 Task: Compose an email with the signature Kelvin Lee with the subject Feedback on a website and the message Could you please clarify the timeline for the project deliverables? from softage.9@softage.net to softage.7@softage.netSelect the entire message and Indent more 2 times, then indent less once Send the email. Finally, move the email from Sent Items to the label Chemicals
Action: Mouse moved to (1170, 73)
Screenshot: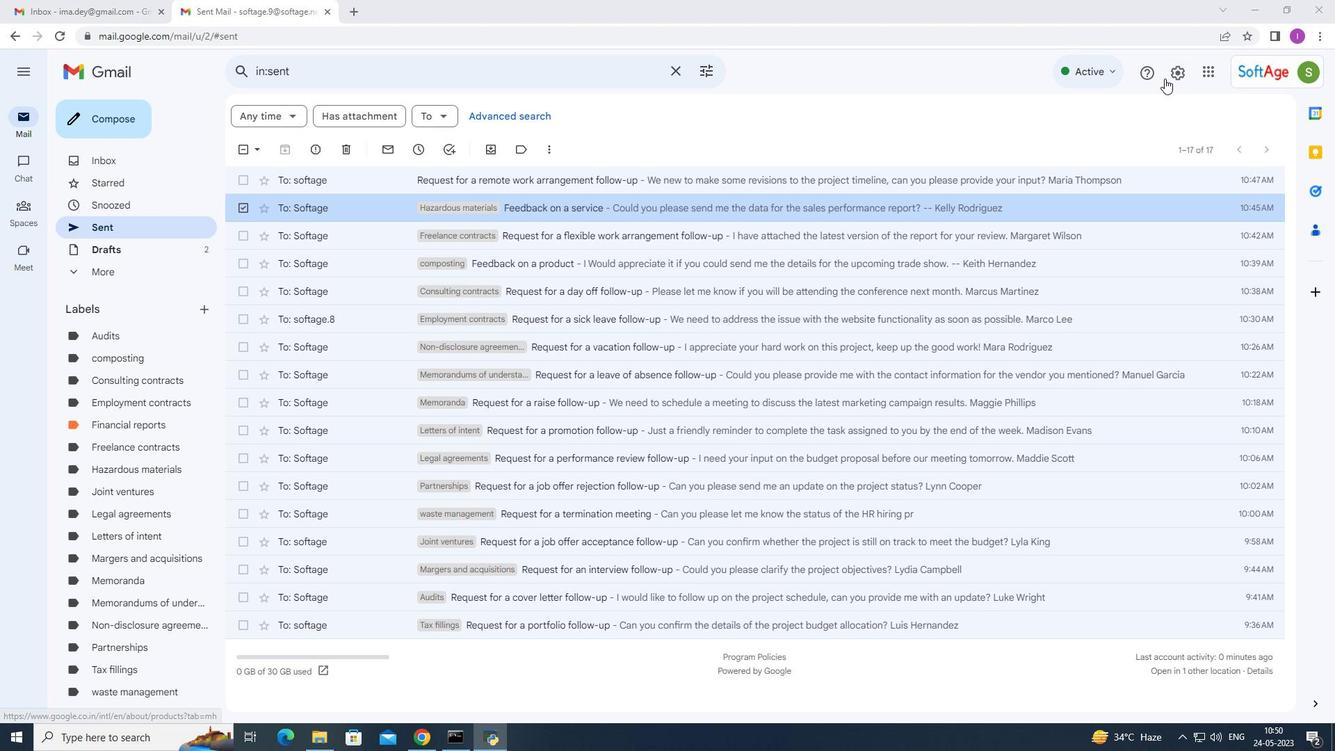 
Action: Mouse pressed left at (1170, 73)
Screenshot: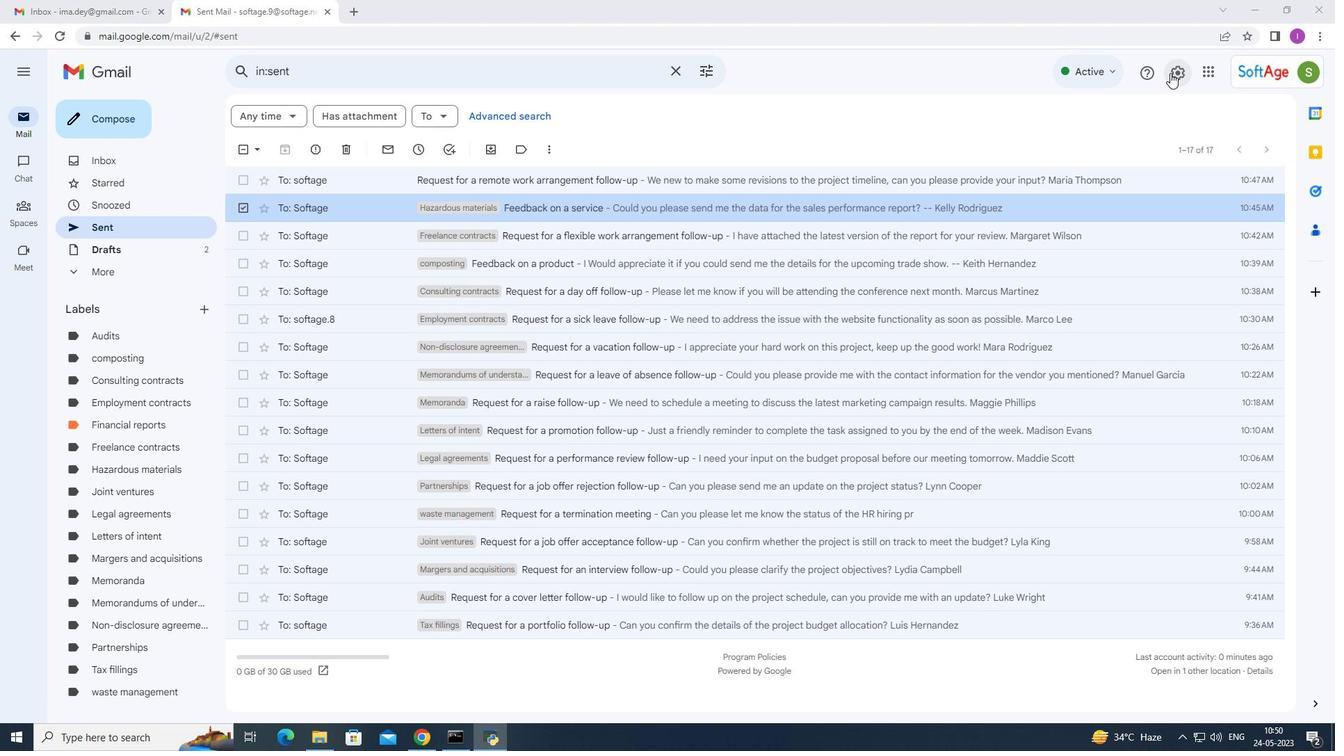 
Action: Mouse moved to (1202, 150)
Screenshot: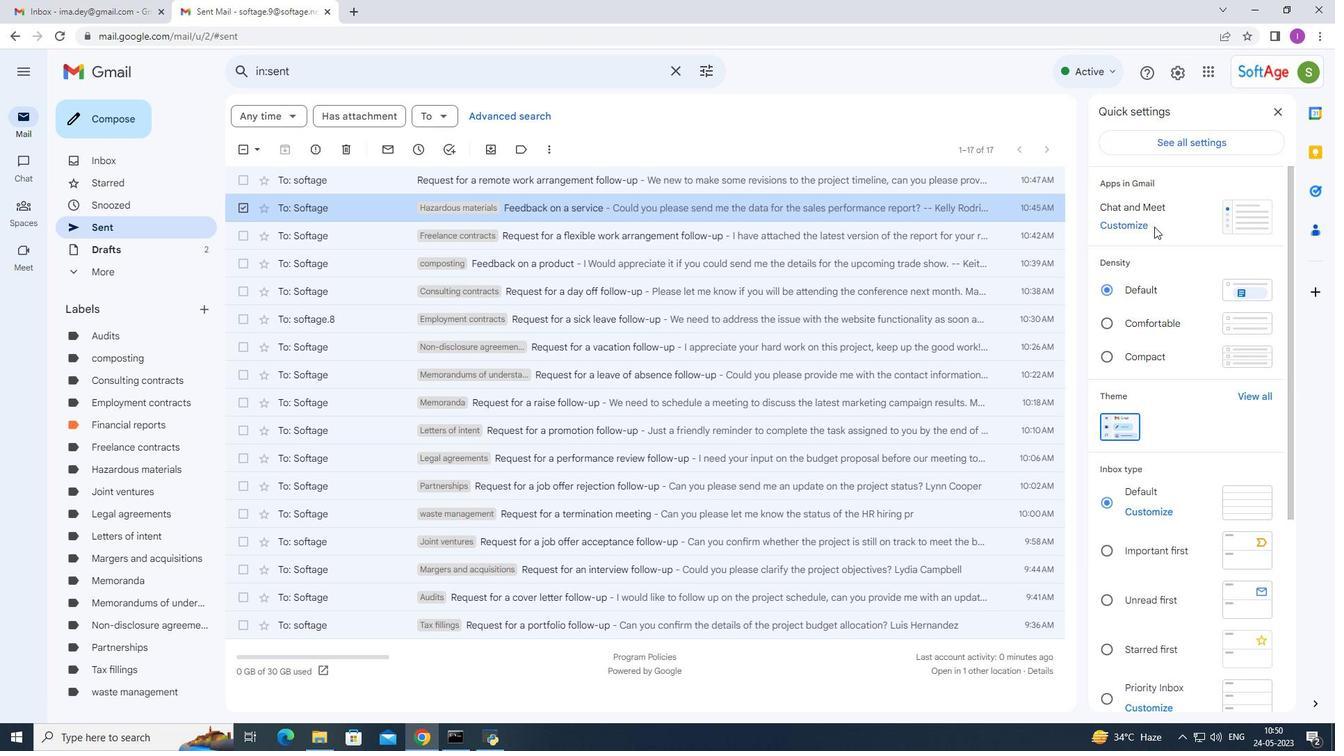 
Action: Mouse pressed left at (1202, 150)
Screenshot: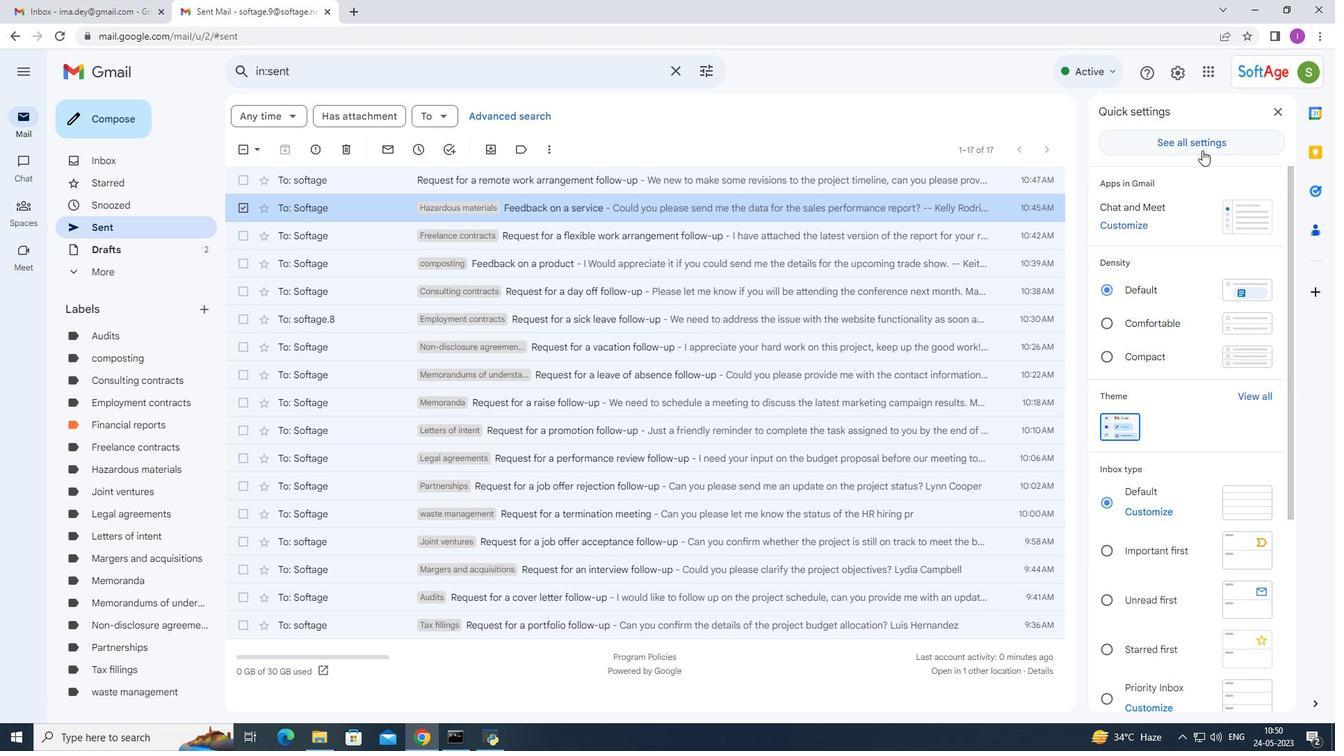 
Action: Mouse moved to (606, 429)
Screenshot: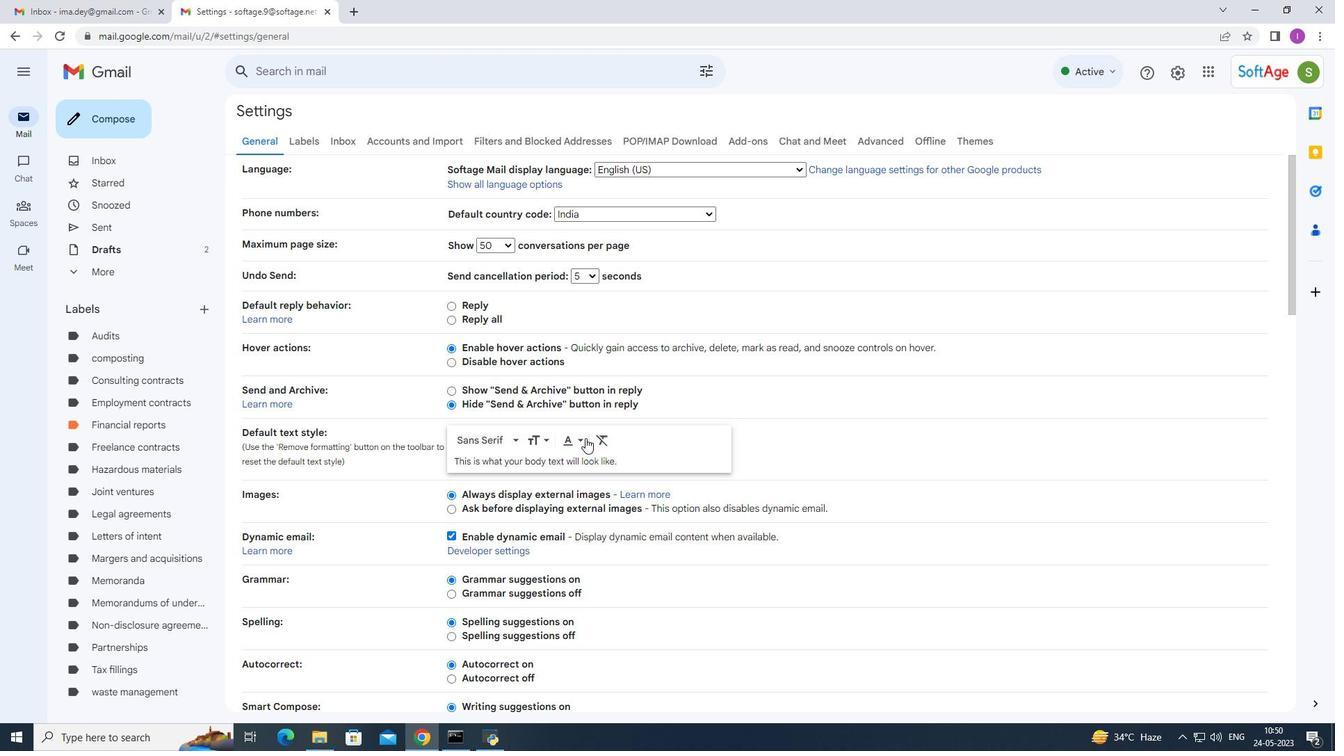
Action: Mouse scrolled (606, 429) with delta (0, 0)
Screenshot: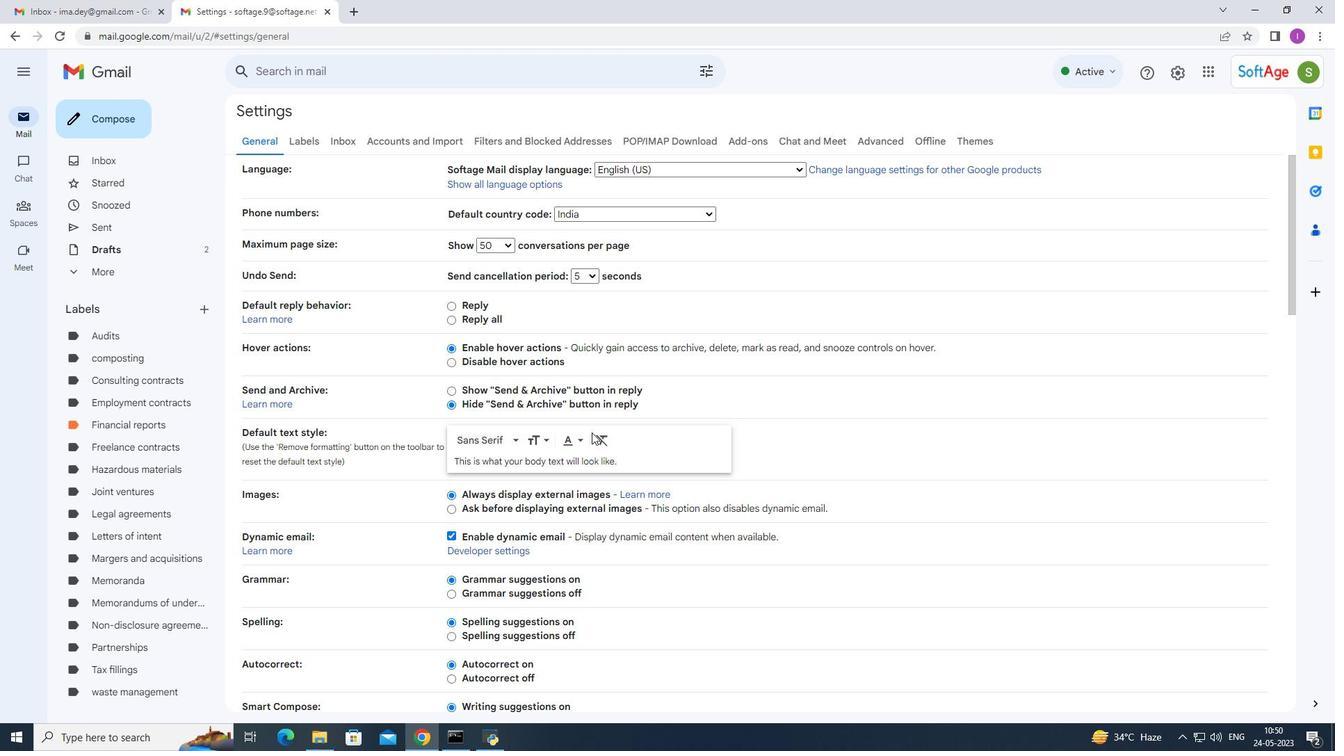 
Action: Mouse scrolled (606, 429) with delta (0, 0)
Screenshot: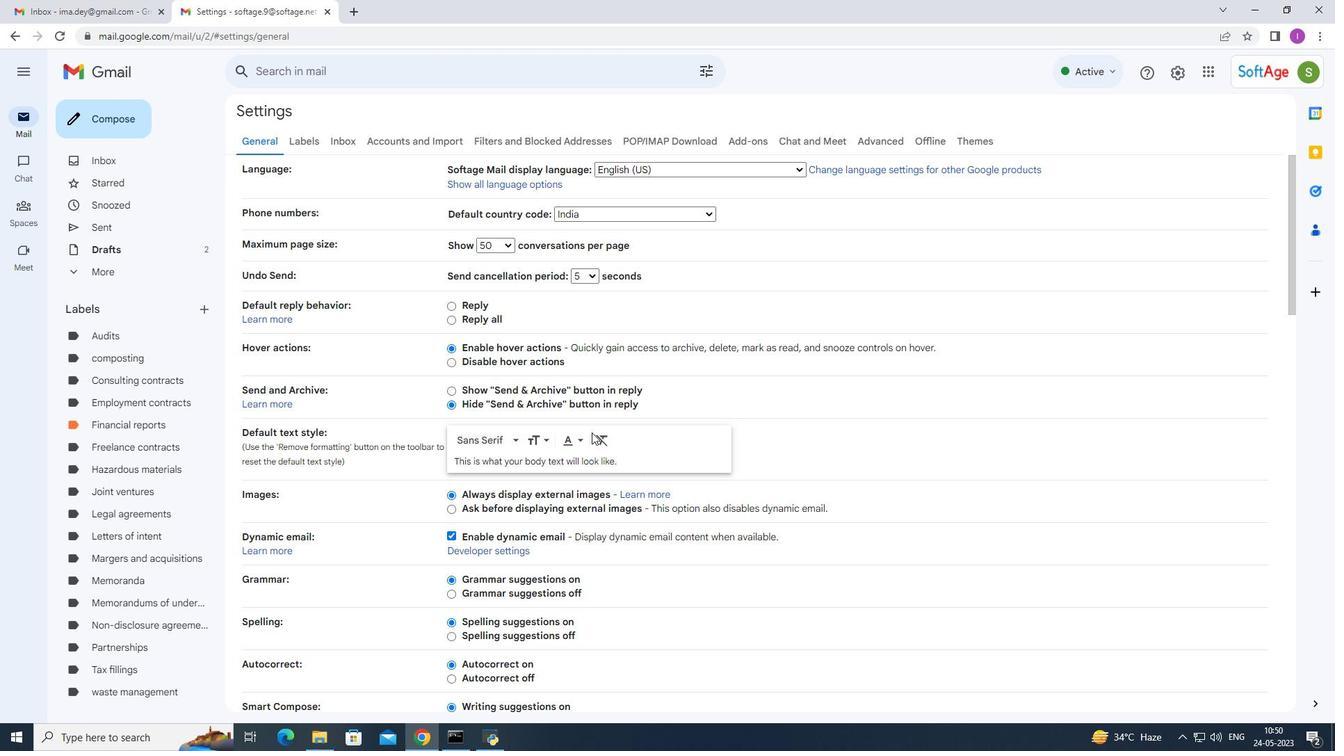 
Action: Mouse moved to (609, 428)
Screenshot: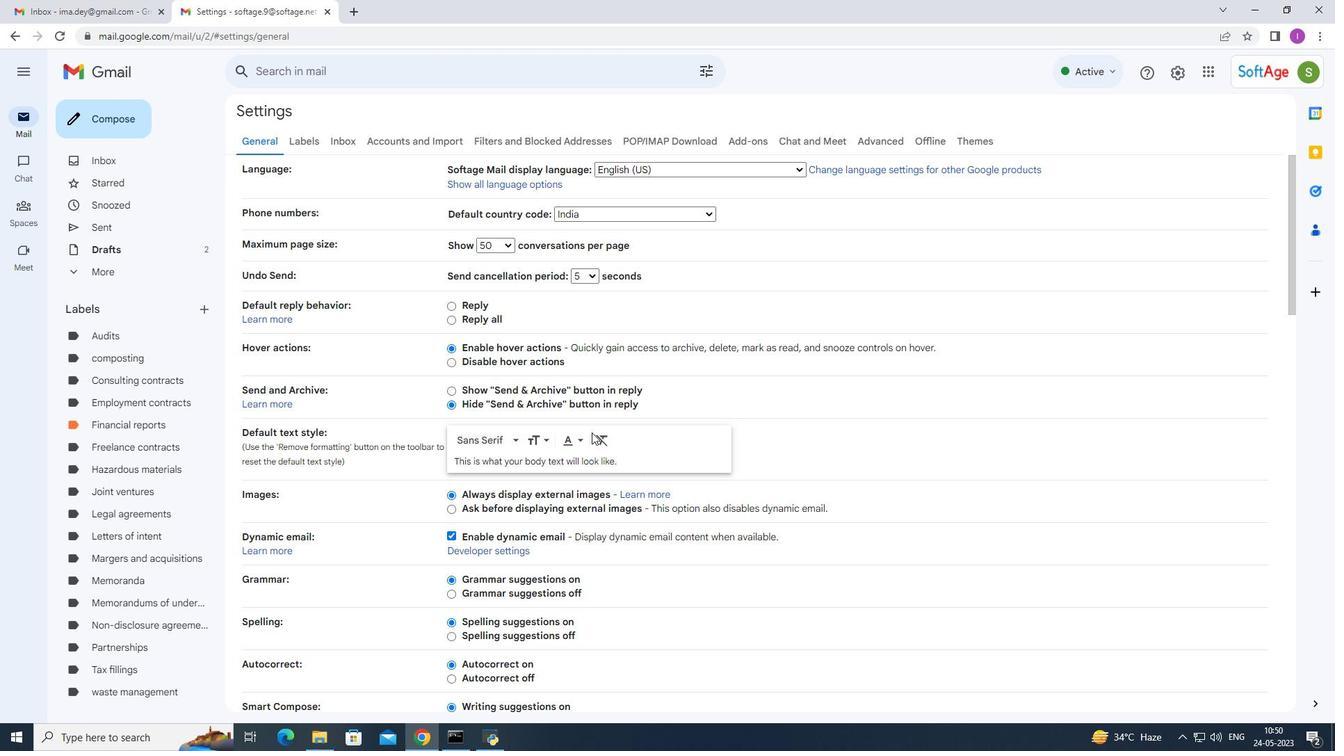
Action: Mouse scrolled (607, 428) with delta (0, 0)
Screenshot: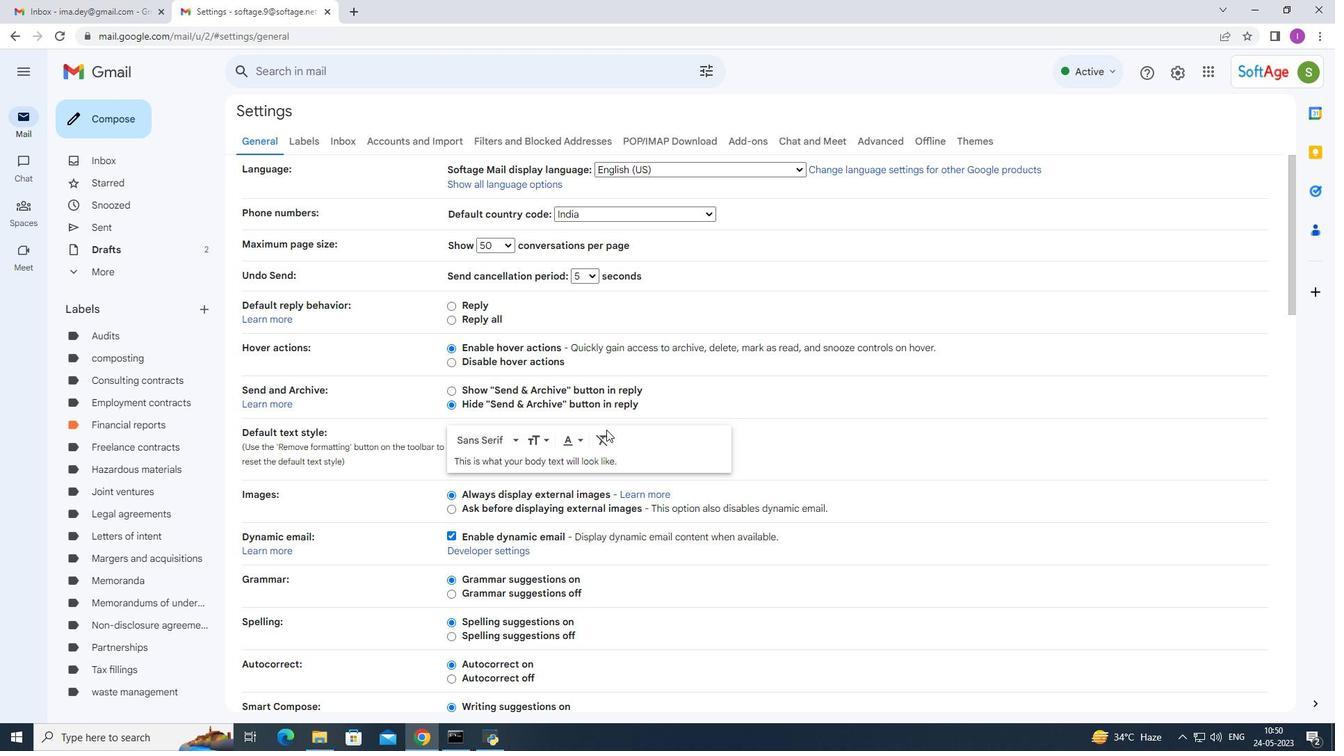 
Action: Mouse moved to (612, 427)
Screenshot: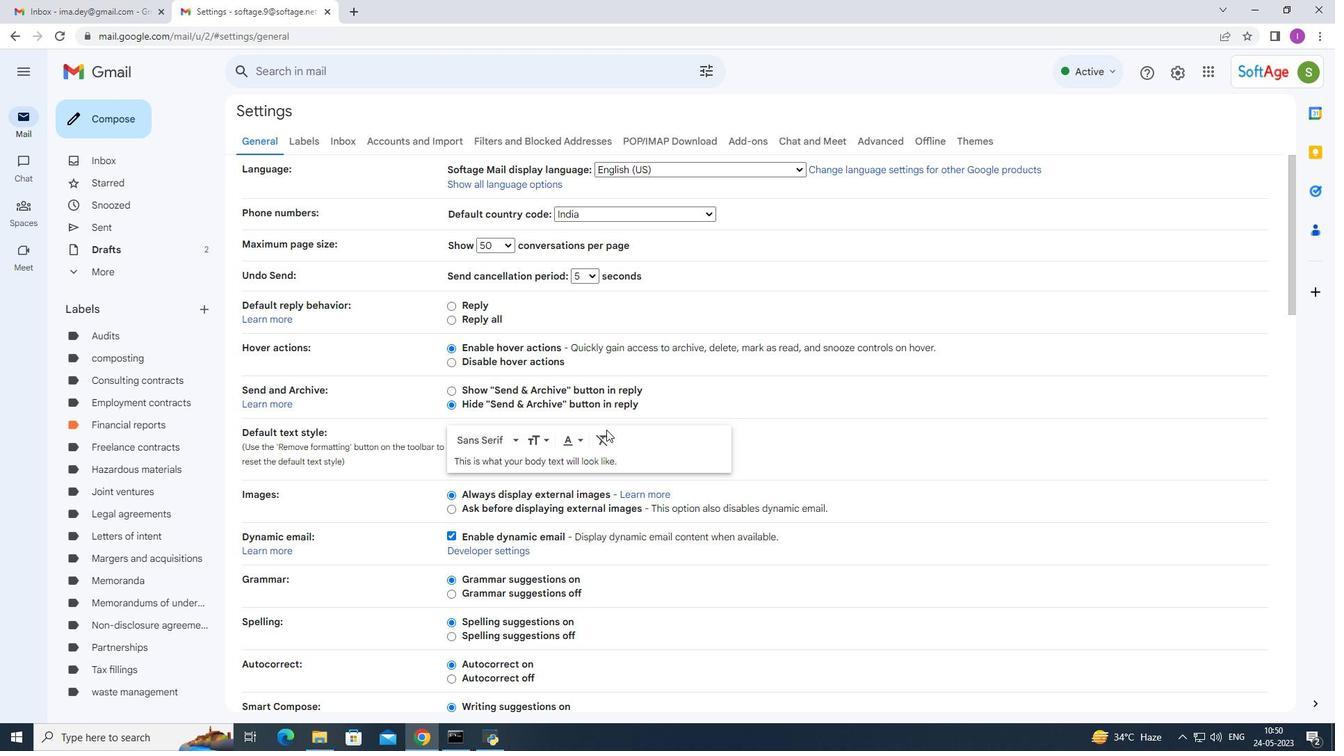 
Action: Mouse scrolled (609, 427) with delta (0, 0)
Screenshot: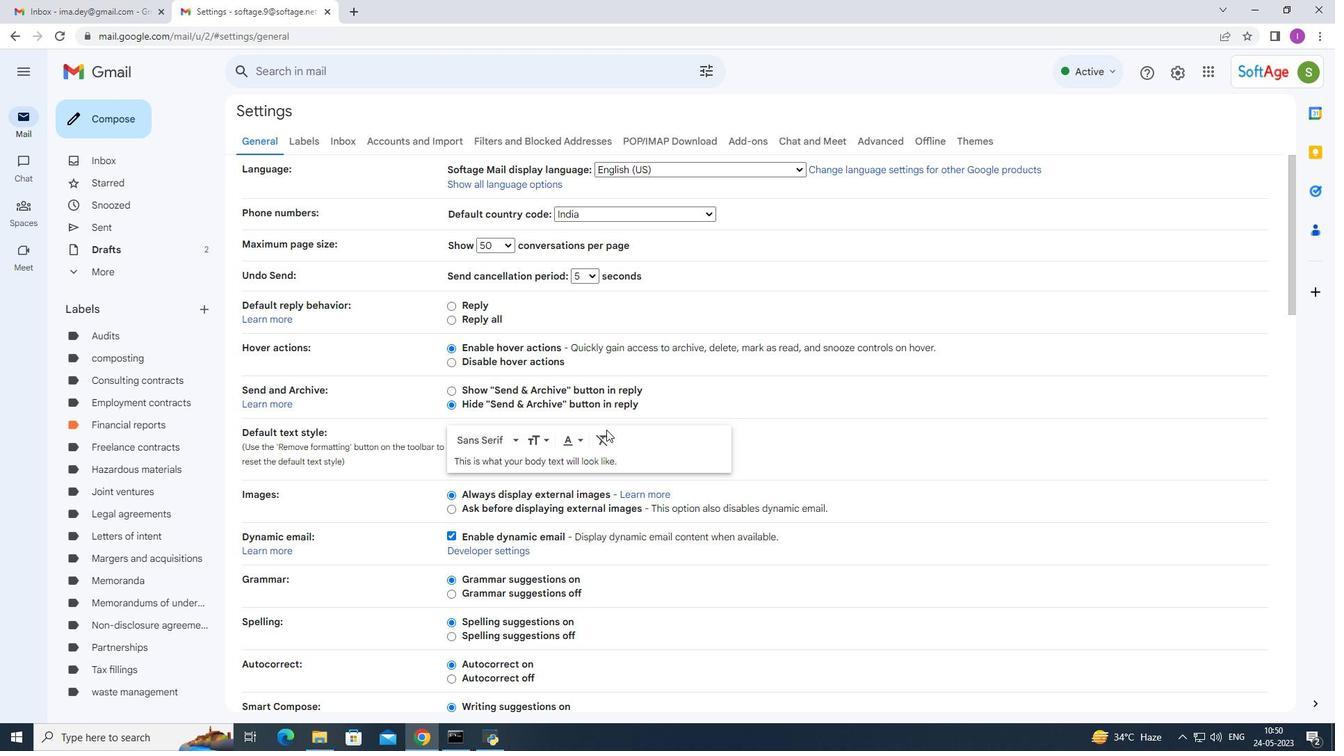 
Action: Mouse moved to (645, 418)
Screenshot: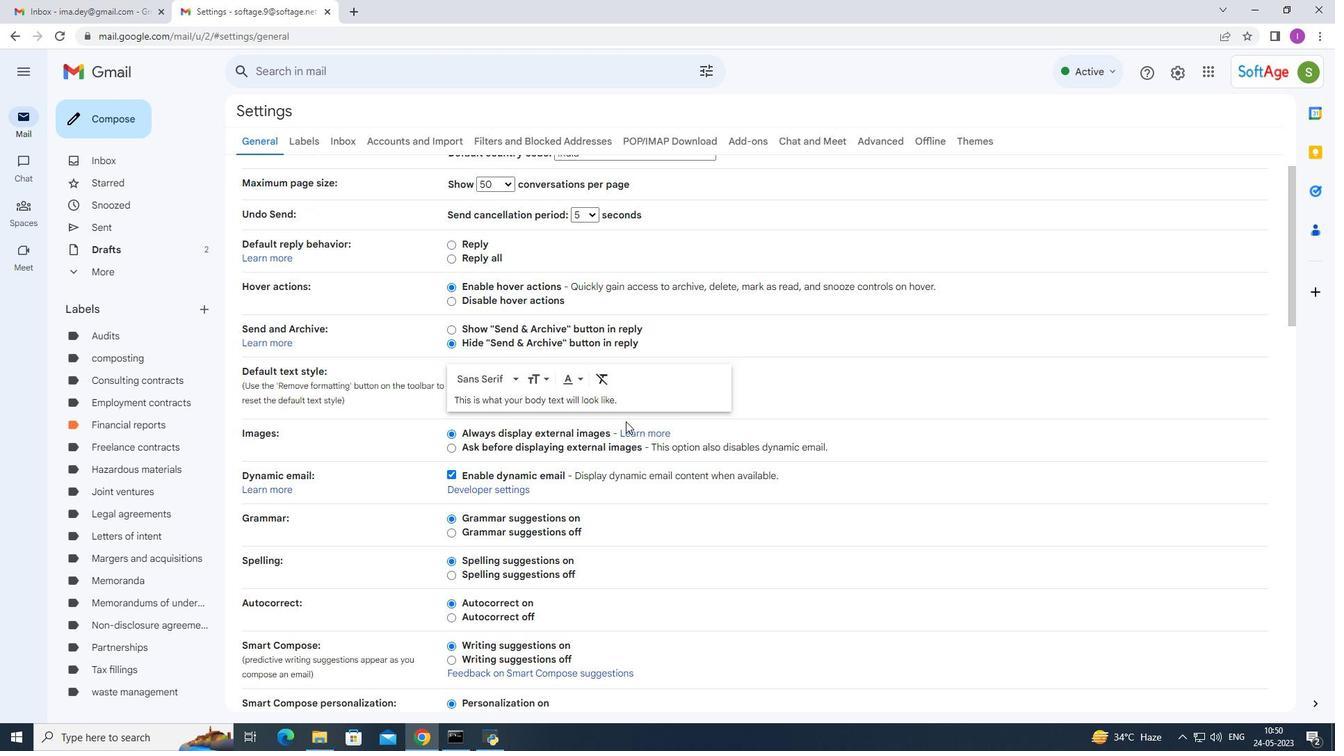 
Action: Mouse scrolled (645, 418) with delta (0, 0)
Screenshot: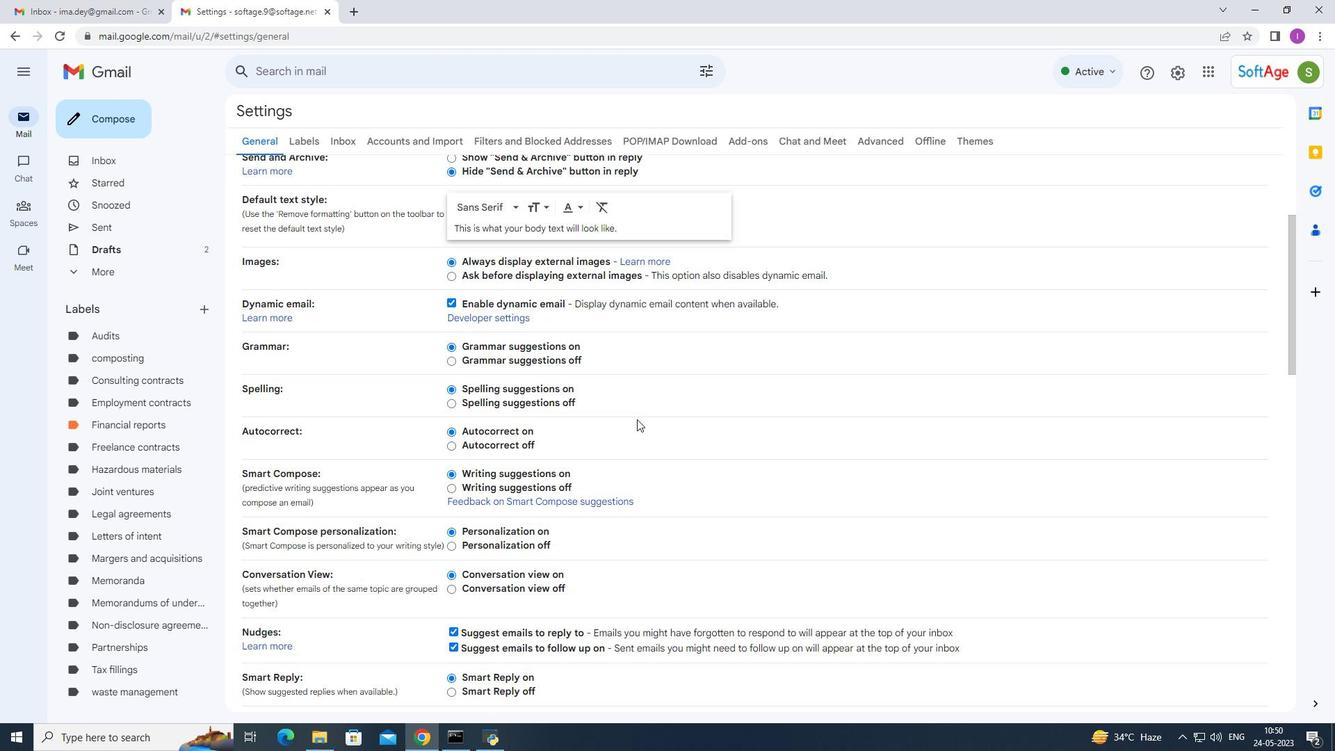 
Action: Mouse scrolled (645, 418) with delta (0, 0)
Screenshot: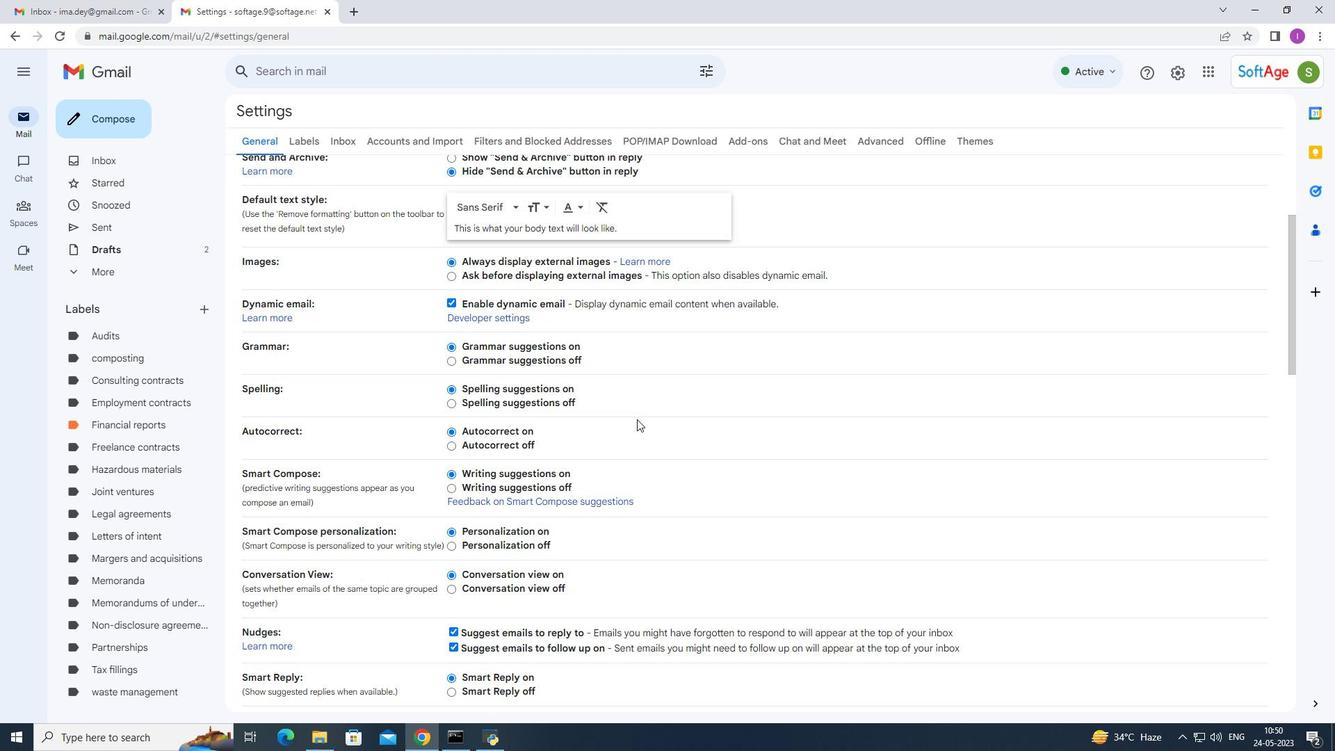 
Action: Mouse scrolled (645, 418) with delta (0, 0)
Screenshot: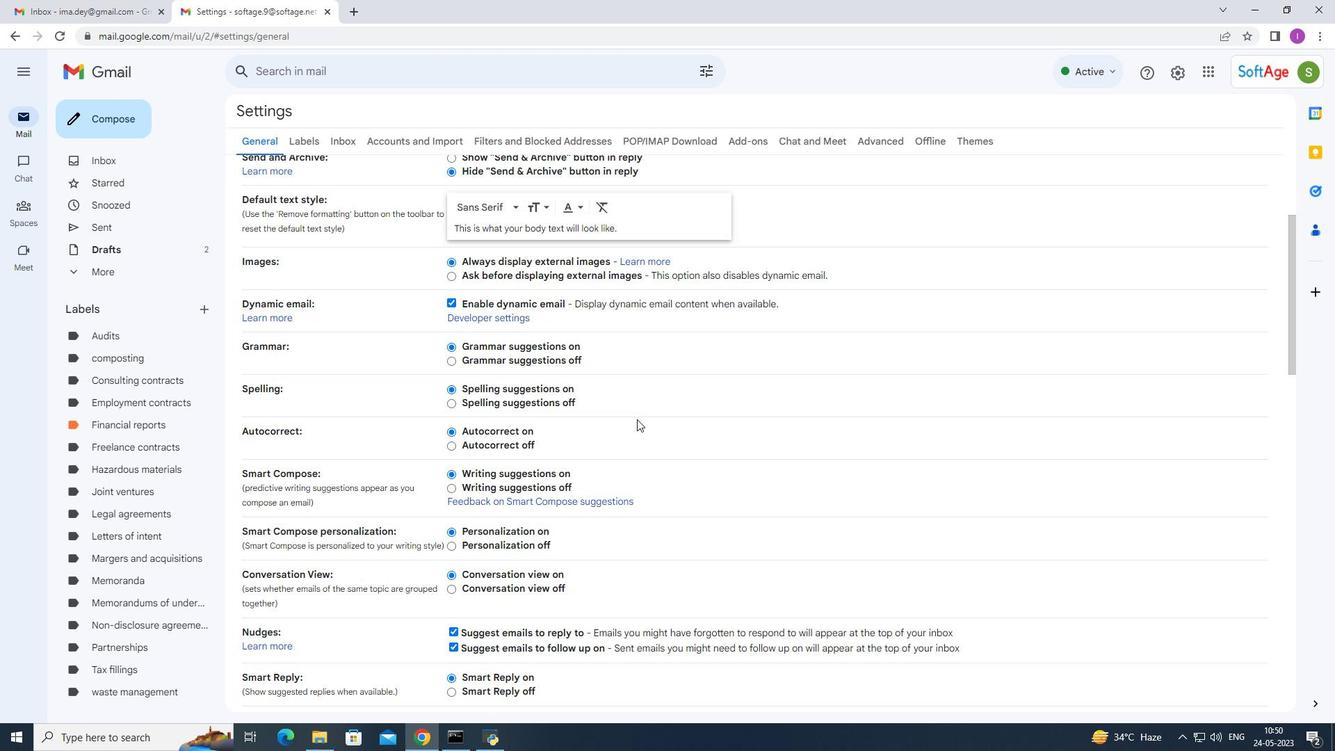 
Action: Mouse scrolled (645, 418) with delta (0, 0)
Screenshot: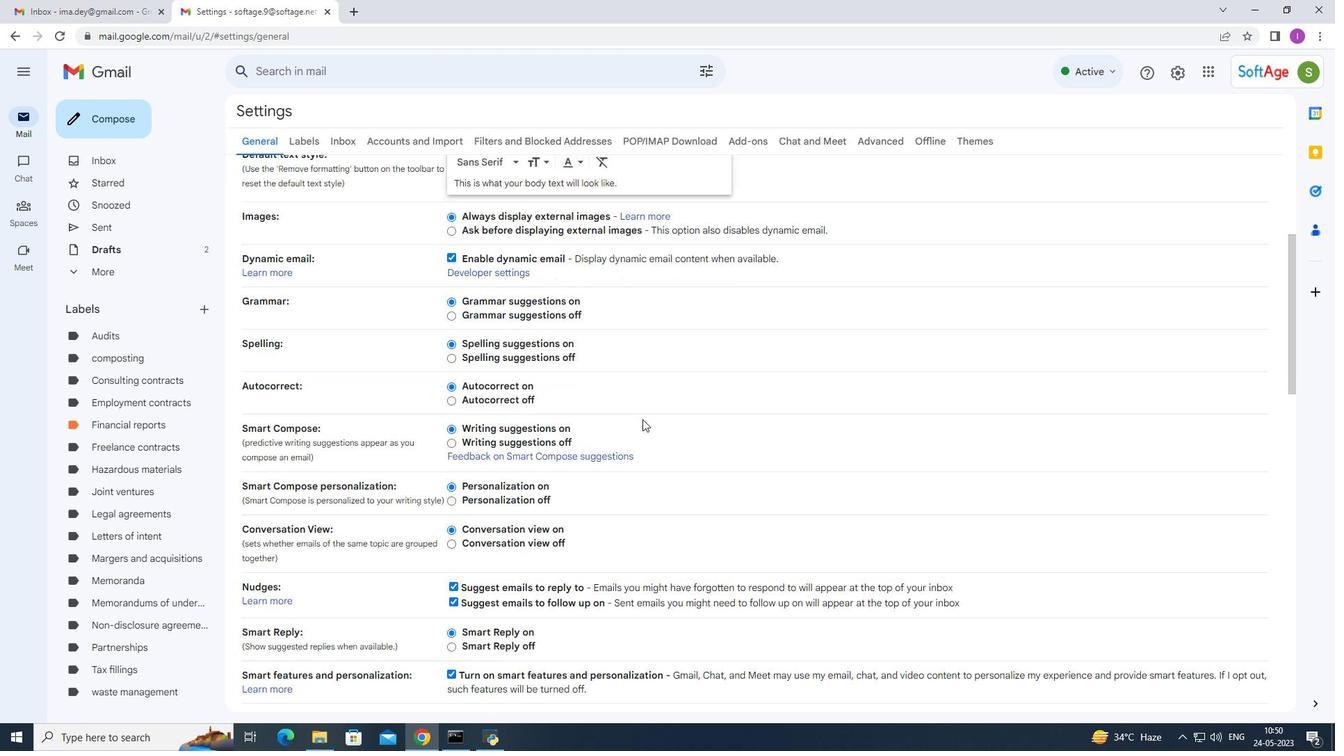 
Action: Mouse scrolled (645, 418) with delta (0, 0)
Screenshot: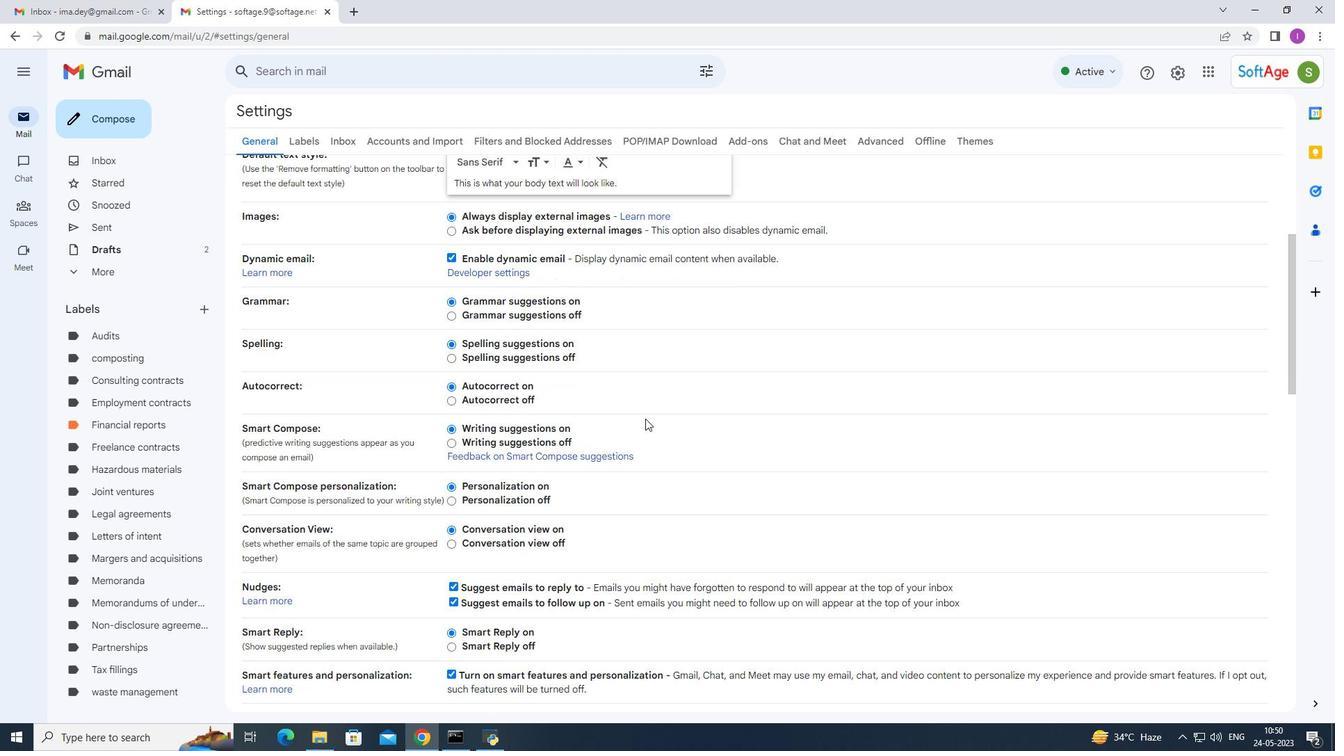 
Action: Mouse moved to (646, 418)
Screenshot: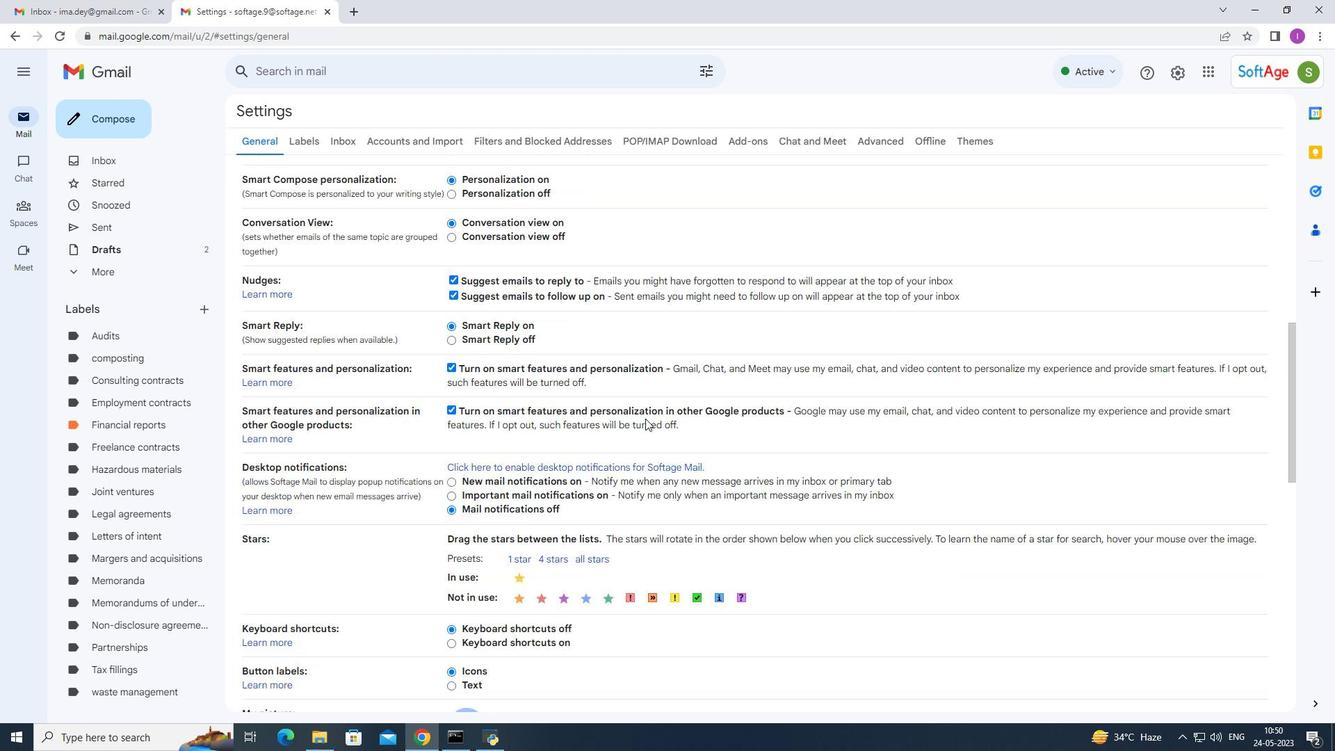 
Action: Mouse scrolled (646, 417) with delta (0, 0)
Screenshot: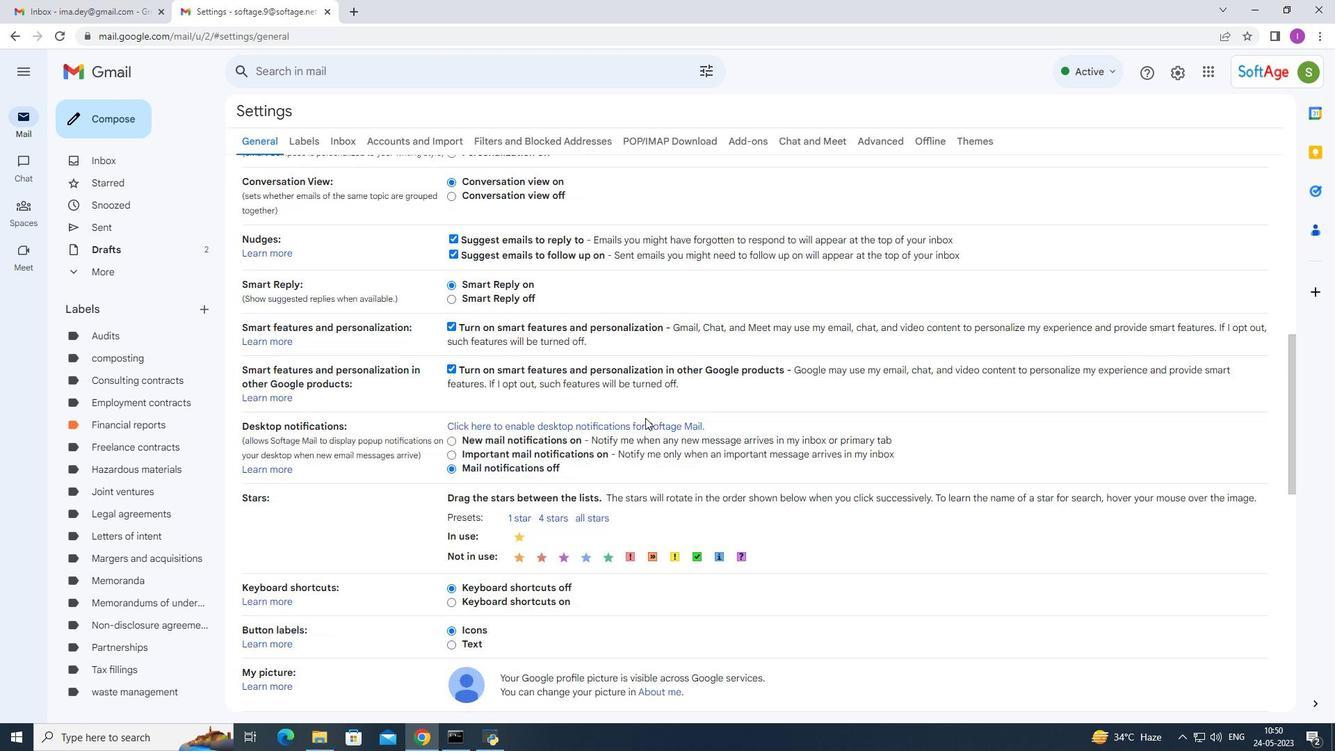 
Action: Mouse scrolled (646, 417) with delta (0, 0)
Screenshot: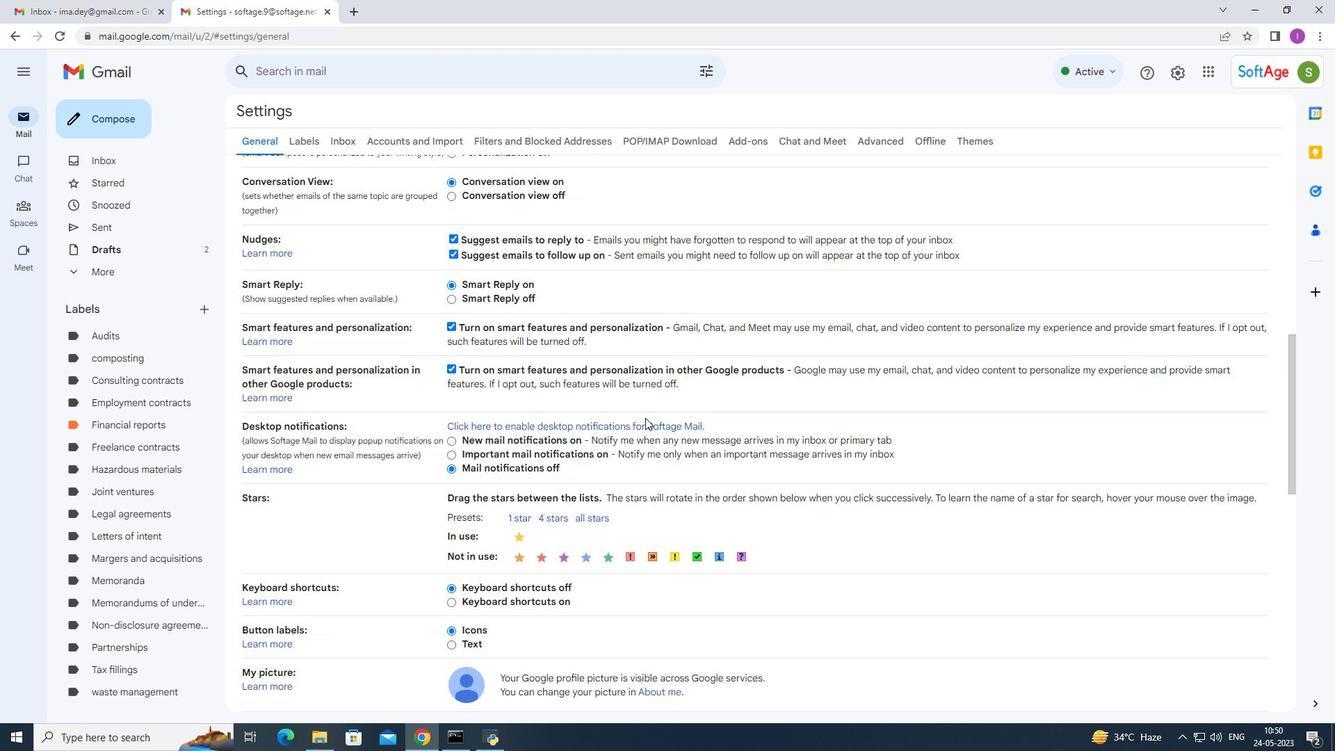 
Action: Mouse scrolled (646, 417) with delta (0, 0)
Screenshot: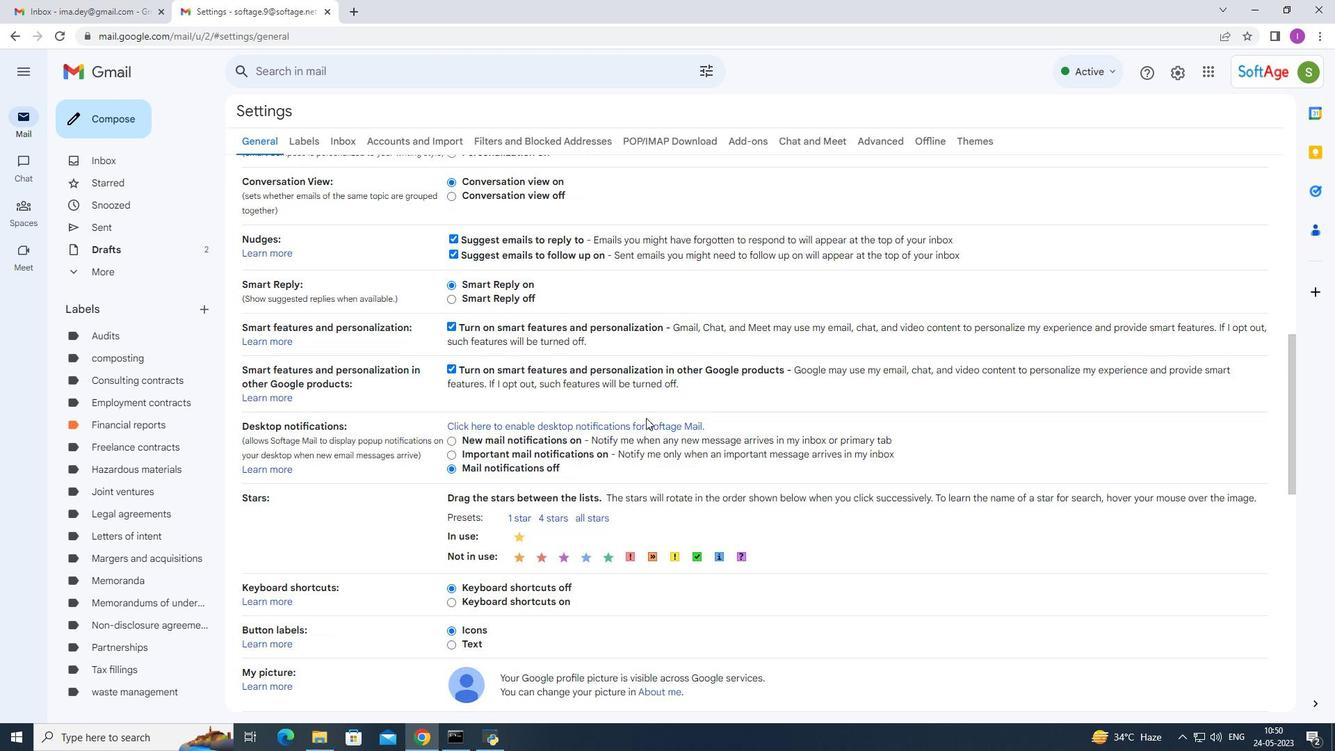 
Action: Mouse scrolled (646, 417) with delta (0, 0)
Screenshot: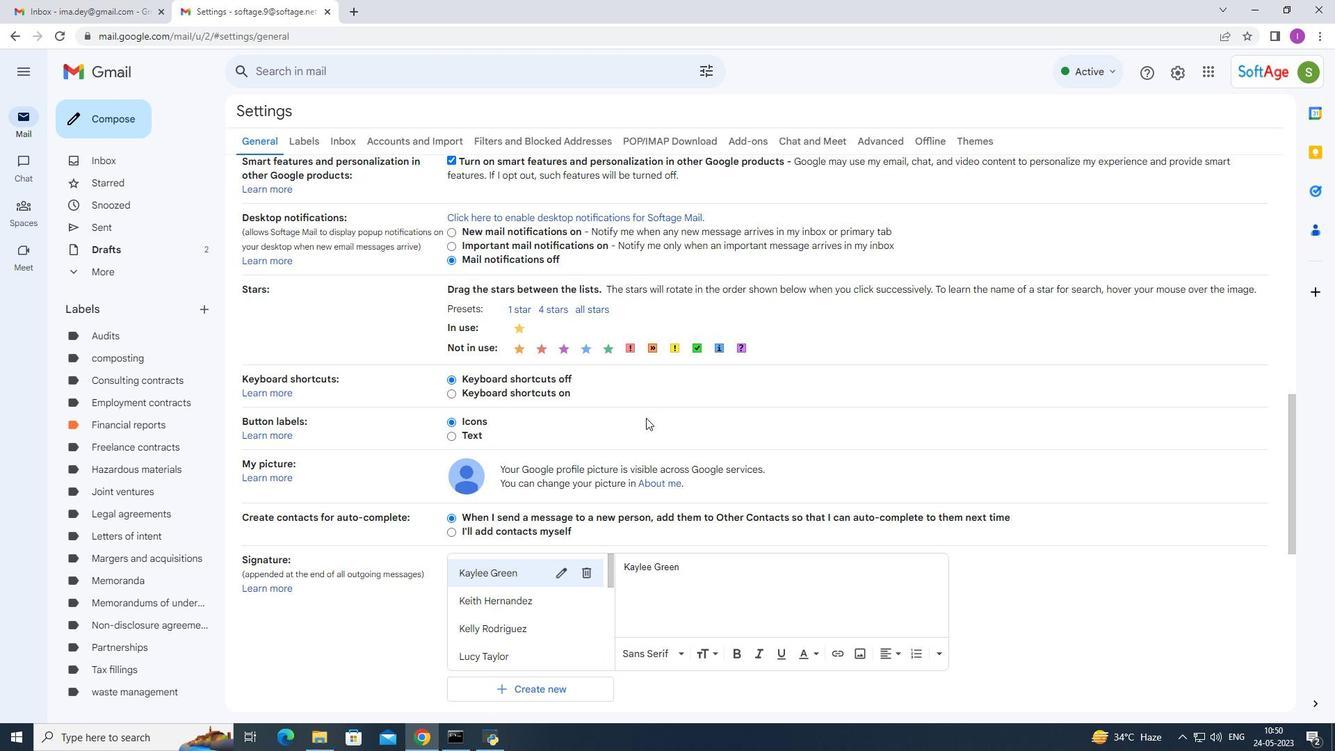 
Action: Mouse scrolled (646, 417) with delta (0, 0)
Screenshot: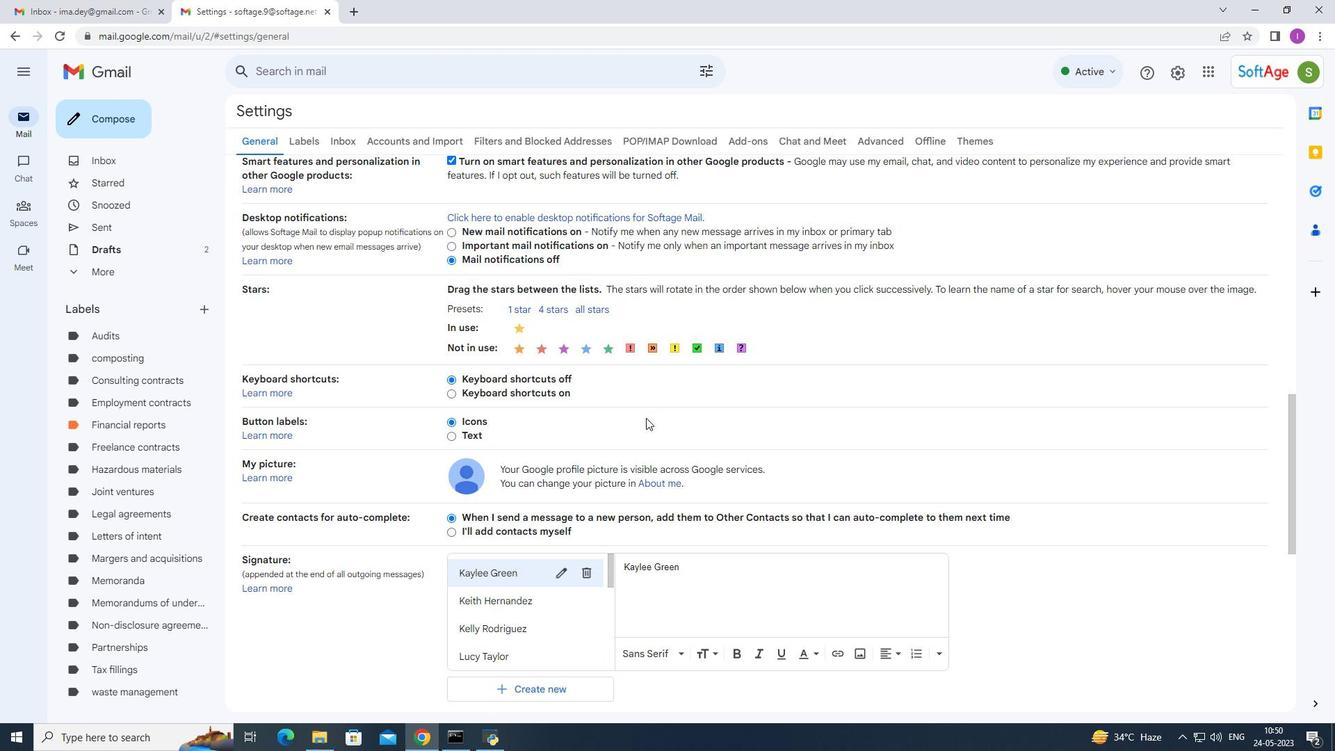 
Action: Mouse moved to (520, 550)
Screenshot: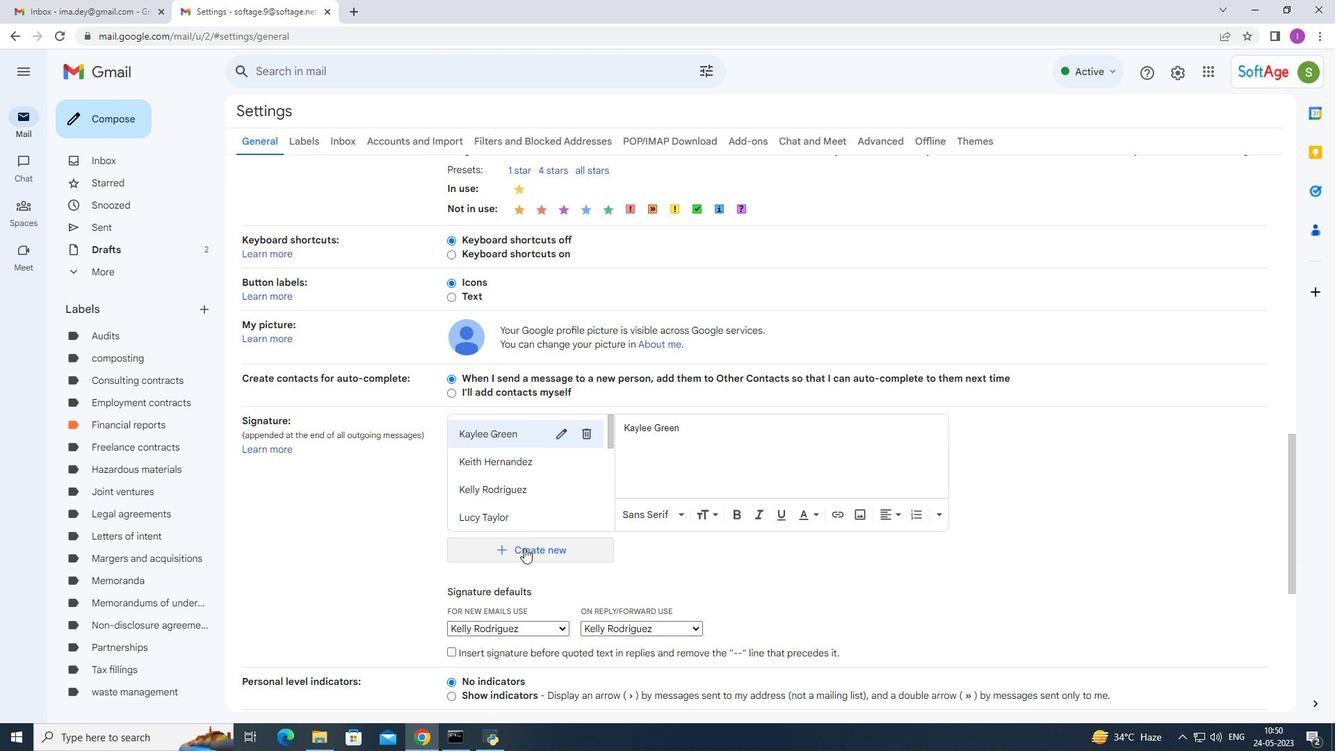 
Action: Mouse pressed left at (520, 550)
Screenshot: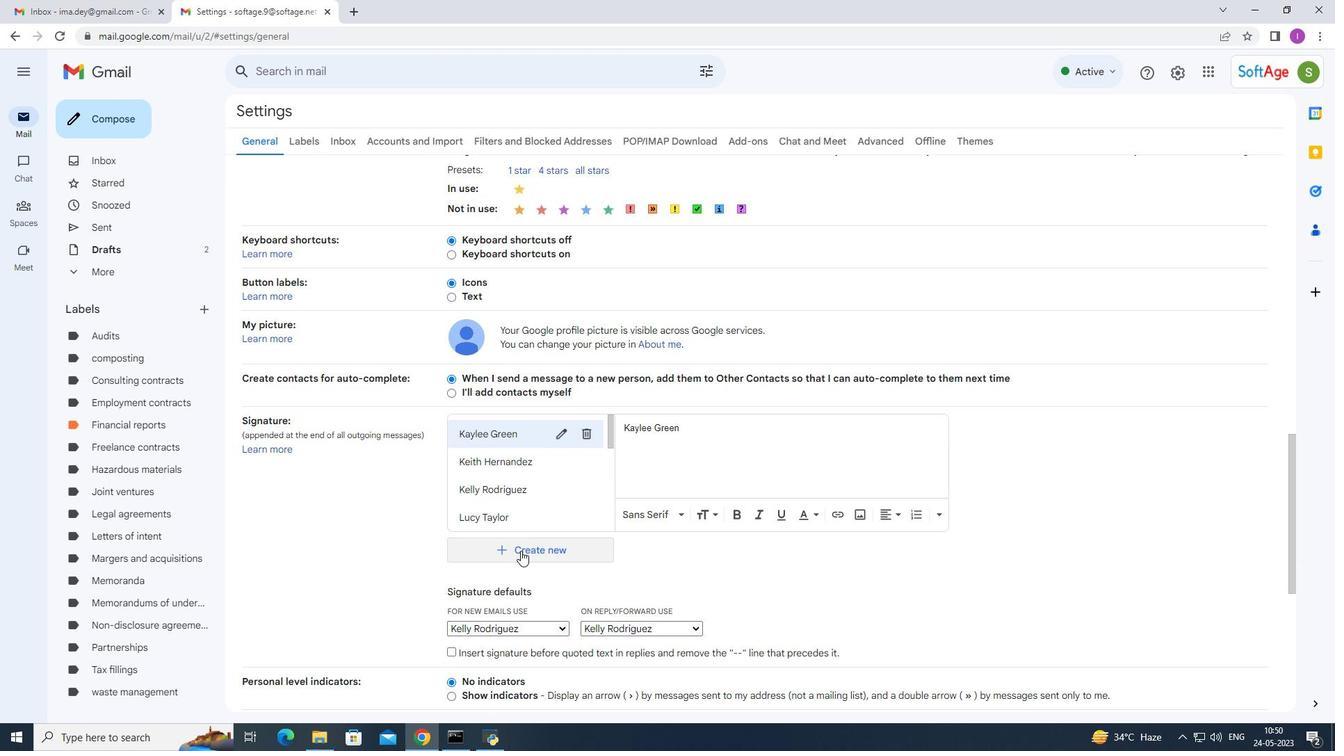 
Action: Mouse moved to (1155, 269)
Screenshot: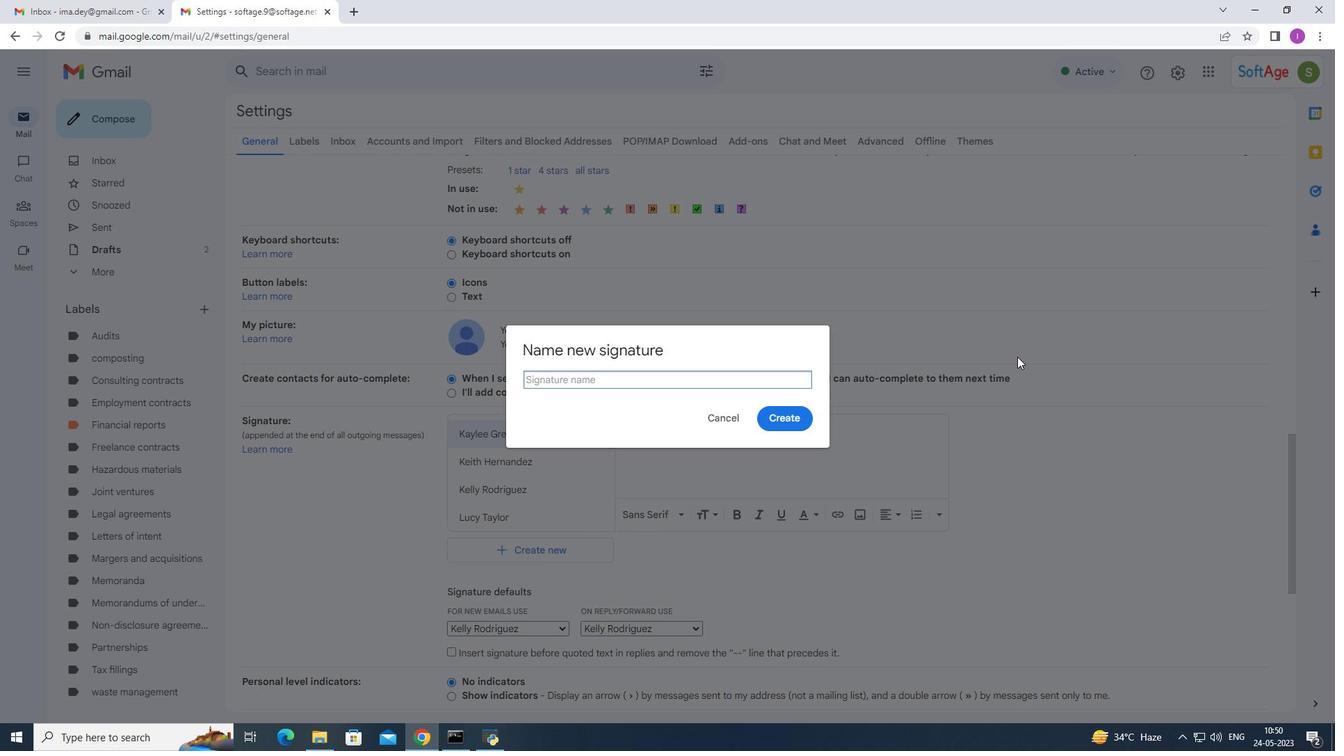 
Action: Key pressed <Key.shift>Kelvin<Key.space><Key.shift>Lee
Screenshot: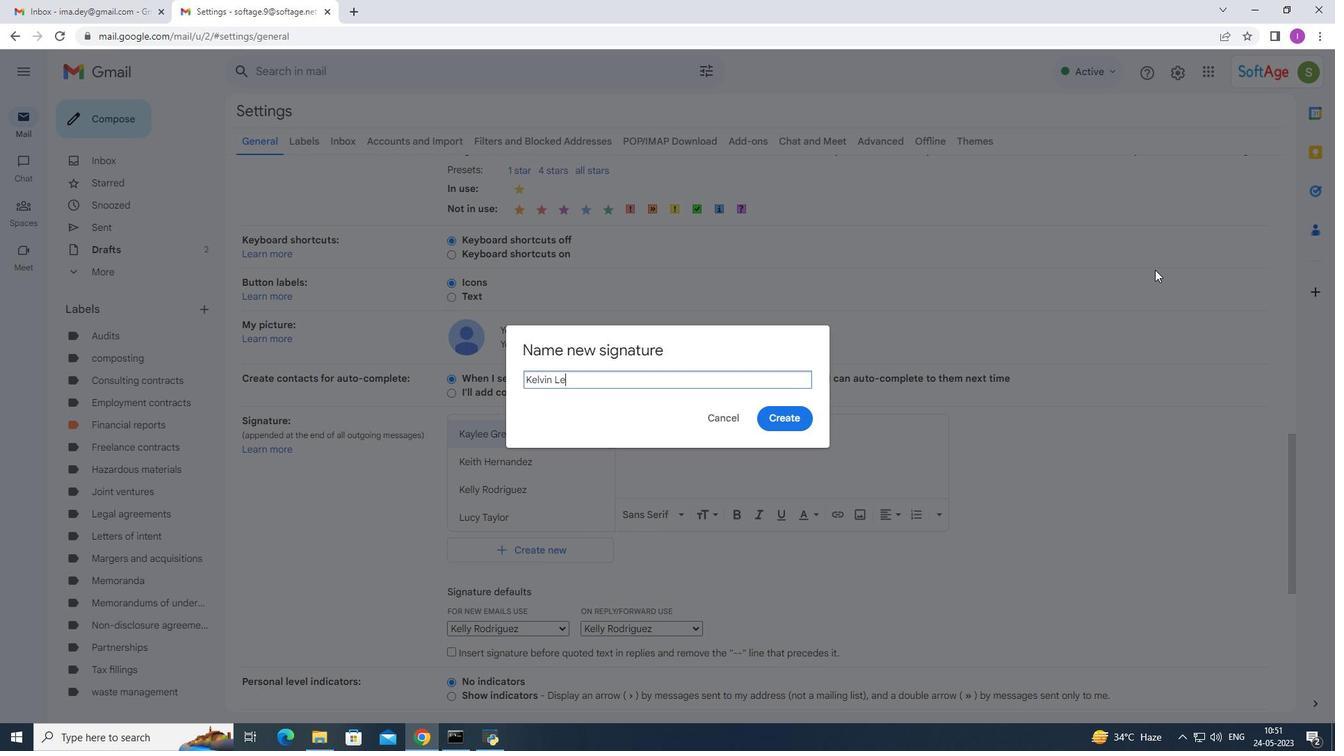 
Action: Mouse moved to (787, 417)
Screenshot: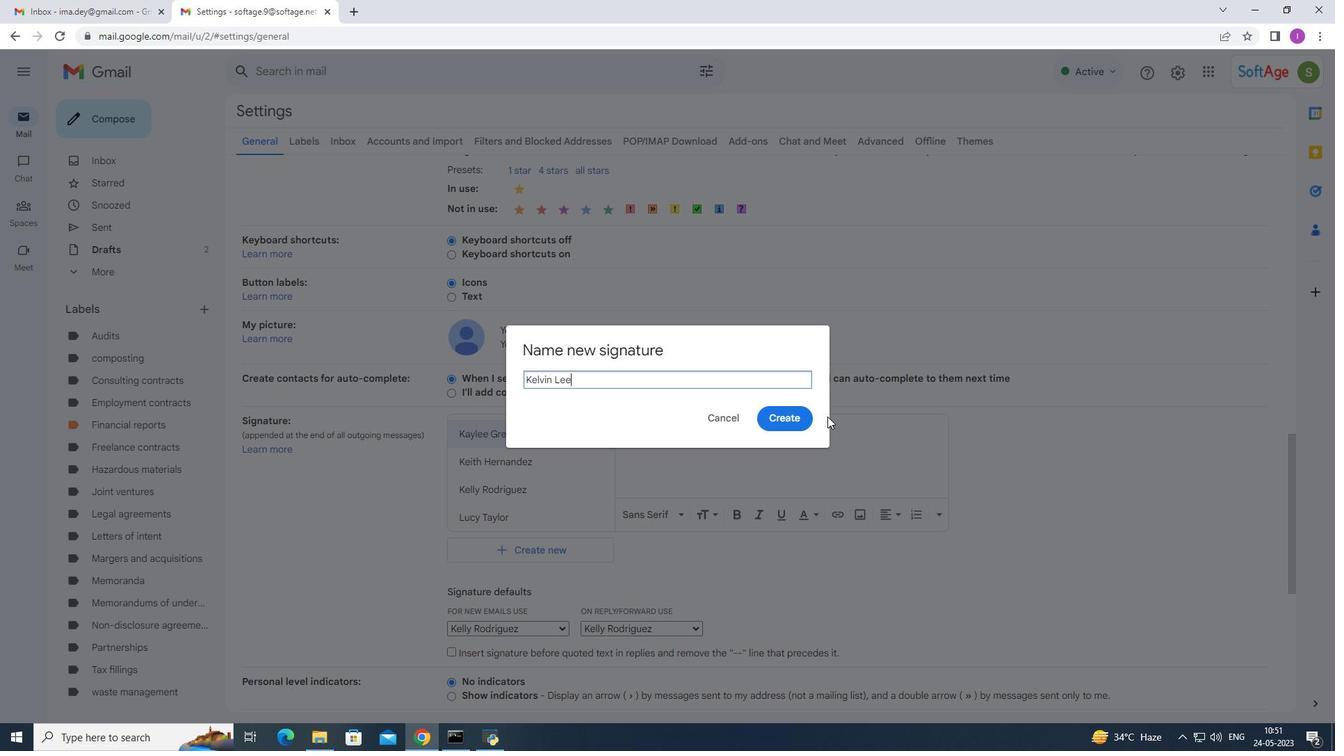 
Action: Mouse pressed left at (787, 417)
Screenshot: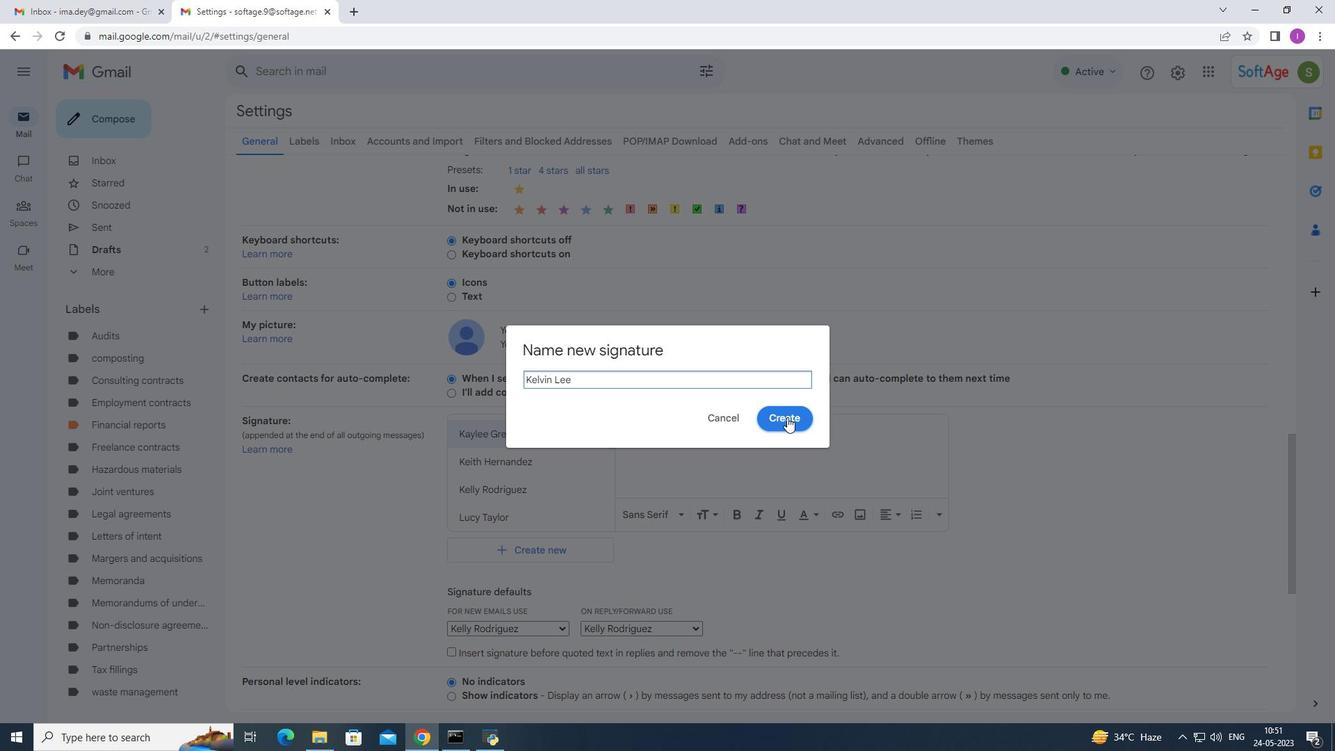 
Action: Mouse moved to (567, 545)
Screenshot: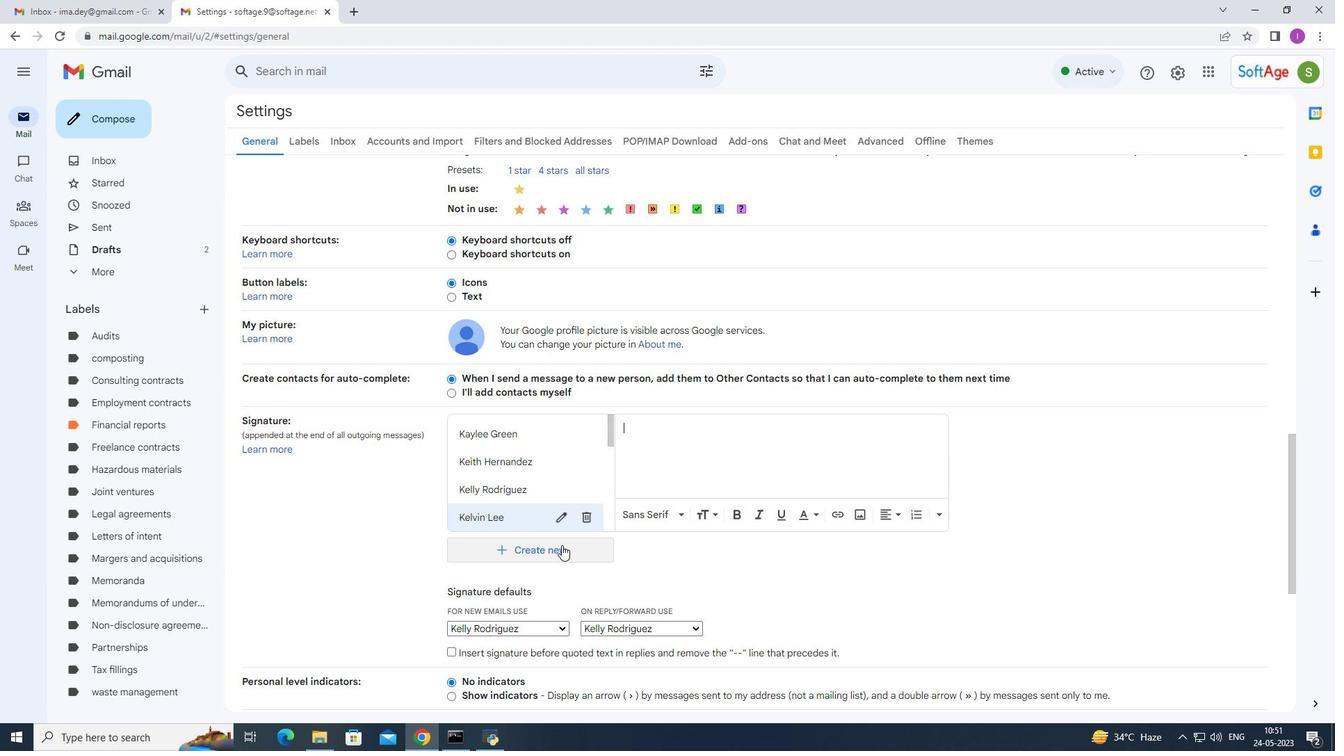 
Action: Mouse scrolled (567, 544) with delta (0, 0)
Screenshot: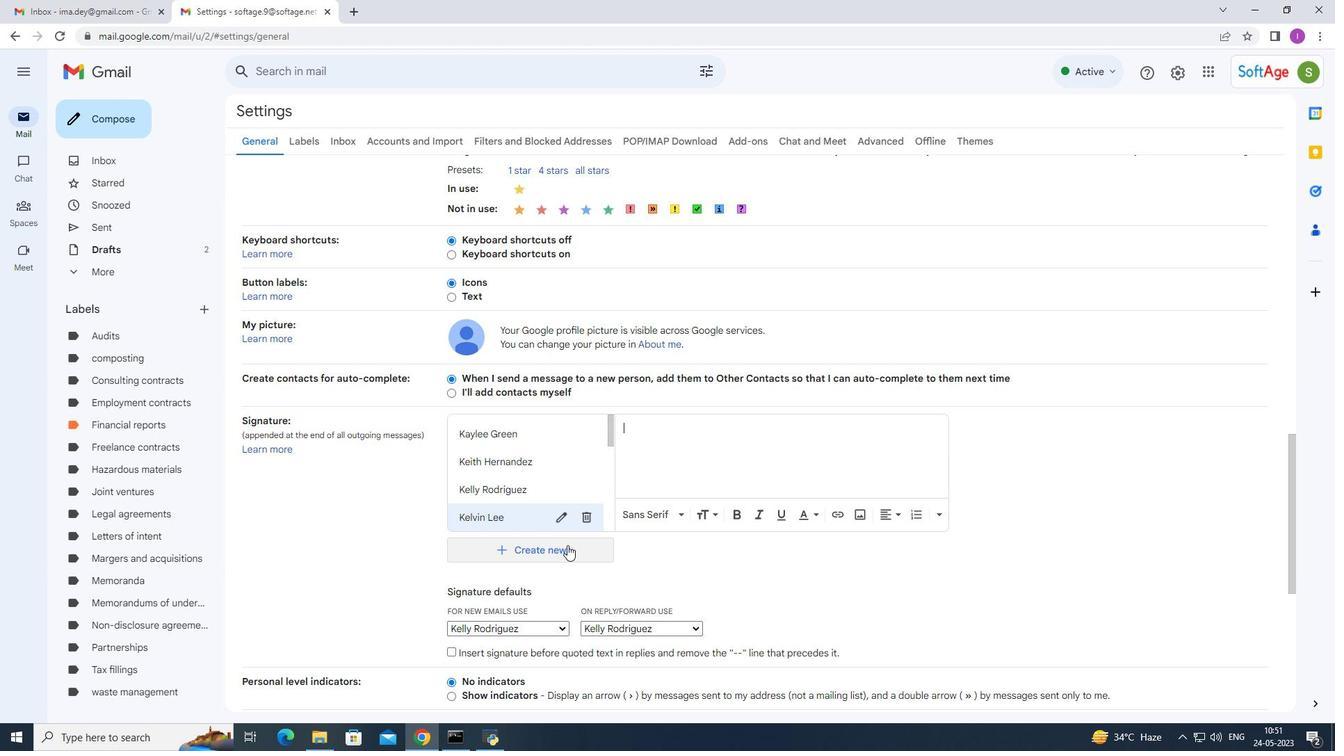 
Action: Mouse moved to (566, 557)
Screenshot: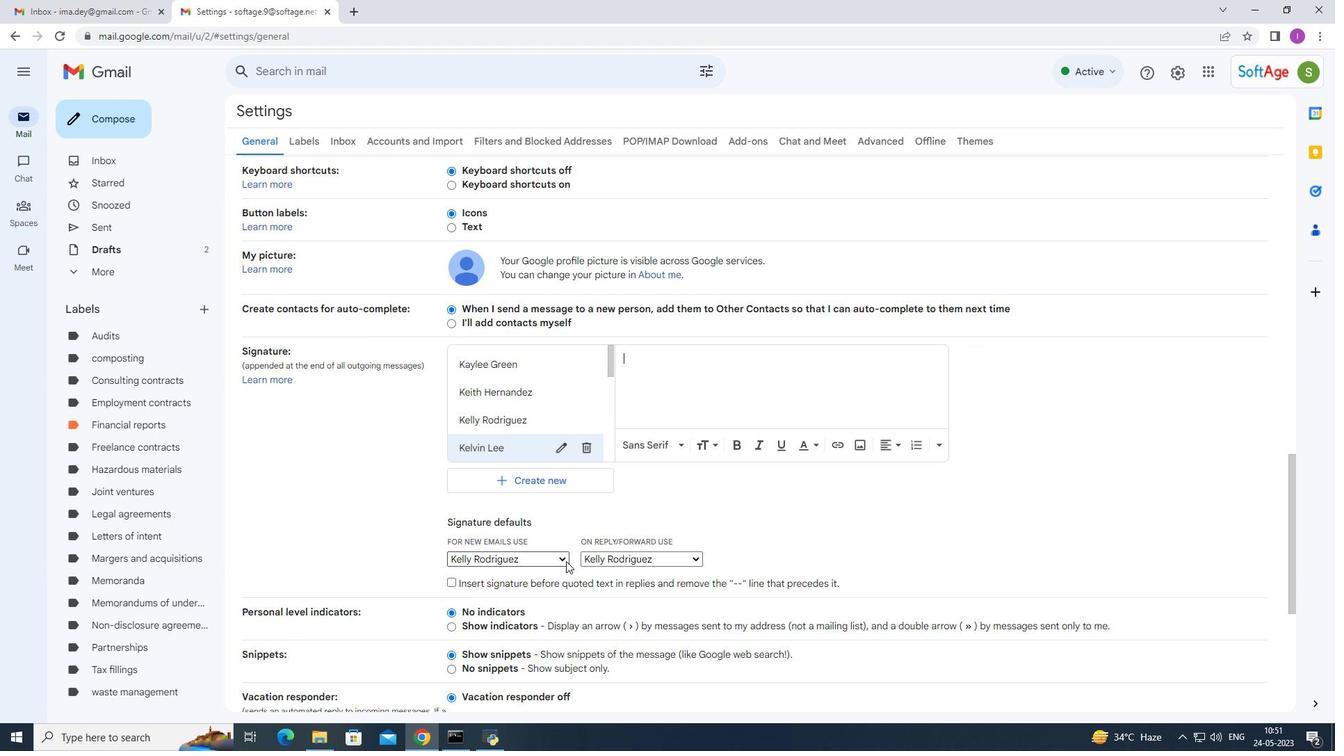 
Action: Mouse pressed left at (566, 557)
Screenshot: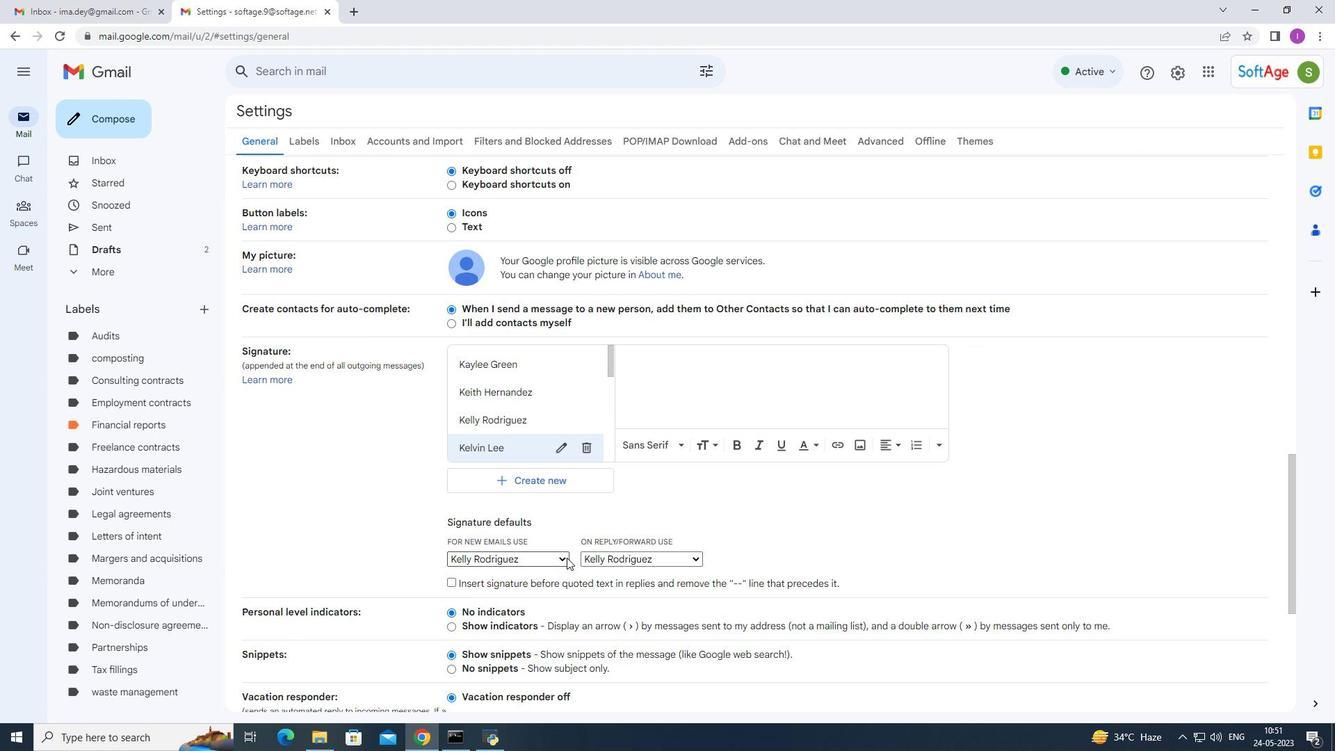
Action: Mouse moved to (502, 397)
Screenshot: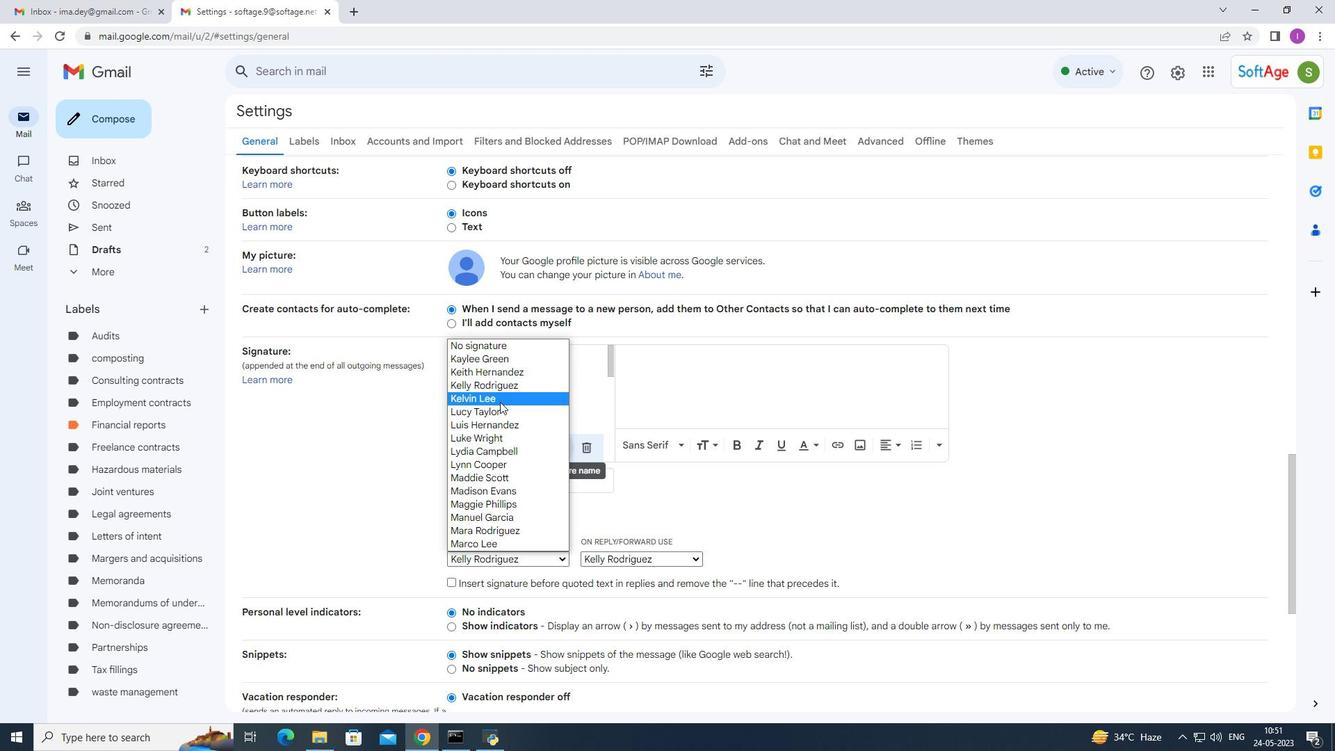 
Action: Mouse pressed left at (502, 397)
Screenshot: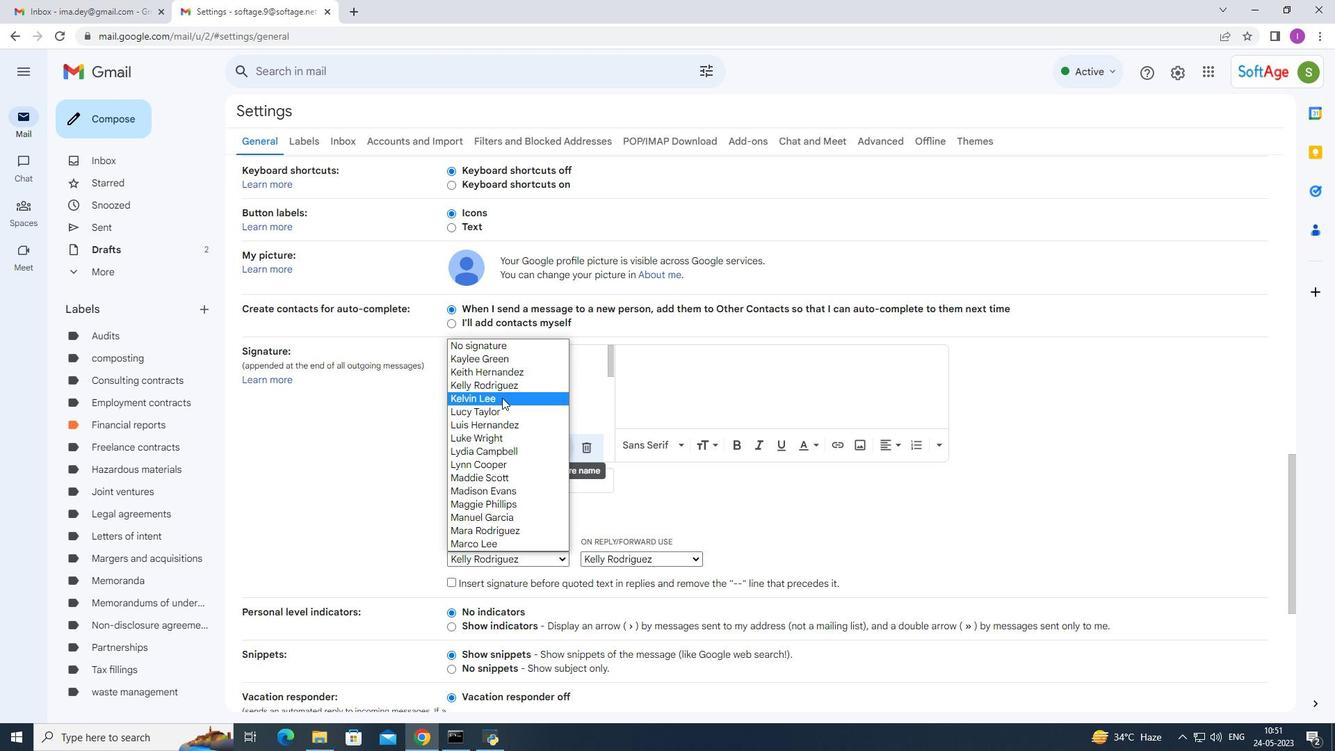 
Action: Mouse moved to (692, 556)
Screenshot: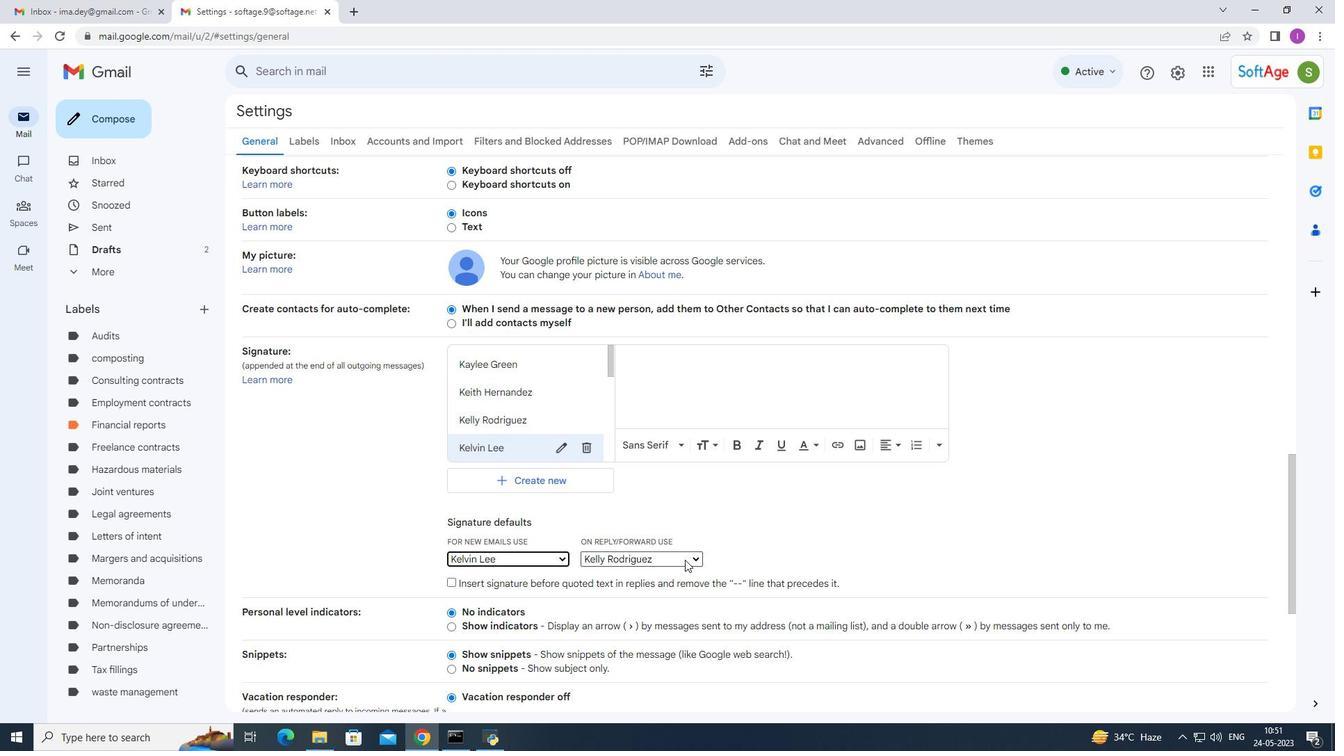 
Action: Mouse pressed left at (692, 556)
Screenshot: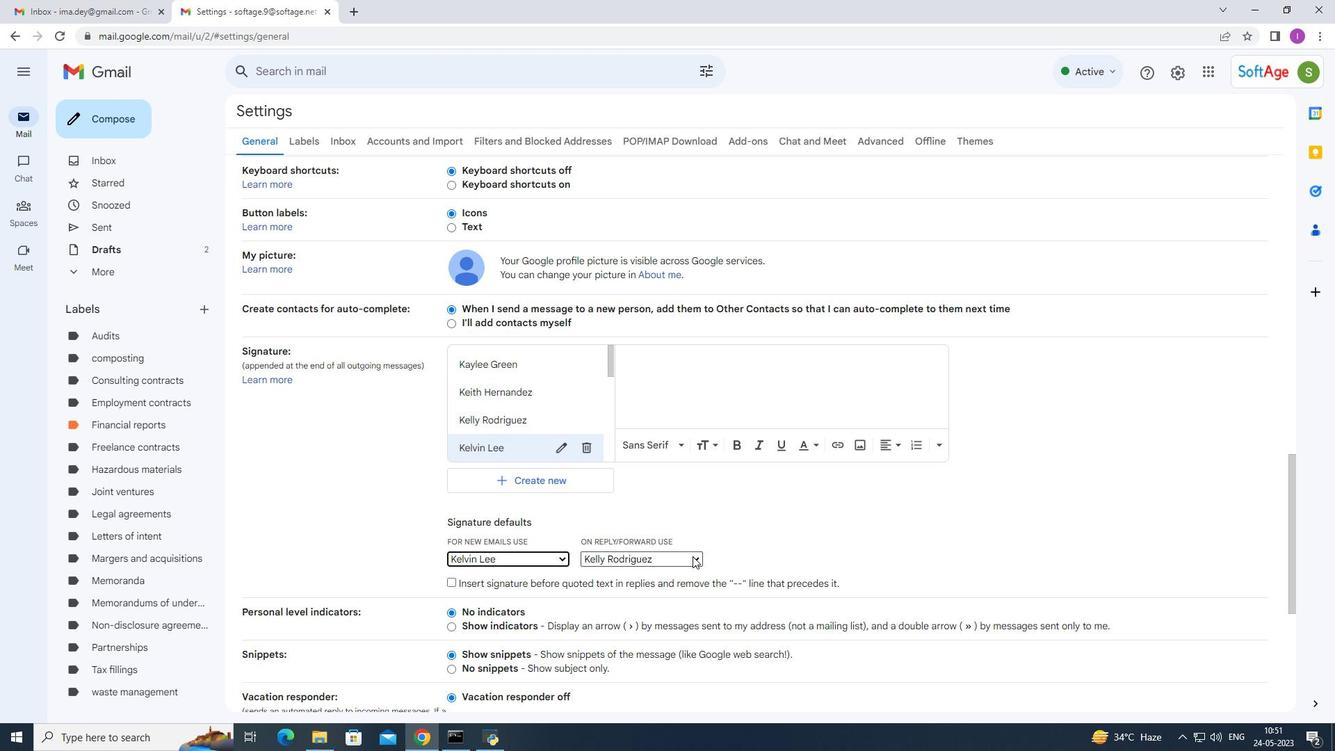 
Action: Mouse moved to (610, 397)
Screenshot: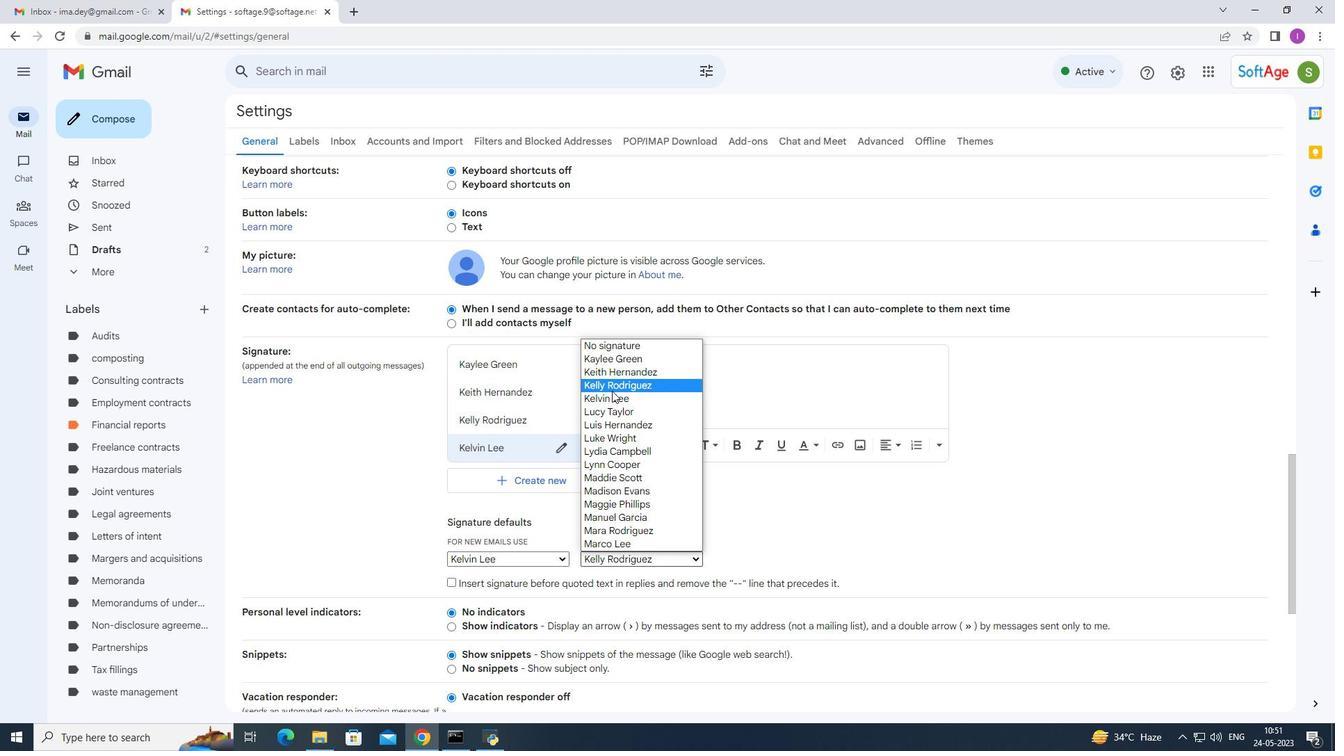 
Action: Mouse pressed left at (610, 397)
Screenshot: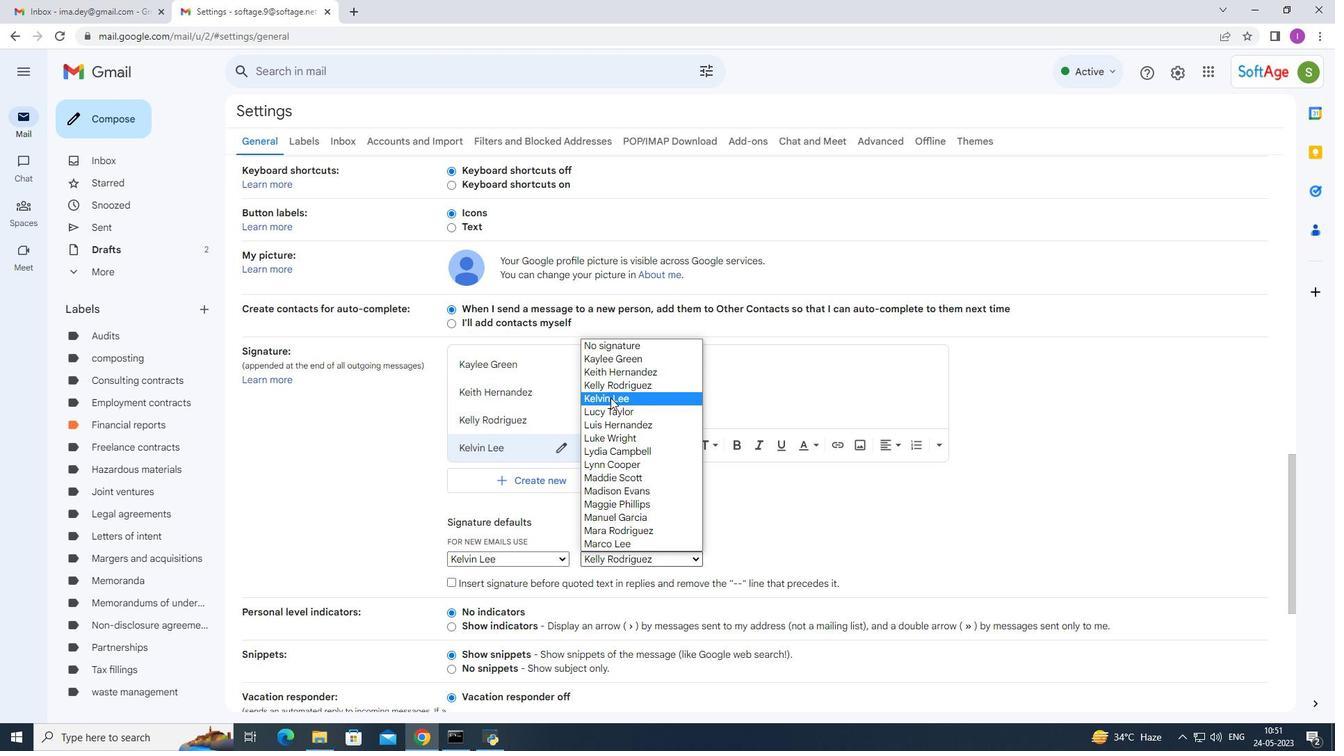 
Action: Mouse moved to (628, 358)
Screenshot: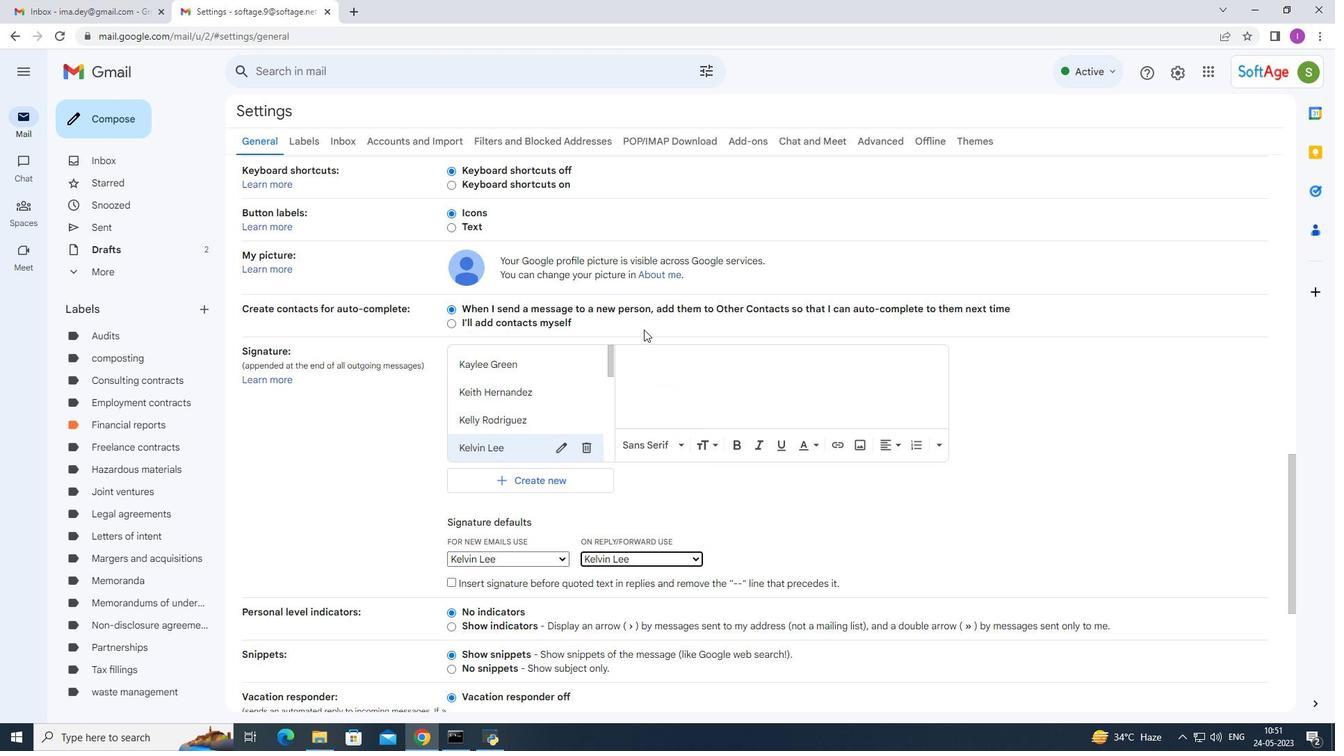 
Action: Mouse pressed left at (628, 358)
Screenshot: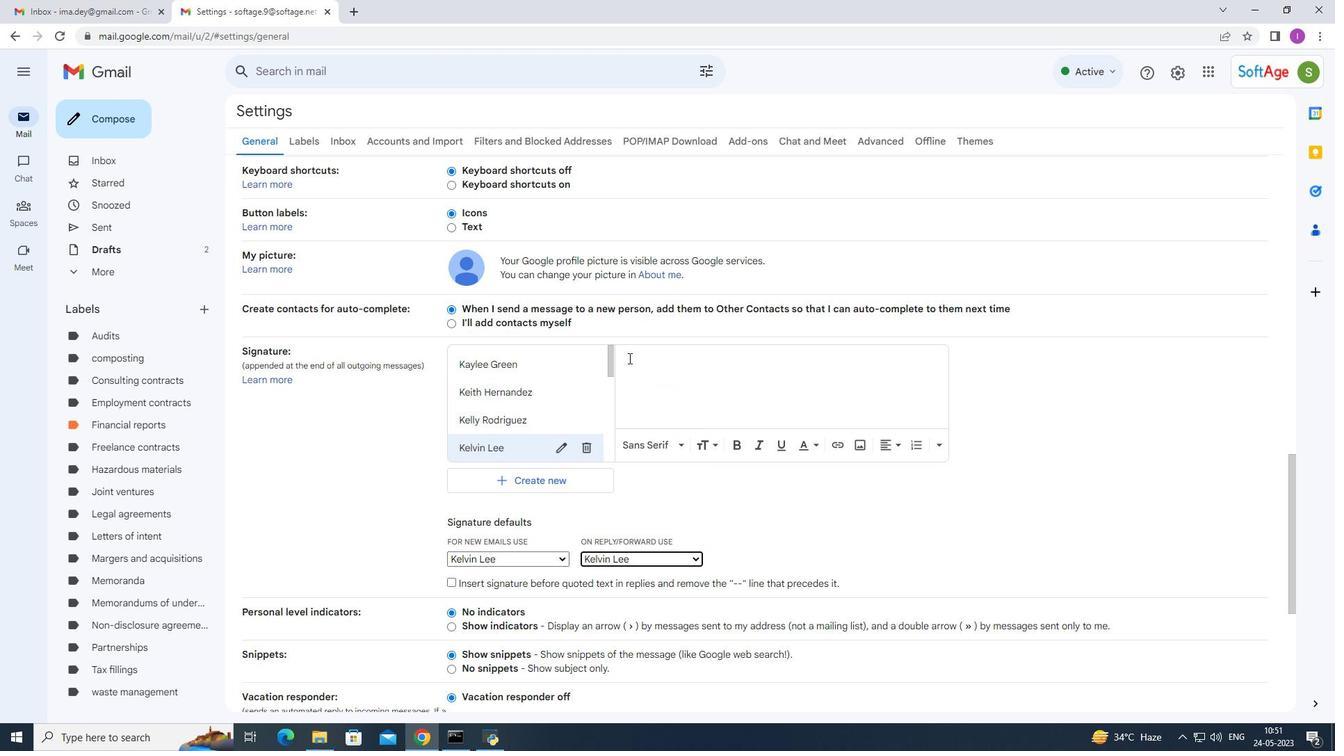 
Action: Mouse moved to (700, 383)
Screenshot: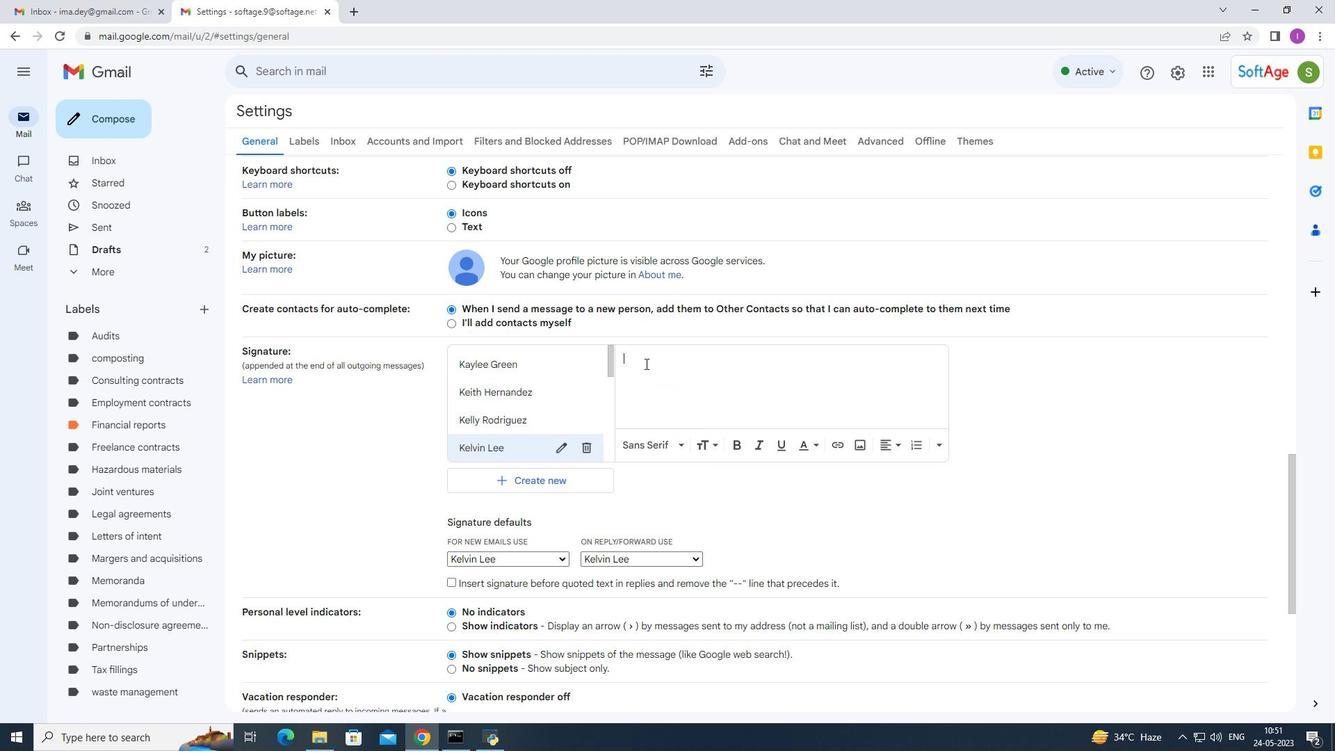 
Action: Key pressed <Key.shift>Kelvin<Key.space><Key.shift>Lee
Screenshot: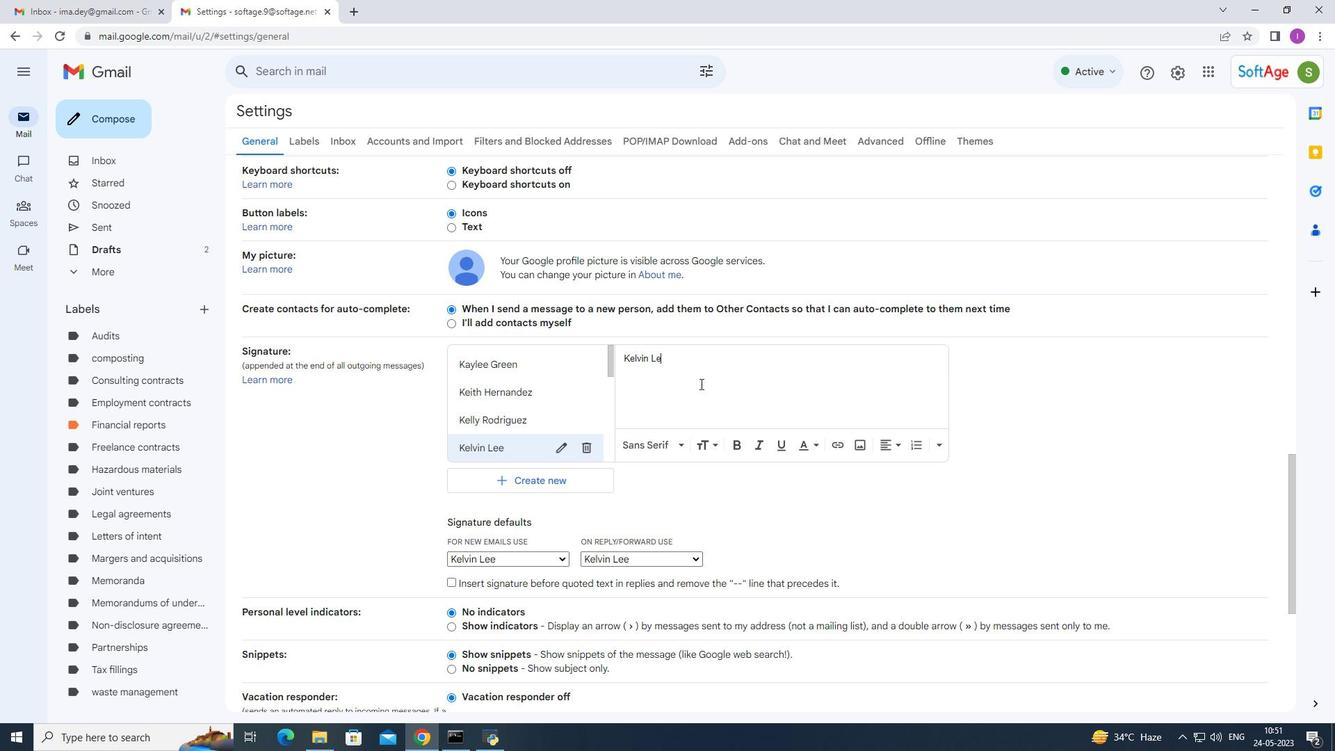 
Action: Mouse moved to (772, 461)
Screenshot: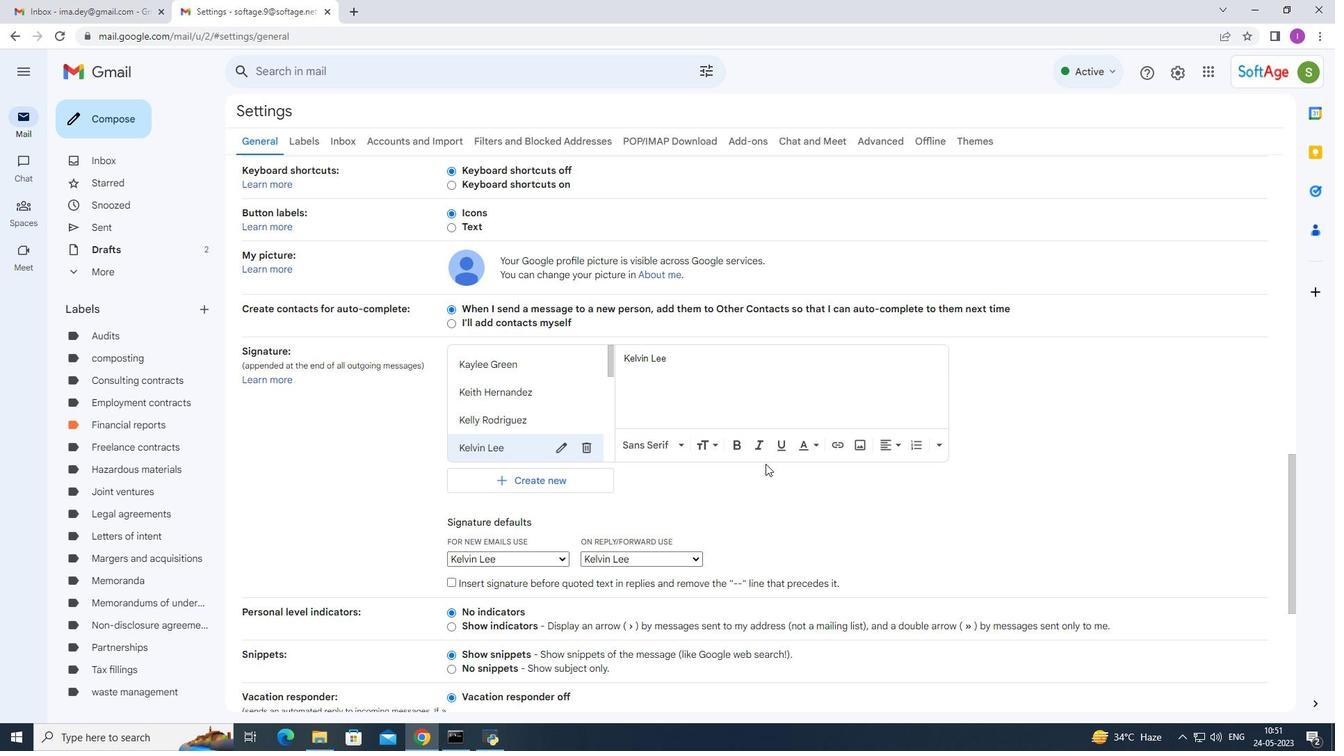 
Action: Mouse scrolled (772, 461) with delta (0, 0)
Screenshot: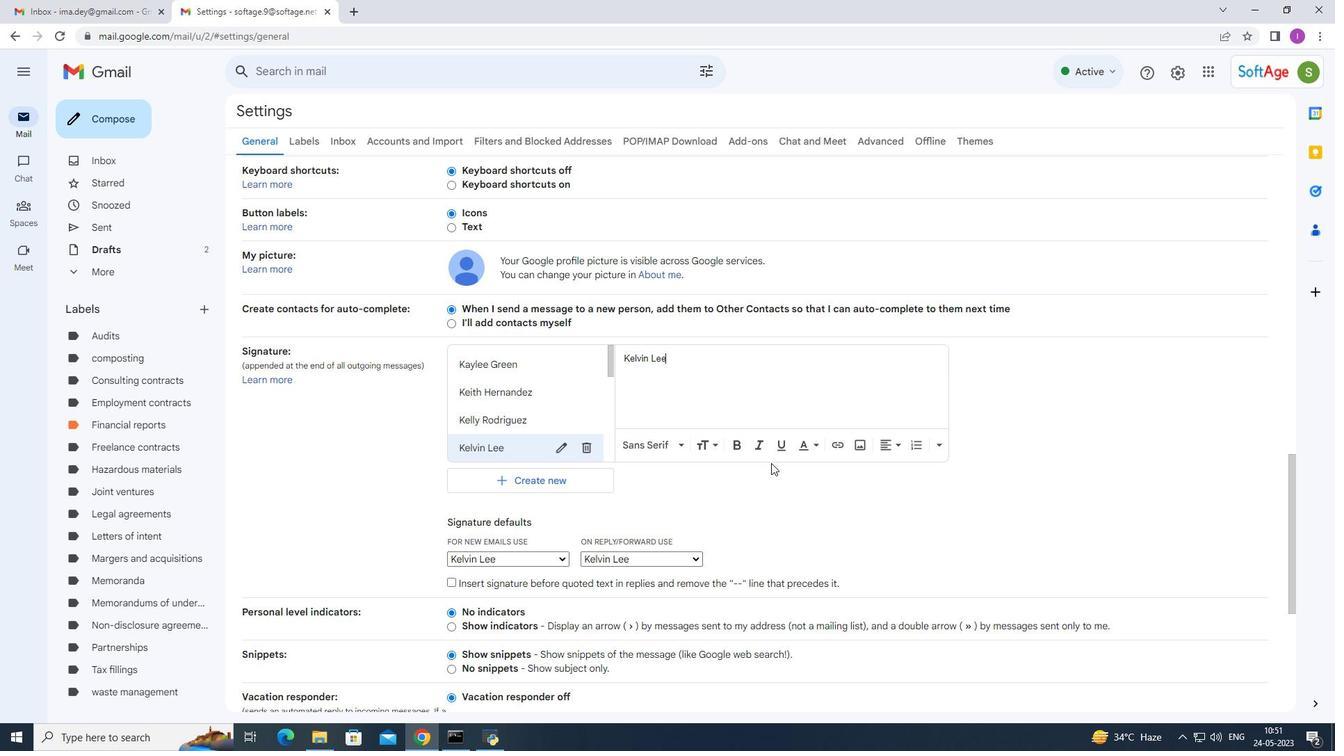 
Action: Mouse scrolled (772, 461) with delta (0, 0)
Screenshot: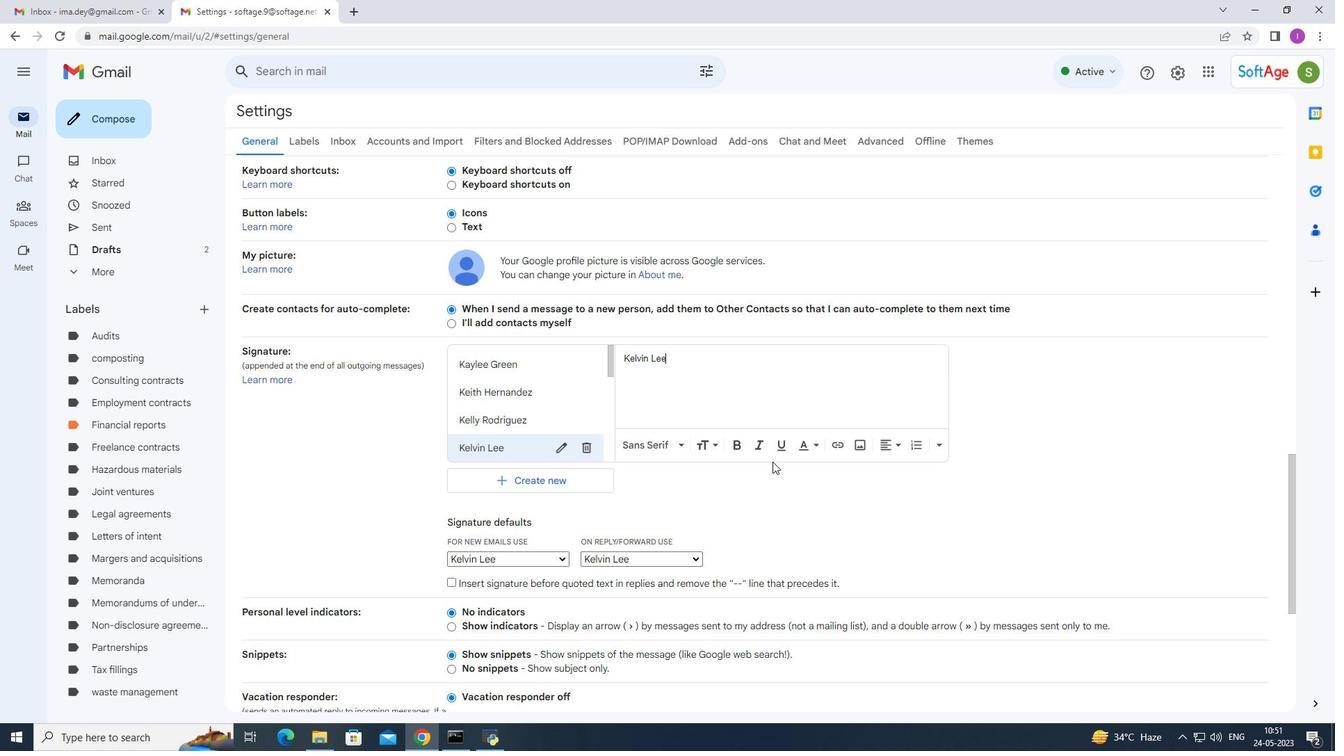 
Action: Mouse scrolled (772, 461) with delta (0, 0)
Screenshot: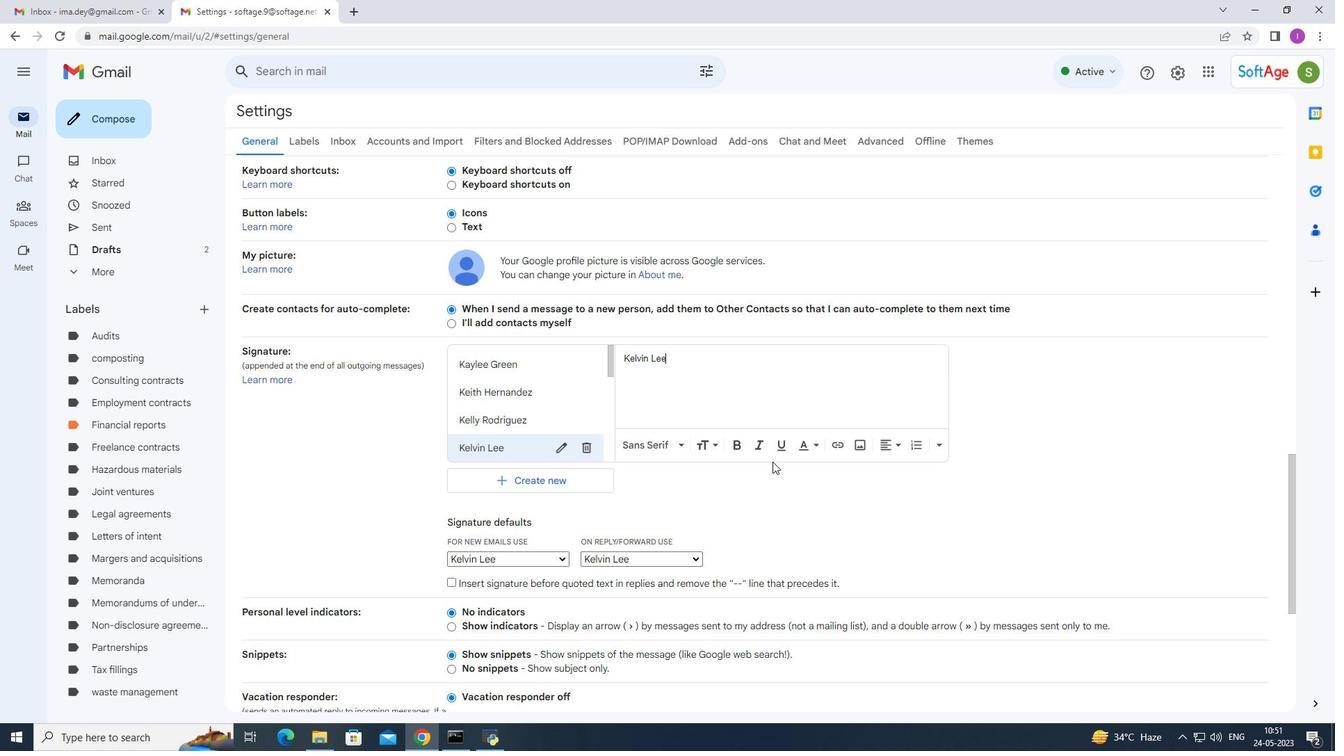 
Action: Mouse moved to (773, 461)
Screenshot: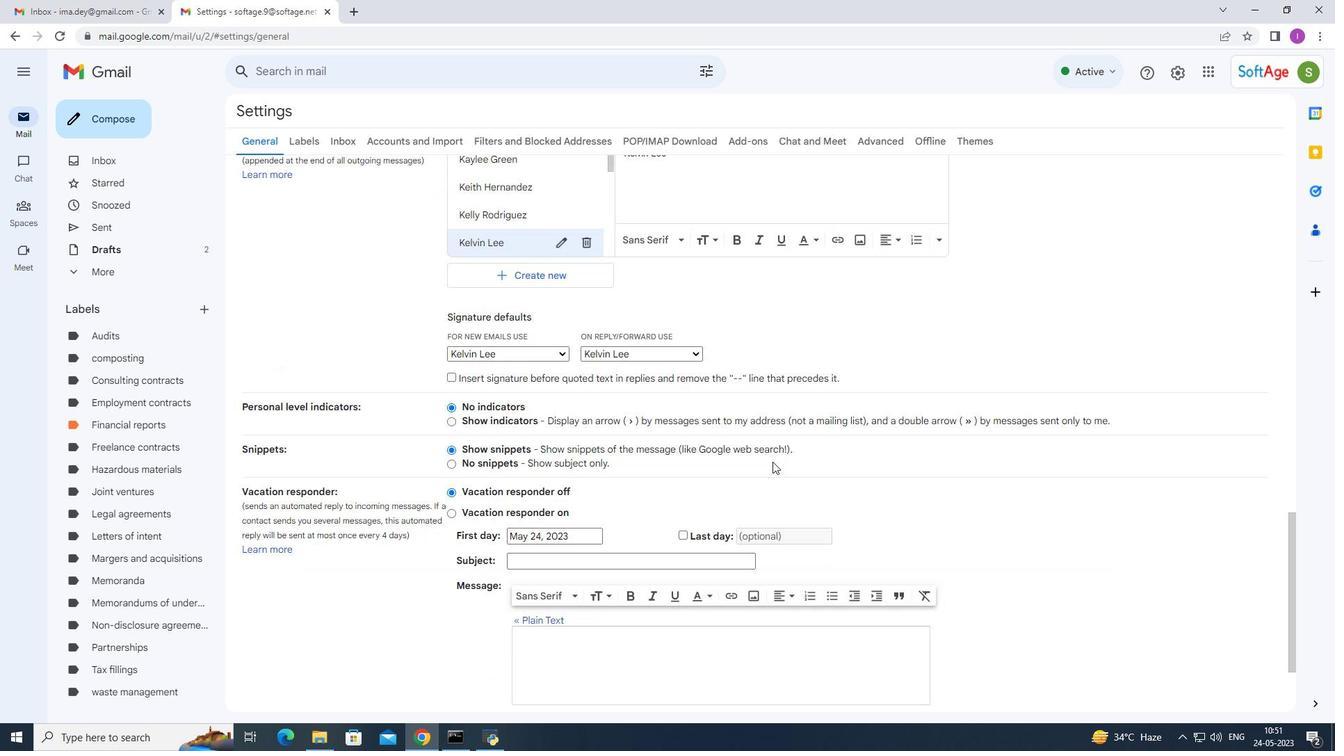 
Action: Mouse scrolled (773, 461) with delta (0, 0)
Screenshot: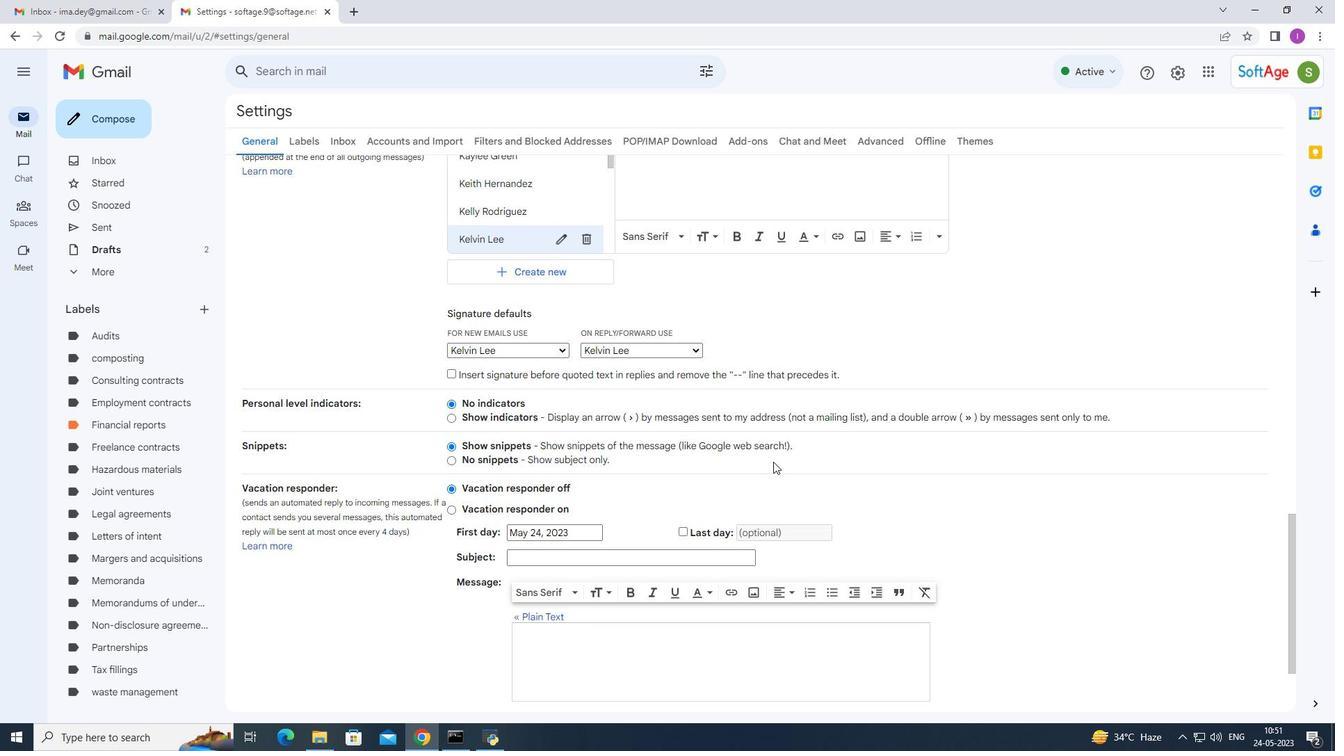 
Action: Mouse moved to (783, 455)
Screenshot: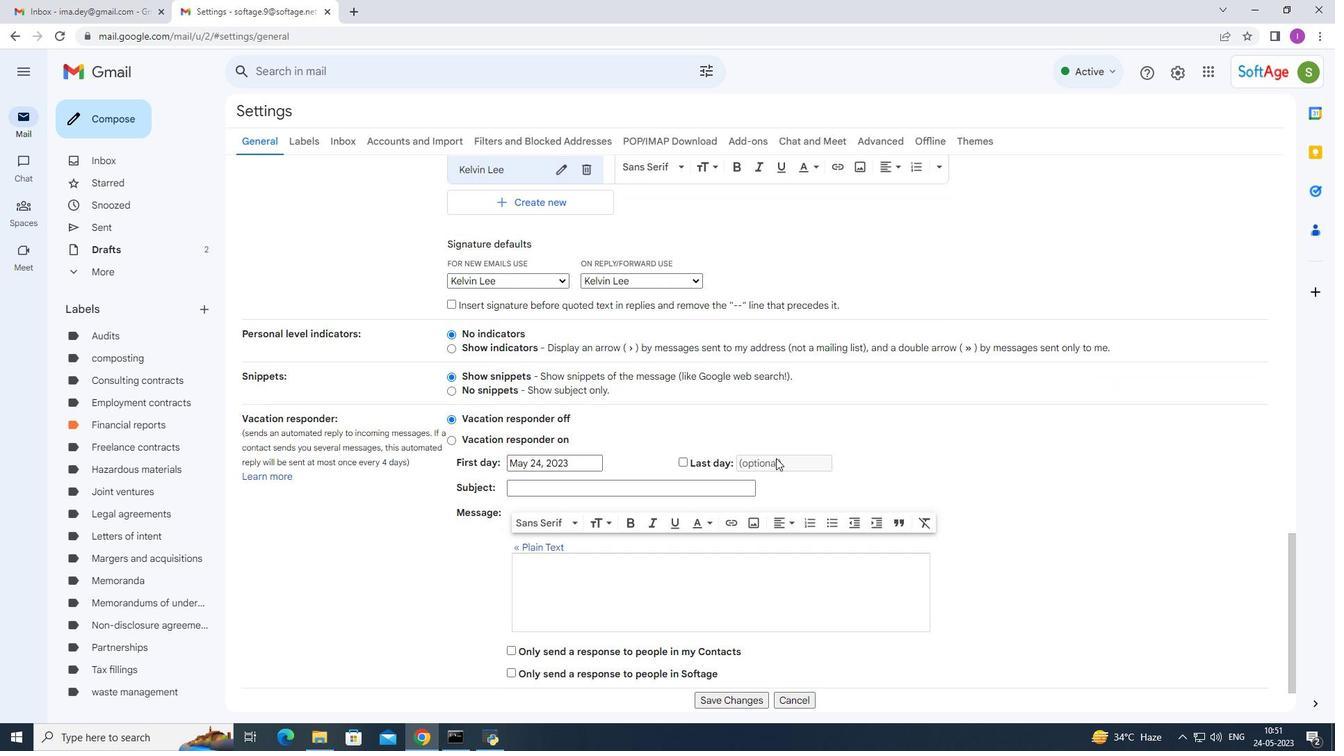 
Action: Mouse scrolled (779, 454) with delta (0, 0)
Screenshot: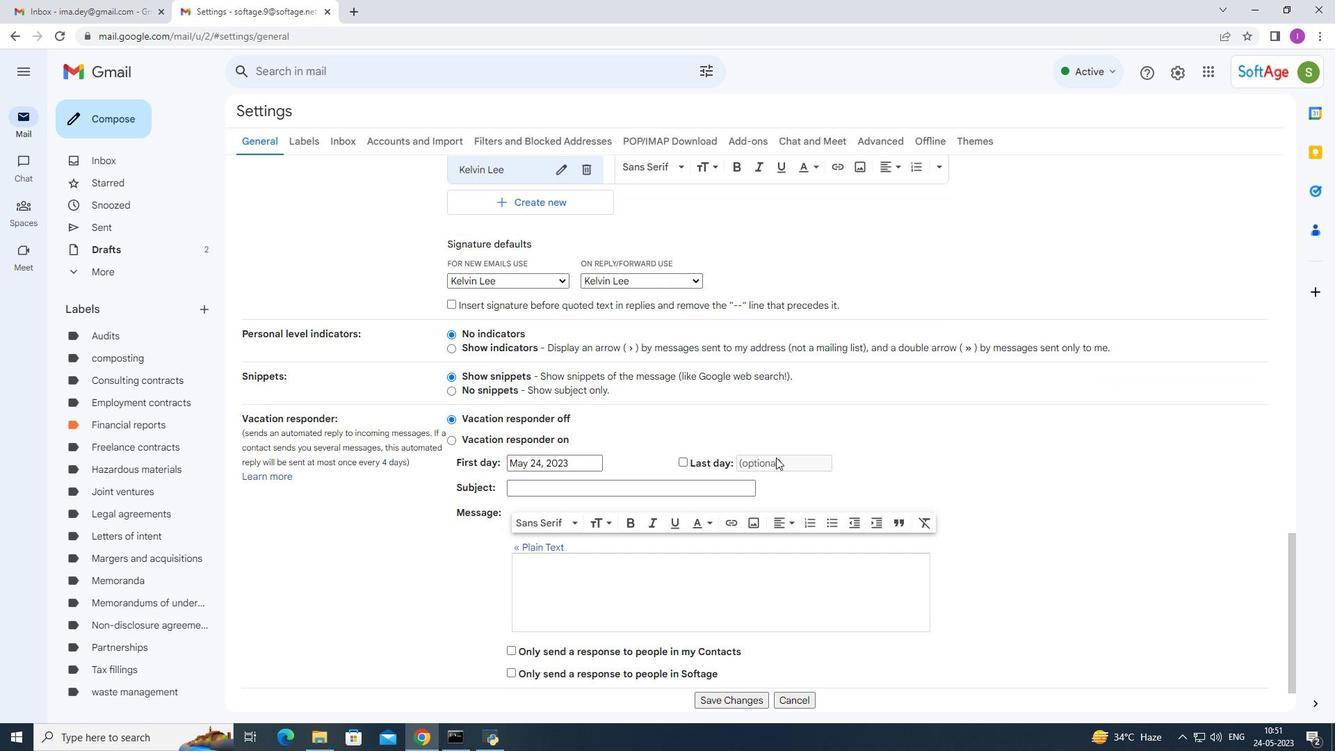 
Action: Mouse scrolled (783, 454) with delta (0, 0)
Screenshot: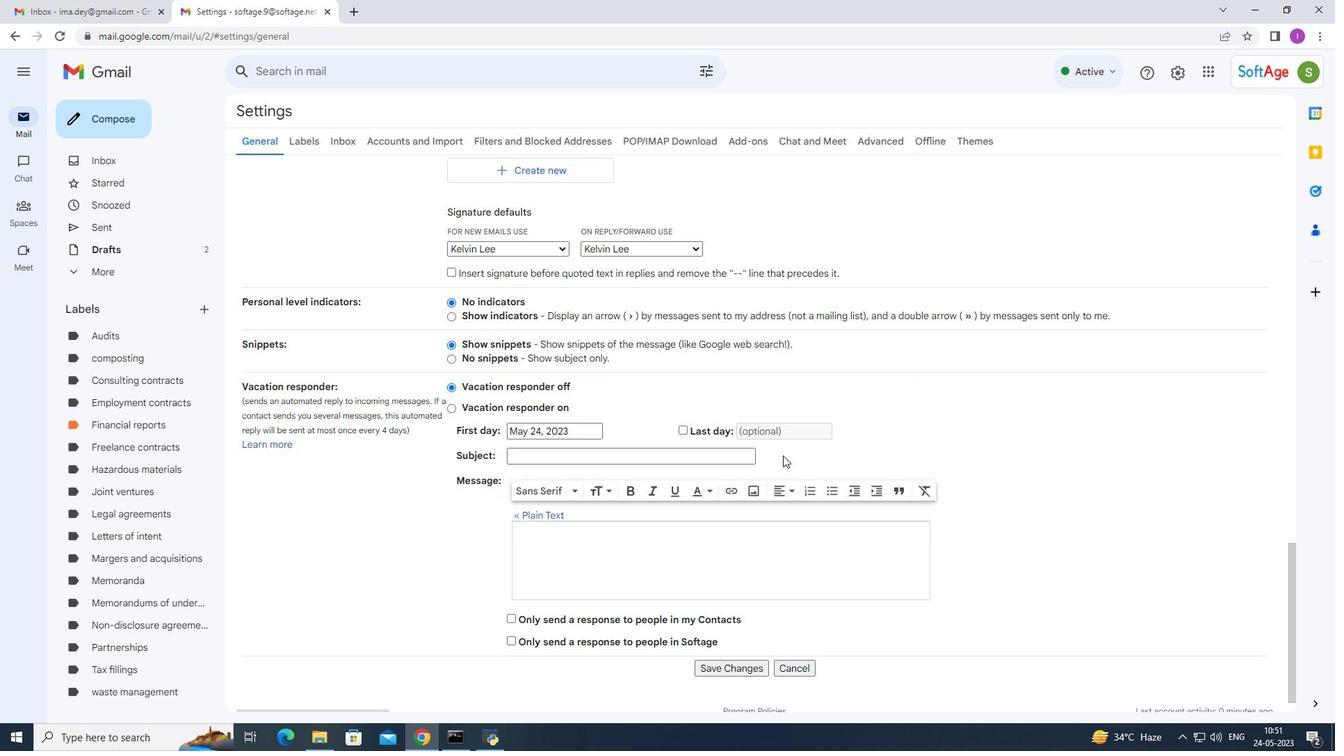 
Action: Mouse moved to (784, 455)
Screenshot: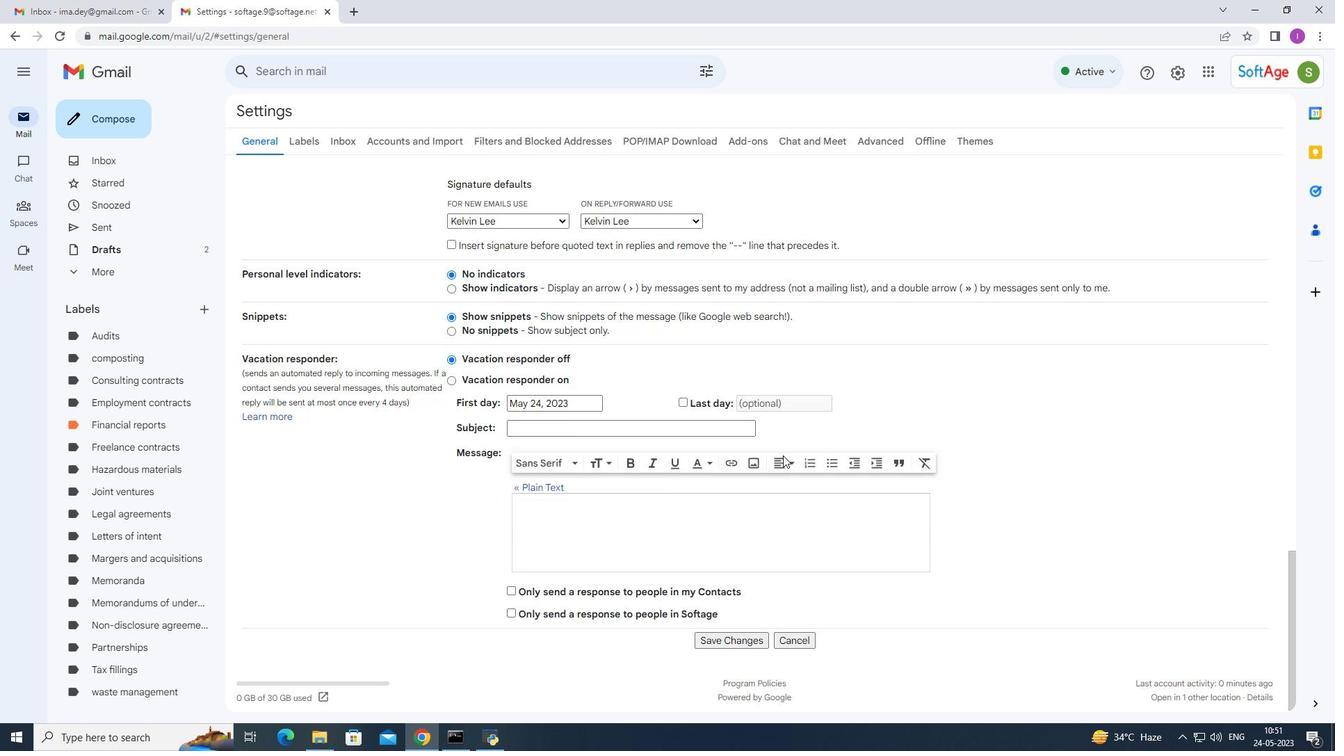 
Action: Mouse scrolled (784, 454) with delta (0, 0)
Screenshot: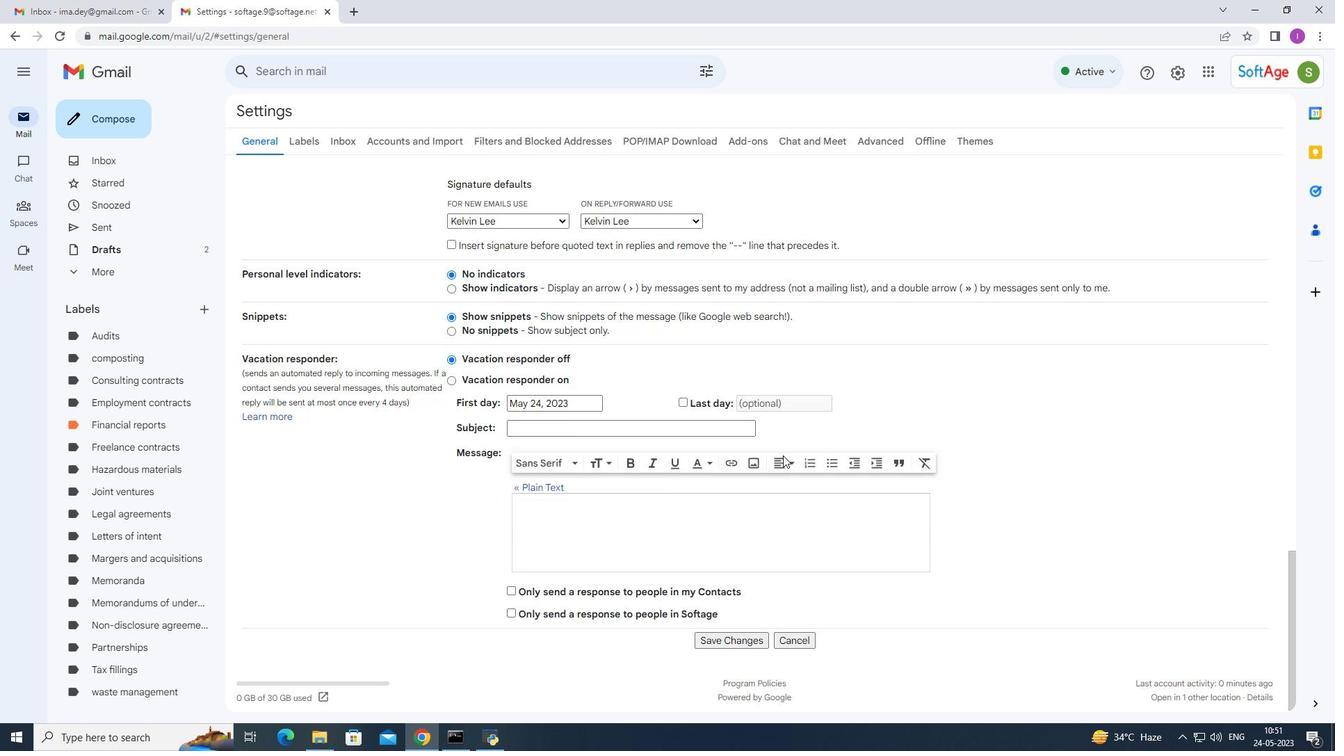 
Action: Mouse moved to (784, 455)
Screenshot: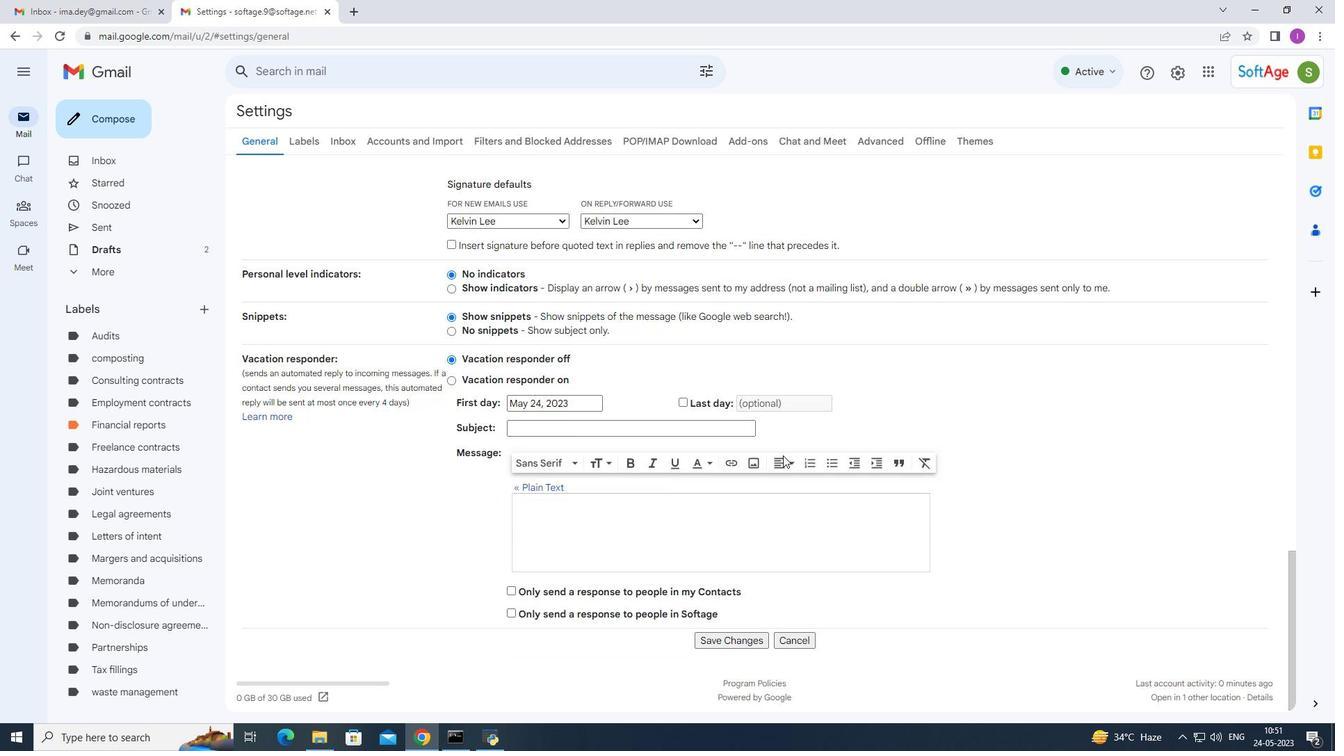 
Action: Mouse scrolled (784, 456) with delta (0, 0)
Screenshot: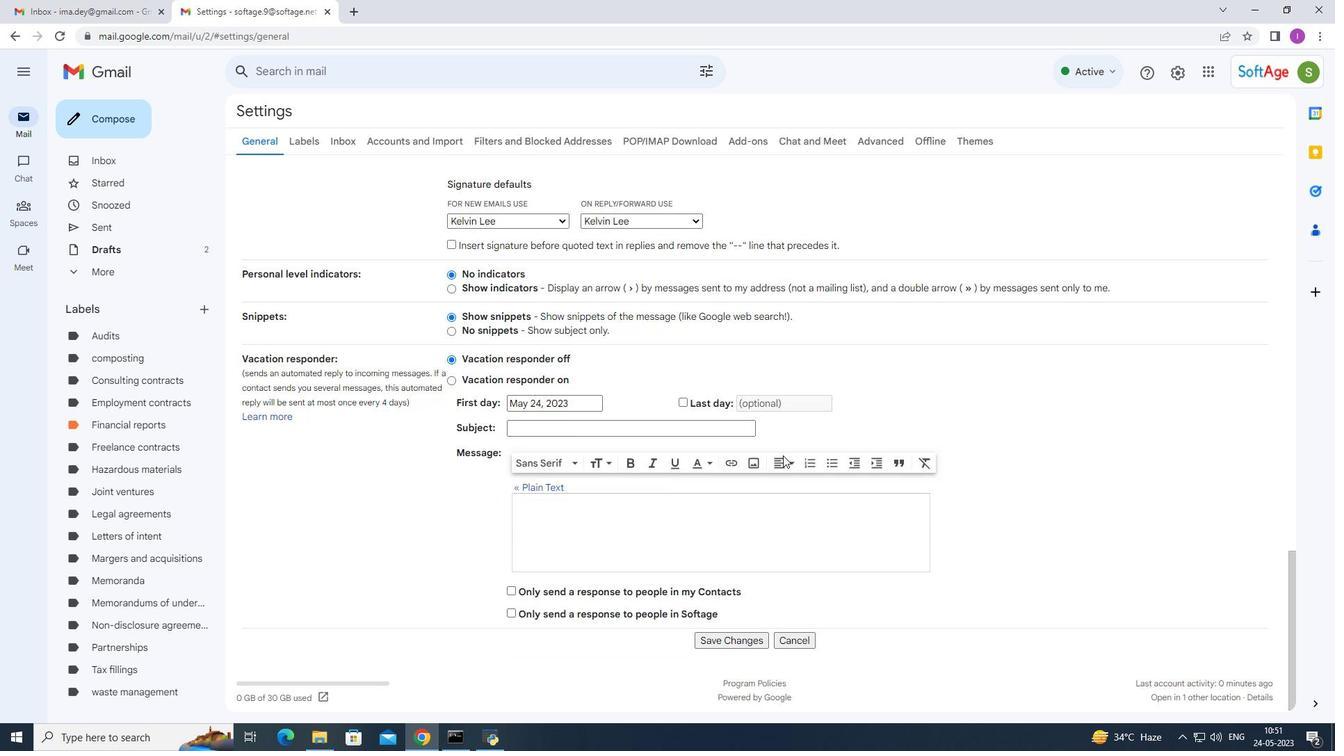 
Action: Mouse scrolled (784, 454) with delta (0, 0)
Screenshot: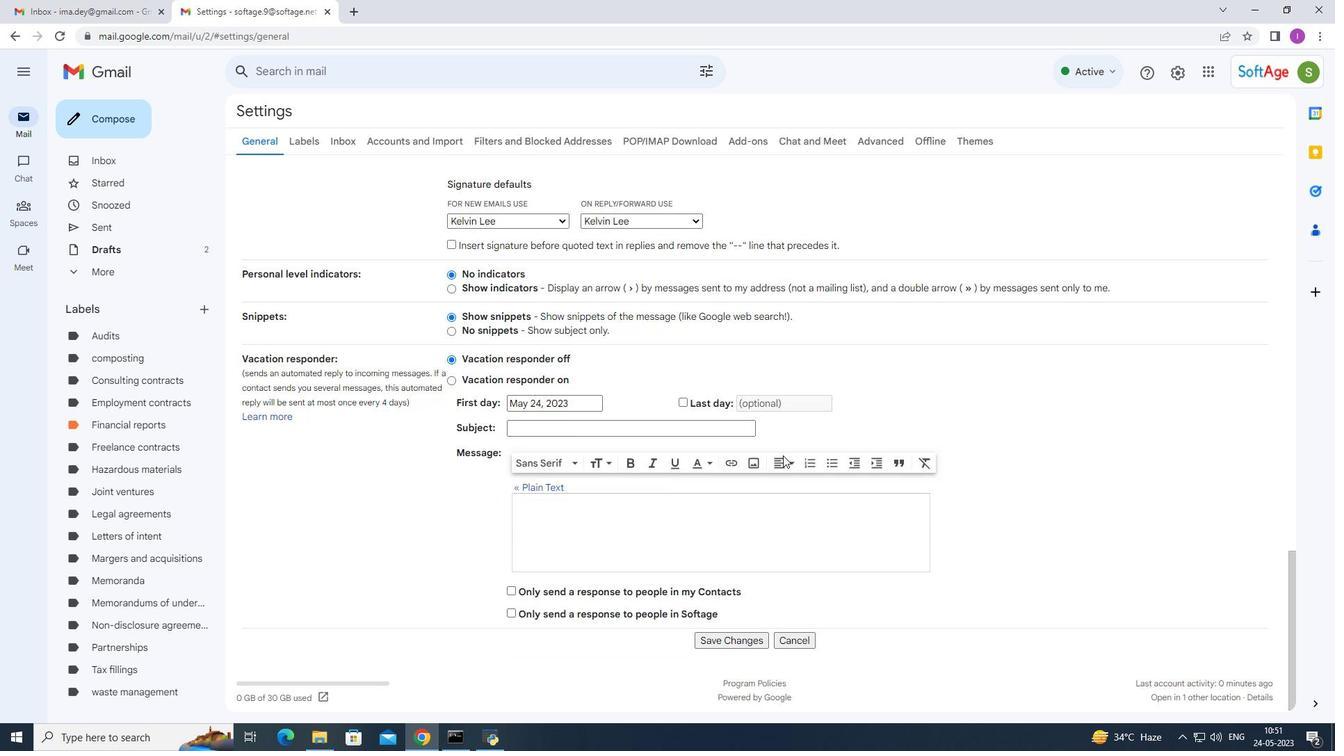 
Action: Mouse moved to (721, 637)
Screenshot: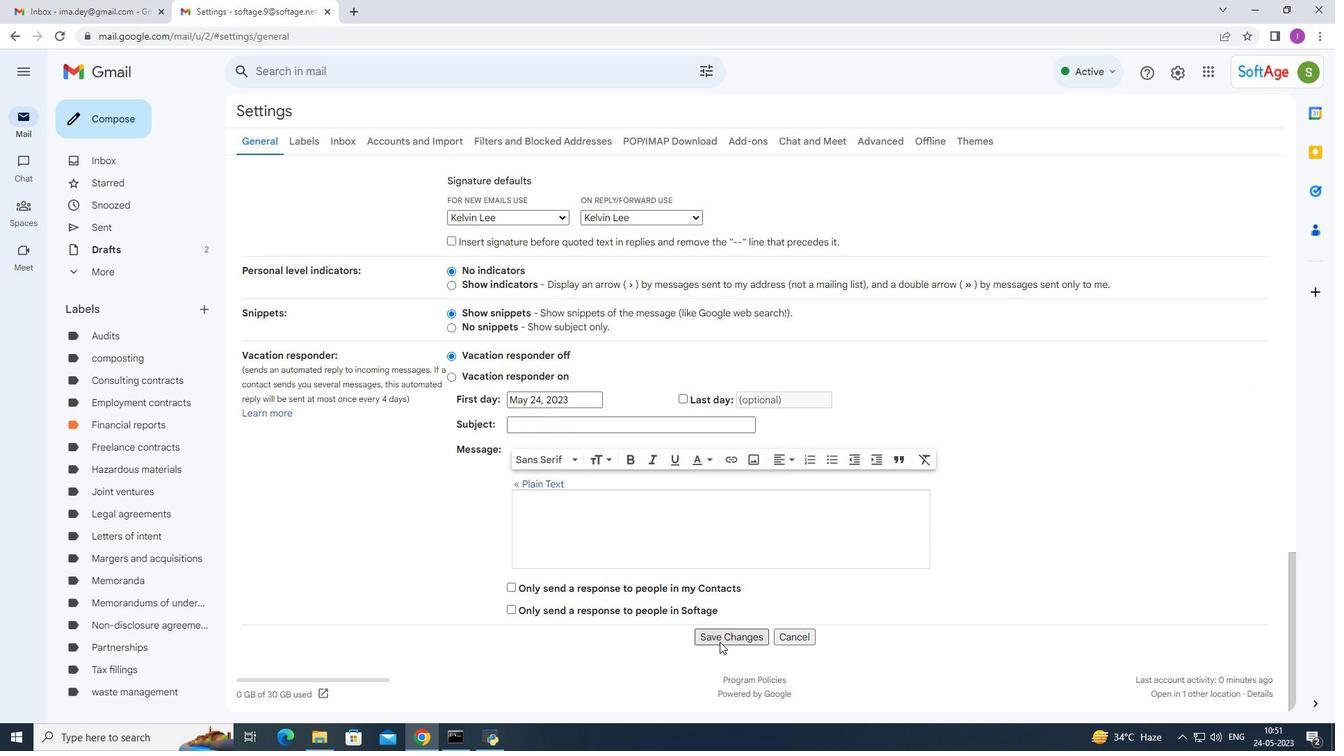 
Action: Mouse pressed left at (721, 637)
Screenshot: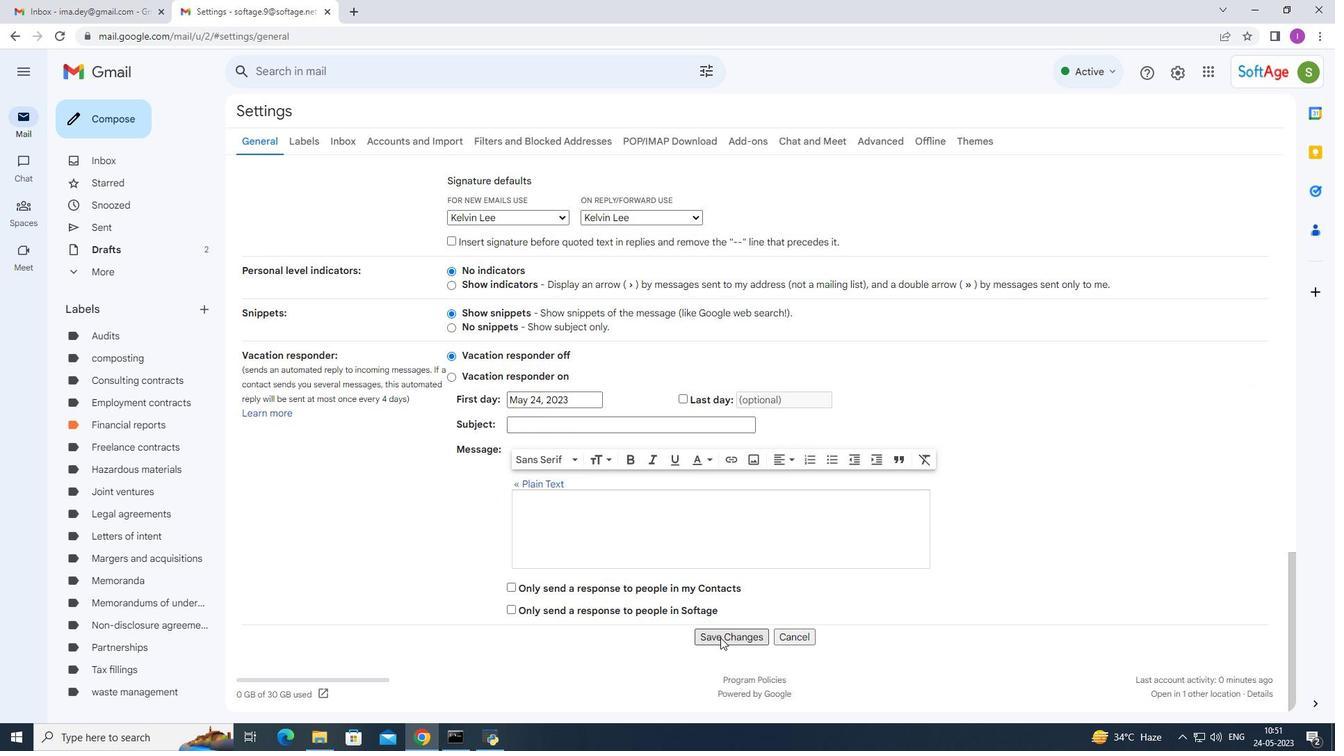 
Action: Mouse moved to (111, 106)
Screenshot: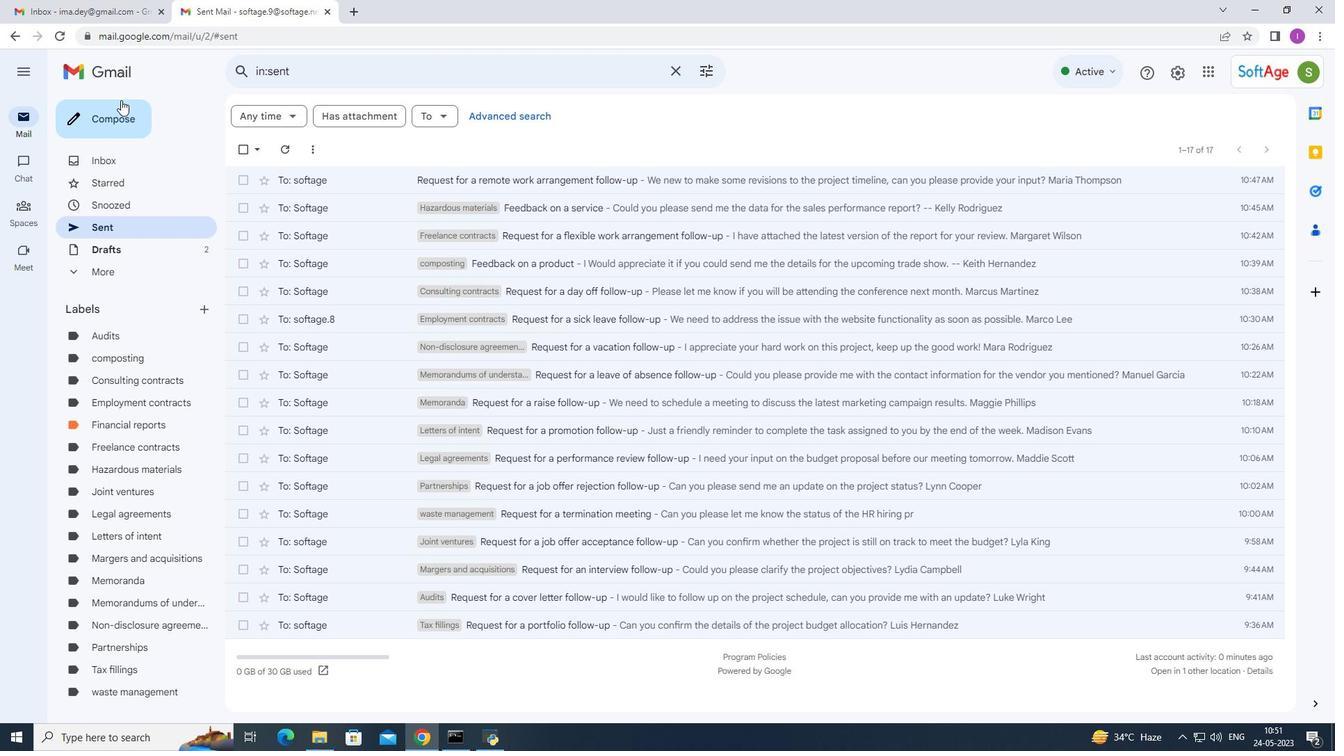 
Action: Mouse pressed left at (111, 106)
Screenshot: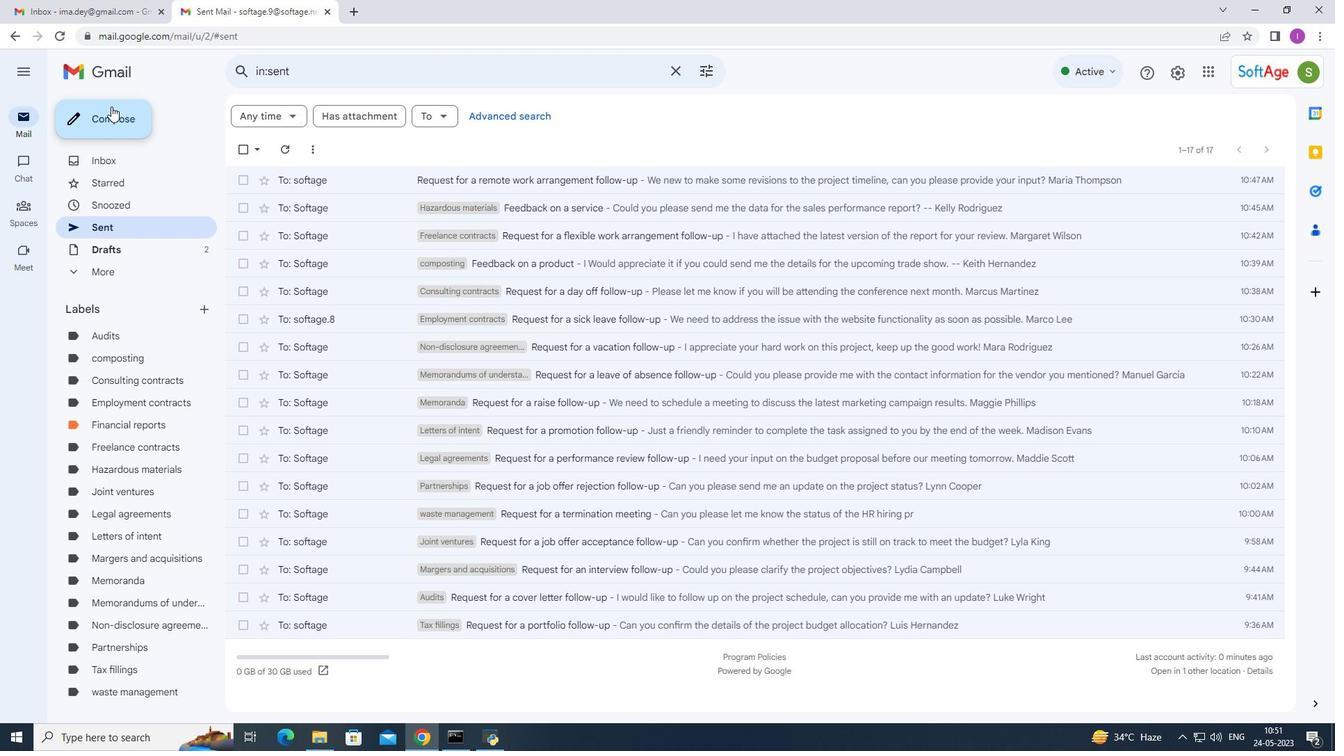 
Action: Mouse moved to (898, 338)
Screenshot: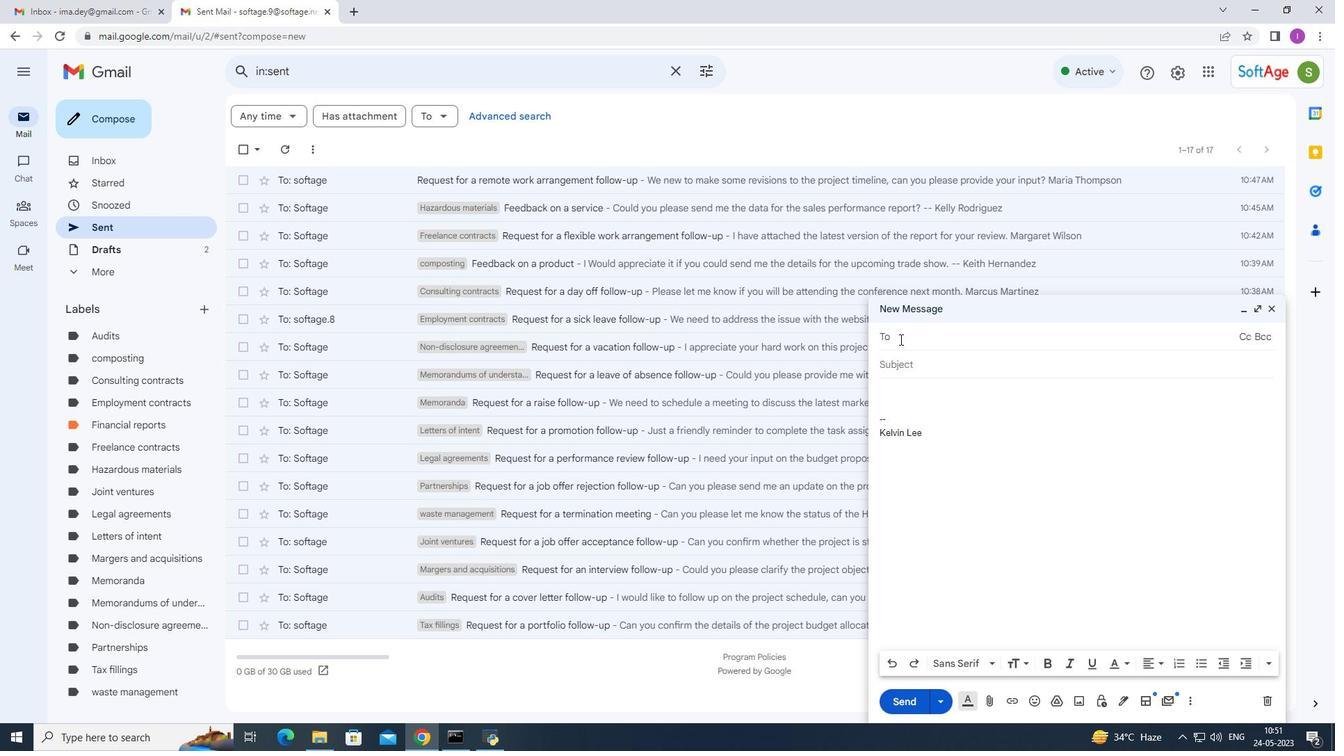 
Action: Key pressed s
Screenshot: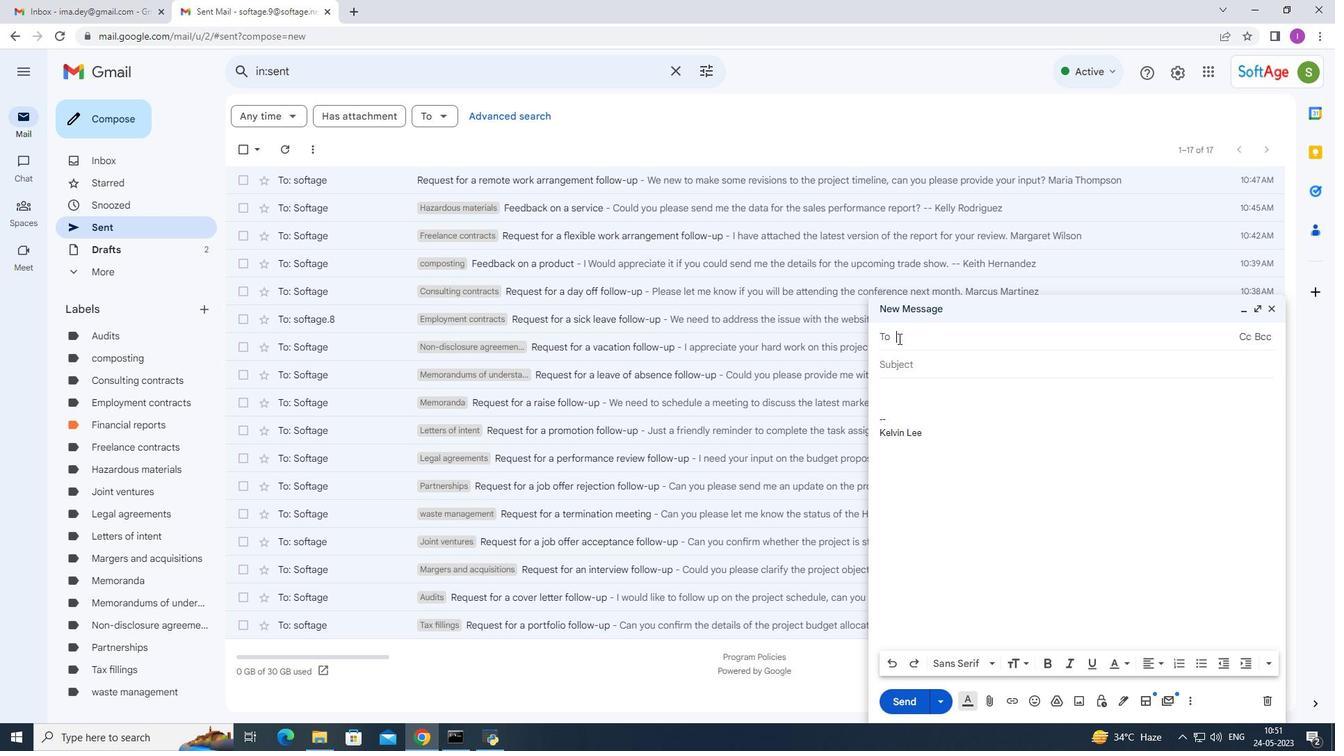 
Action: Mouse moved to (960, 420)
Screenshot: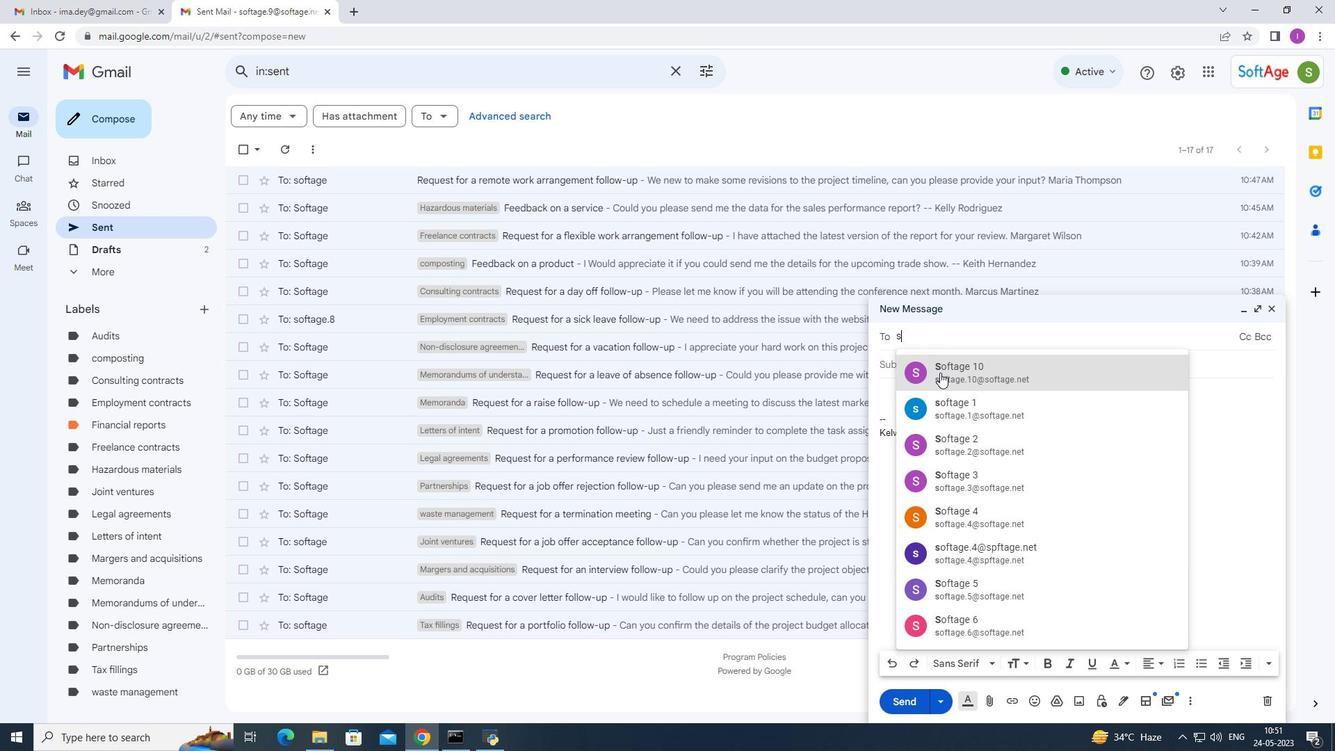 
Action: Mouse scrolled (953, 408) with delta (0, 0)
Screenshot: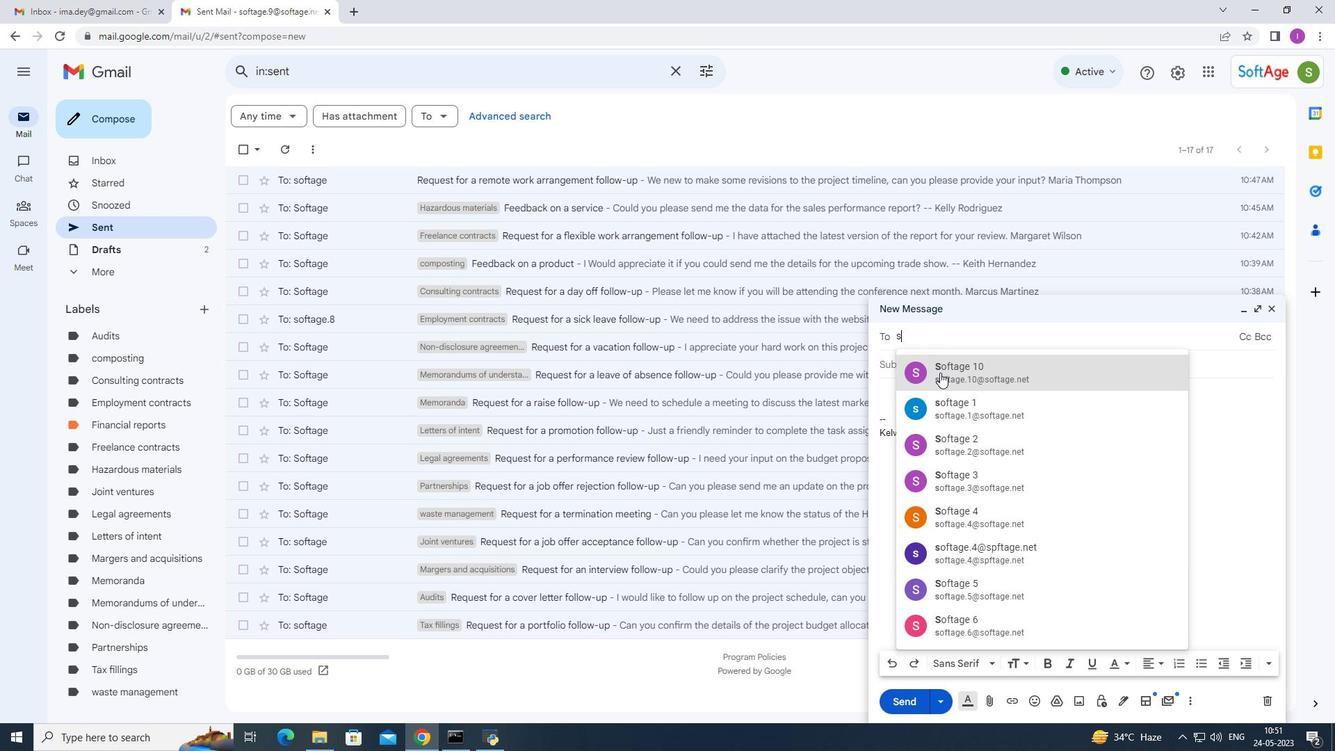 
Action: Mouse scrolled (957, 415) with delta (0, 0)
Screenshot: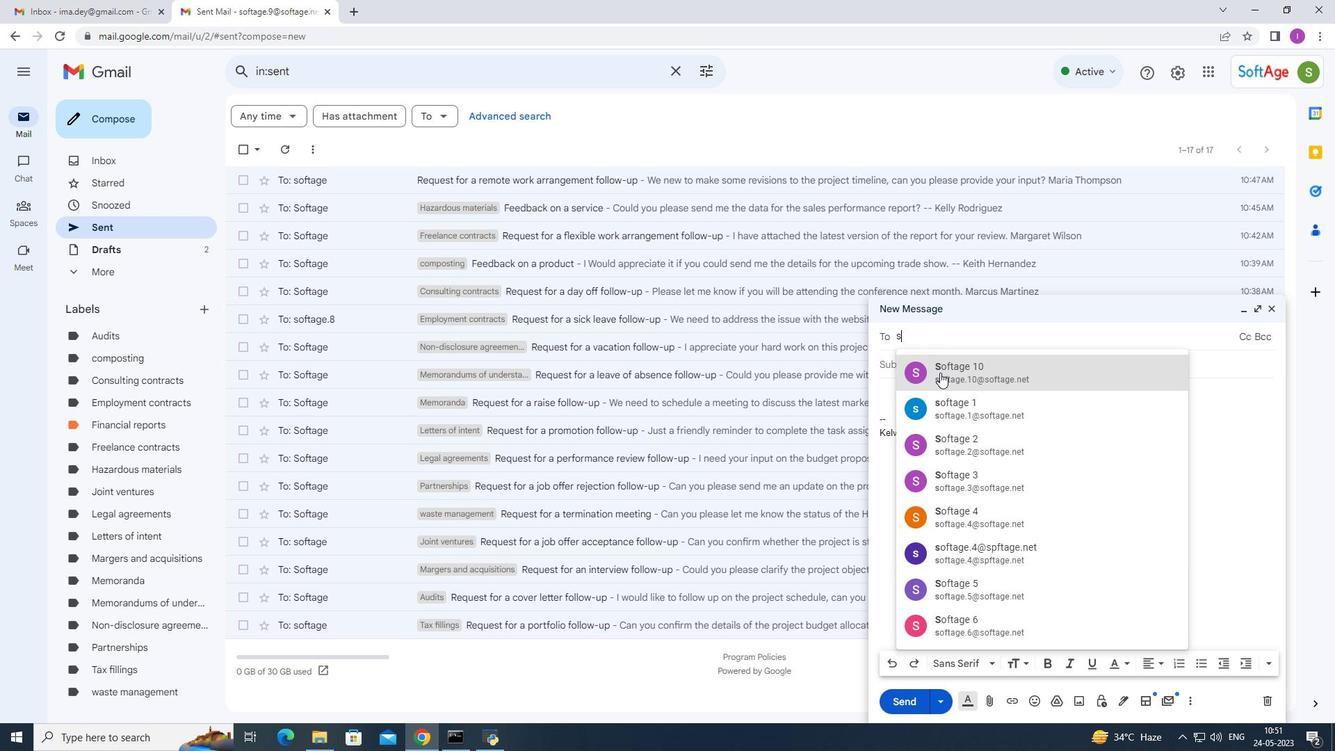 
Action: Mouse moved to (961, 421)
Screenshot: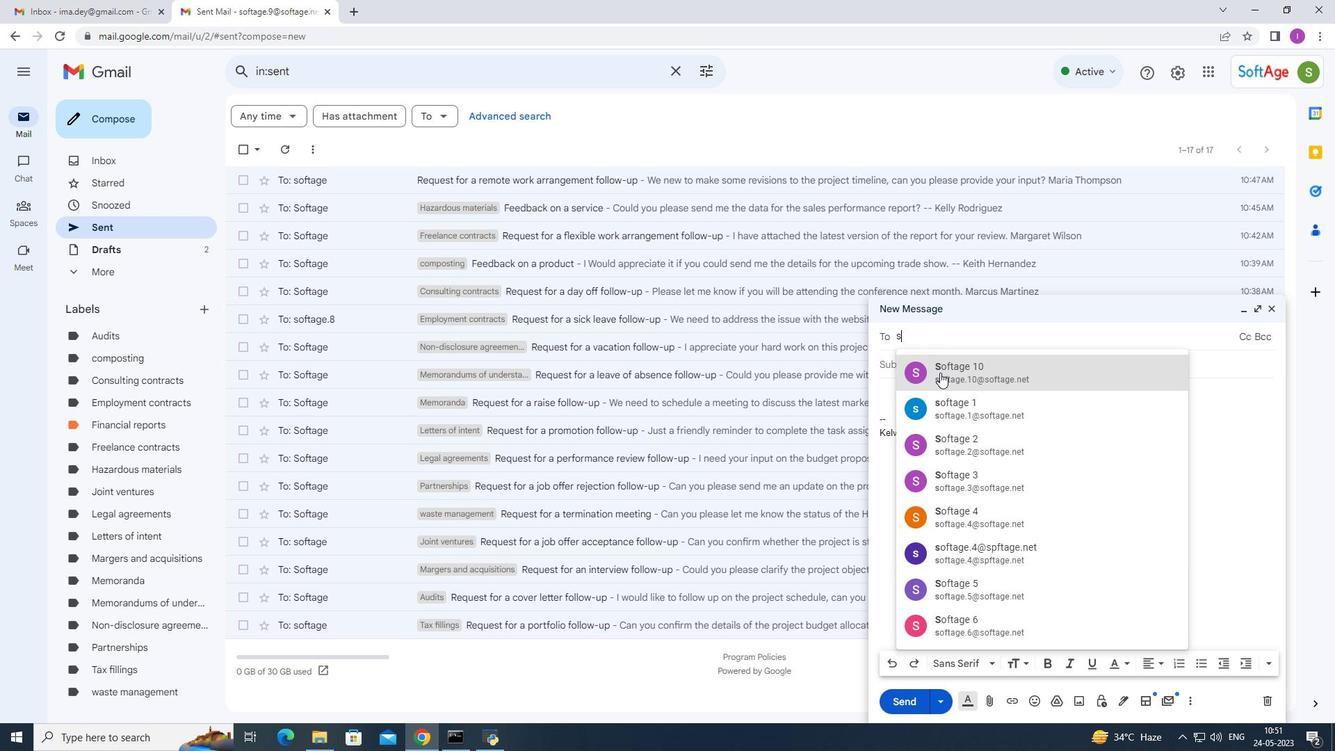 
Action: Mouse scrolled (961, 420) with delta (0, 0)
Screenshot: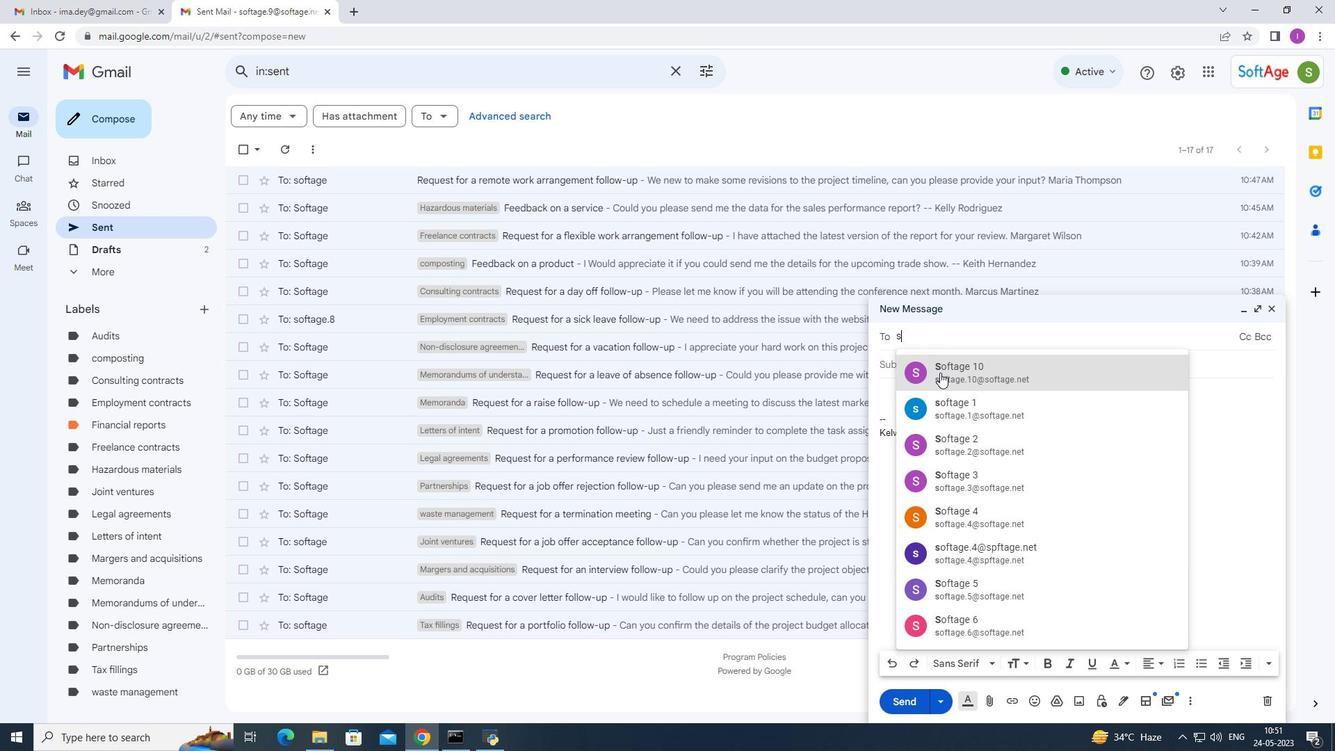 
Action: Mouse moved to (950, 614)
Screenshot: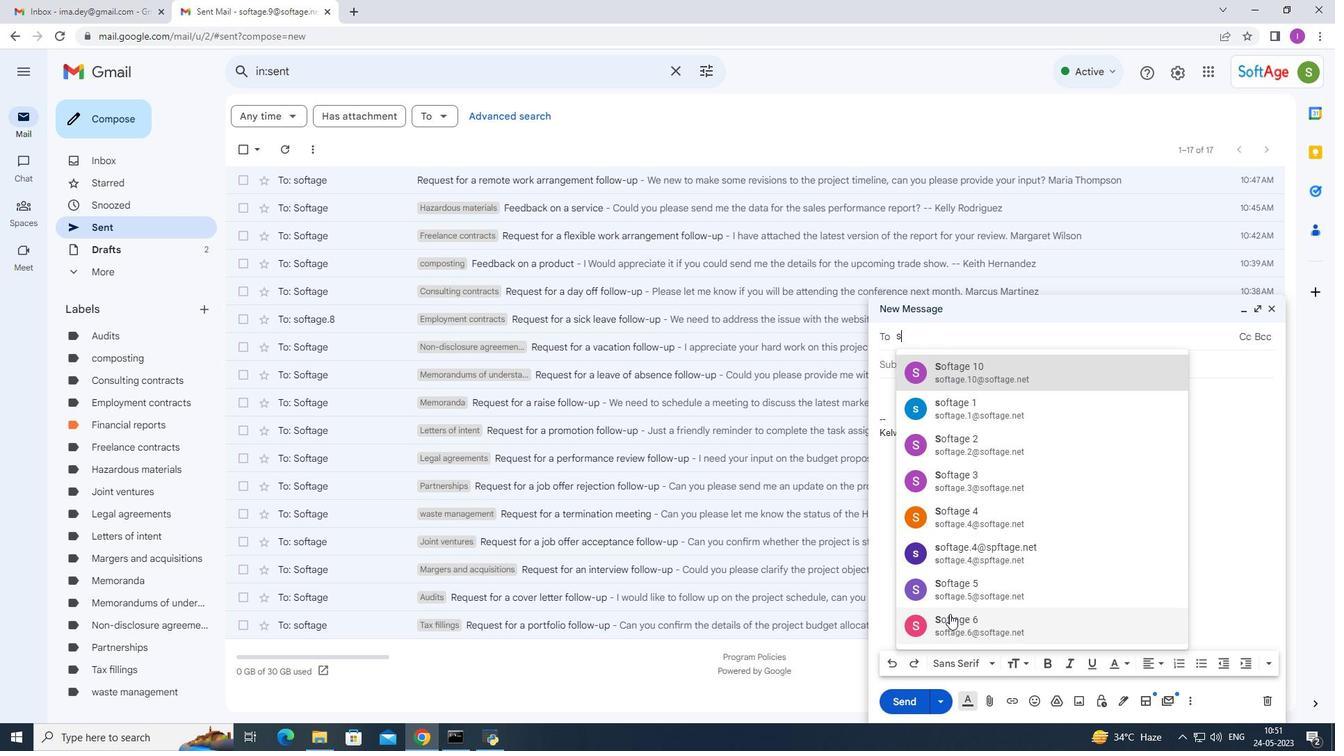 
Action: Mouse scrolled (950, 613) with delta (0, 0)
Screenshot: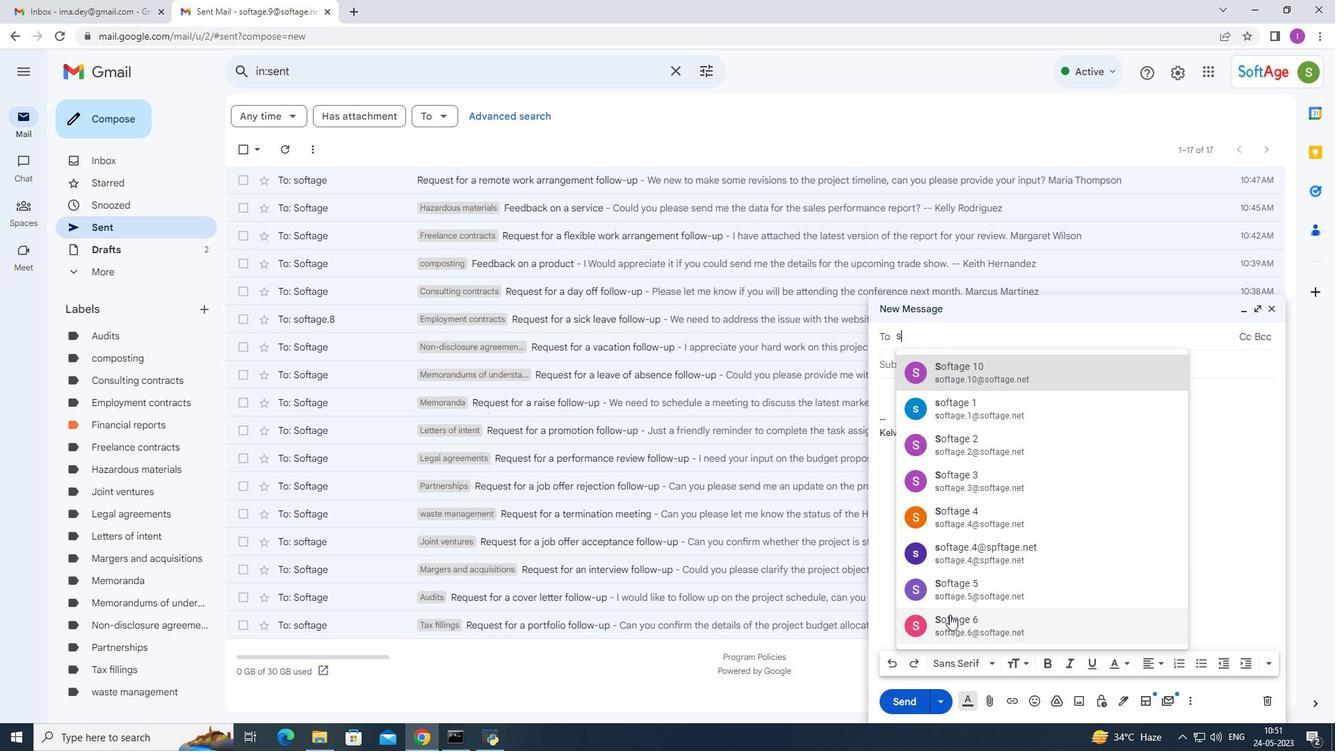 
Action: Mouse scrolled (950, 613) with delta (0, 0)
Screenshot: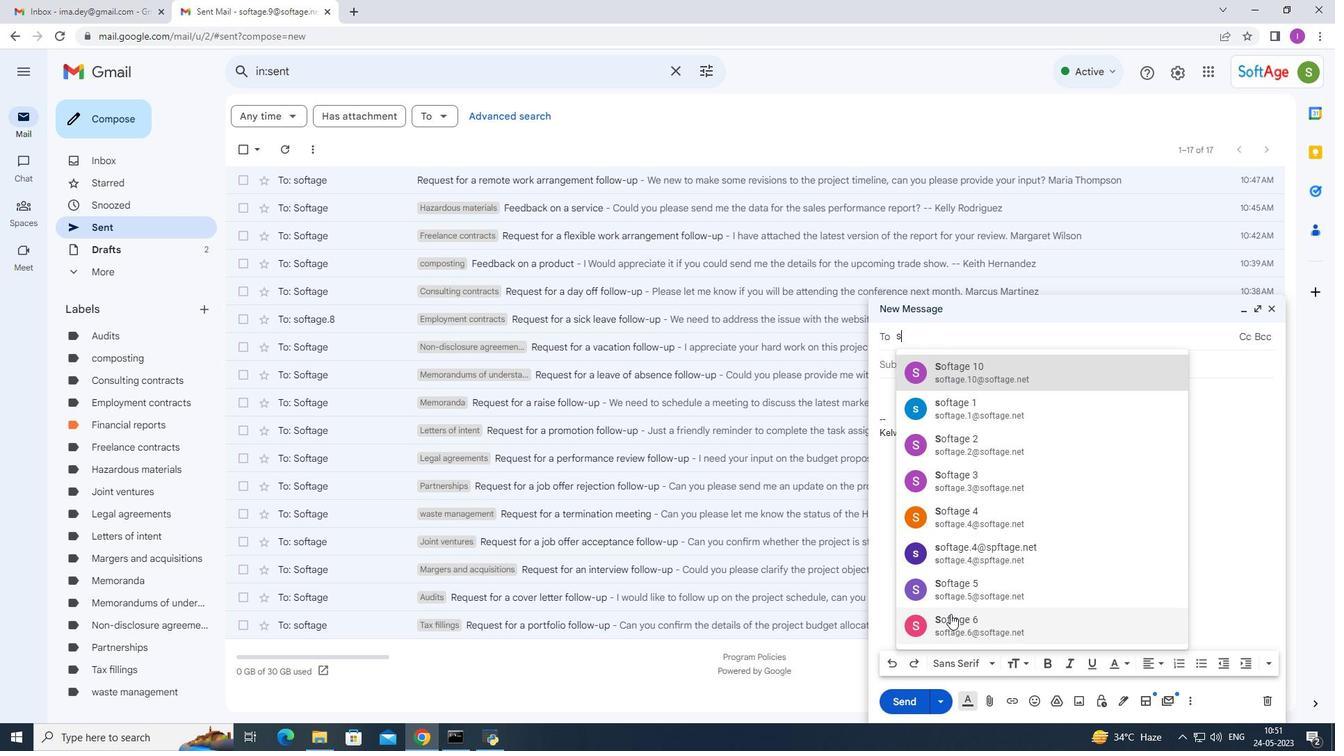 
Action: Mouse moved to (954, 611)
Screenshot: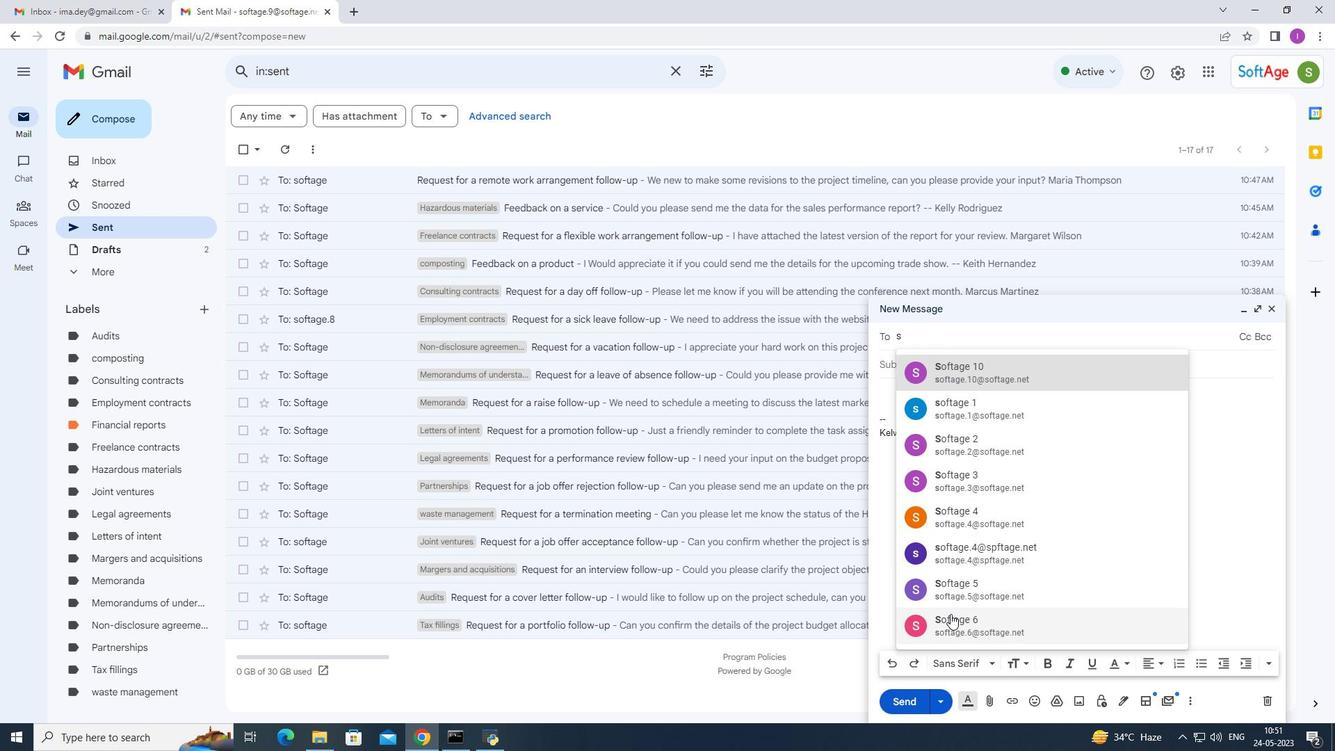 
Action: Mouse scrolled (954, 612) with delta (0, 0)
Screenshot: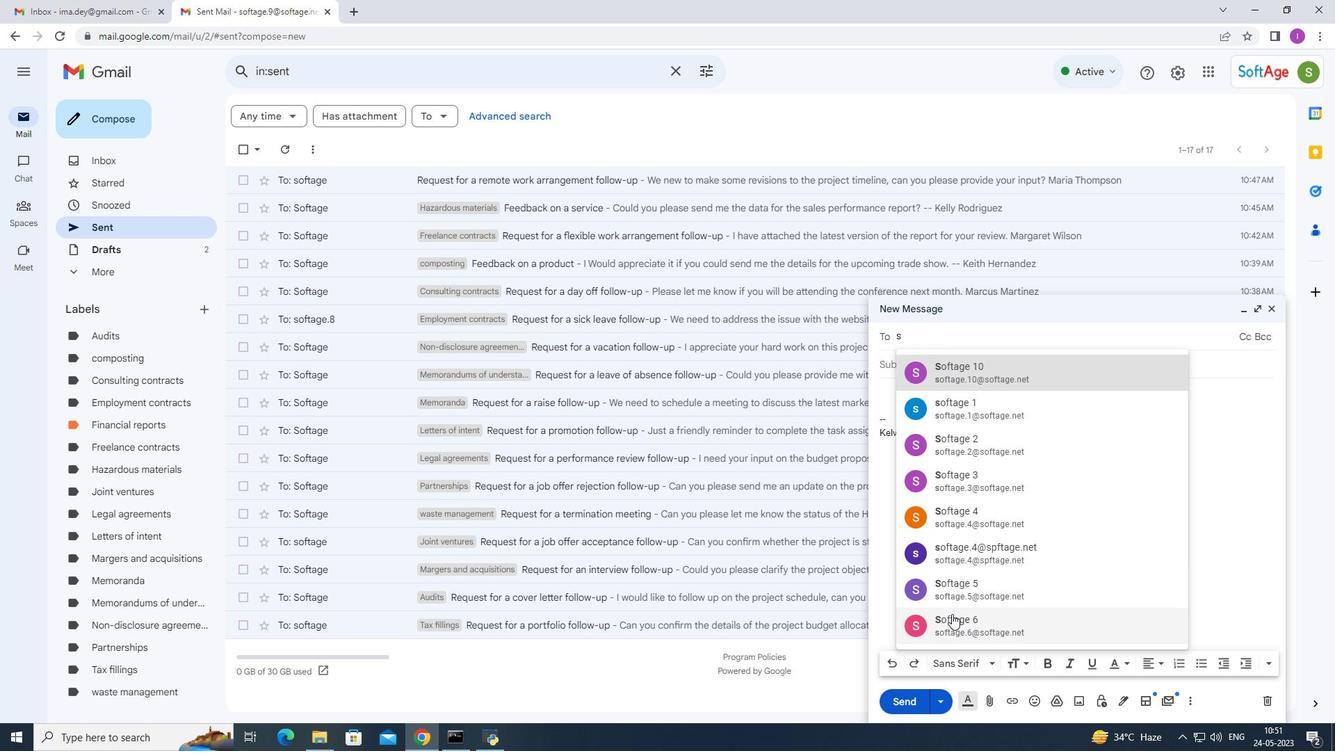 
Action: Mouse moved to (954, 610)
Screenshot: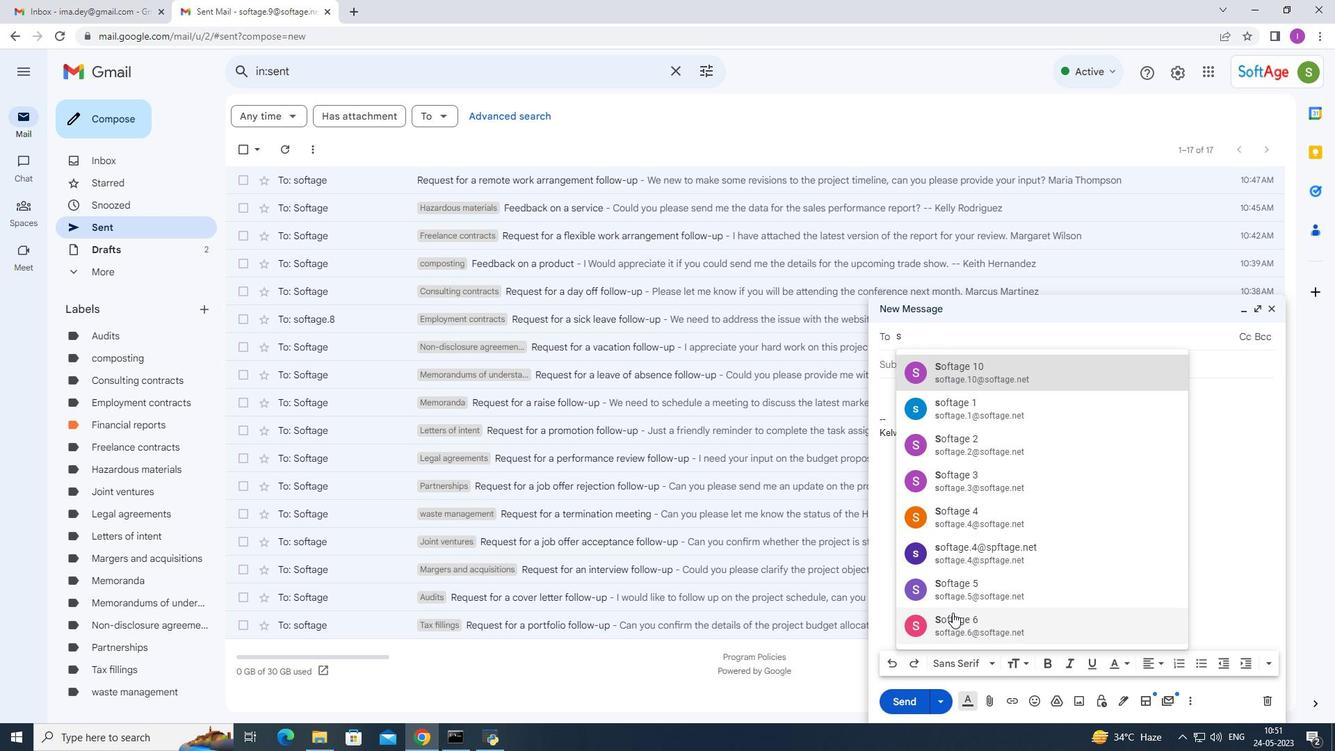 
Action: Mouse scrolled (954, 611) with delta (0, 0)
Screenshot: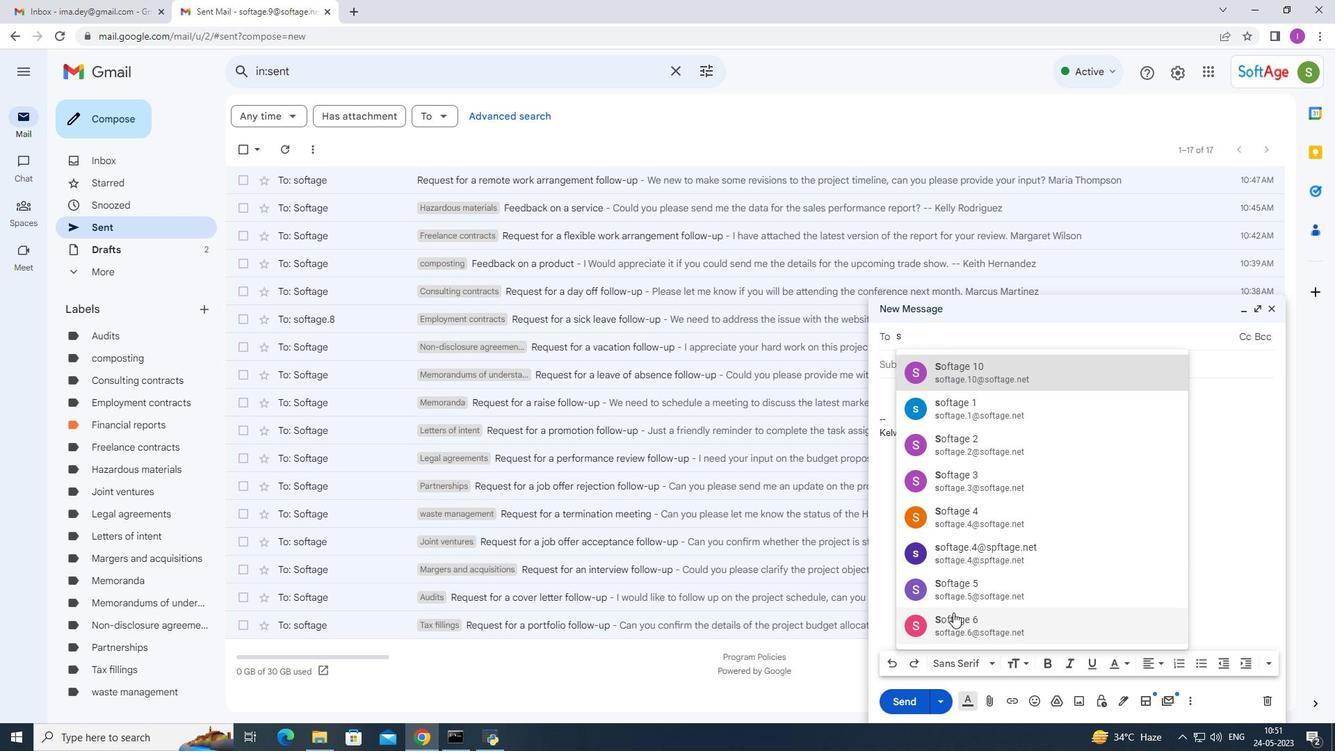 
Action: Mouse scrolled (954, 611) with delta (0, 0)
Screenshot: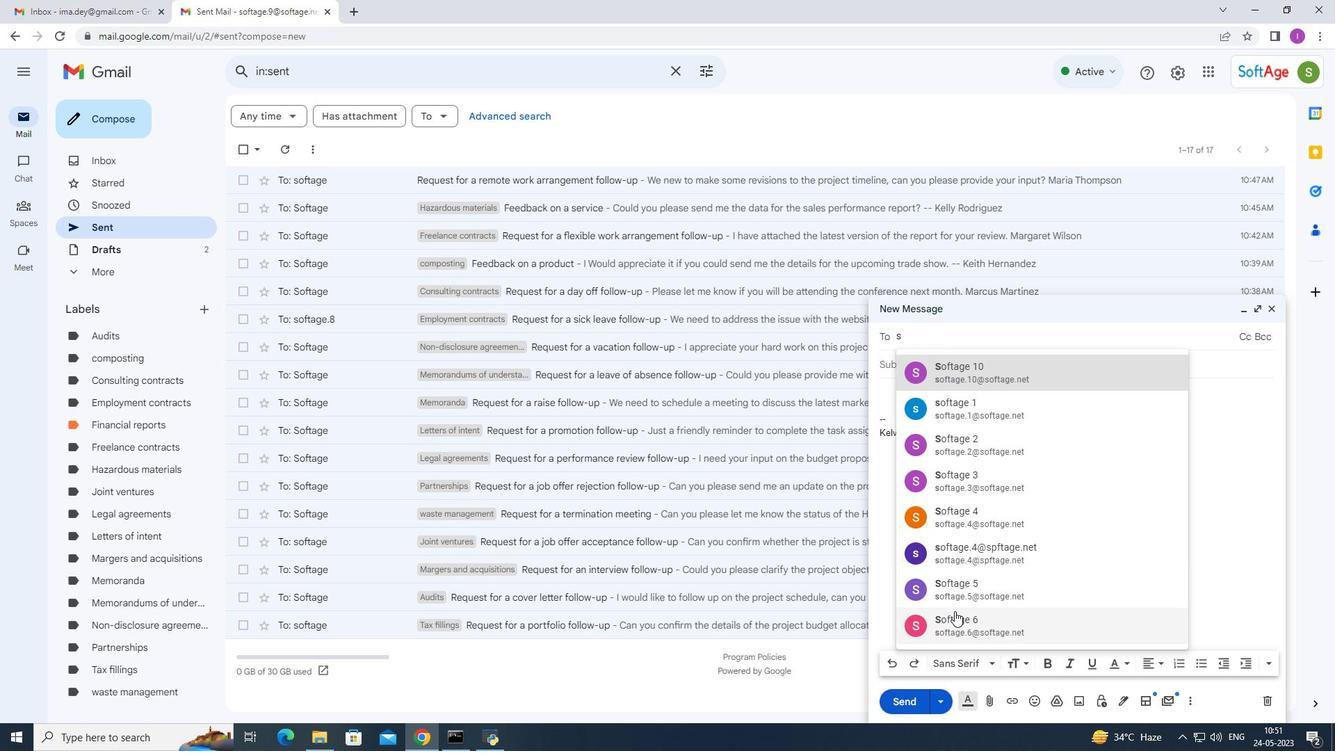 
Action: Mouse moved to (1224, 291)
Screenshot: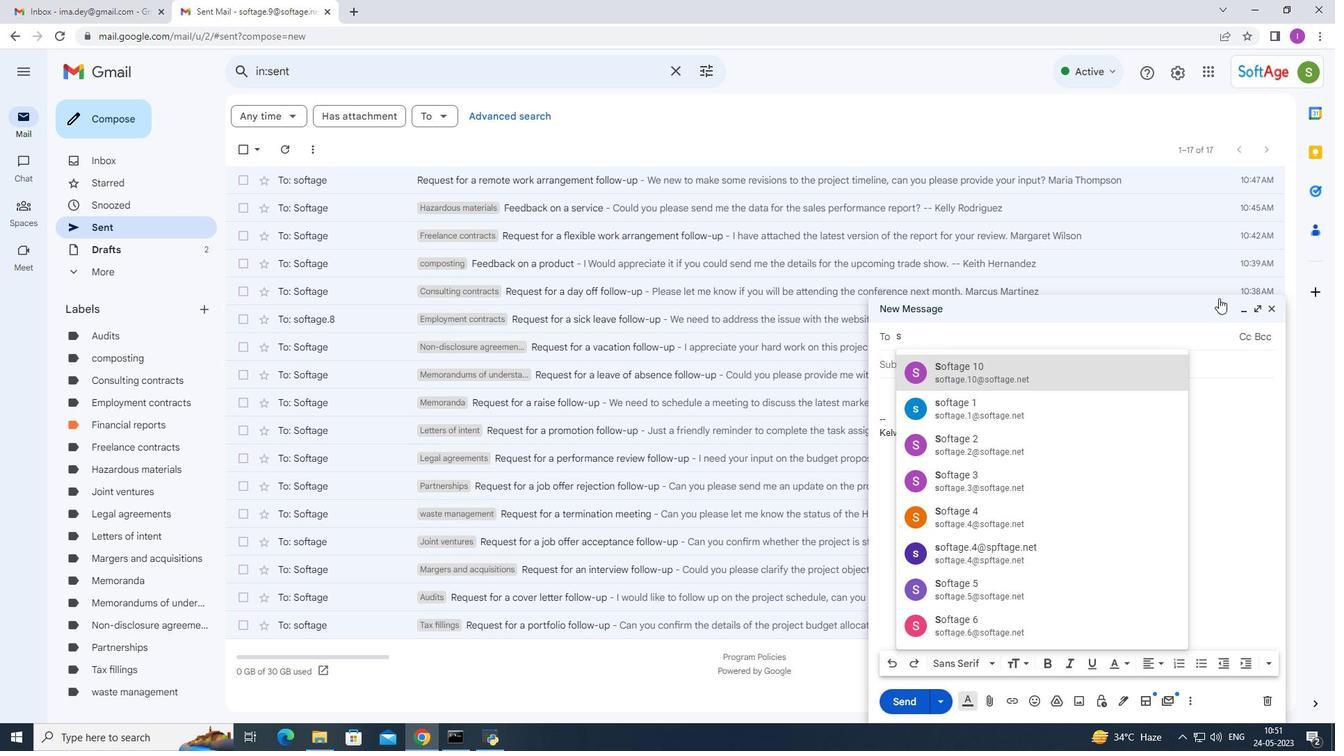 
Action: Key pressed oftage<Key.space>7
Screenshot: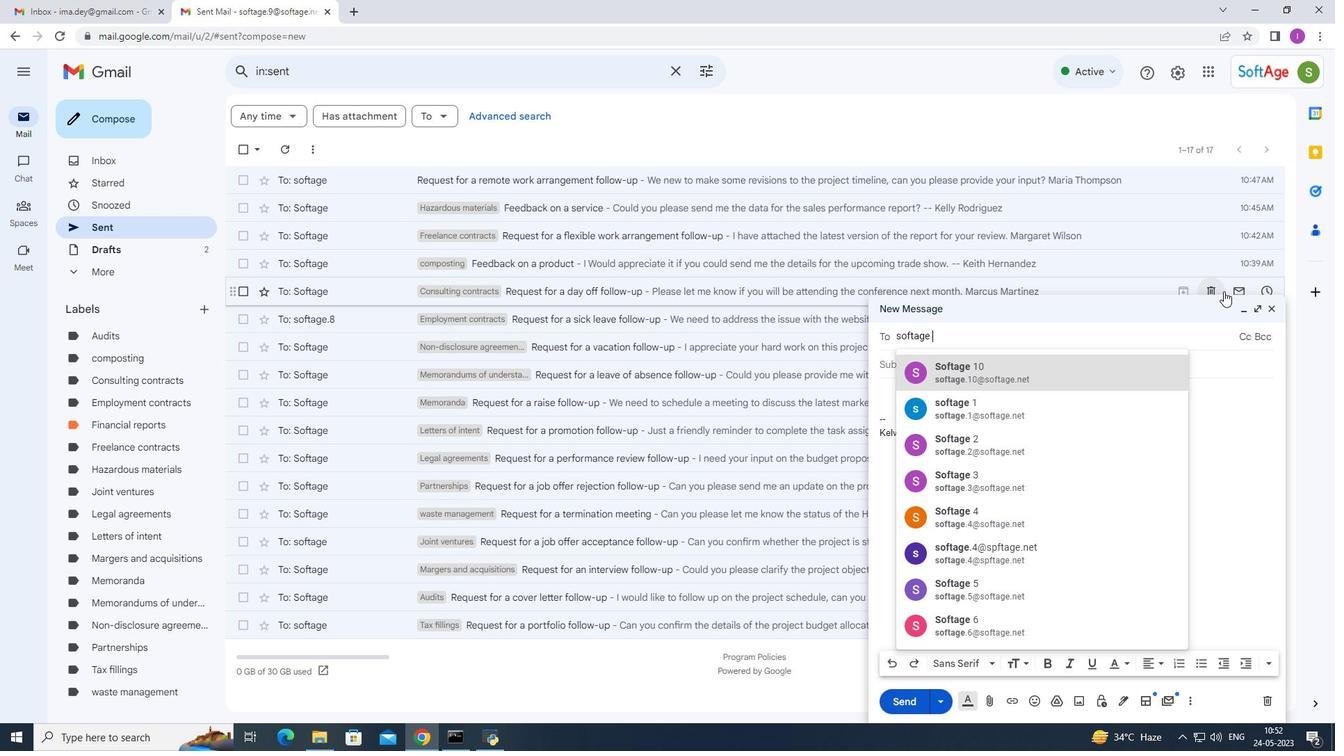 
Action: Mouse moved to (1002, 376)
Screenshot: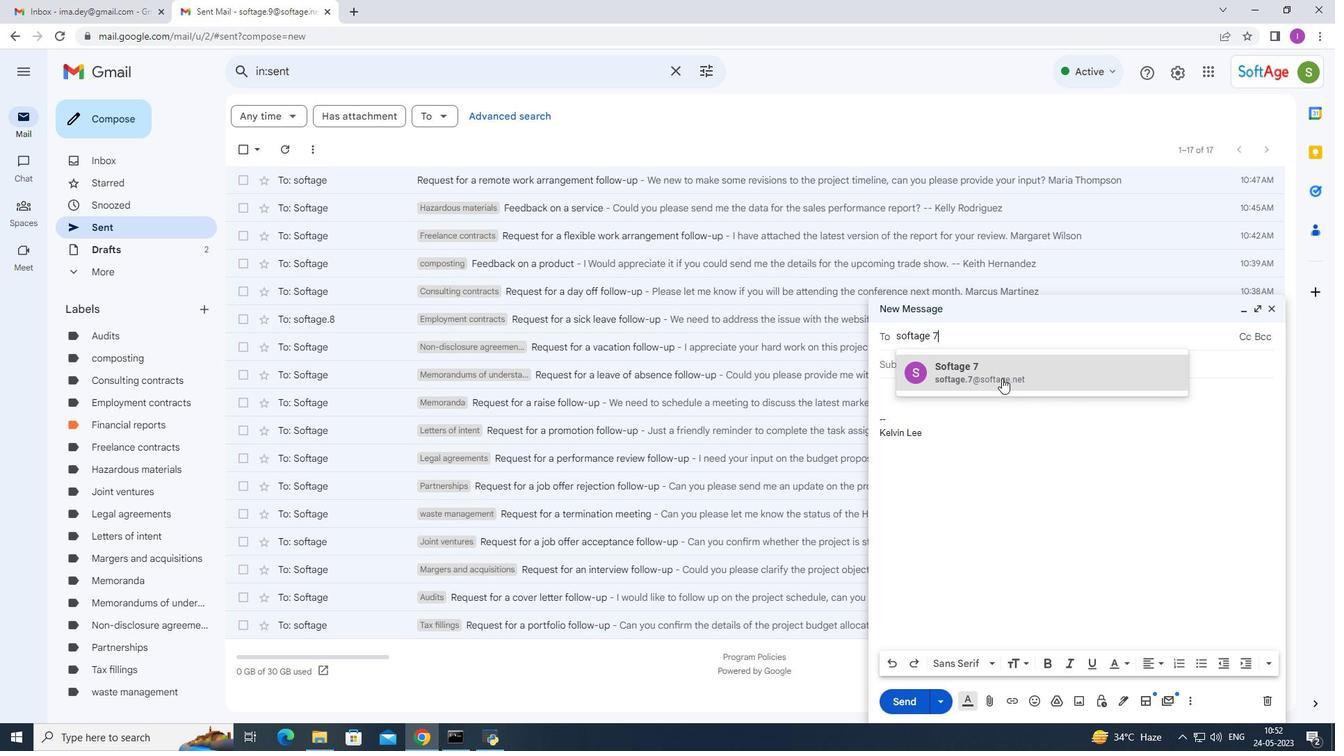 
Action: Mouse pressed left at (1002, 376)
Screenshot: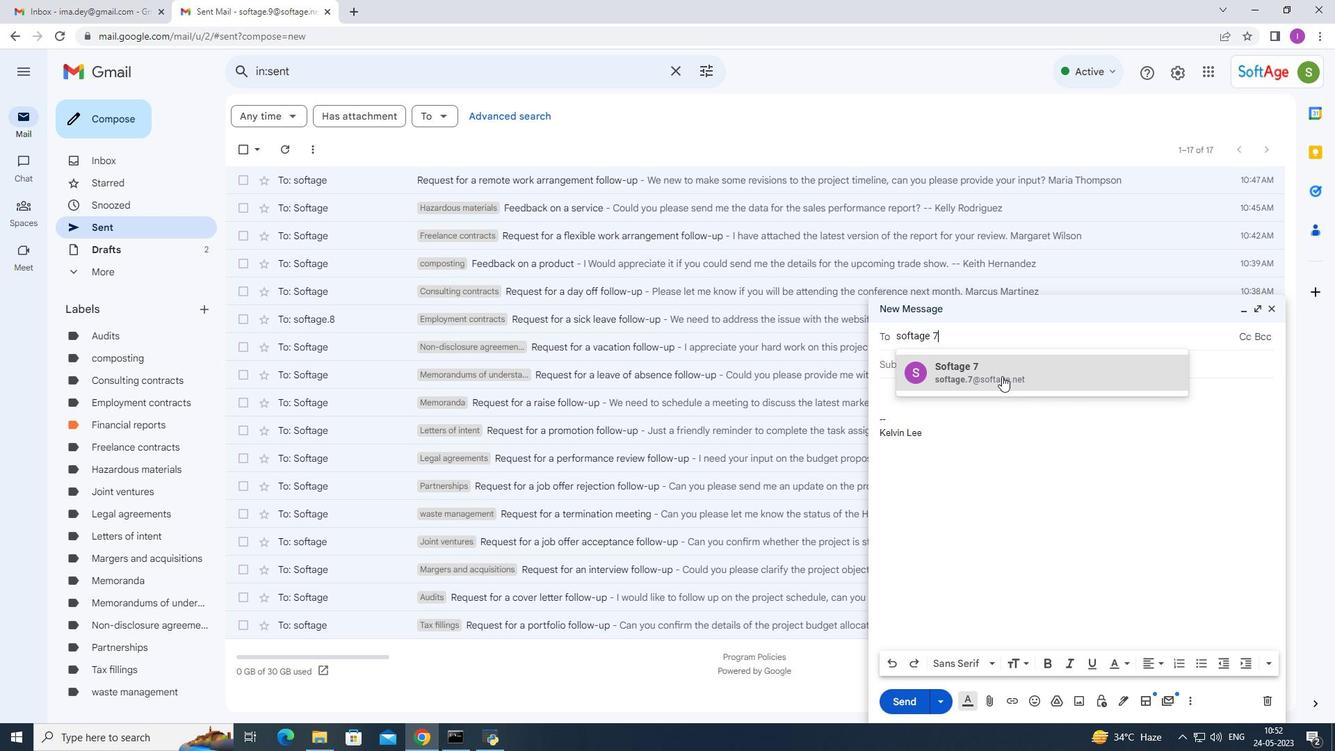 
Action: Mouse moved to (922, 376)
Screenshot: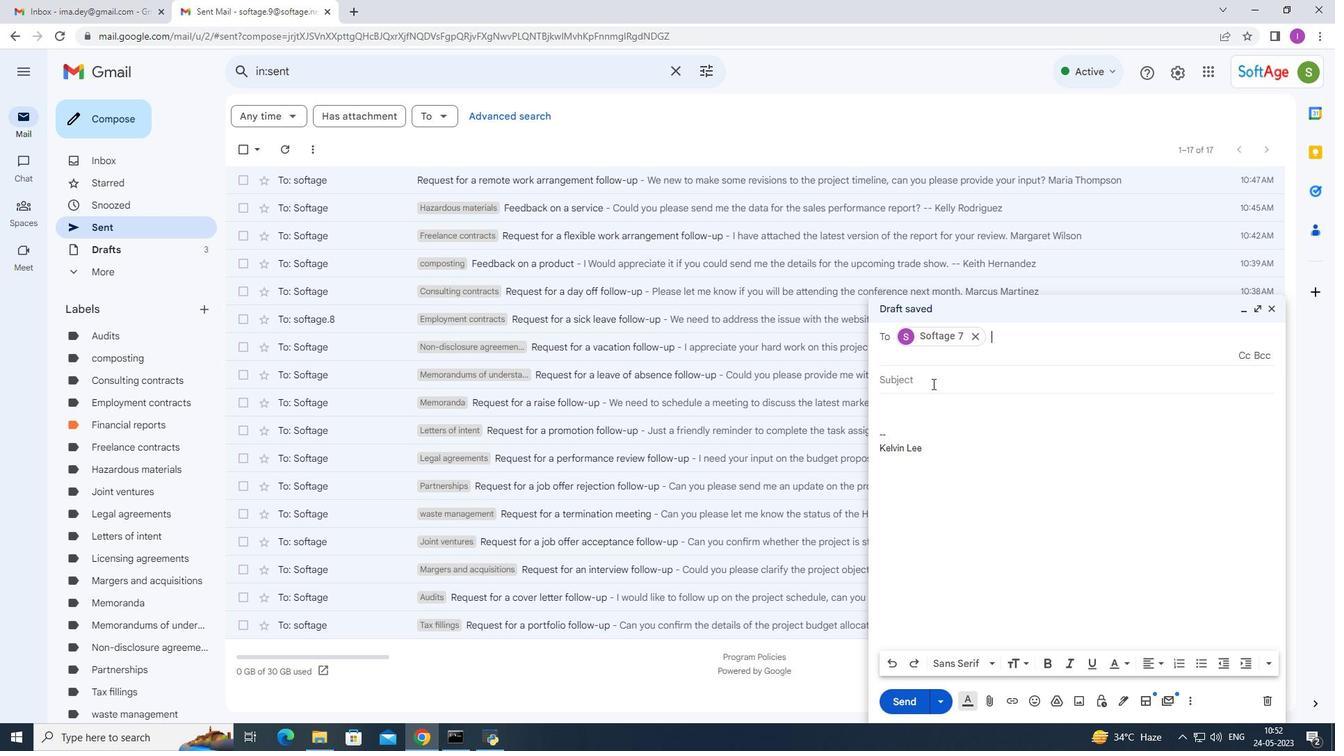 
Action: Mouse pressed left at (922, 376)
Screenshot: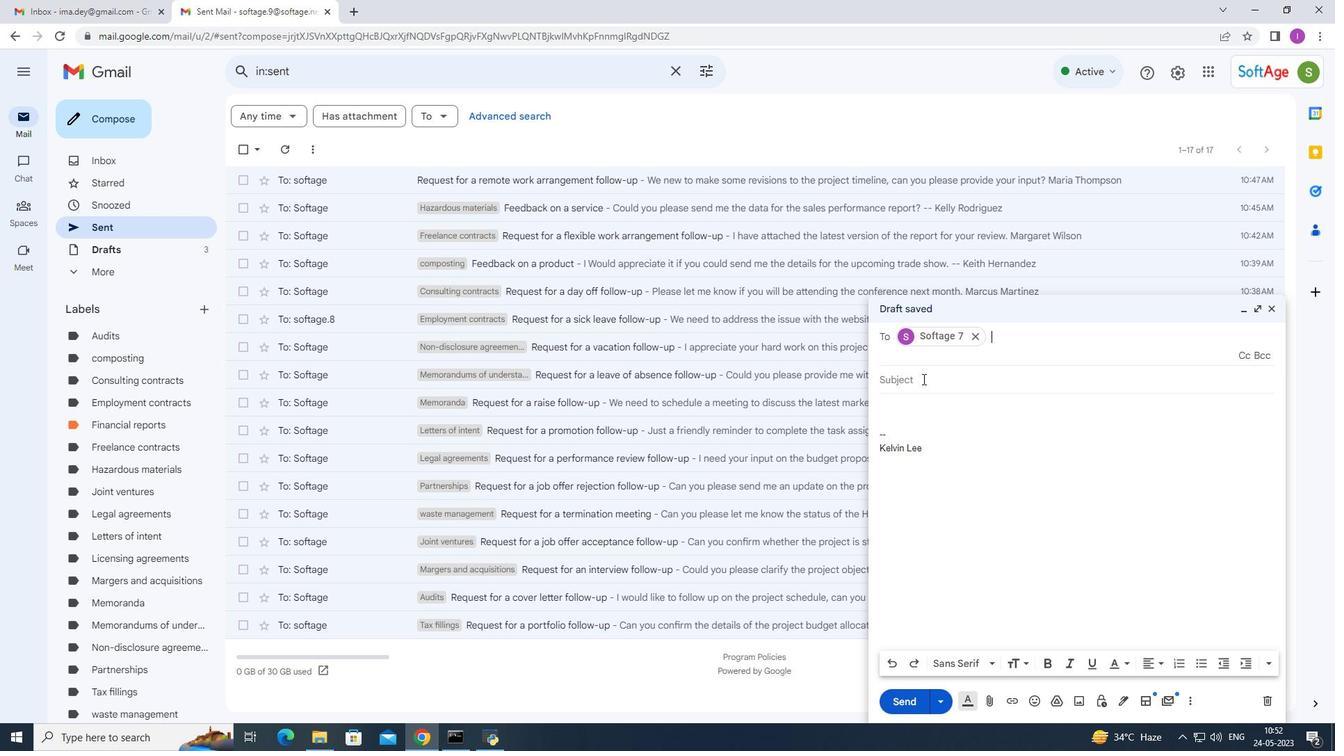 
Action: Mouse moved to (943, 340)
Screenshot: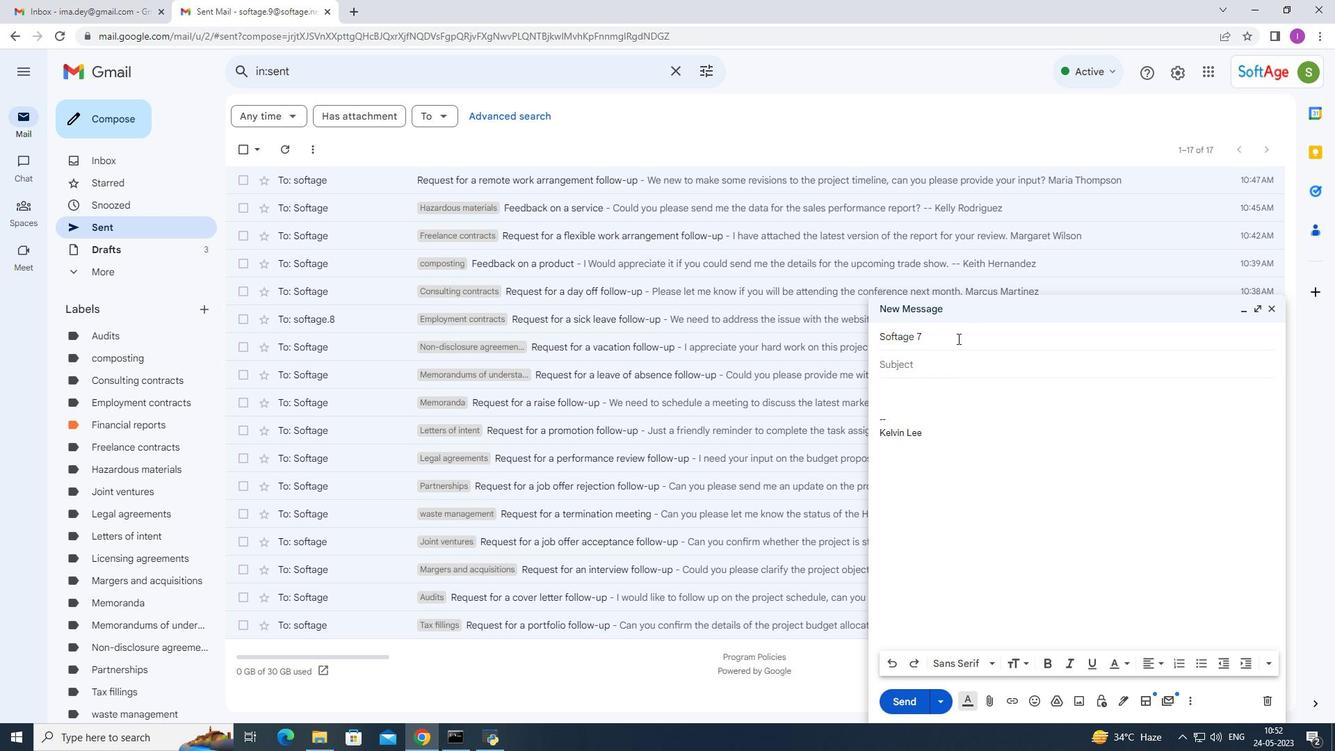 
Action: Mouse pressed left at (943, 340)
Screenshot: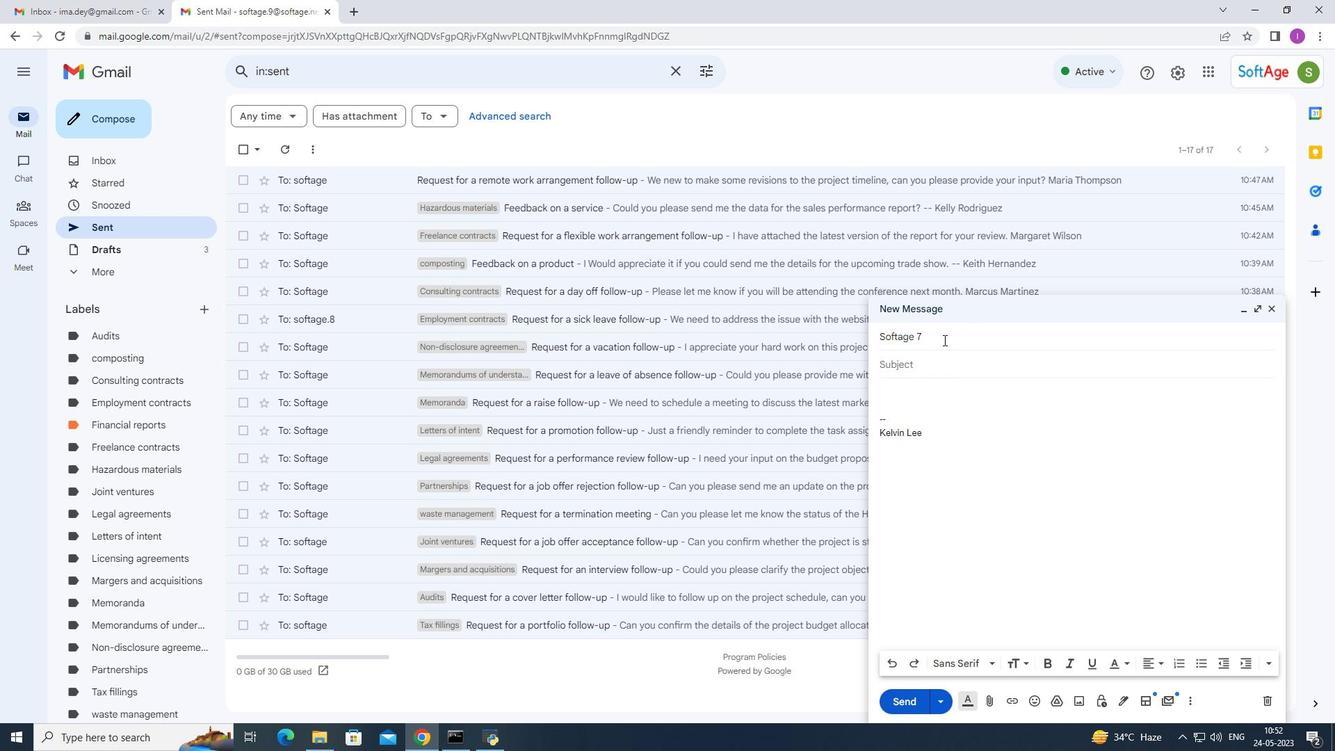 
Action: Mouse moved to (929, 340)
Screenshot: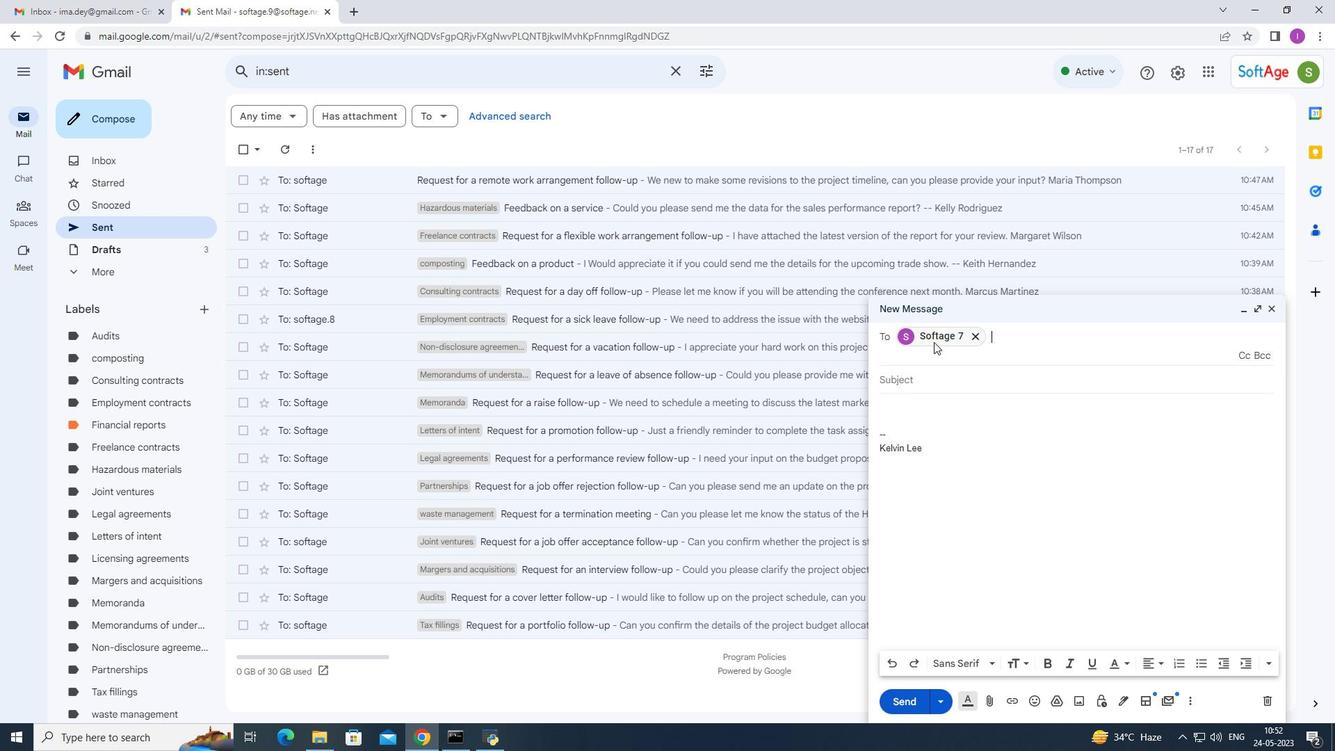 
Action: Mouse pressed left at (929, 340)
Screenshot: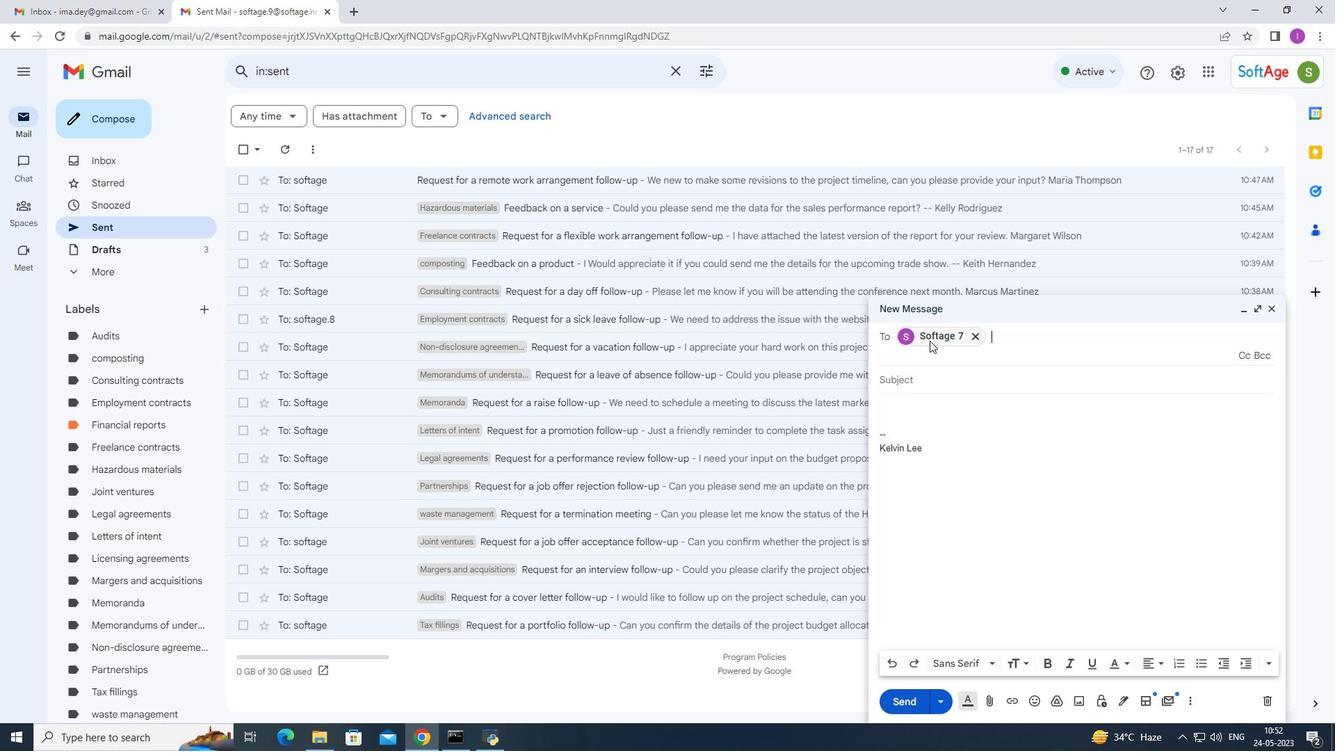 
Action: Mouse moved to (1039, 340)
Screenshot: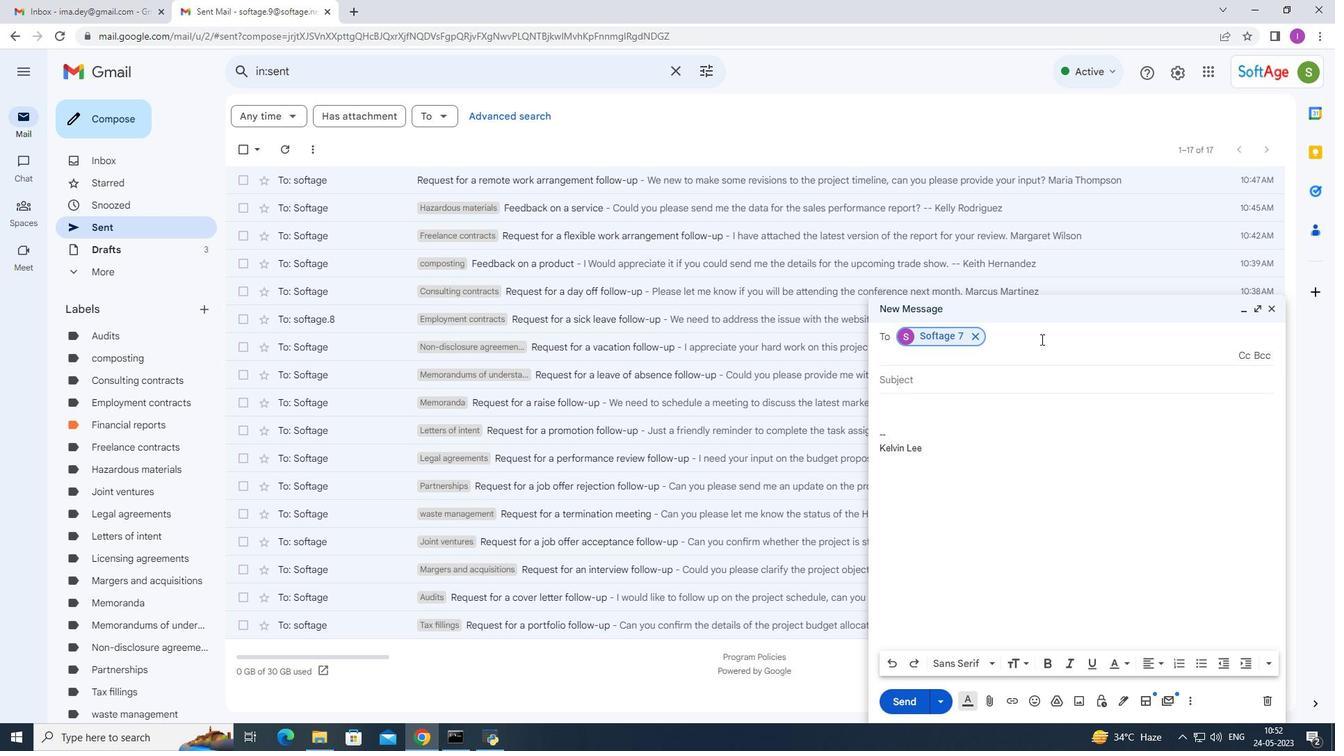 
Action: Mouse pressed left at (1039, 340)
Screenshot: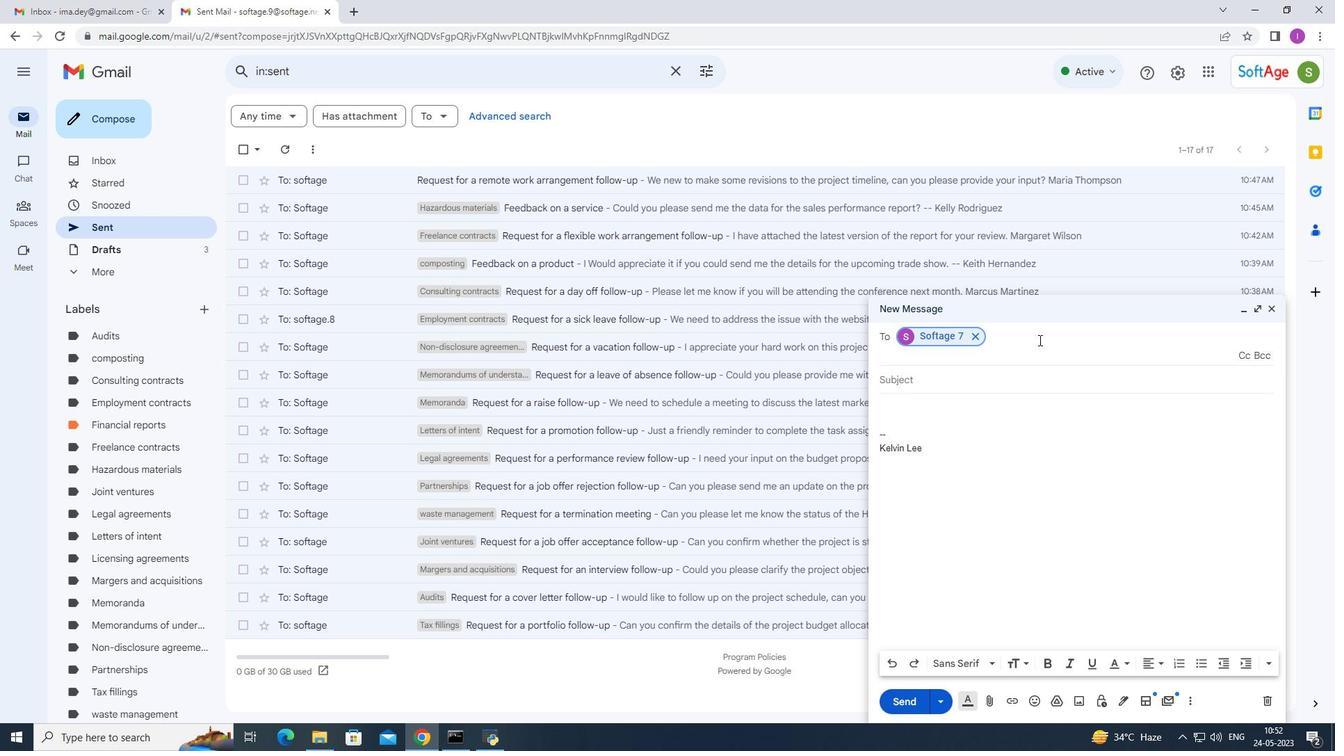 
Action: Mouse moved to (947, 376)
Screenshot: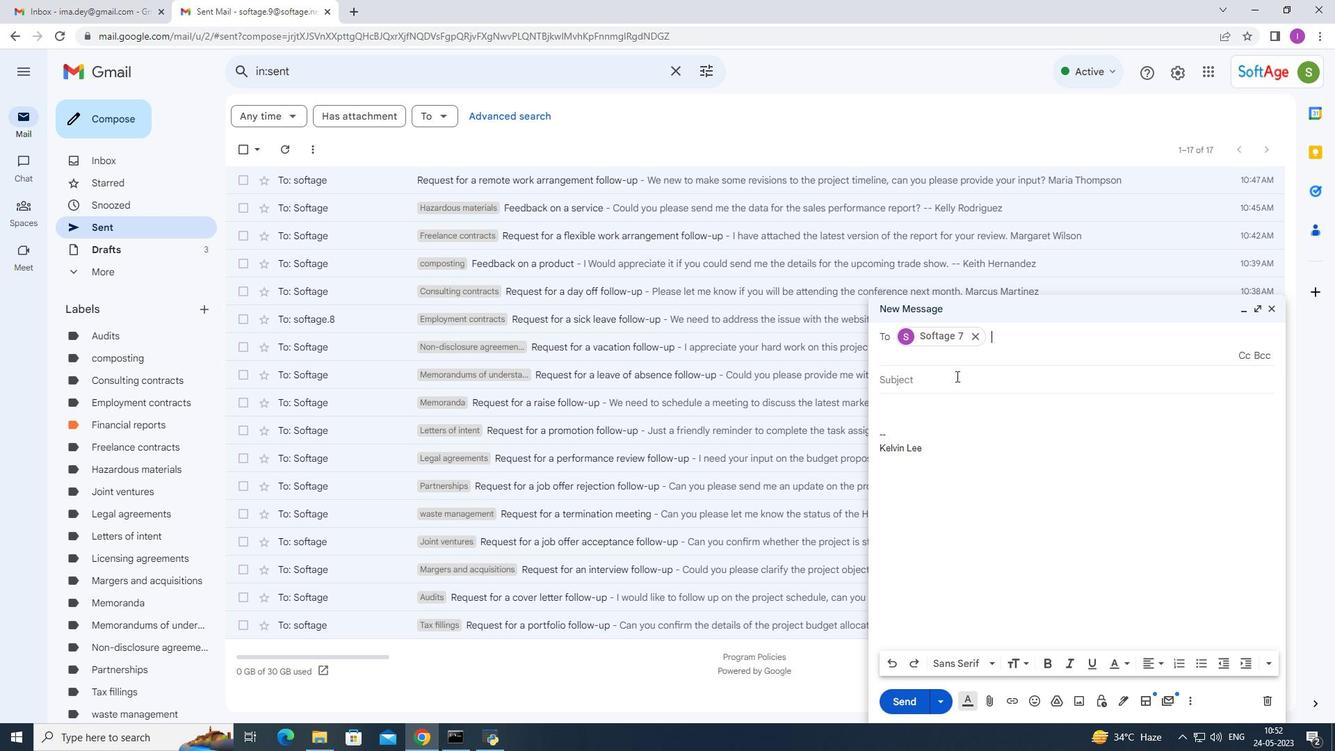
Action: Mouse pressed left at (947, 376)
Screenshot: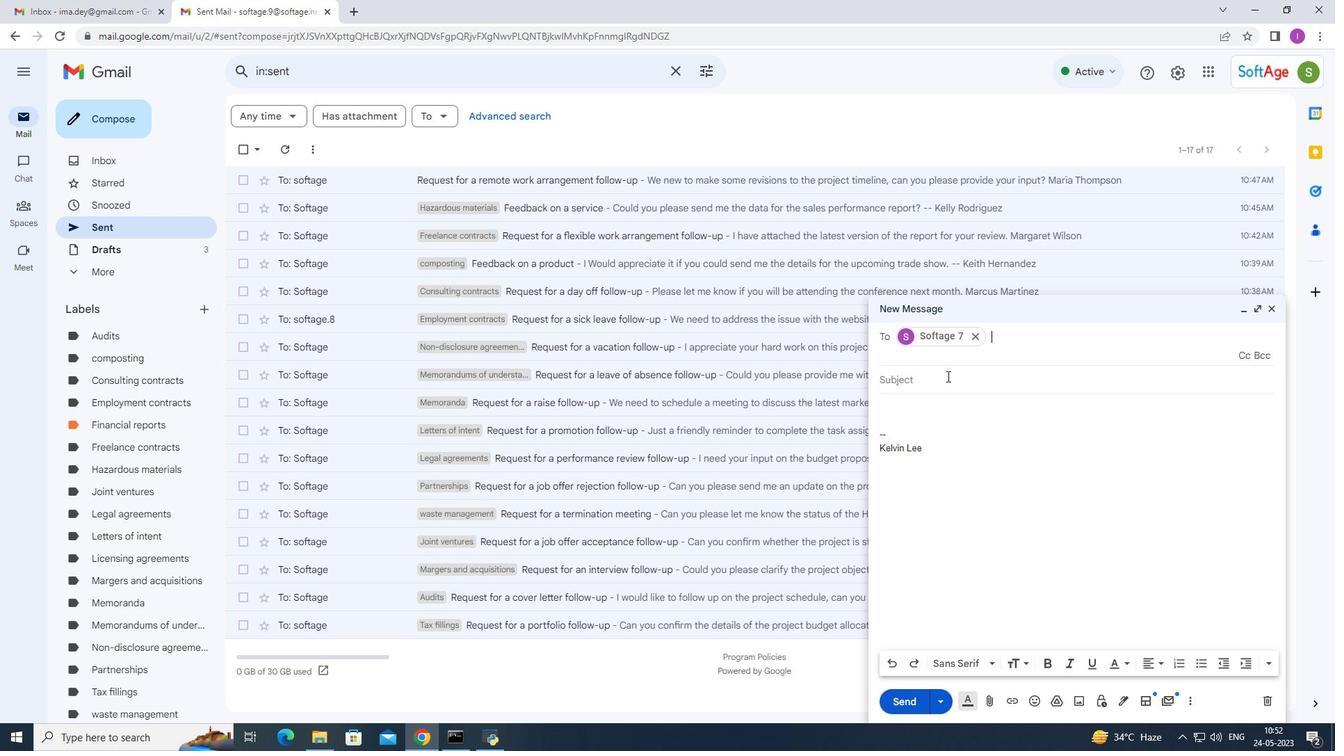 
Action: Mouse moved to (923, 333)
Screenshot: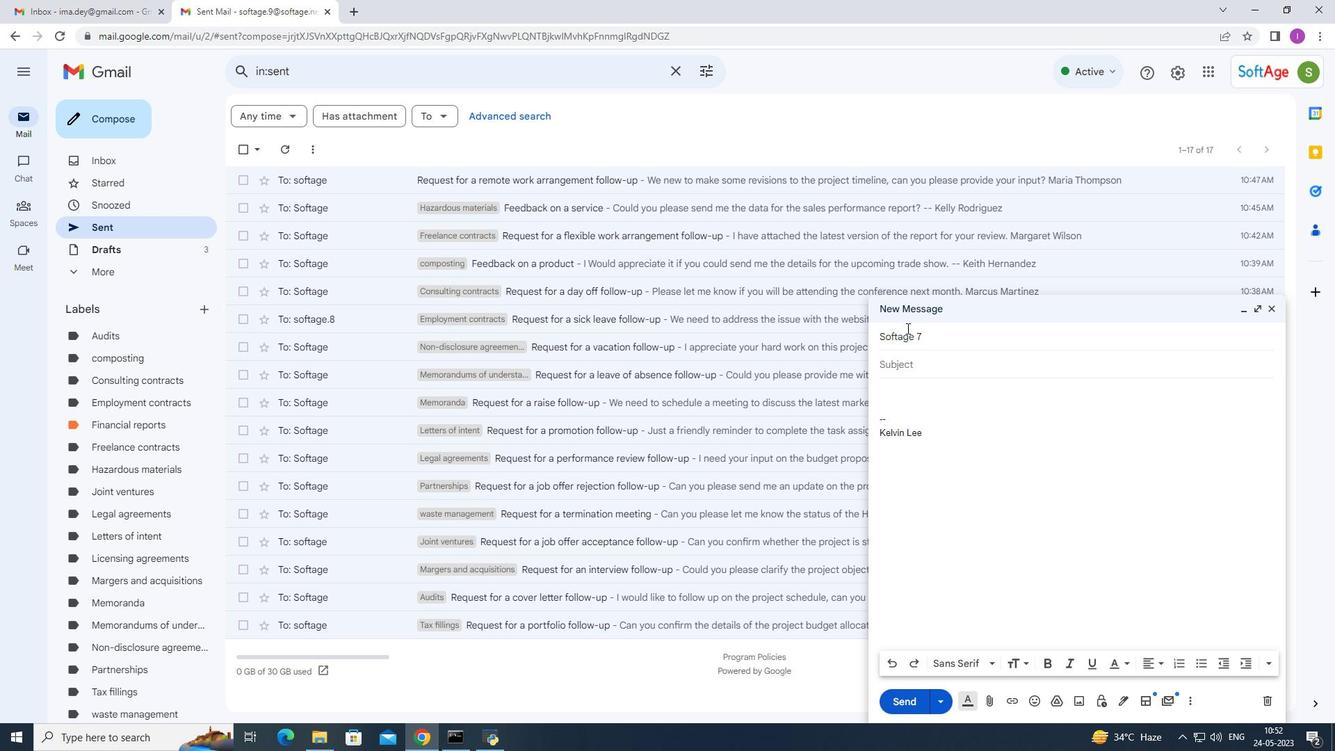 
Action: Mouse pressed left at (923, 333)
Screenshot: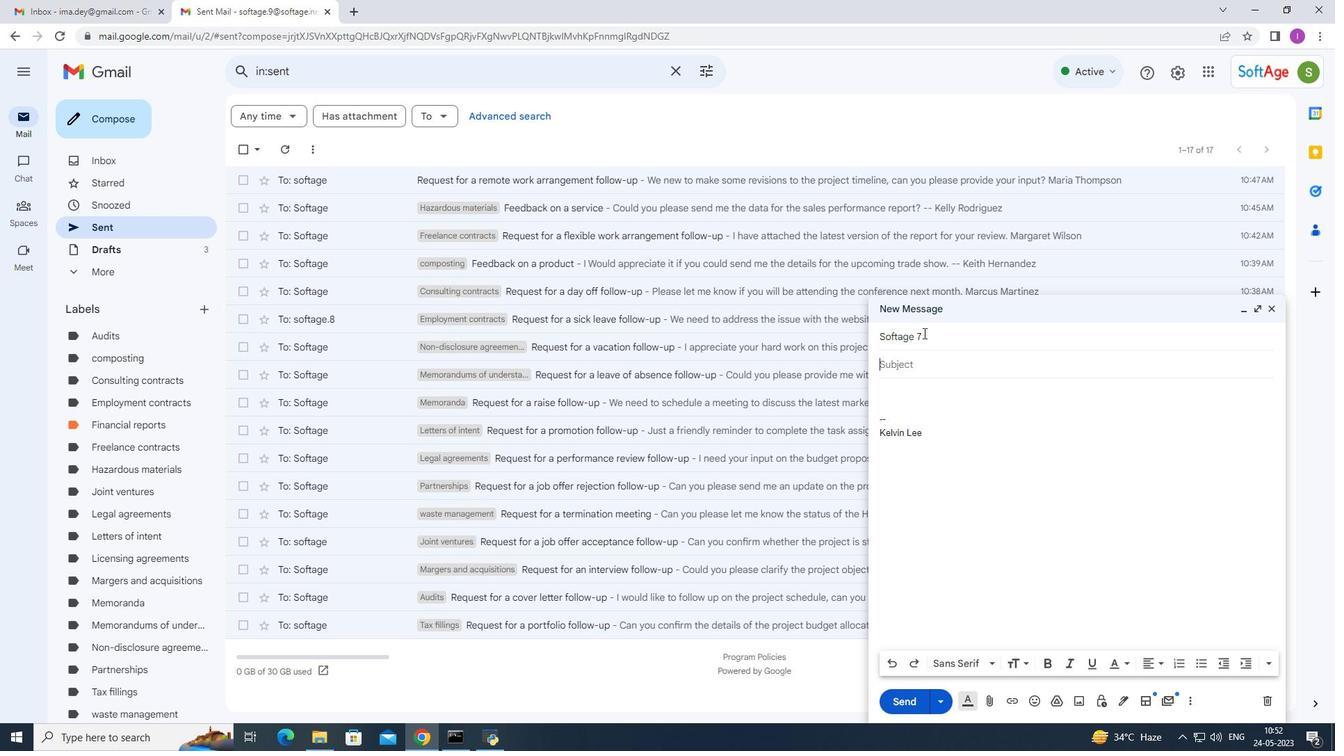 
Action: Mouse moved to (974, 330)
Screenshot: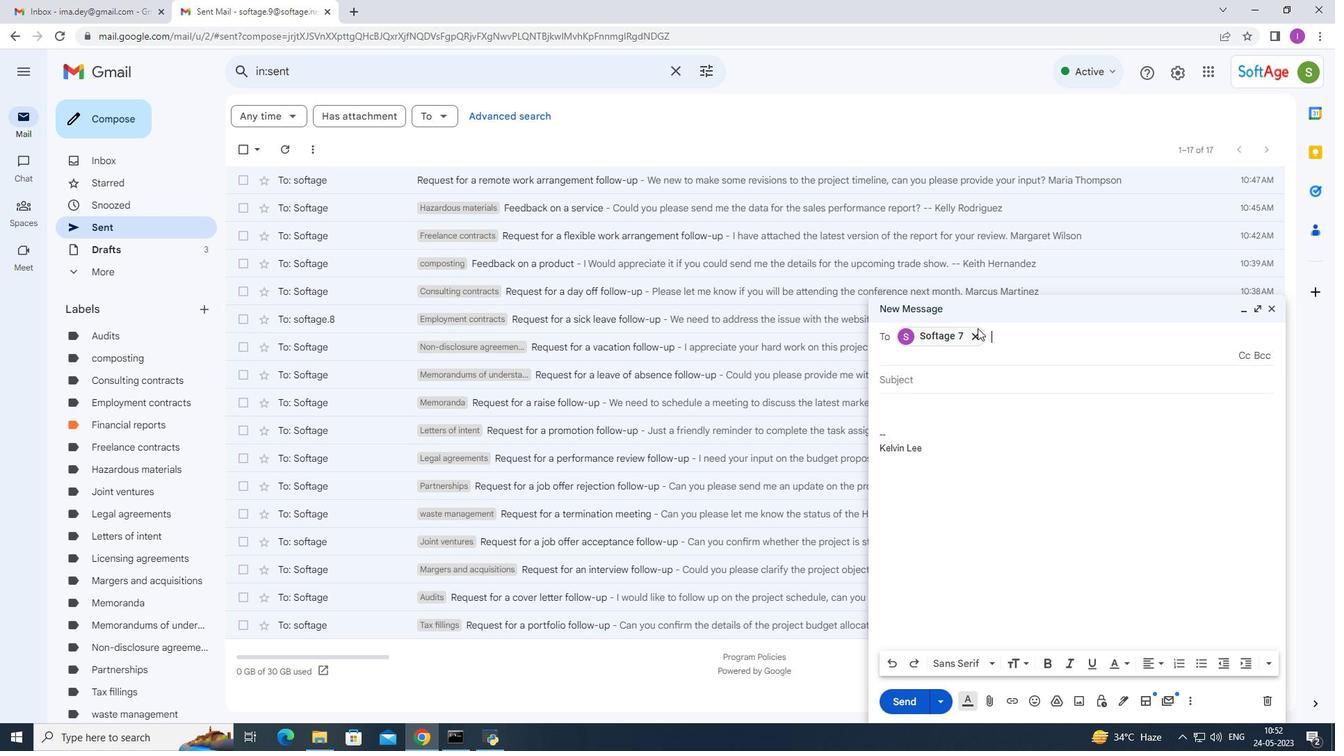 
Action: Mouse pressed left at (974, 330)
Screenshot: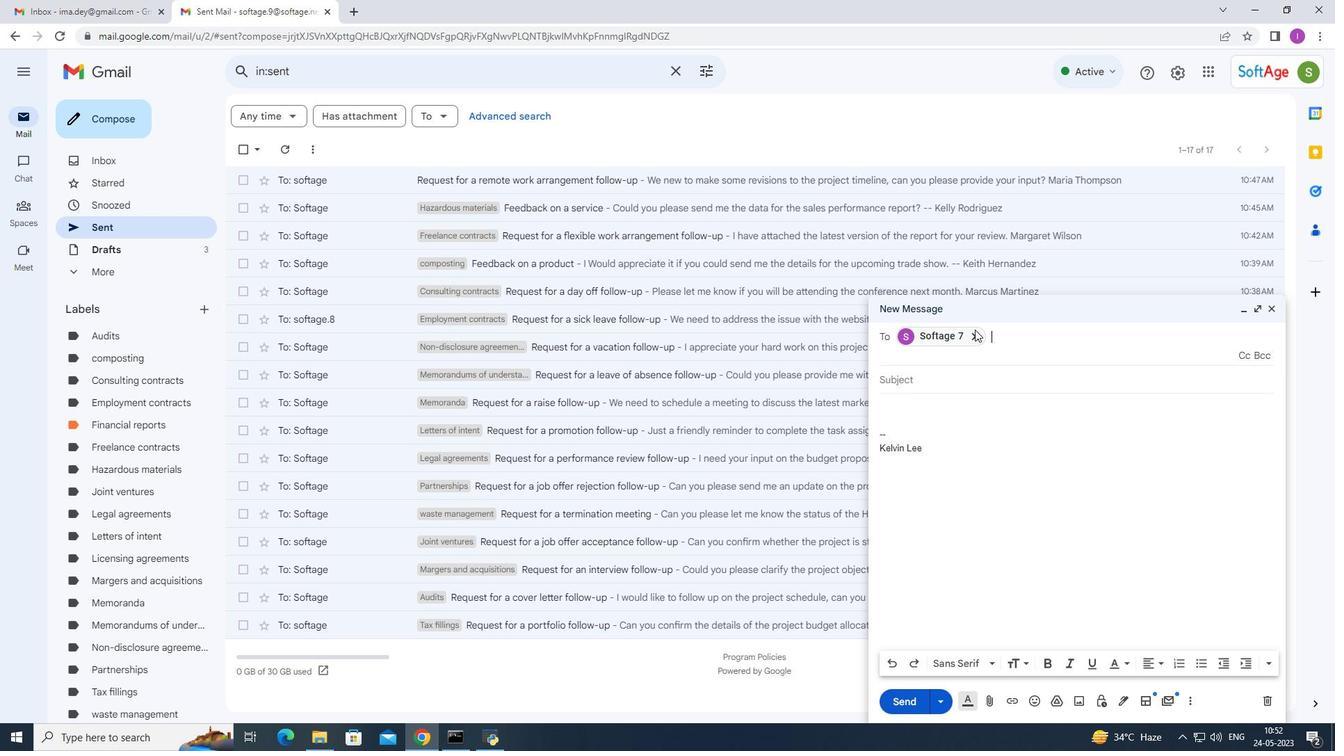 
Action: Mouse moved to (919, 336)
Screenshot: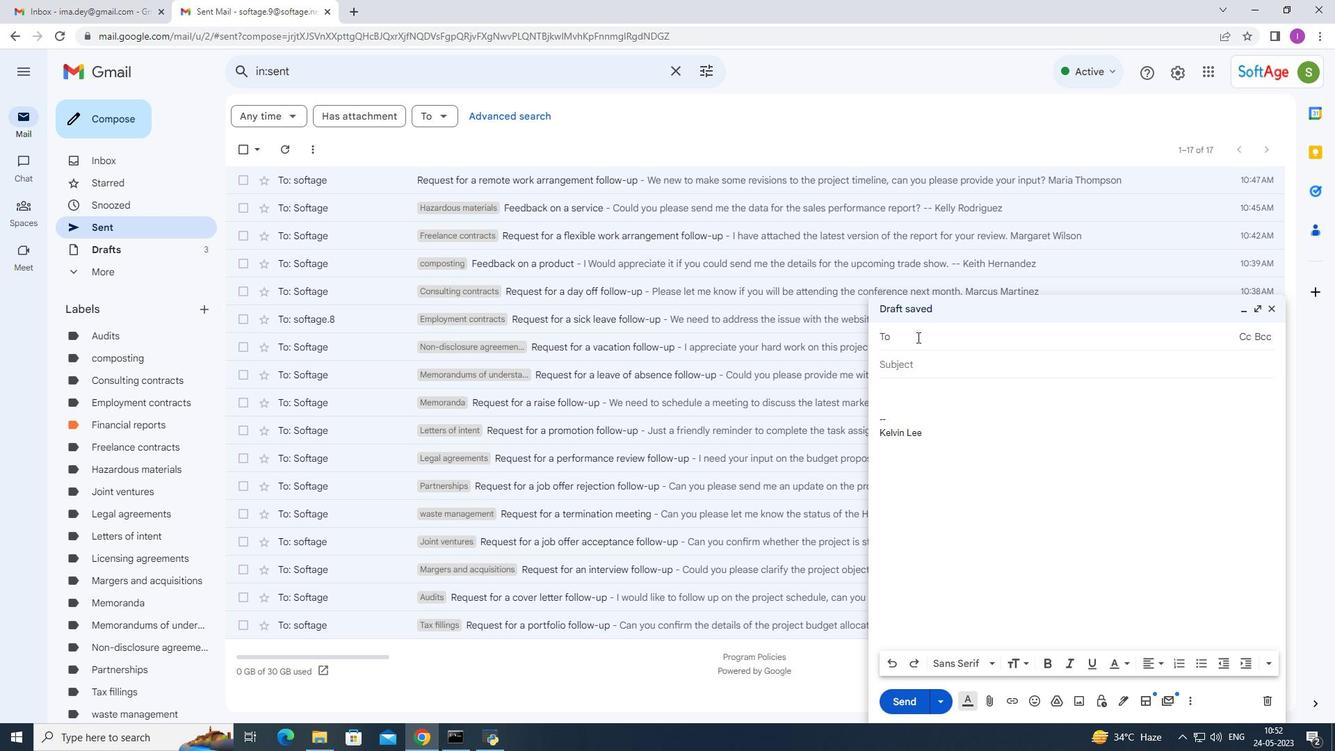 
Action: Key pressed so<Key.backspace><Key.shift>So<Key.backspace><Key.backspace><Key.backspace><Key.shift>Softage.7
Screenshot: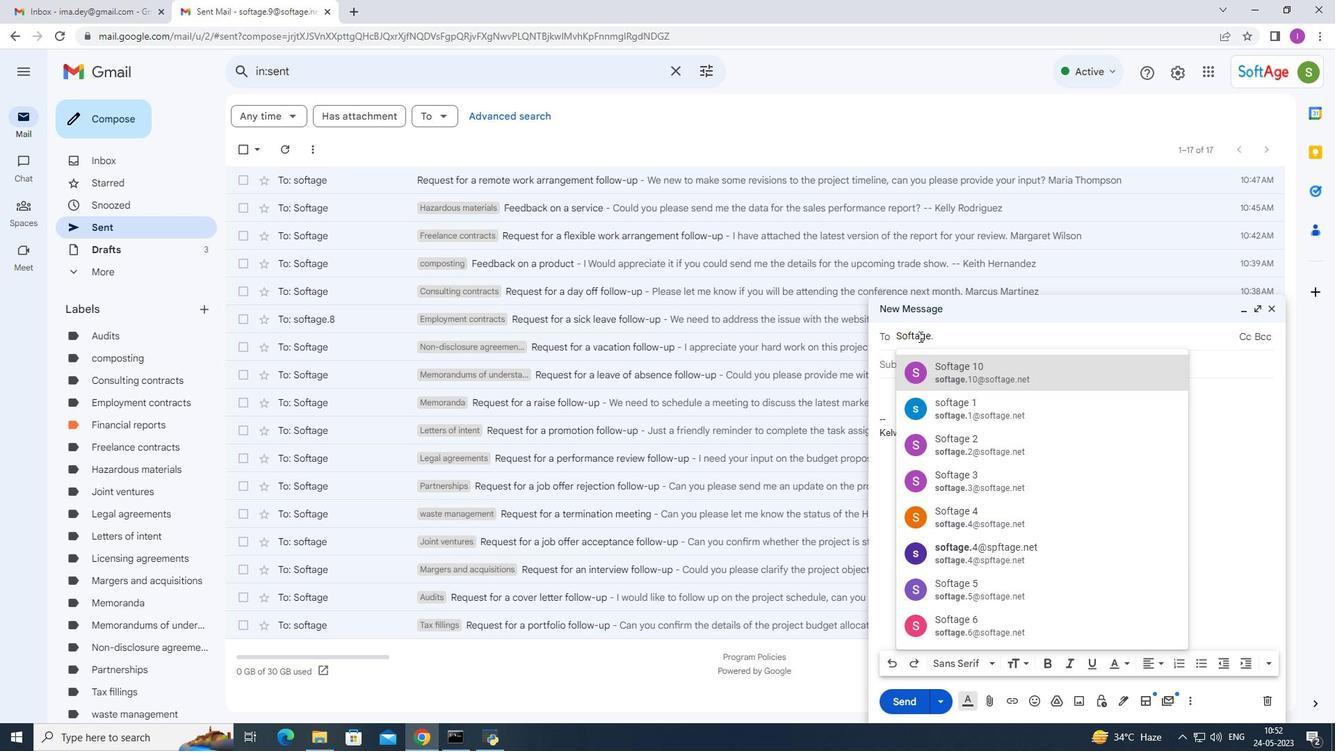 
Action: Mouse moved to (980, 376)
Screenshot: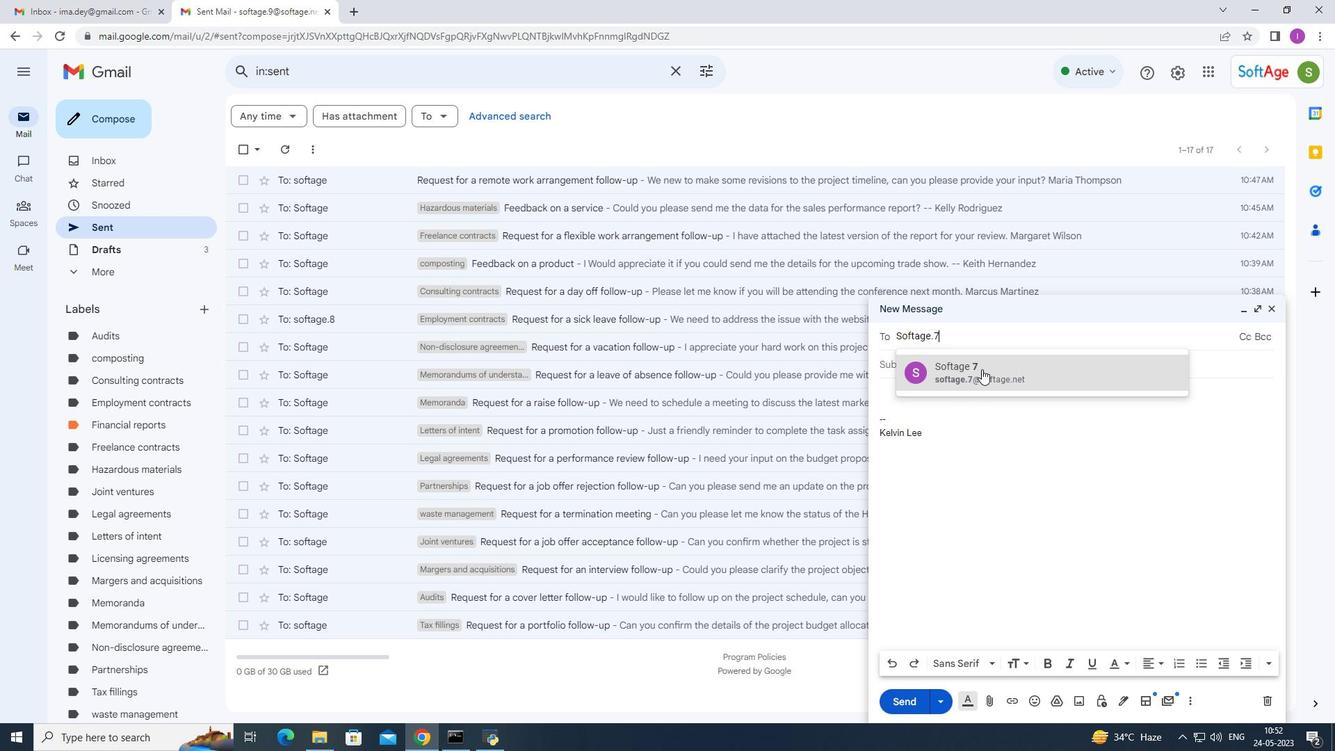 
Action: Mouse pressed left at (980, 376)
Screenshot: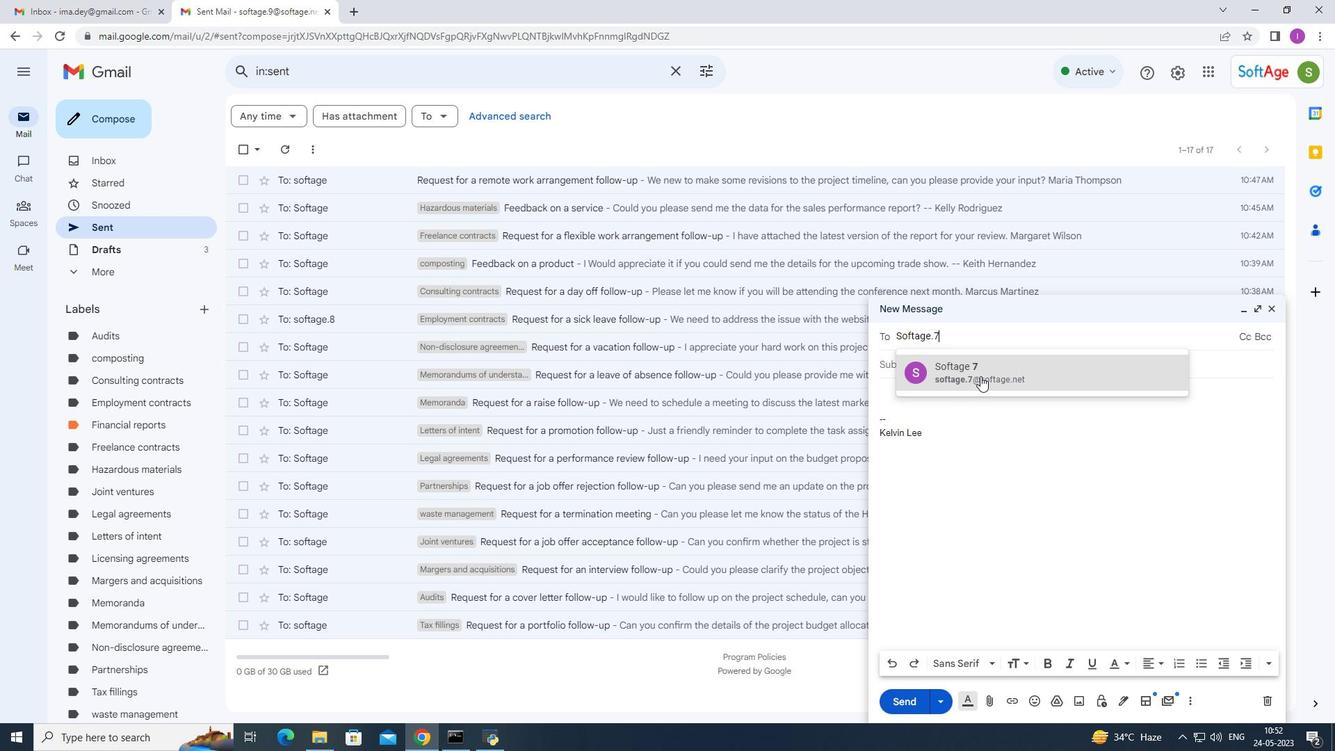 
Action: Mouse moved to (934, 382)
Screenshot: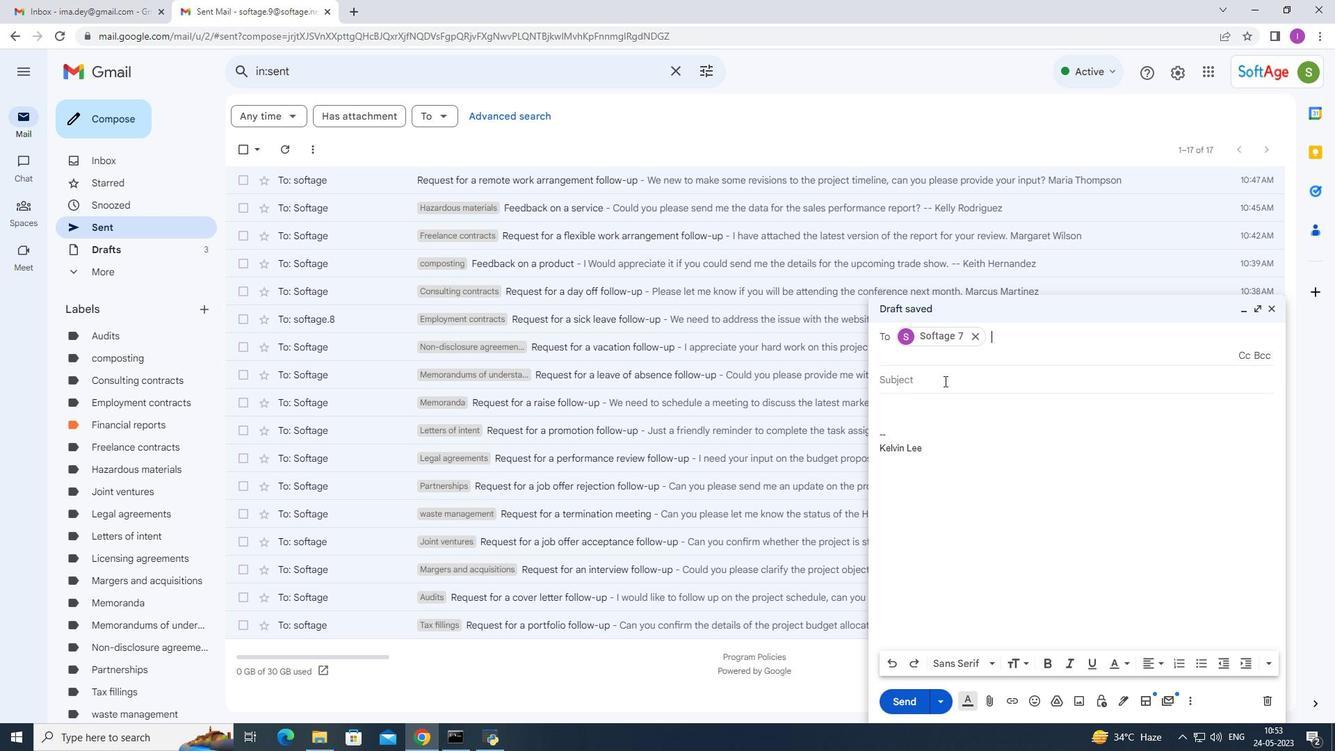 
Action: Mouse pressed left at (934, 382)
Screenshot: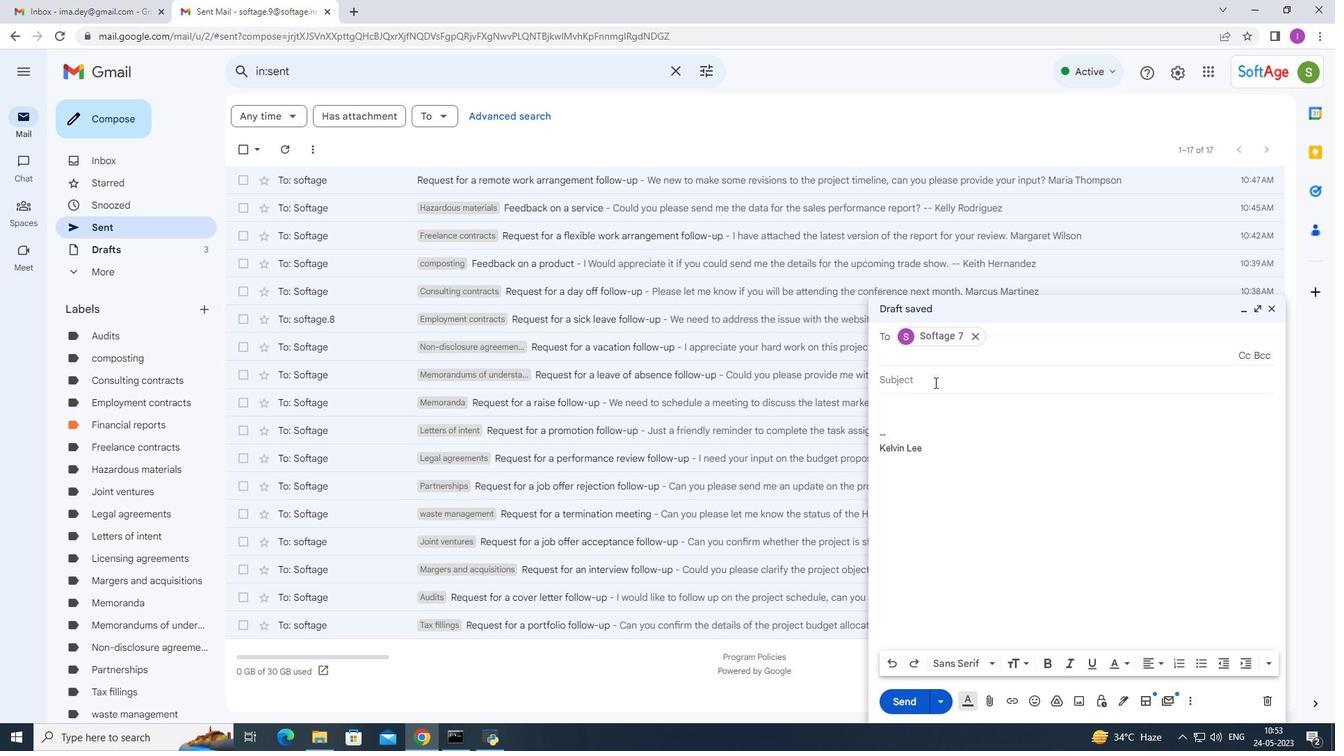 
Action: Mouse moved to (999, 352)
Screenshot: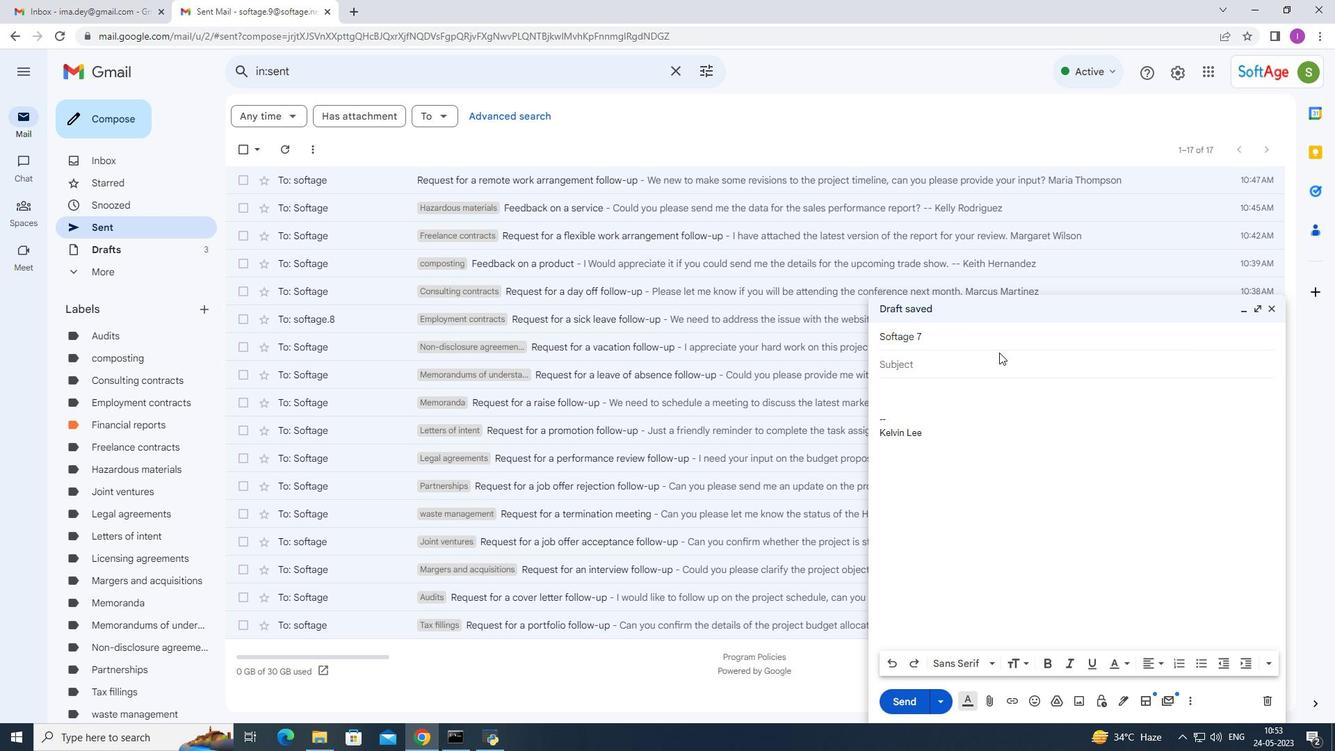 
Action: Key pressed <Key.shift>Feedback<Key.space>om<Key.backspace>n<Key.space>awebsite
Screenshot: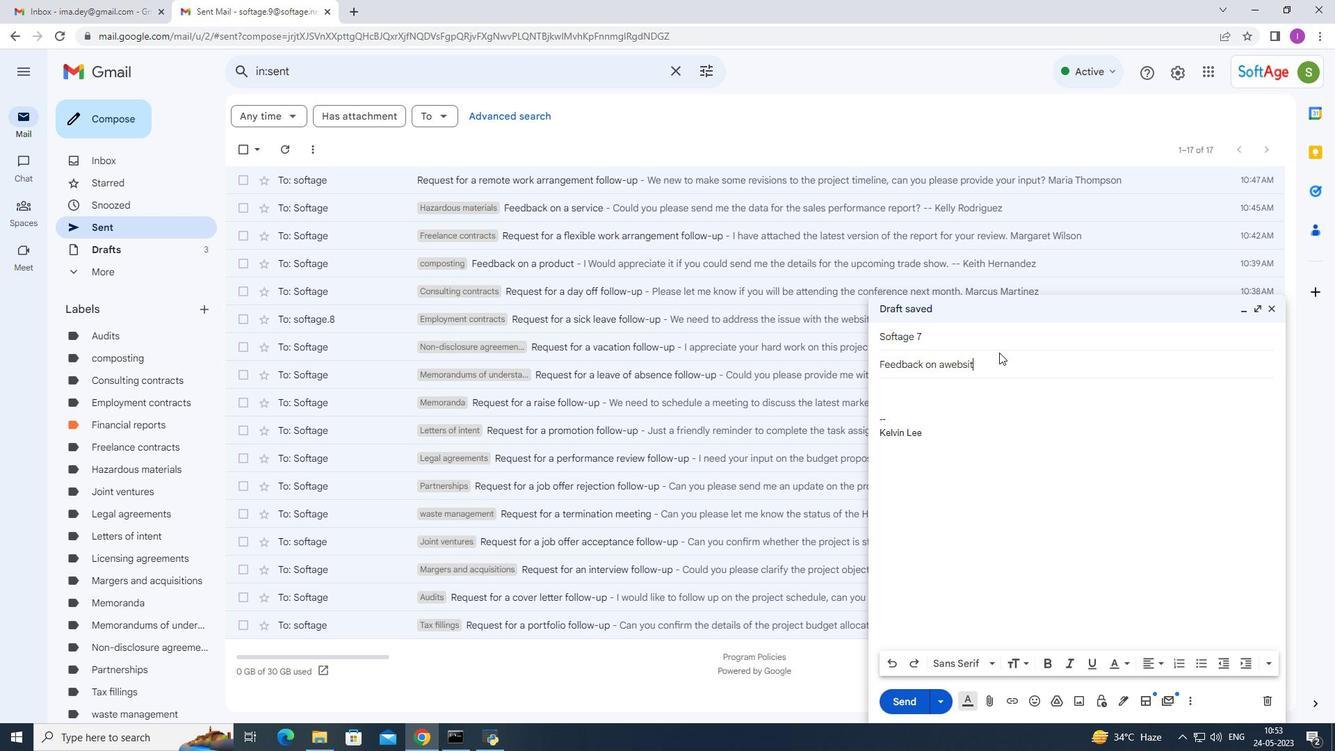 
Action: Mouse moved to (945, 364)
Screenshot: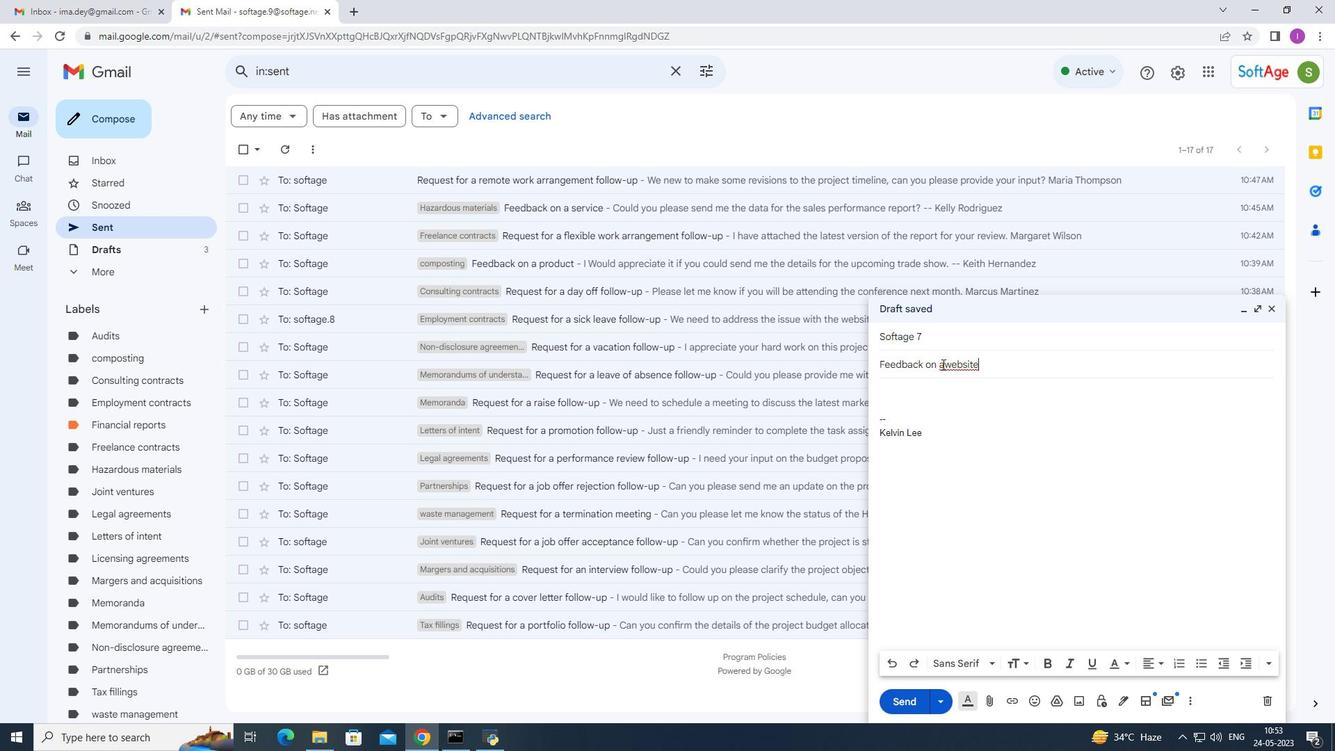 
Action: Mouse pressed left at (945, 364)
Screenshot: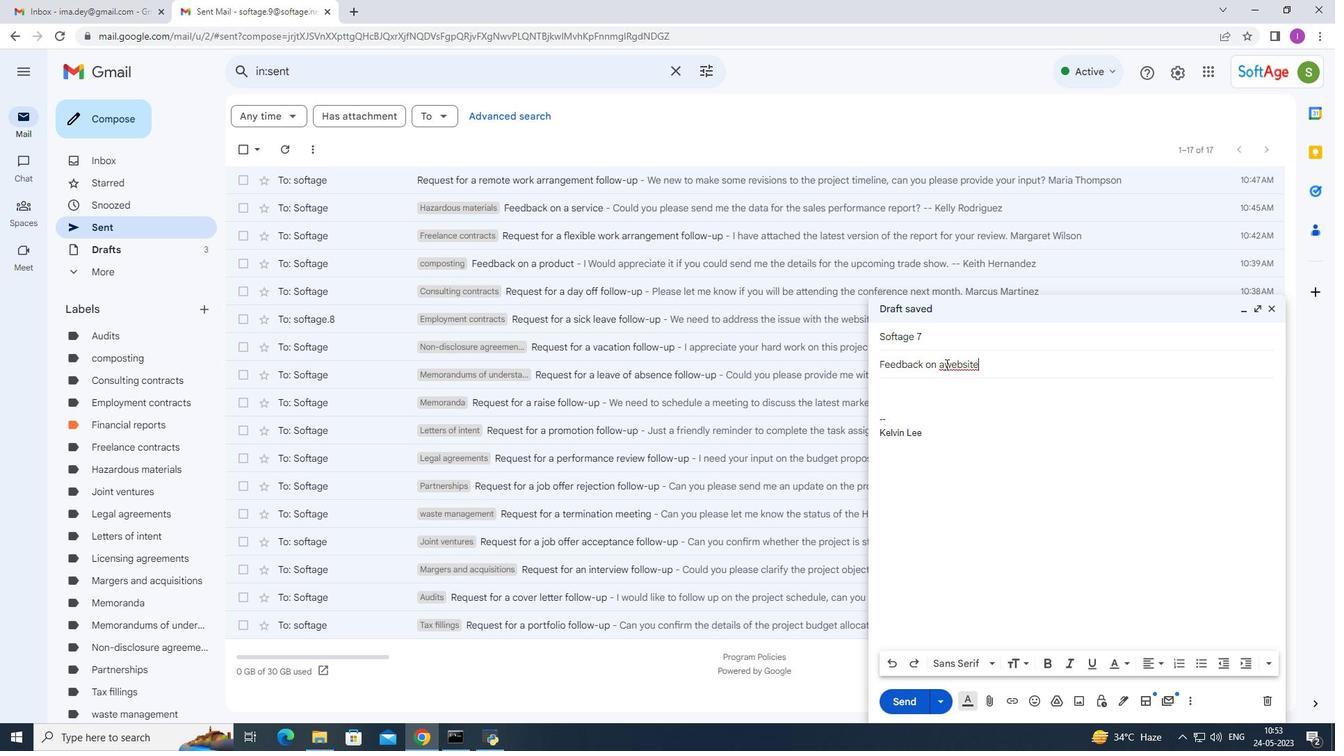 
Action: Mouse moved to (1126, 351)
Screenshot: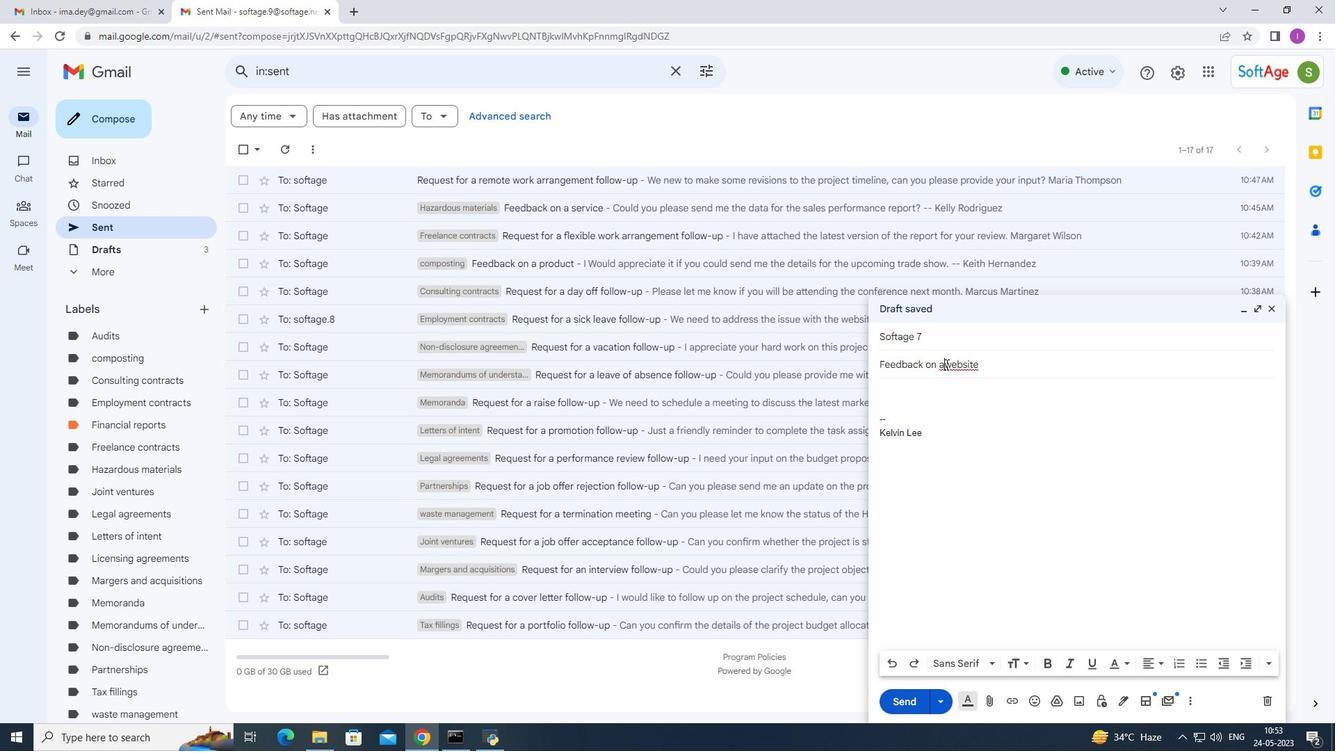 
Action: Key pressed <Key.space>
Screenshot: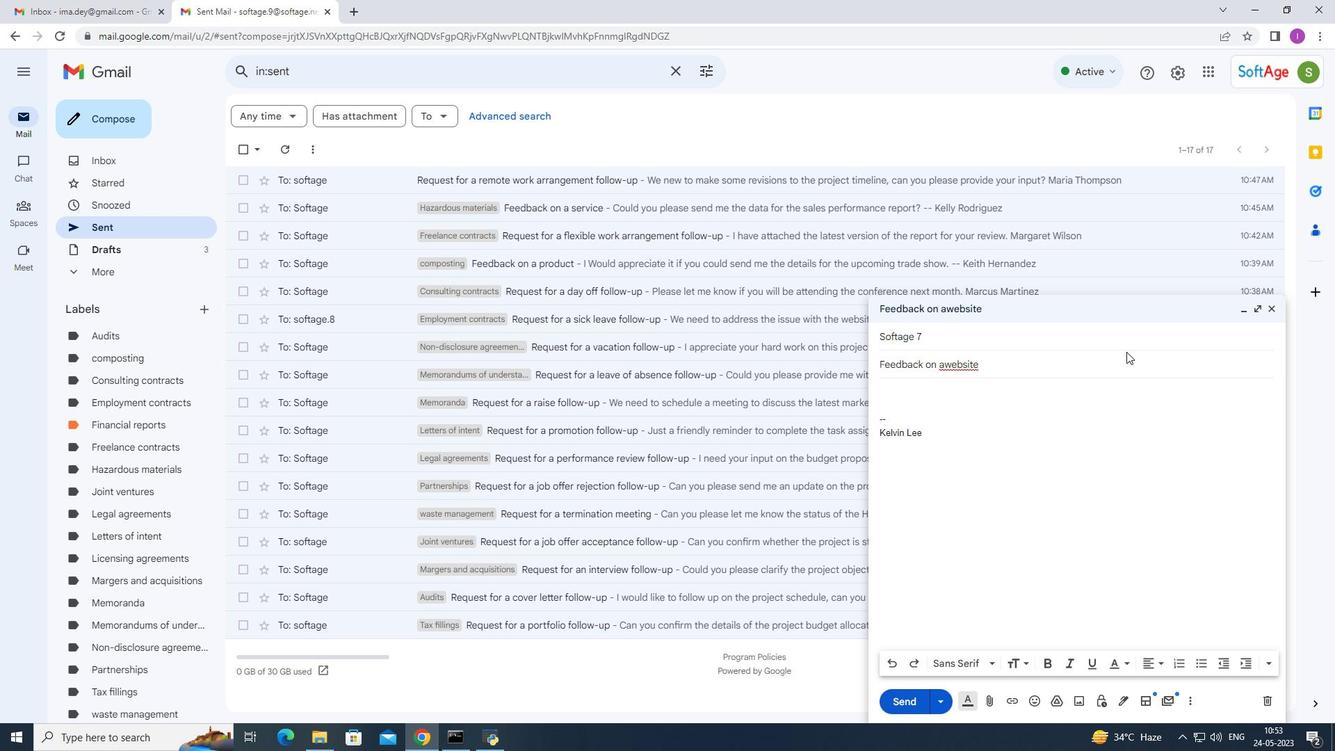 
Action: Mouse moved to (994, 364)
Screenshot: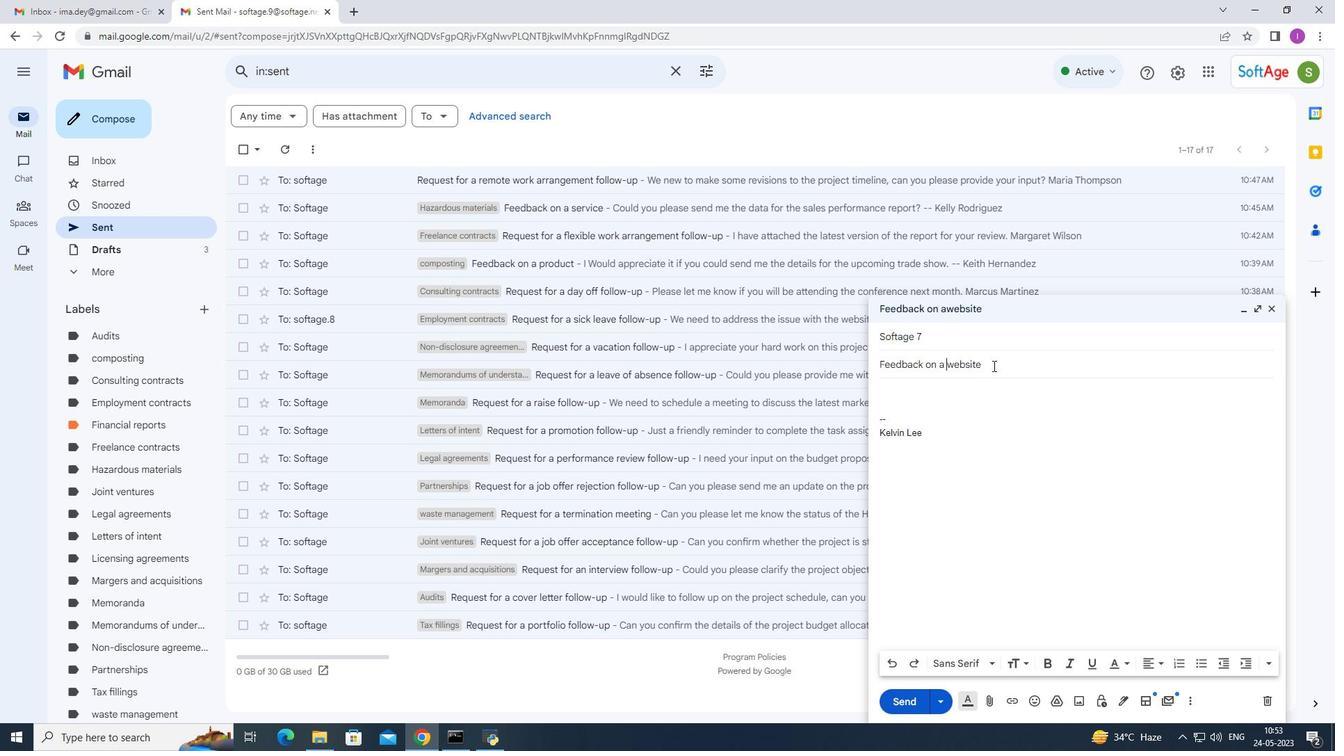 
Action: Mouse pressed left at (994, 364)
Screenshot: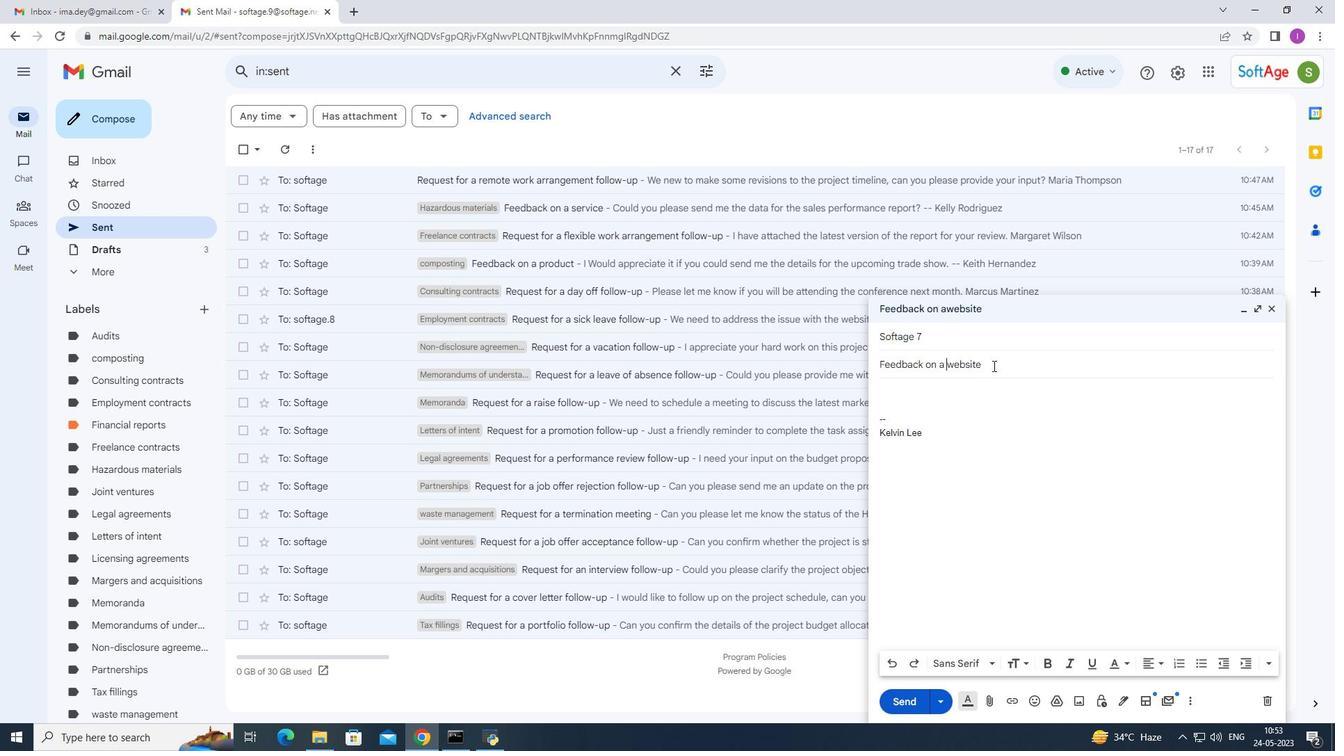 
Action: Mouse moved to (880, 390)
Screenshot: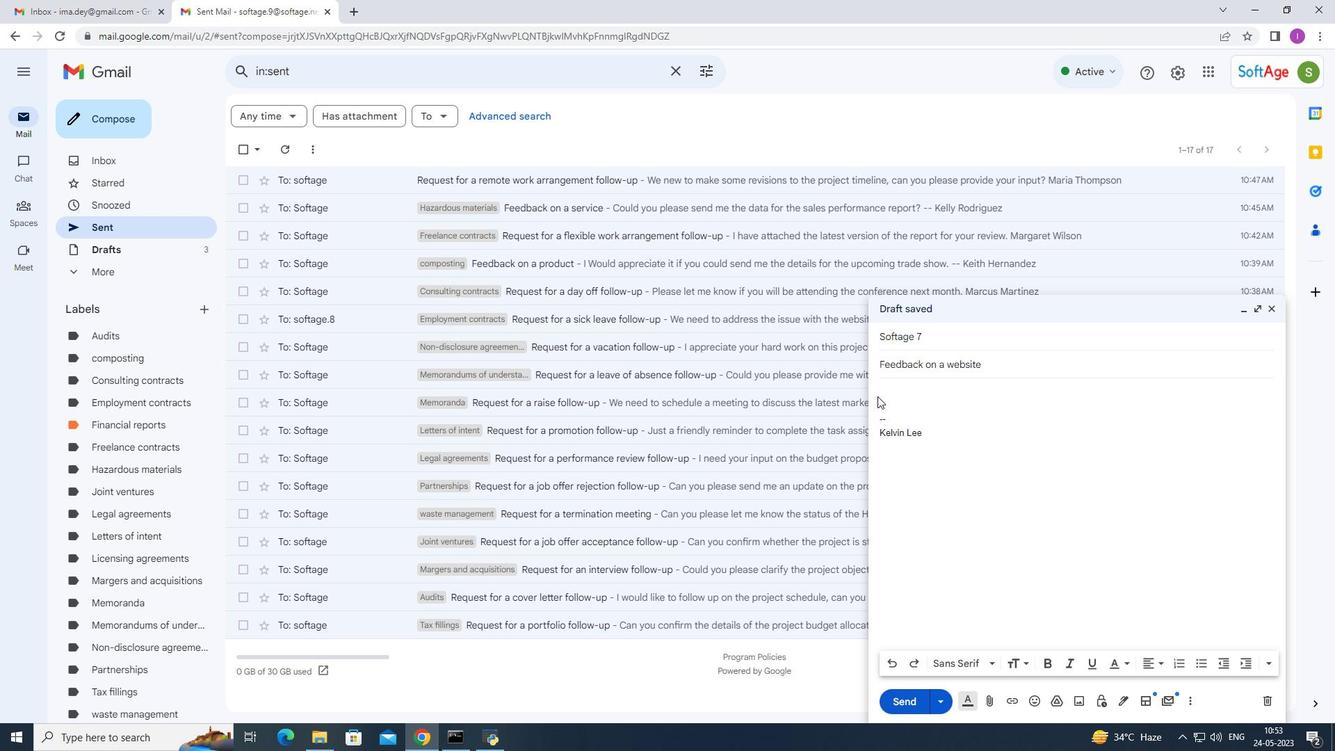 
Action: Mouse pressed left at (880, 390)
Screenshot: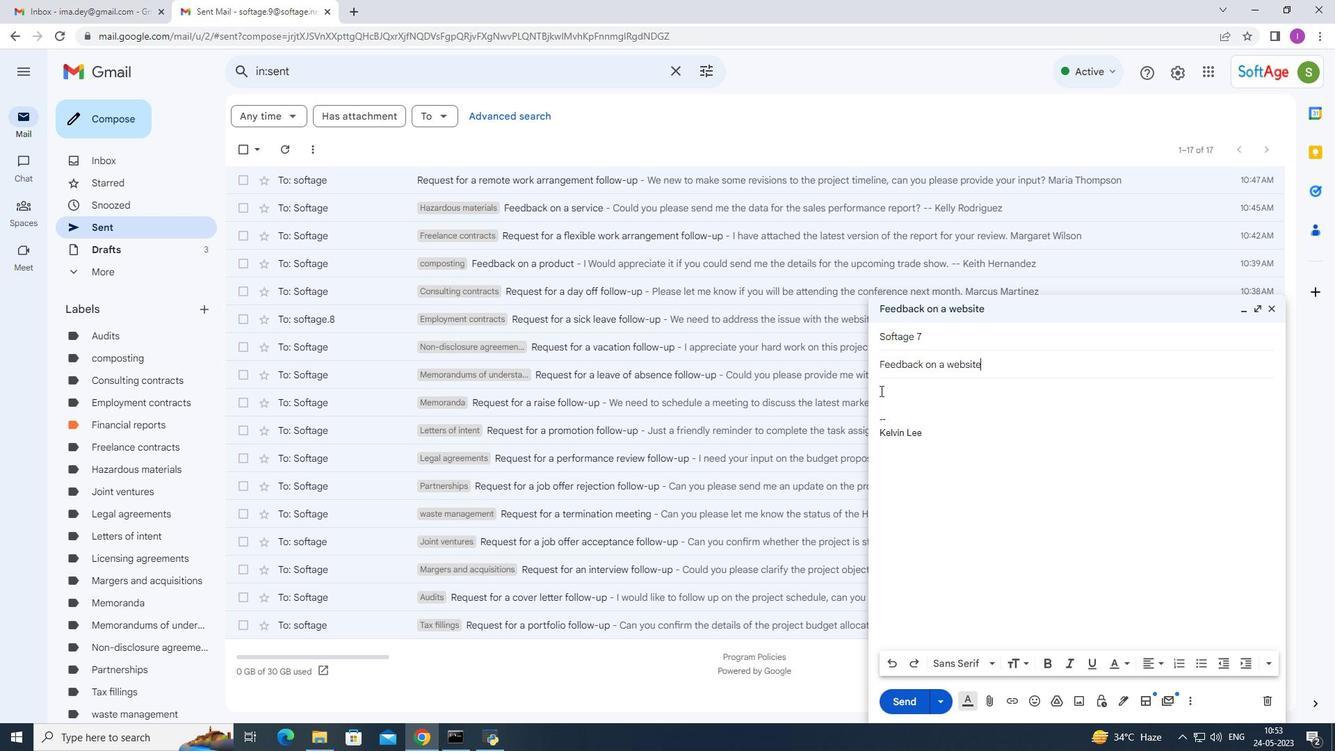 
Action: Mouse moved to (1279, 372)
Screenshot: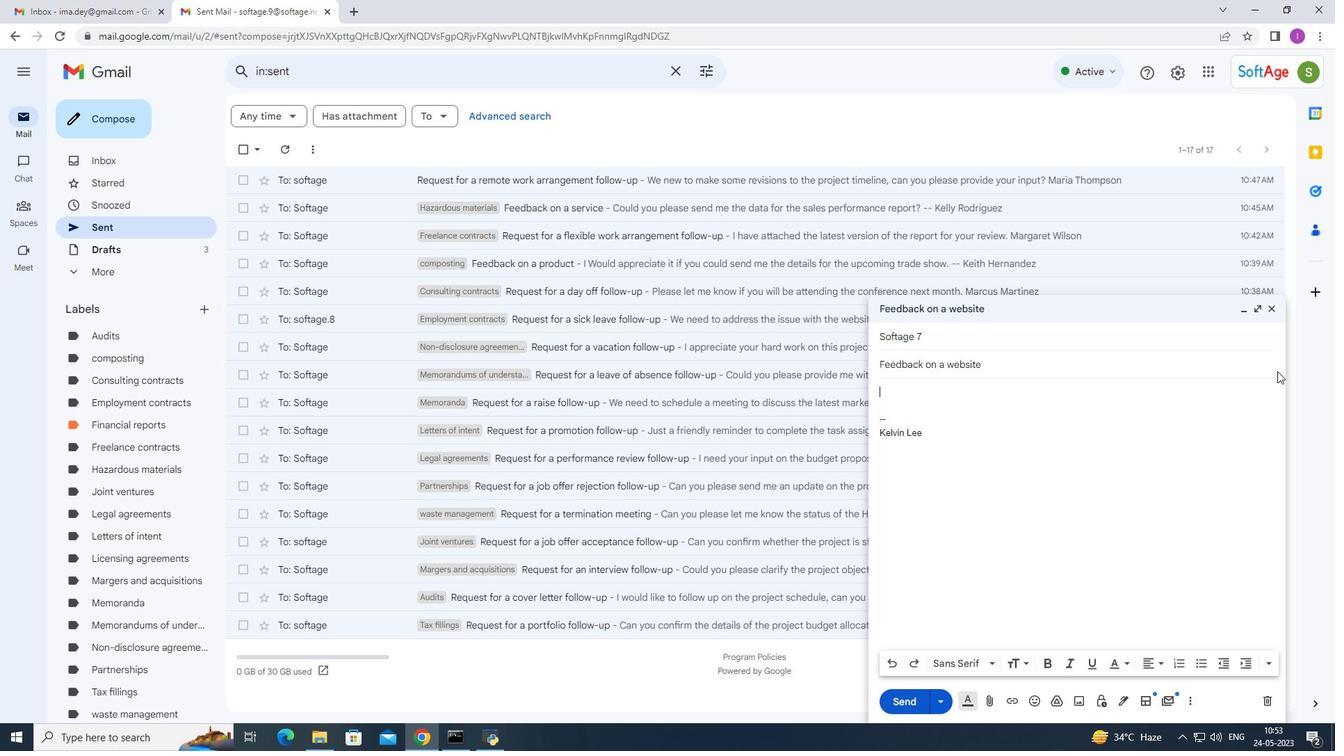 
Action: Key pressed <Key.shift>Could<Key.space>you<Key.space>please<Key.space>clarify<Key.space>the<Key.space>time<Key.space><Key.backspace>linefor<Key.space>the<Key.space>
Screenshot: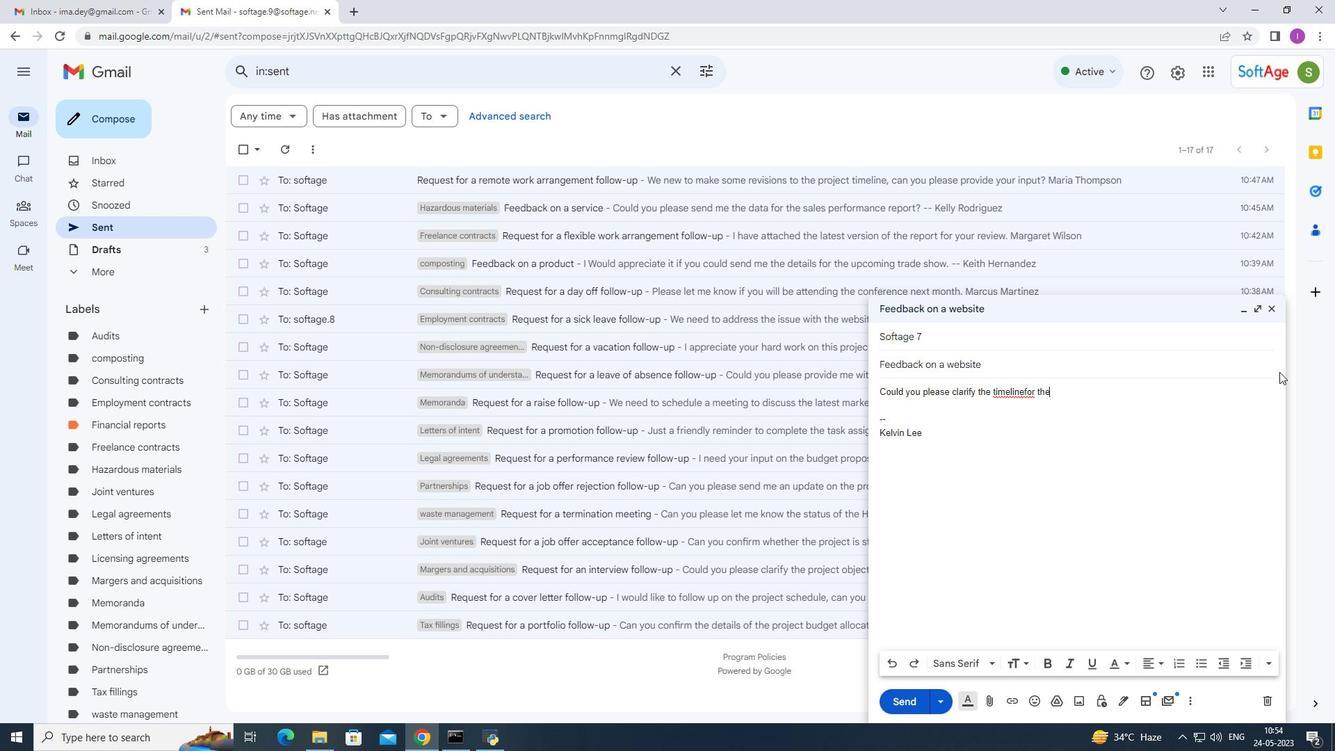 
Action: Mouse moved to (1025, 392)
Screenshot: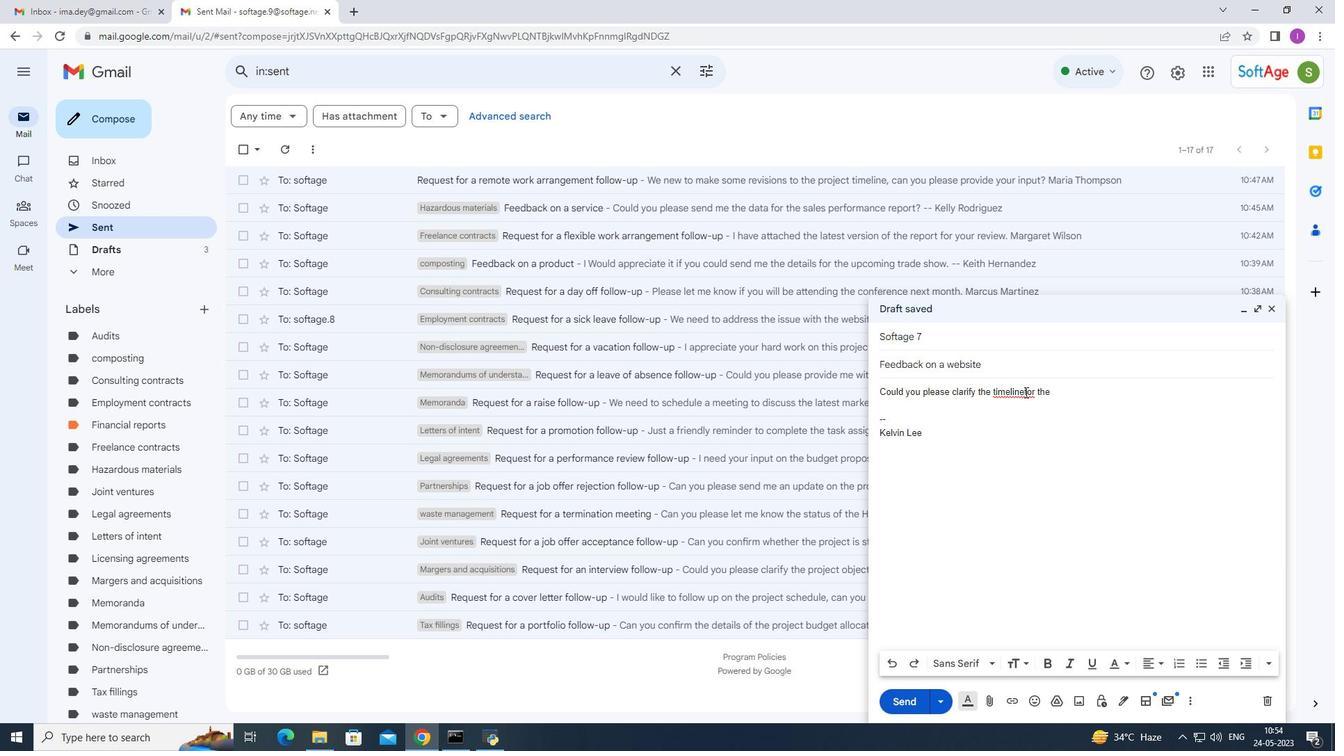 
Action: Mouse pressed left at (1025, 392)
Screenshot: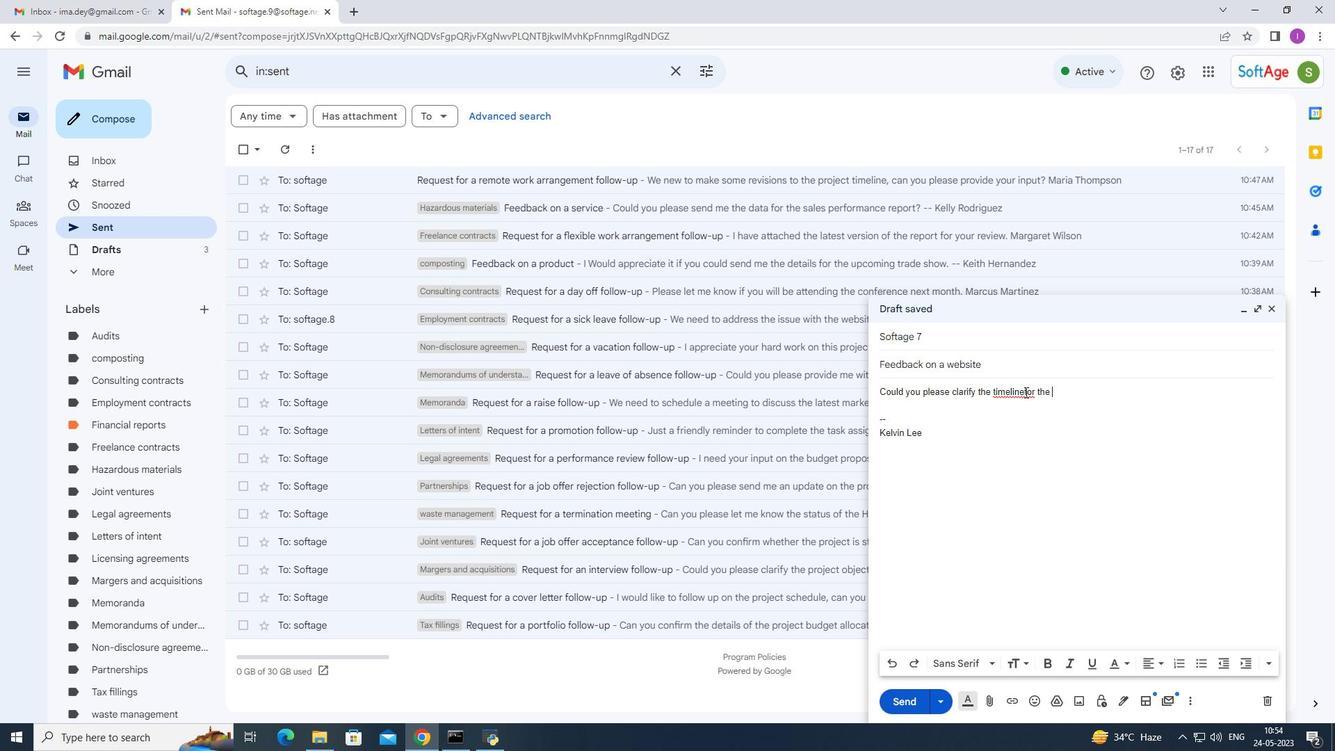 
Action: Mouse moved to (1028, 390)
Screenshot: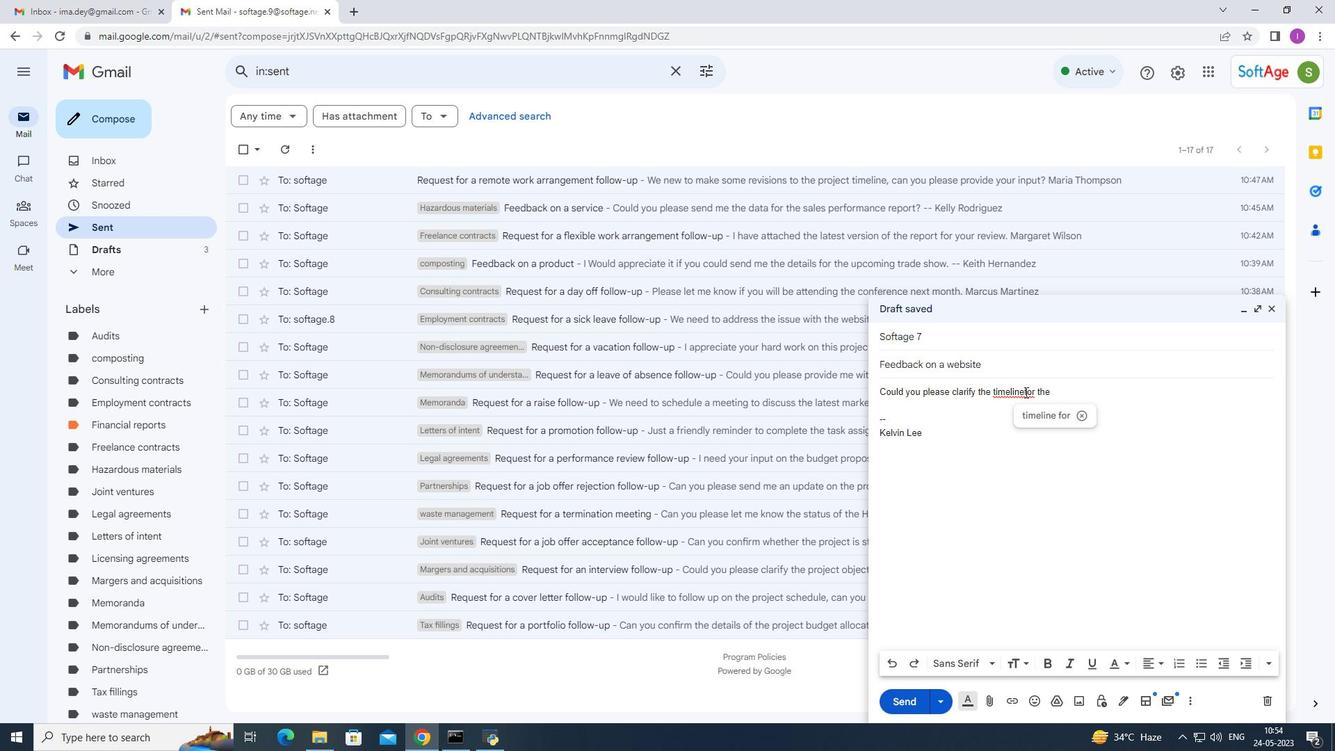 
Action: Key pressed <Key.space>
Screenshot: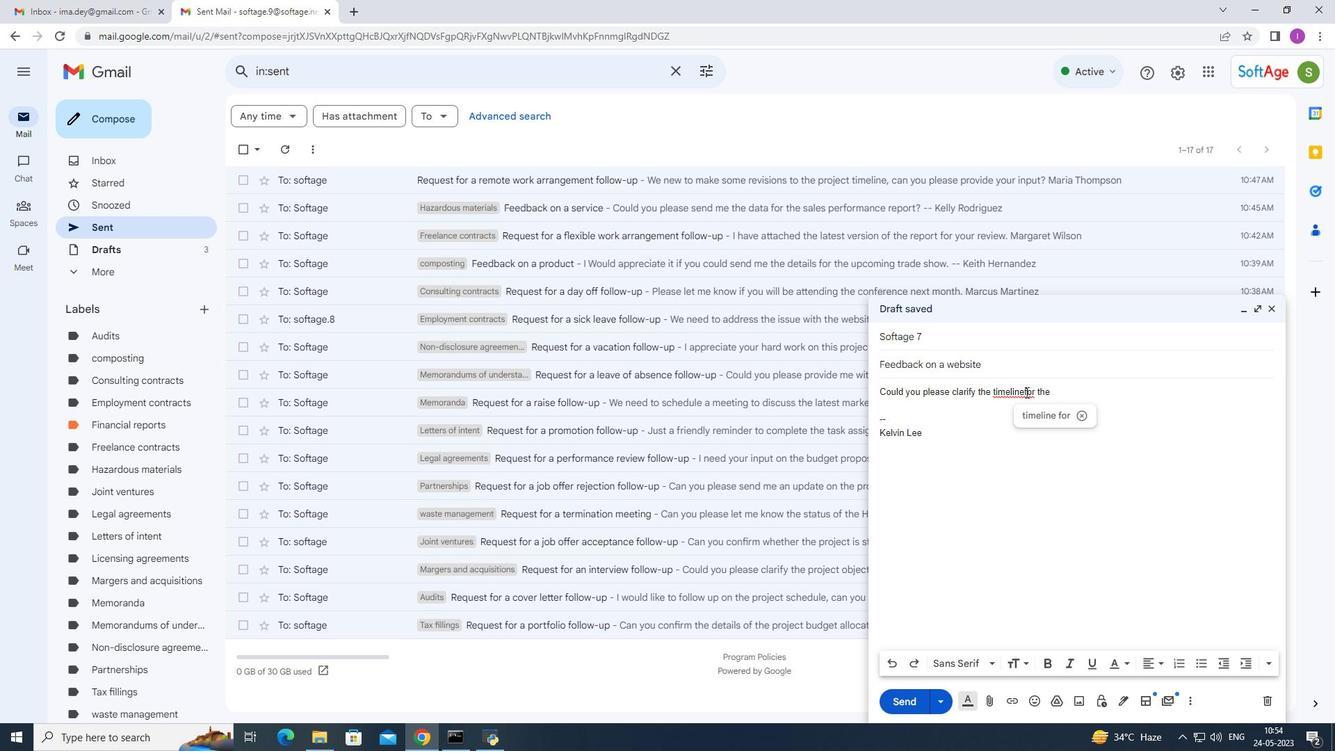 
Action: Mouse moved to (1060, 384)
Screenshot: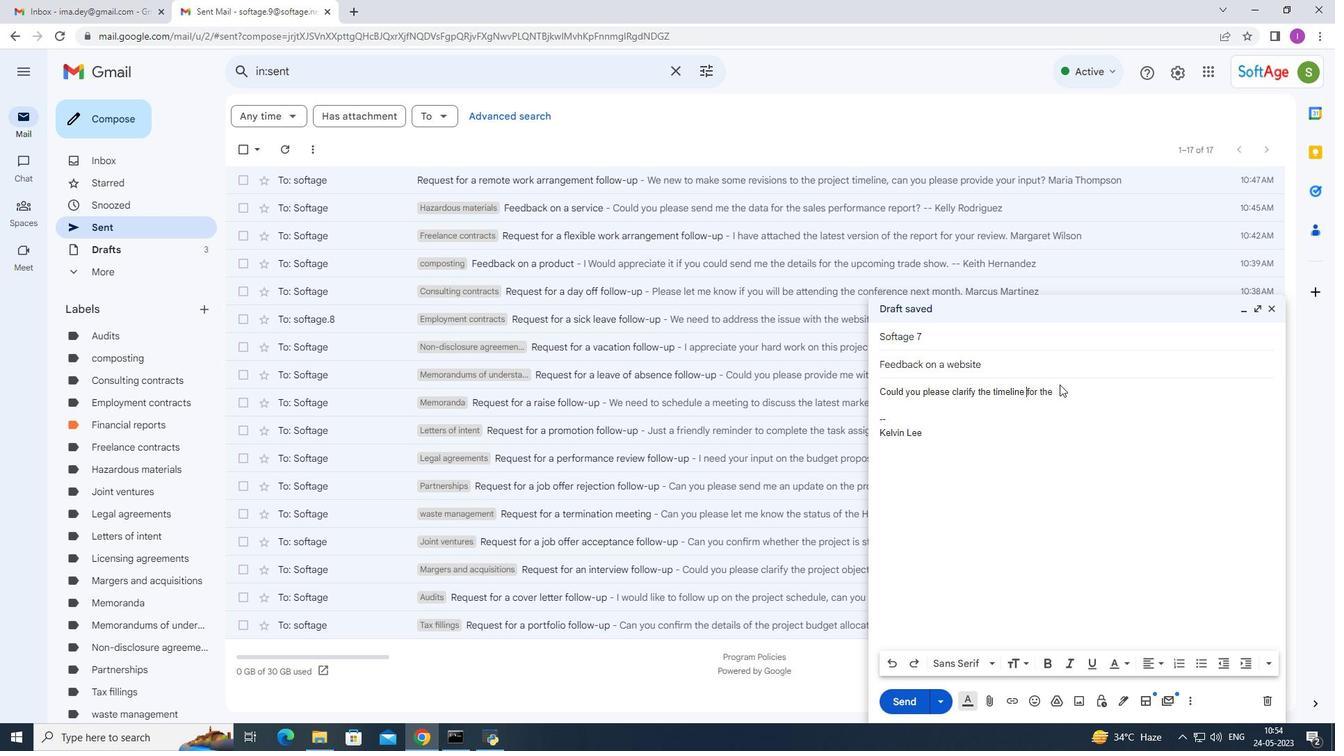 
Action: Mouse pressed left at (1060, 384)
Screenshot: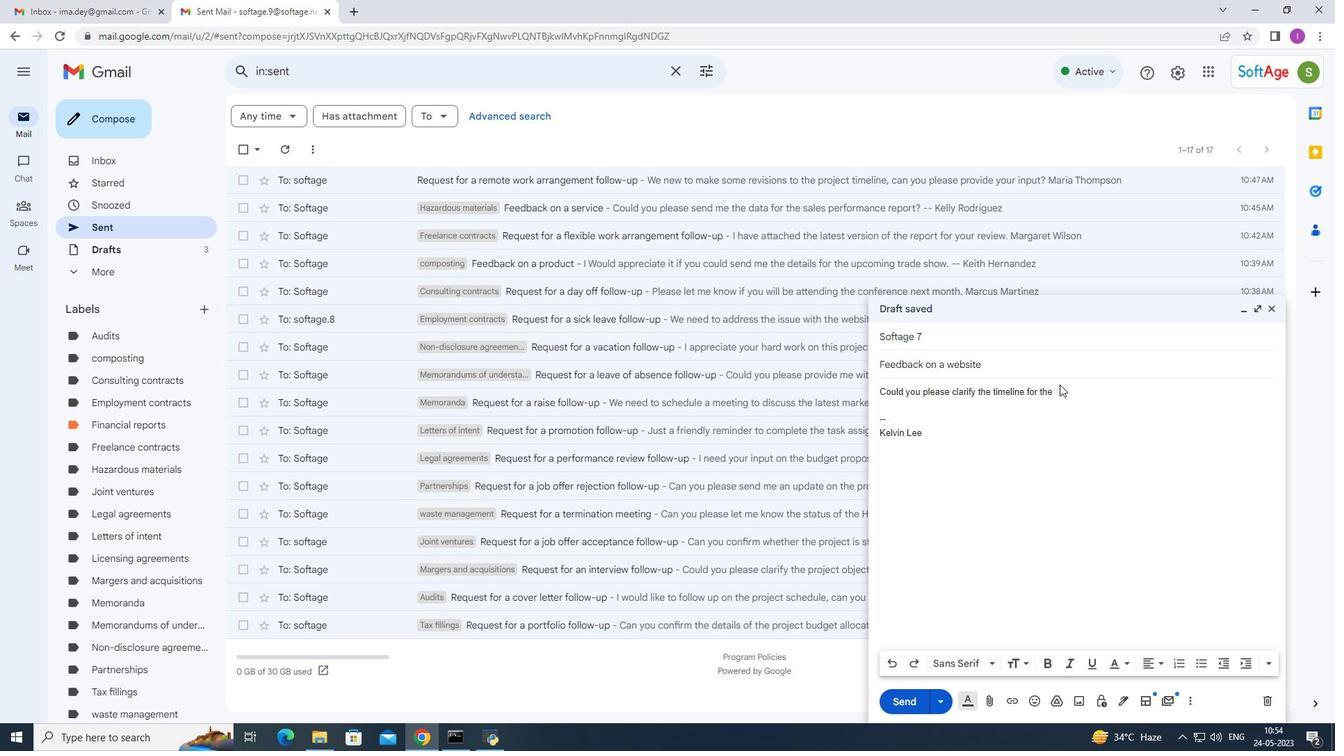 
Action: Mouse moved to (1065, 395)
Screenshot: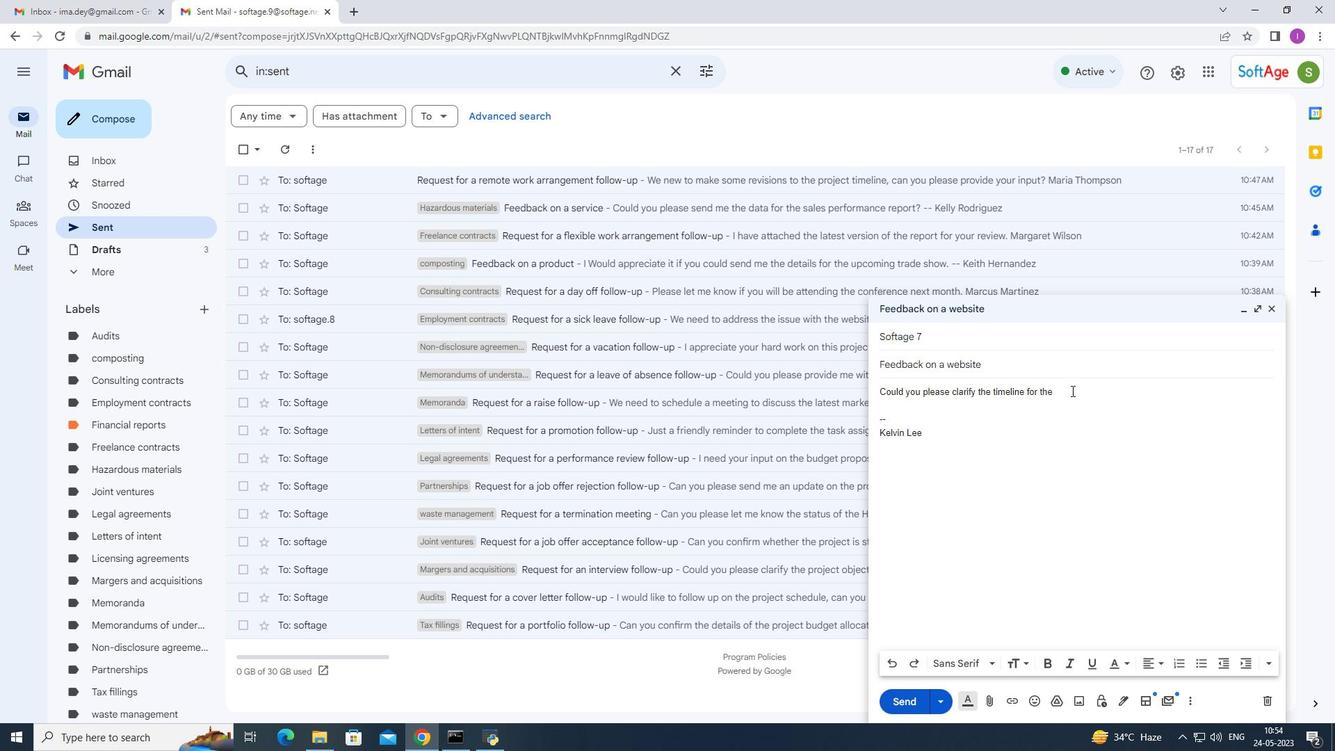 
Action: Mouse pressed left at (1065, 395)
Screenshot: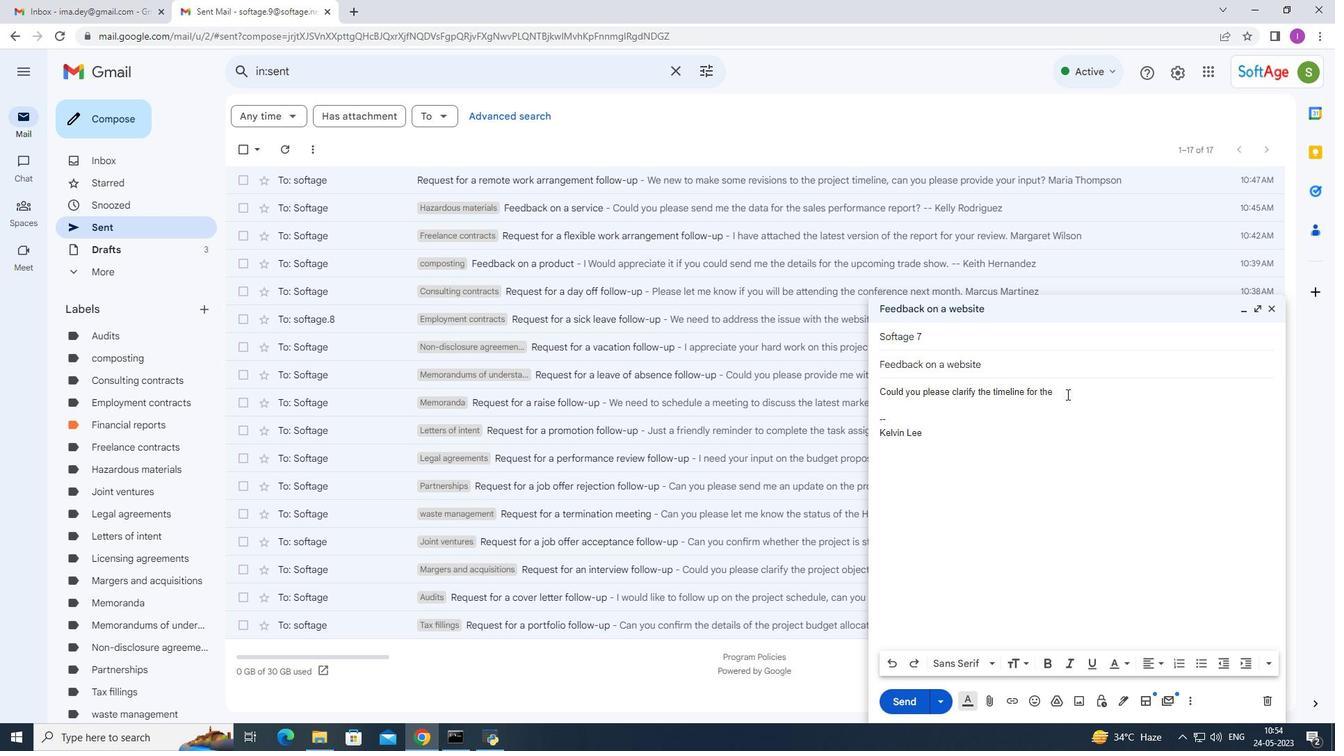 
Action: Mouse moved to (1226, 49)
Screenshot: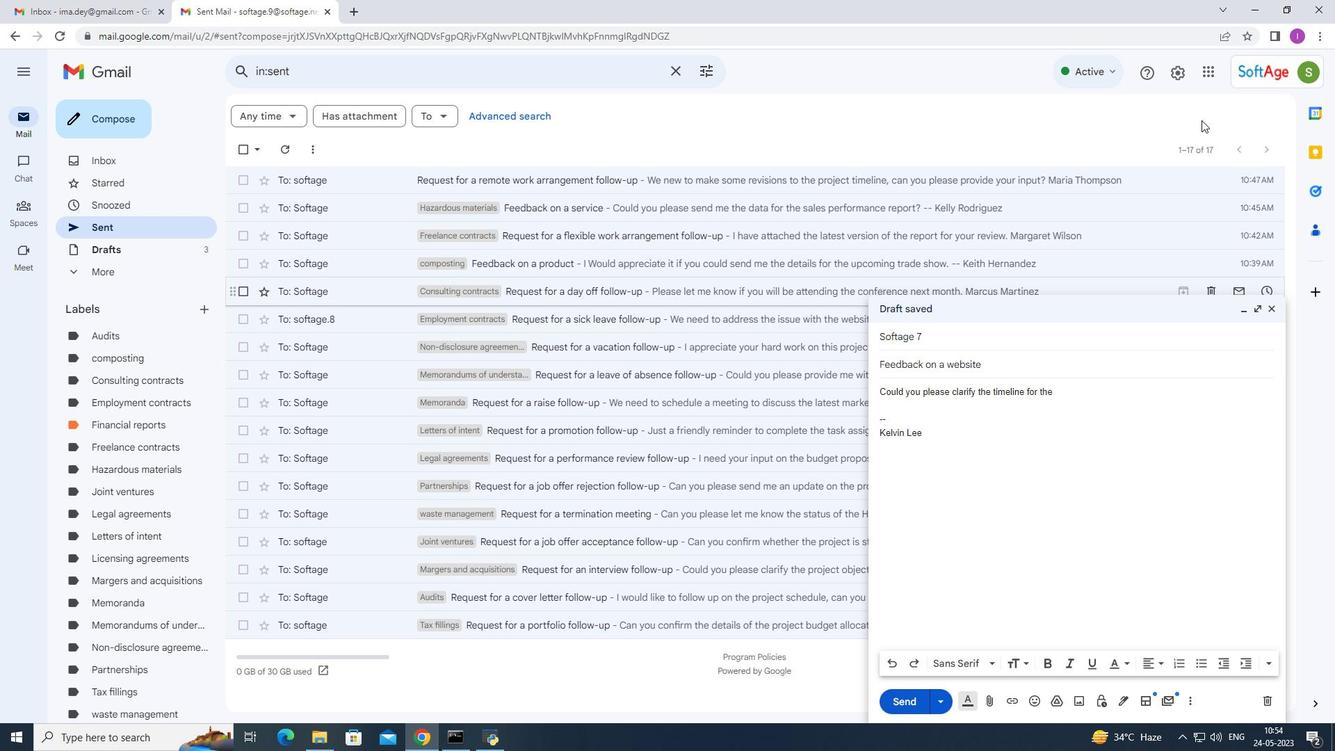 
Action: Key pressed pri<Key.backspace>oject<Key.space>deliverables
Screenshot: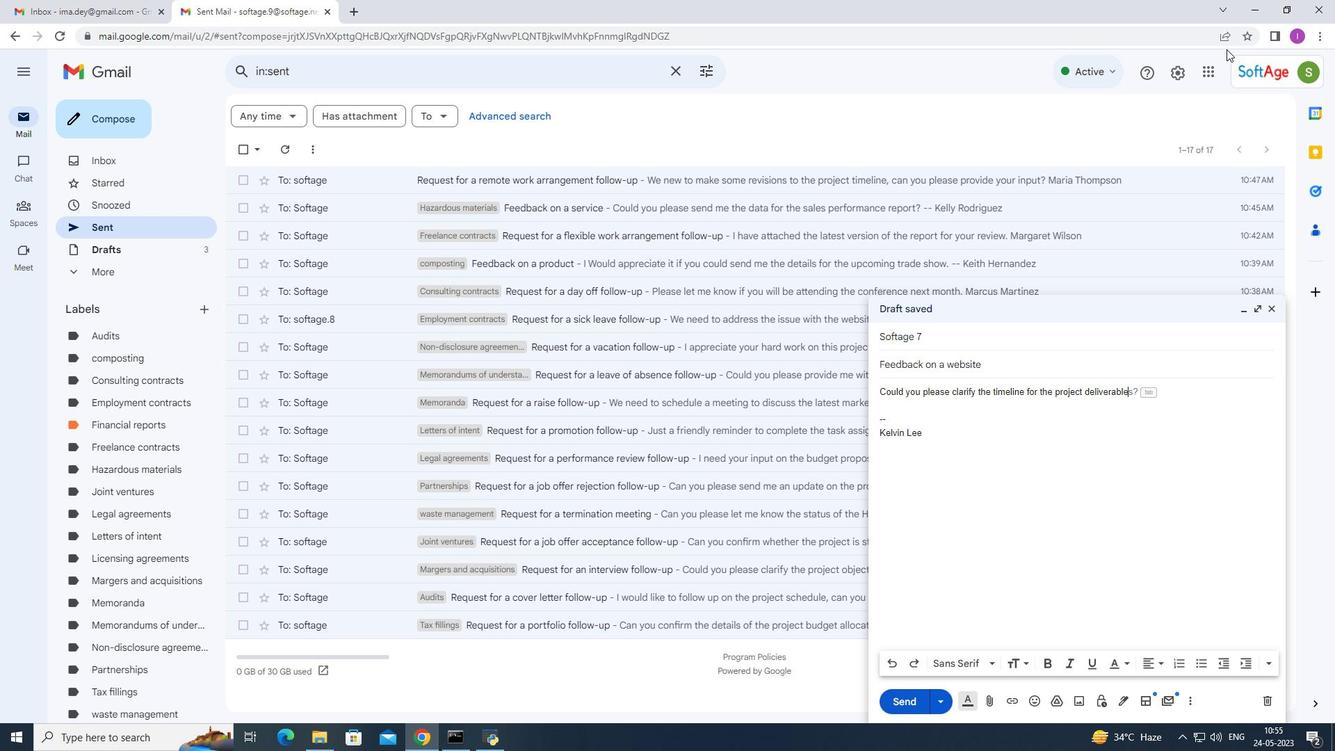 
Action: Mouse moved to (1192, 403)
Screenshot: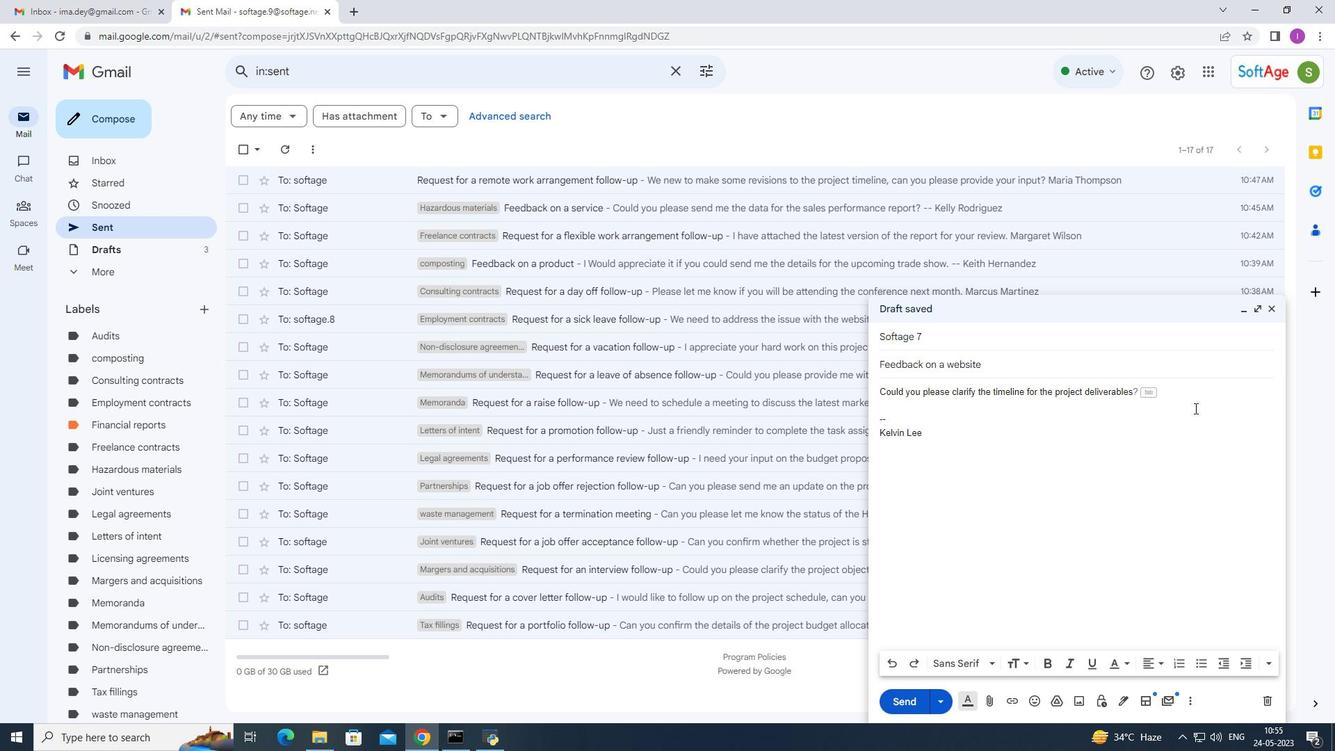 
Action: Mouse pressed left at (1192, 403)
Screenshot: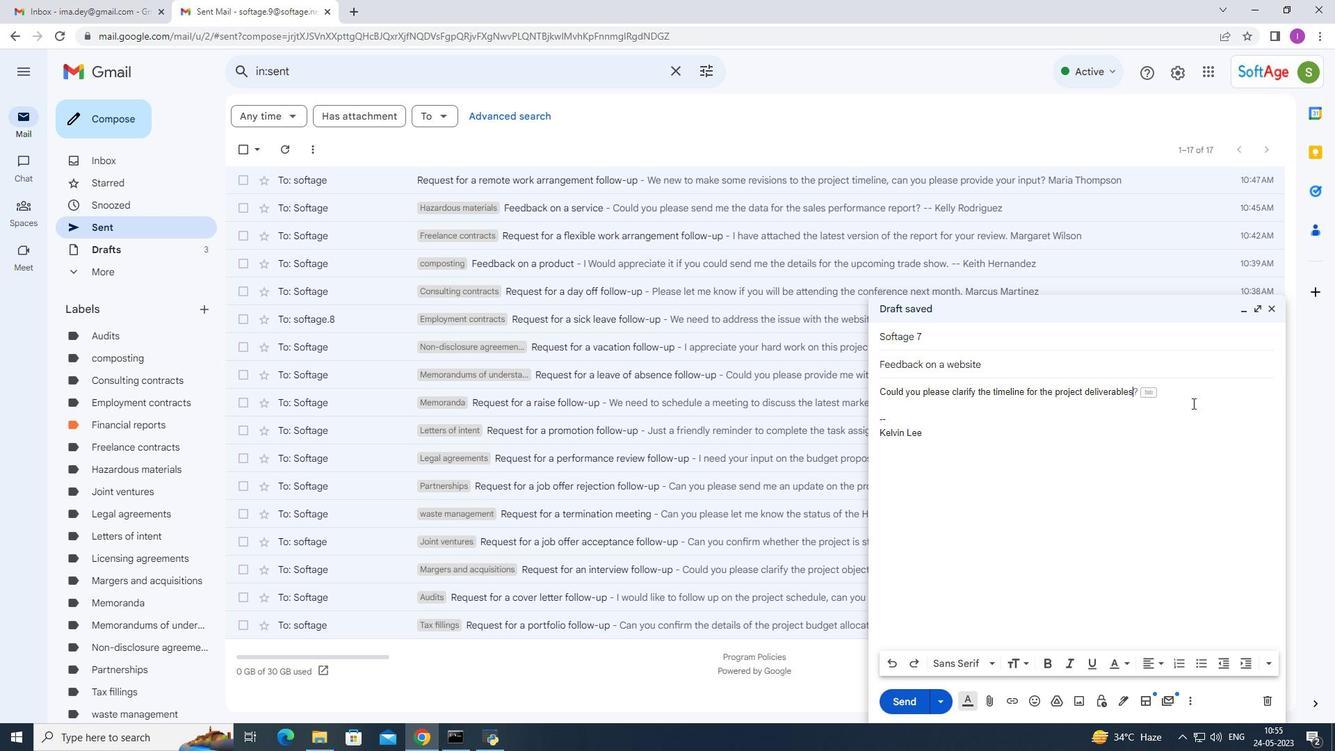 
Action: Mouse moved to (1151, 392)
Screenshot: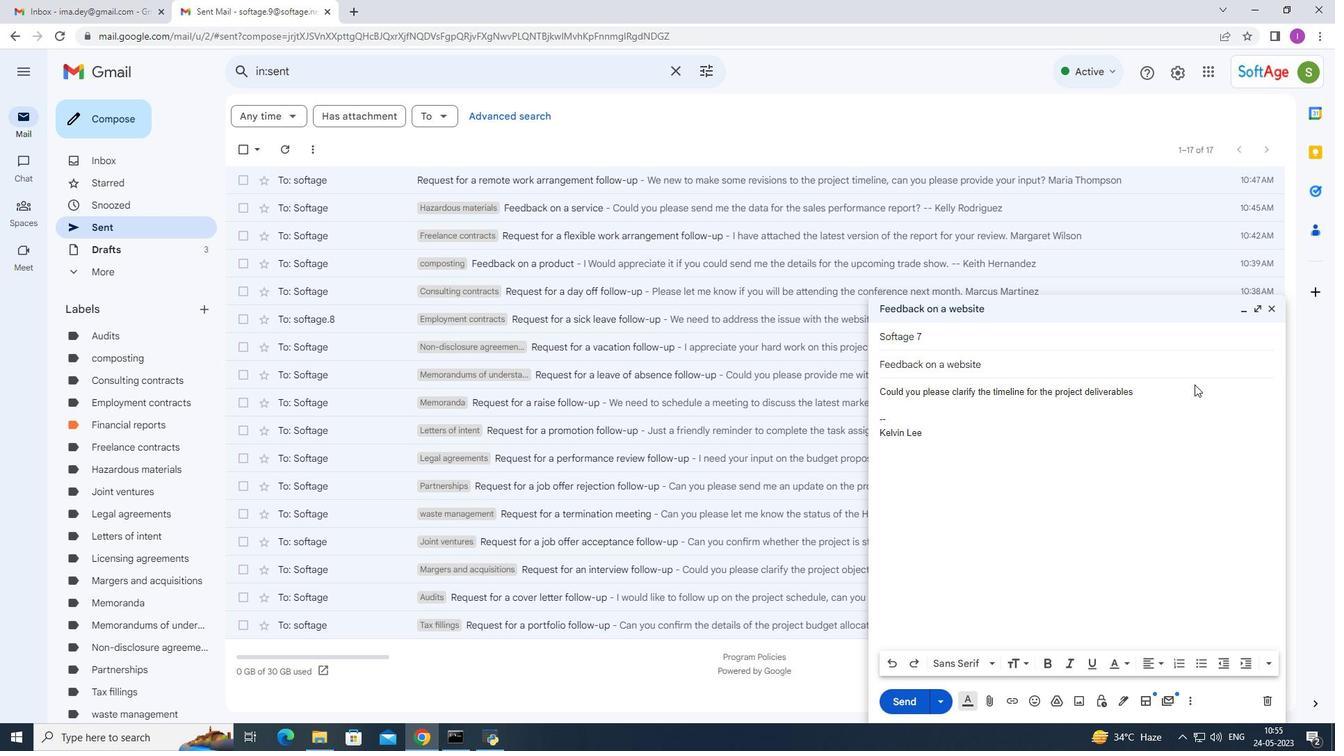 
Action: Mouse pressed left at (1151, 392)
Screenshot: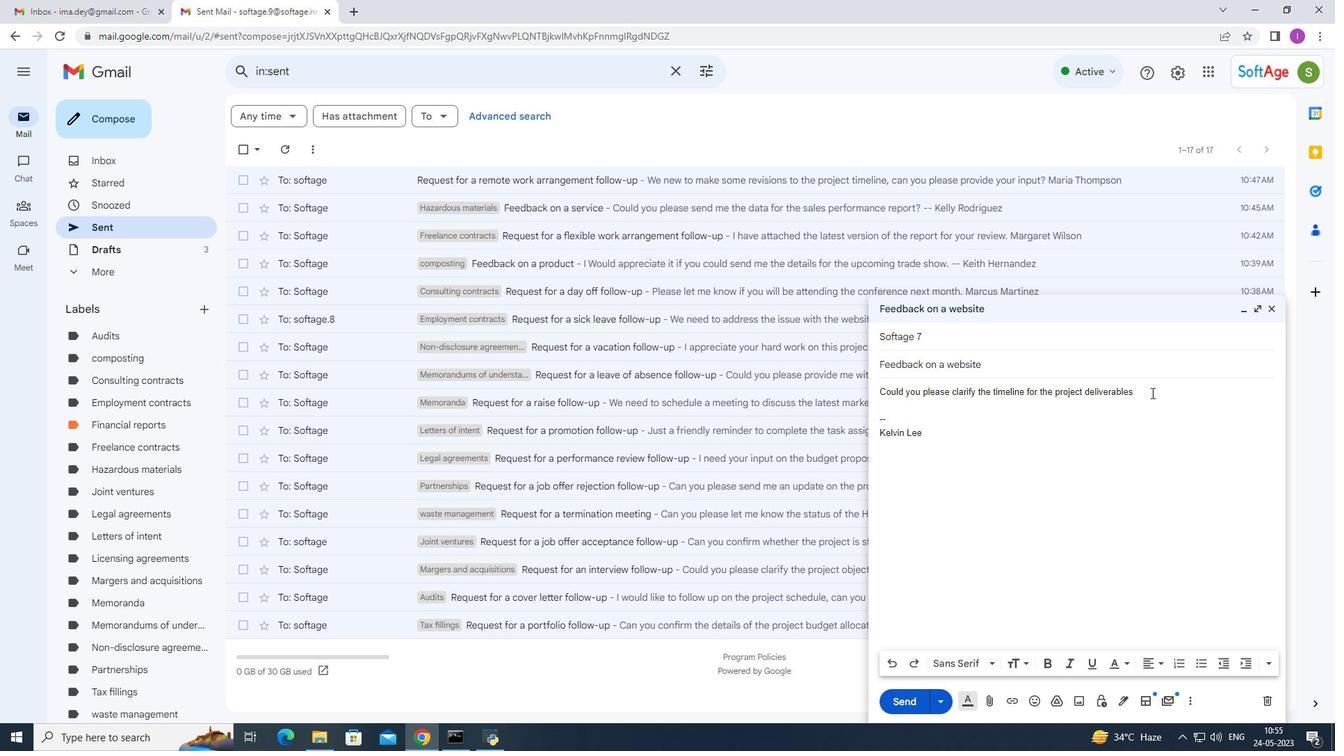 
Action: Mouse moved to (1156, 389)
Screenshot: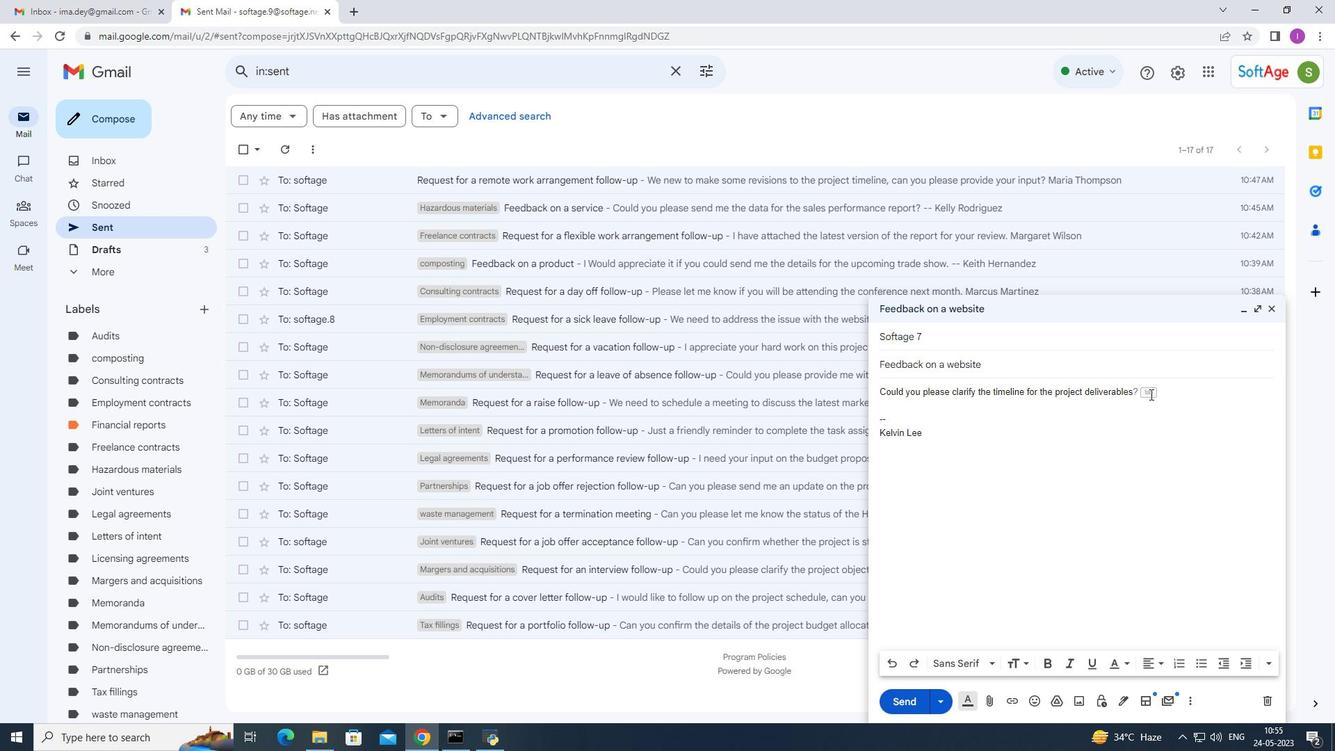 
Action: Key pressed <Key.shift>?
Screenshot: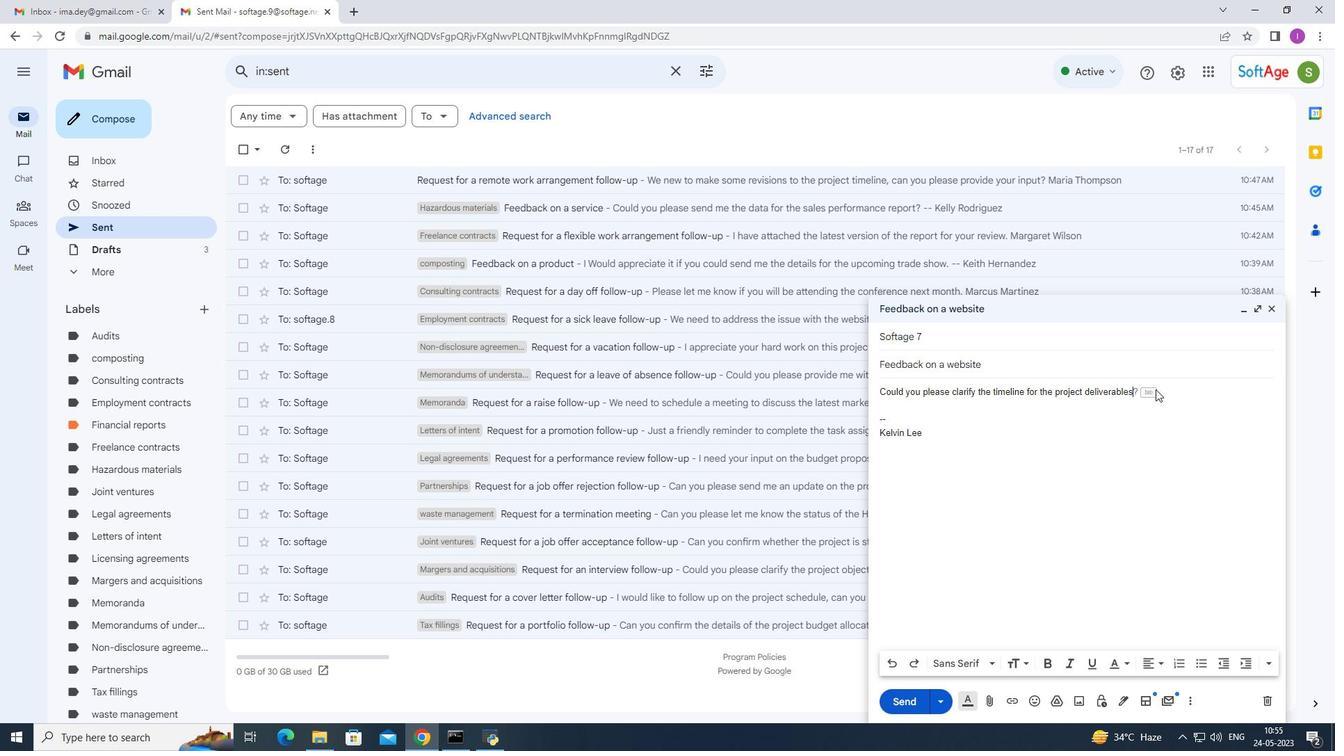 
Action: Mouse moved to (888, 424)
Screenshot: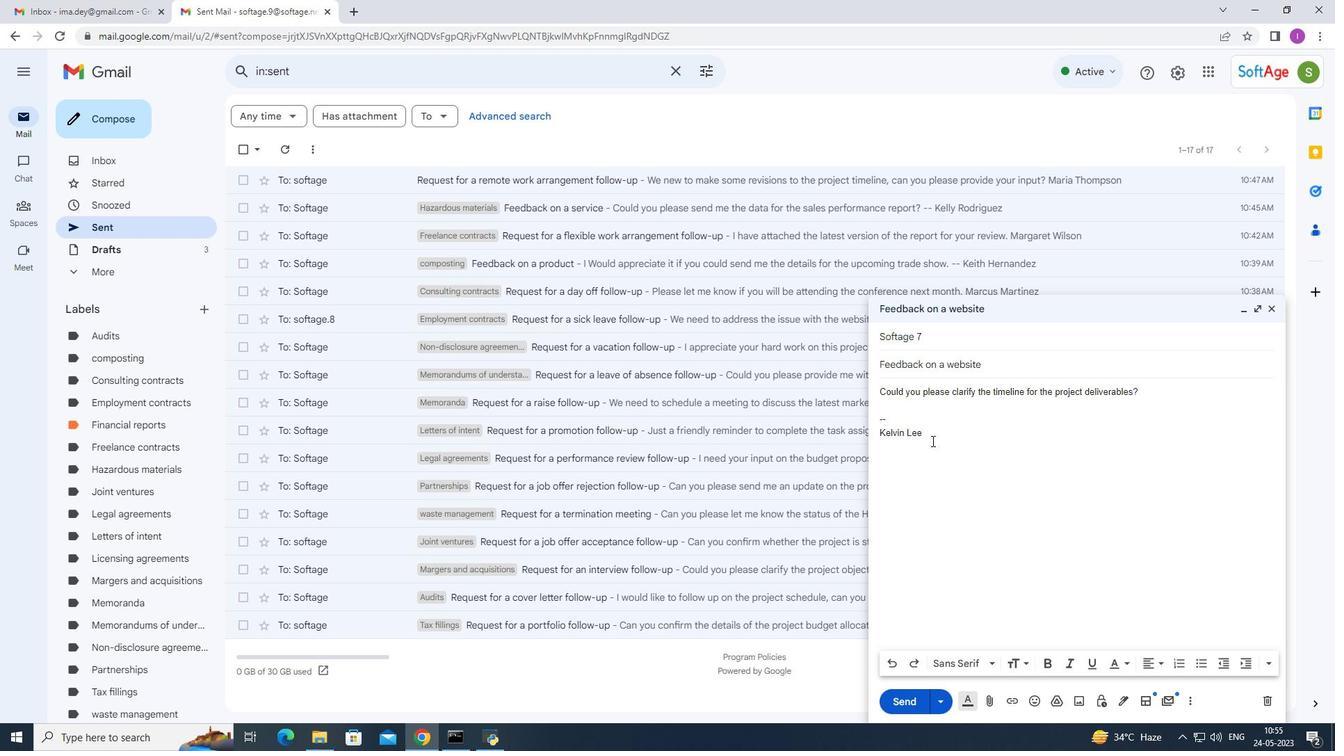 
Action: Mouse pressed left at (888, 424)
Screenshot: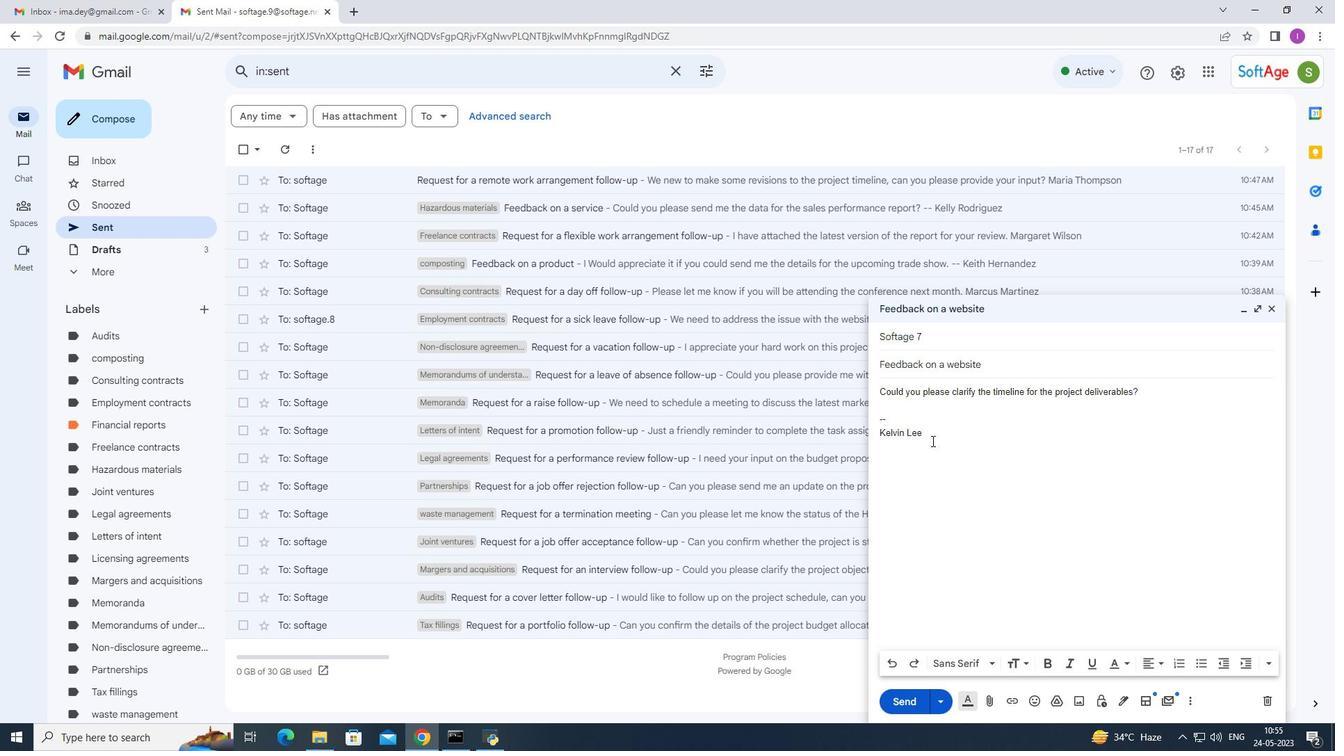 
Action: Mouse moved to (955, 433)
Screenshot: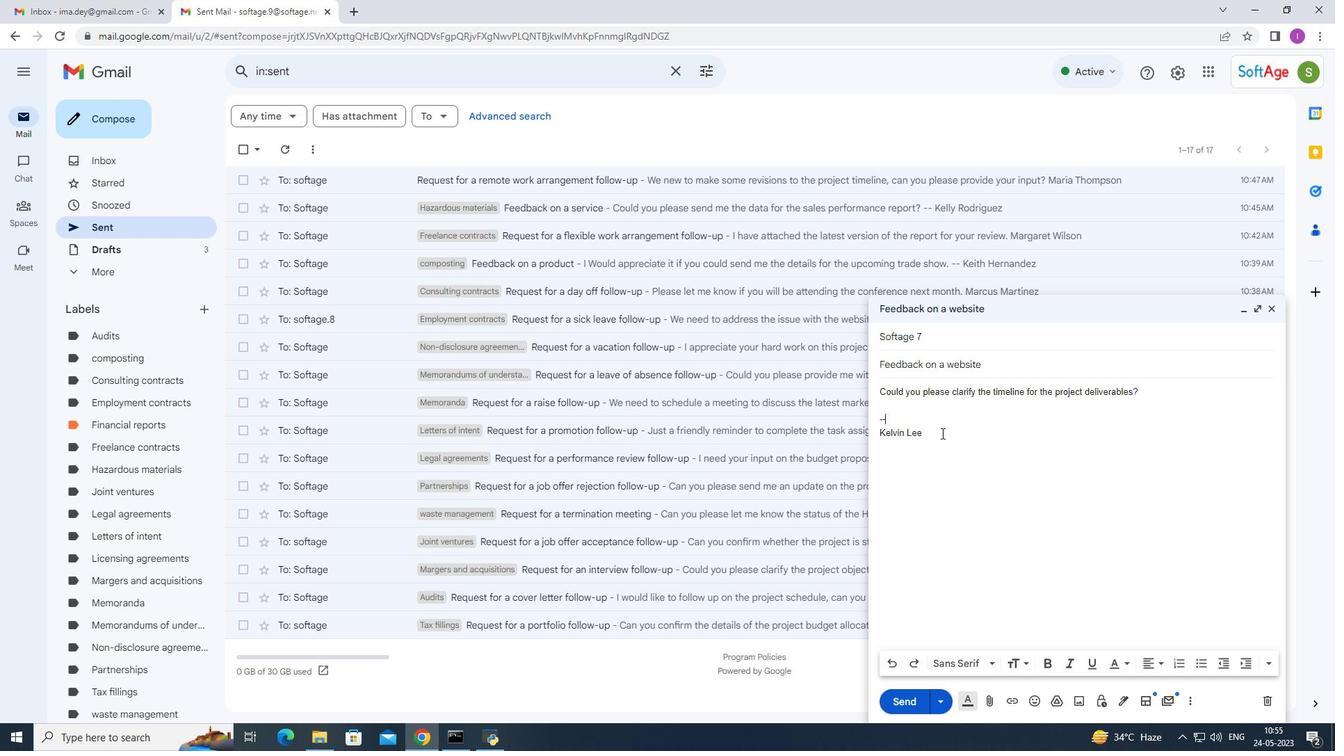 
Action: Mouse pressed left at (955, 433)
Screenshot: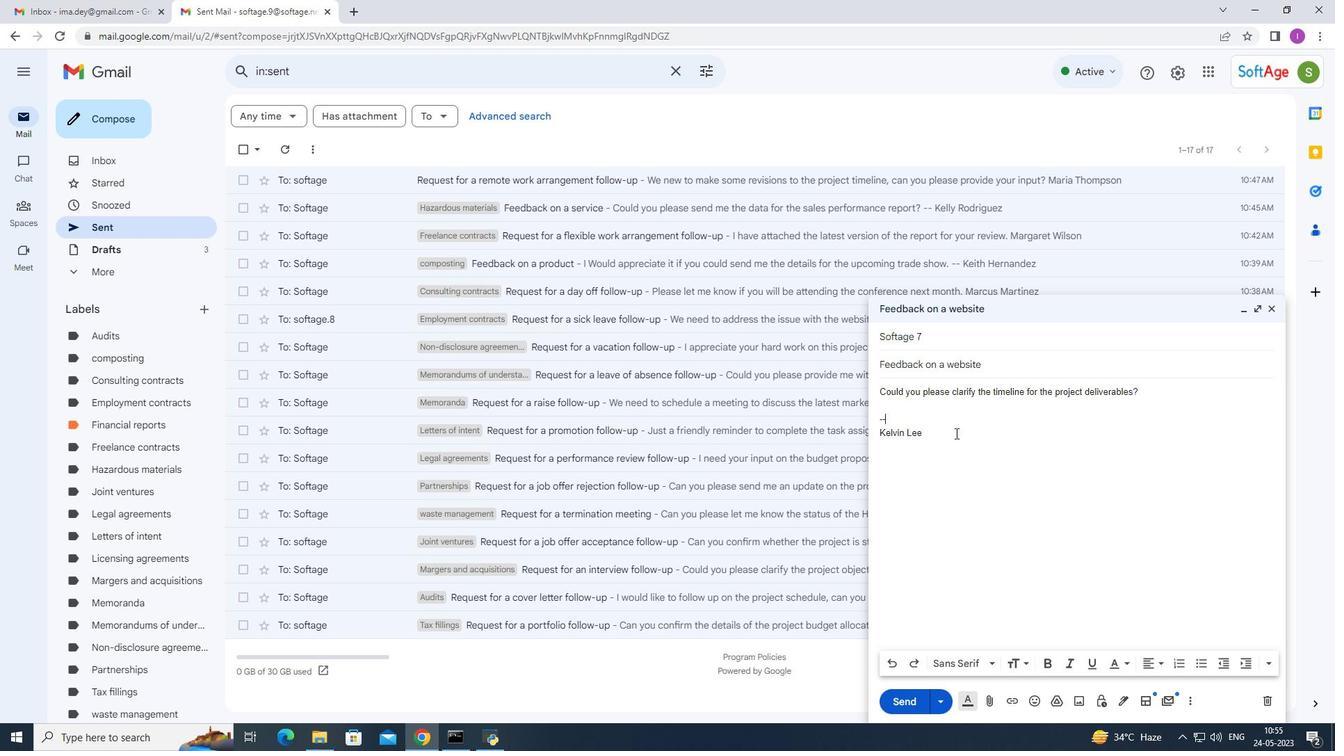 
Action: Mouse moved to (1251, 660)
Screenshot: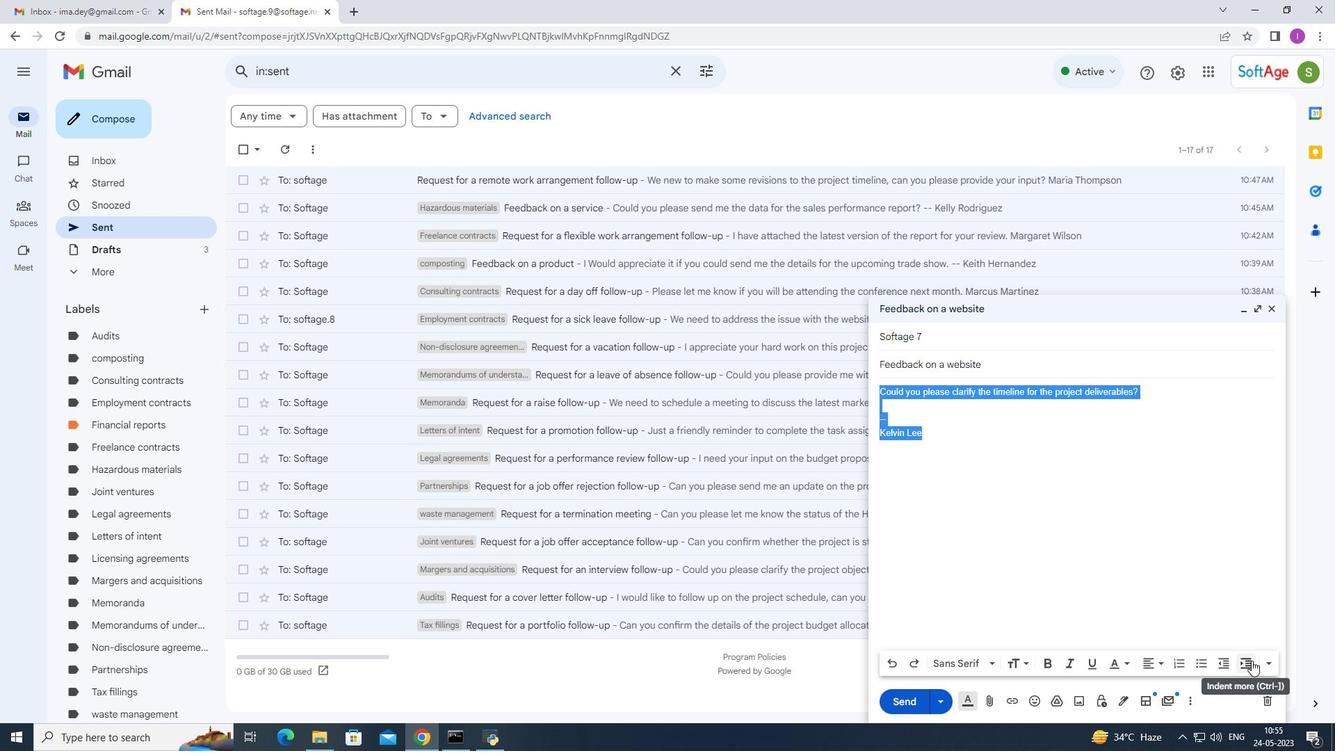 
Action: Mouse pressed left at (1251, 660)
Screenshot: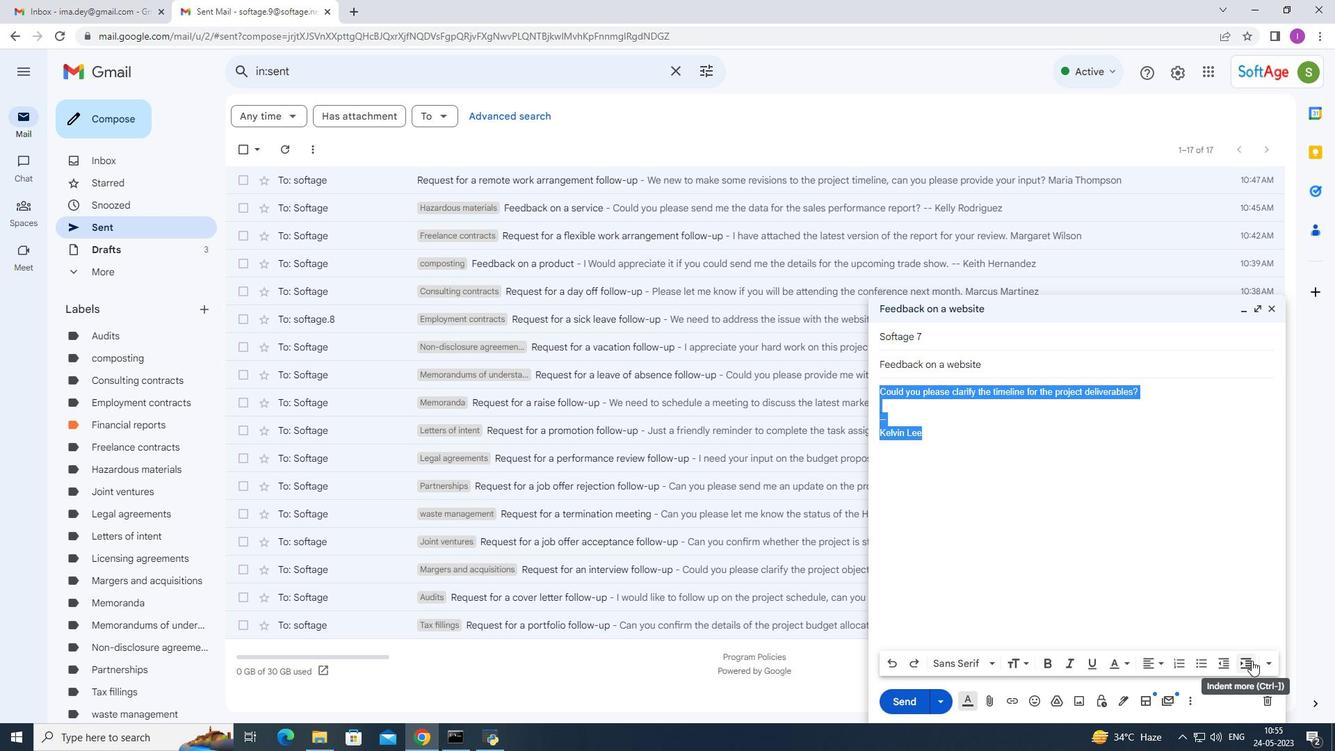 
Action: Mouse moved to (1251, 660)
Screenshot: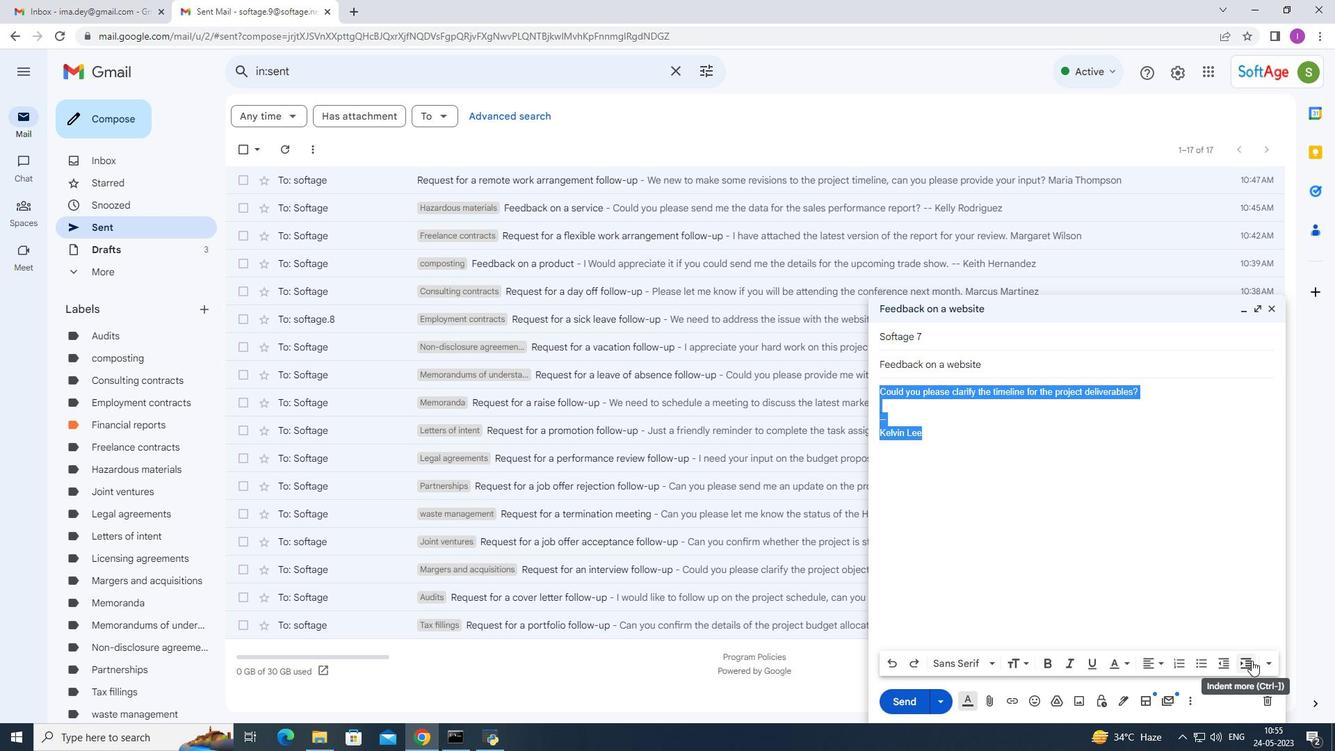 
Action: Mouse pressed left at (1251, 660)
Screenshot: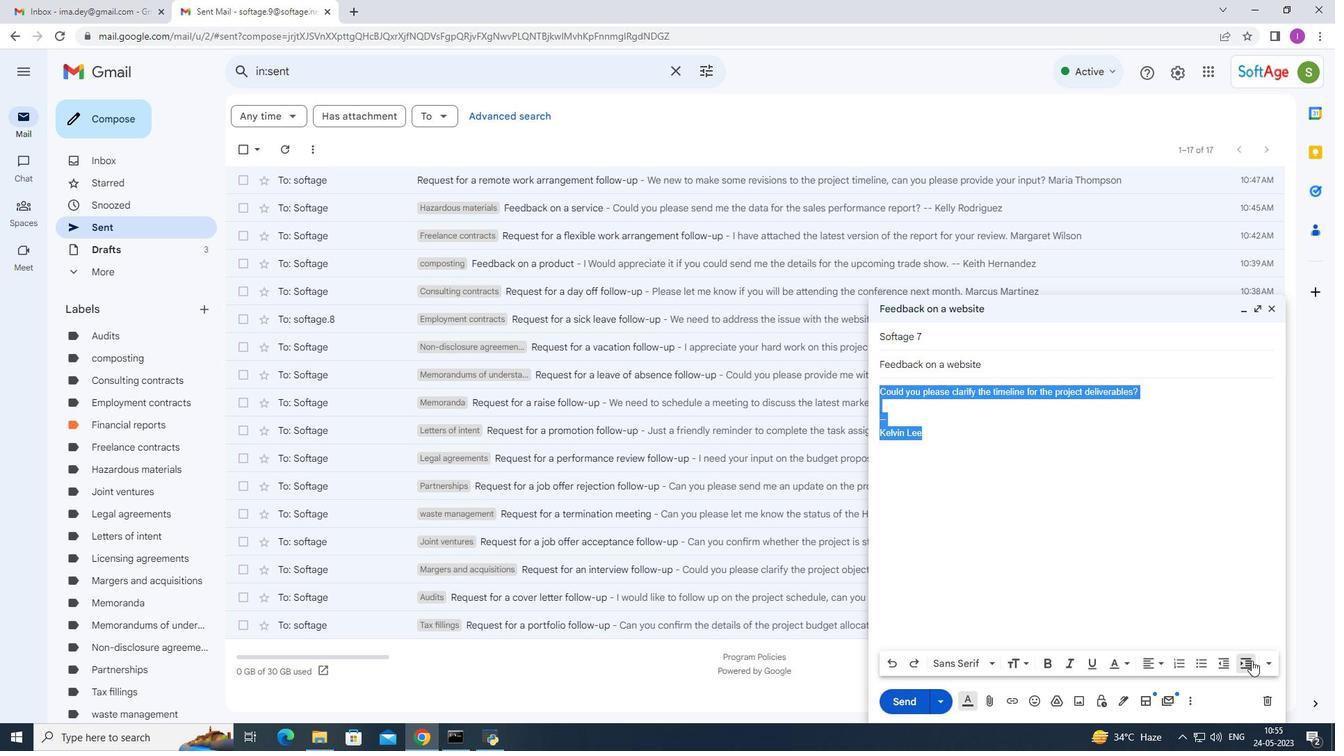 
Action: Mouse moved to (1221, 661)
Screenshot: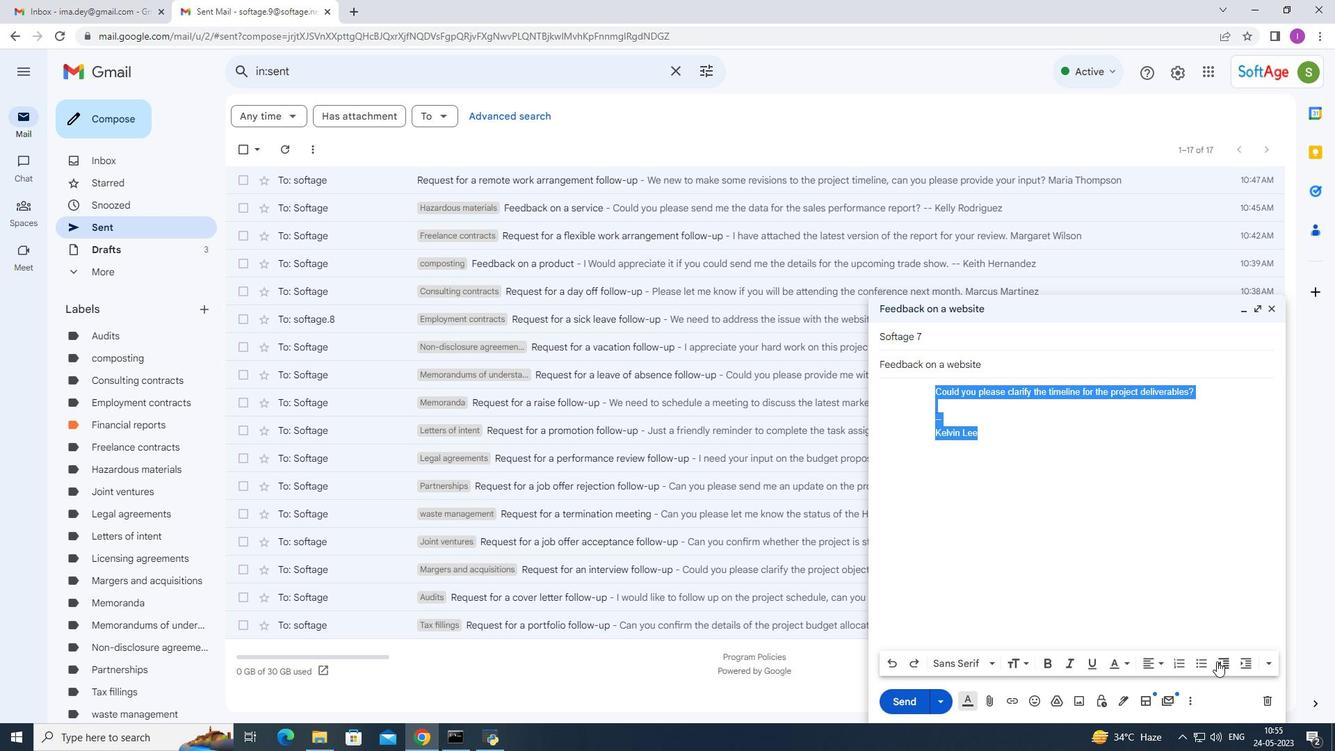 
Action: Mouse pressed left at (1221, 661)
Screenshot: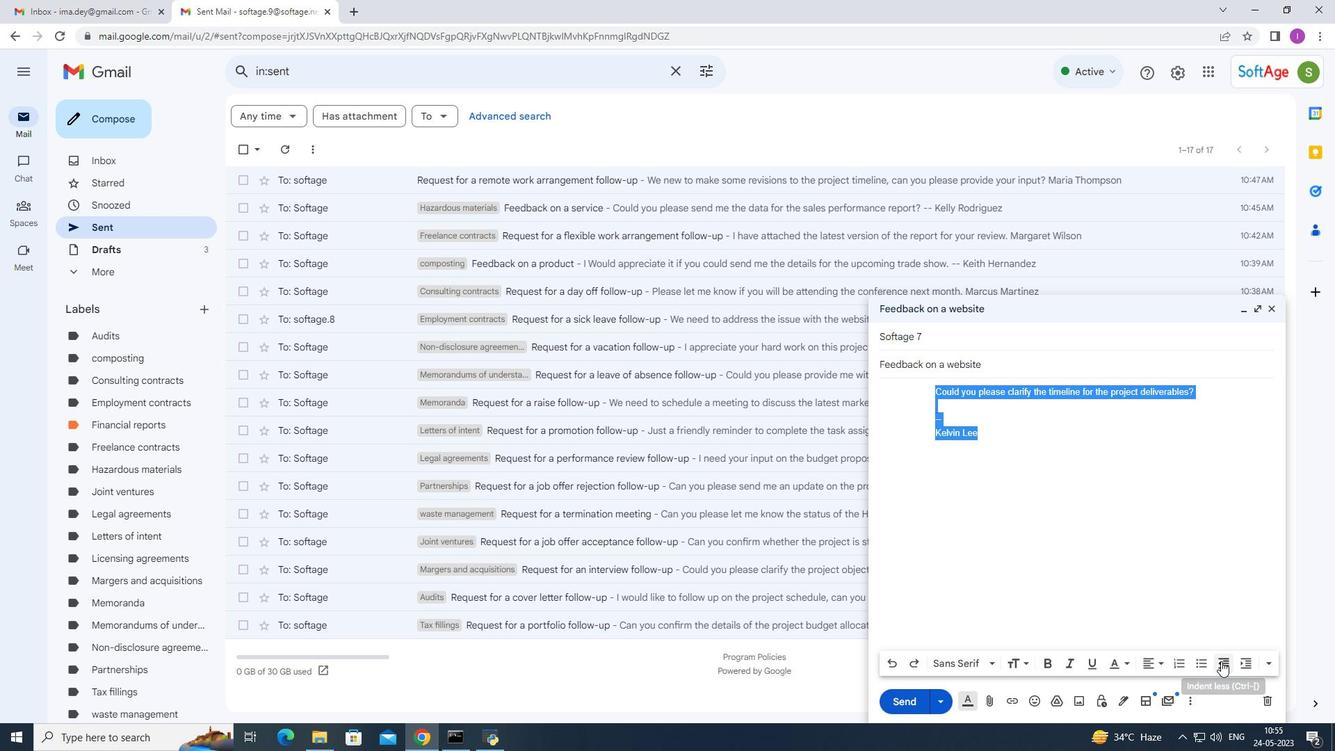 
Action: Mouse moved to (904, 696)
Screenshot: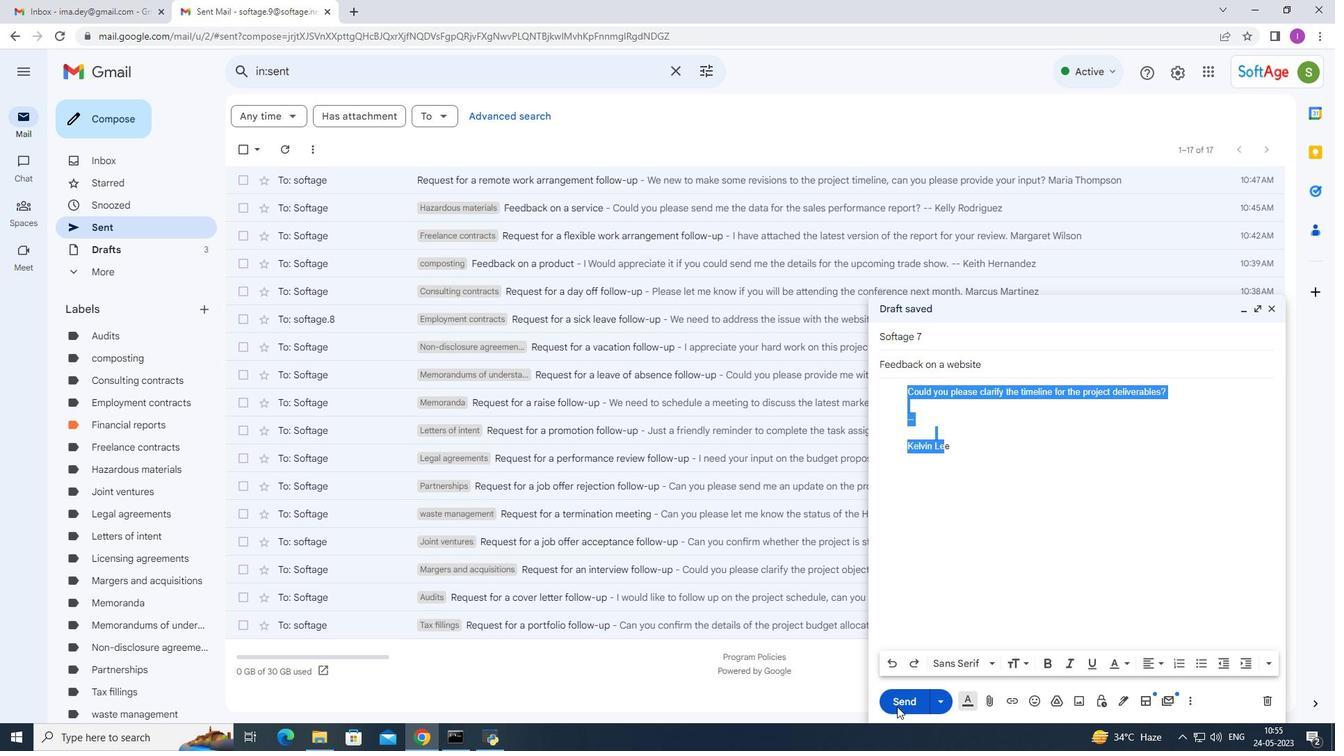 
Action: Mouse pressed left at (904, 696)
Screenshot: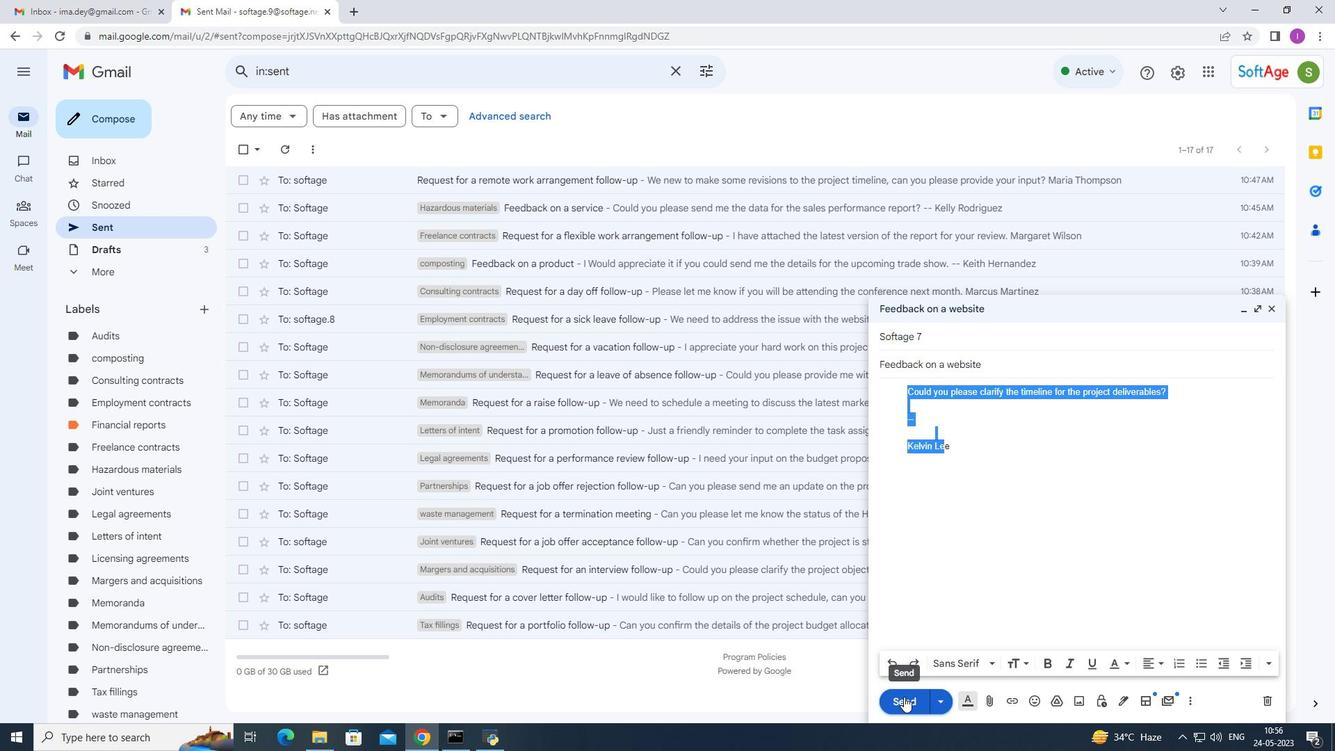 
Action: Mouse moved to (365, 175)
Screenshot: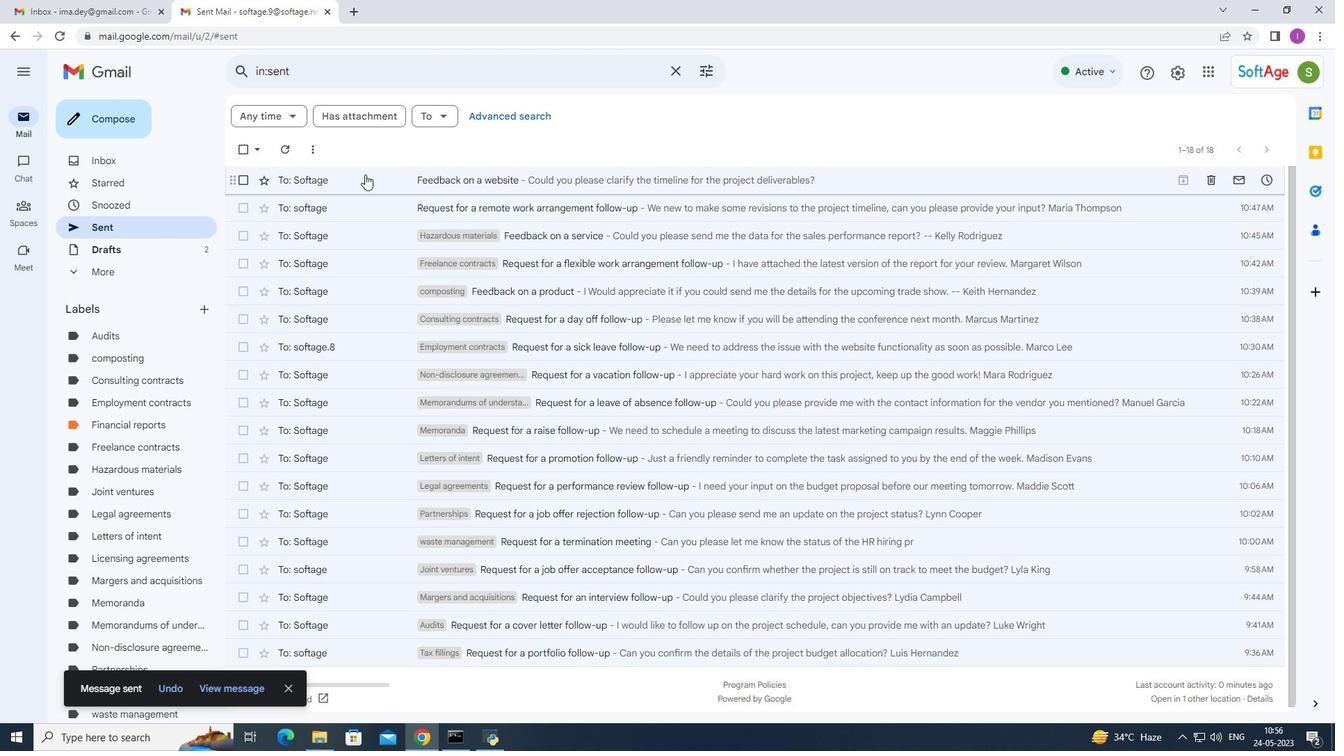 
Action: Mouse pressed right at (365, 175)
Screenshot: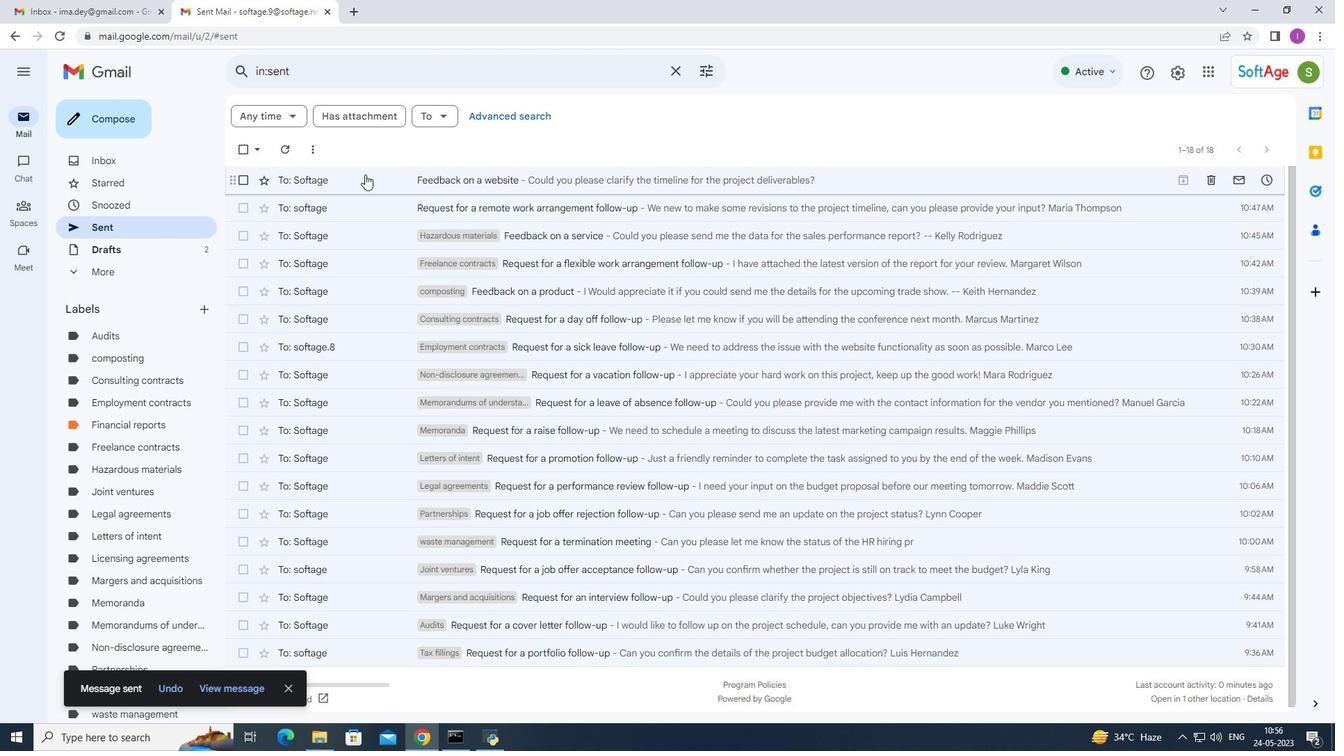 
Action: Mouse moved to (597, 462)
Screenshot: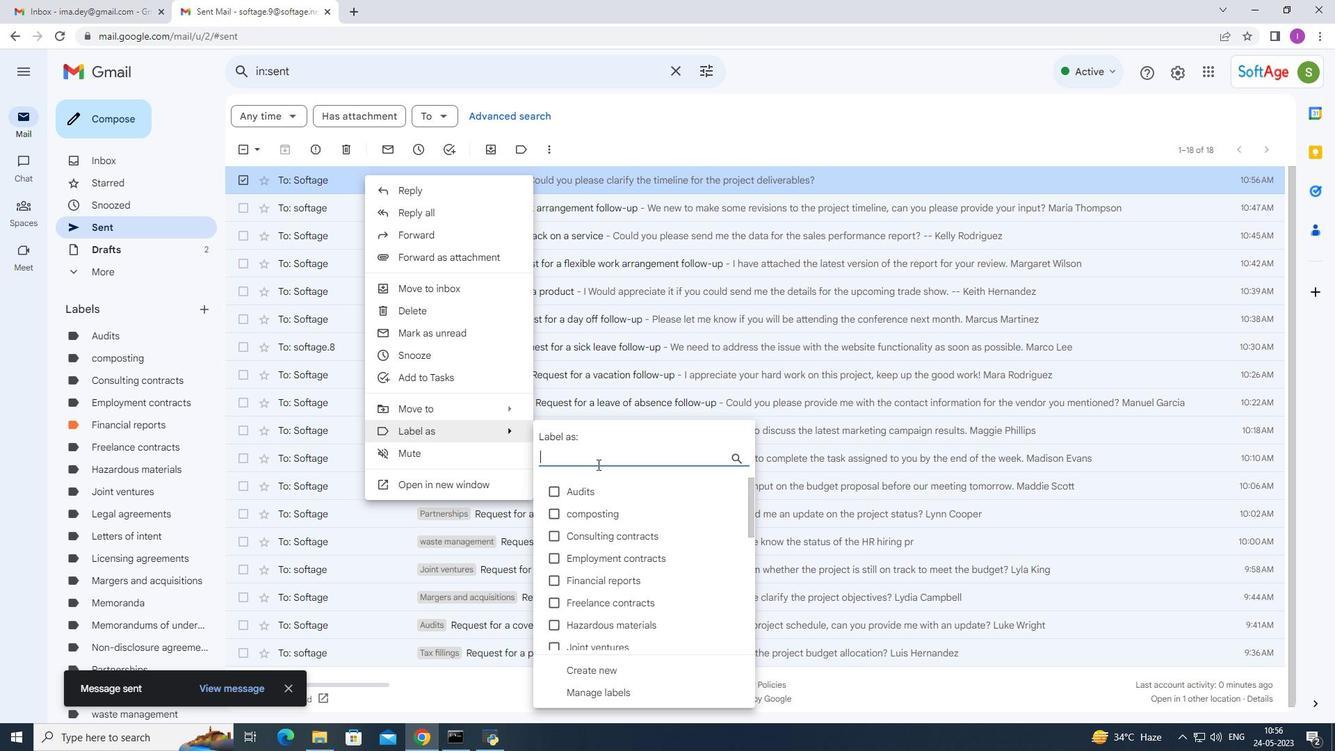 
Action: Key pressed chemicals
Screenshot: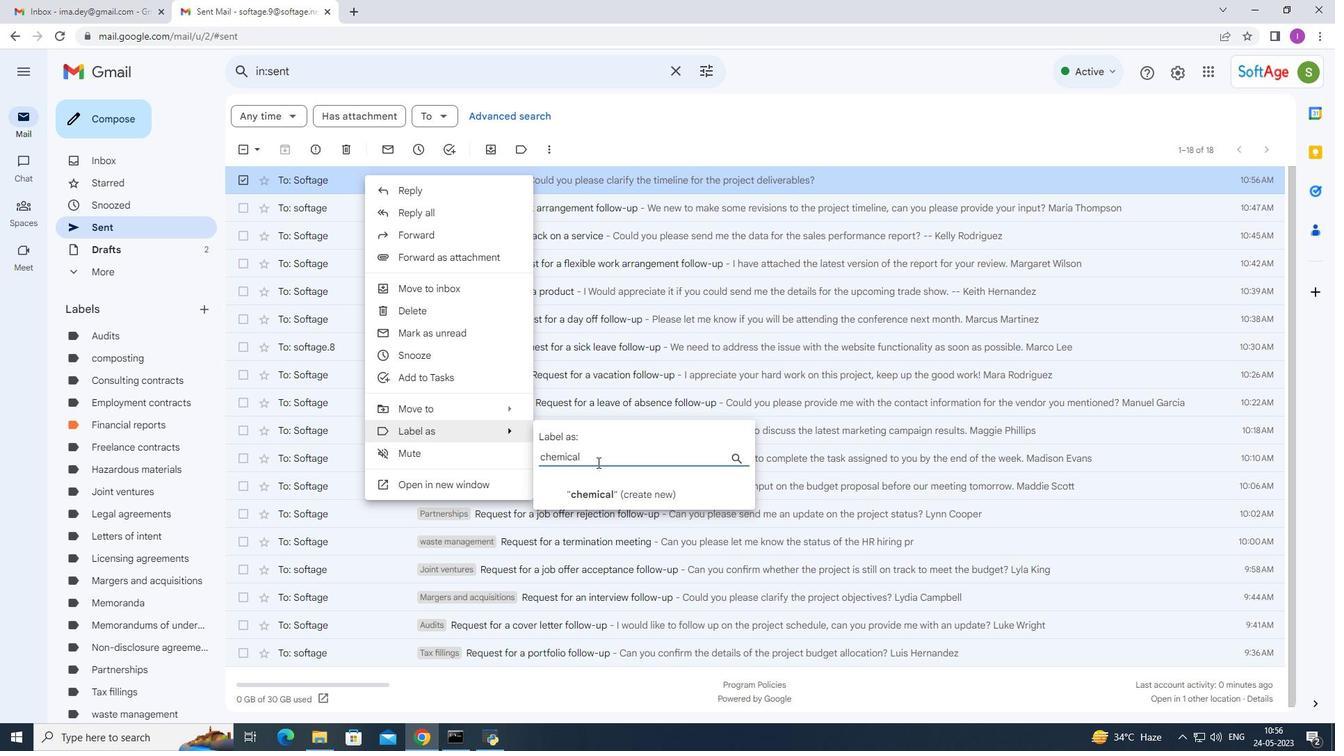 
Action: Mouse moved to (583, 663)
Screenshot: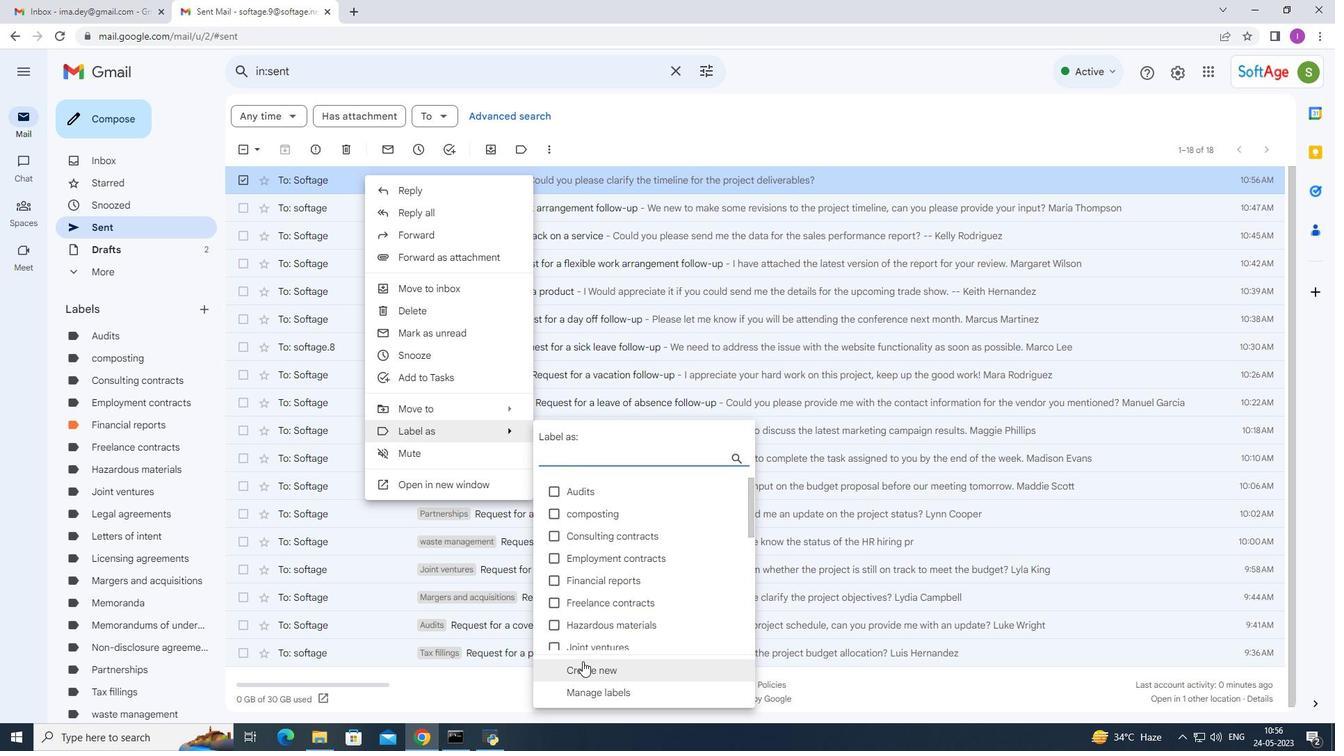 
Action: Mouse pressed left at (583, 663)
Screenshot: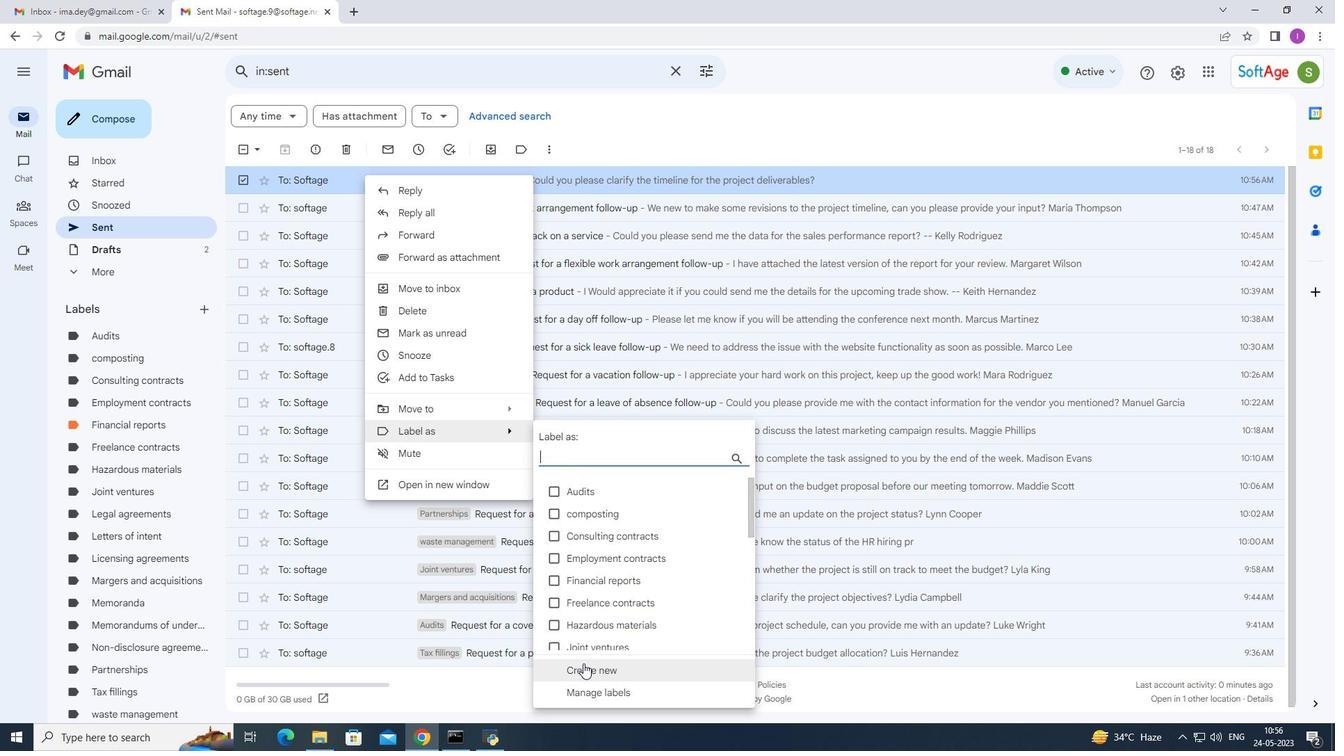 
Action: Mouse moved to (694, 358)
Screenshot: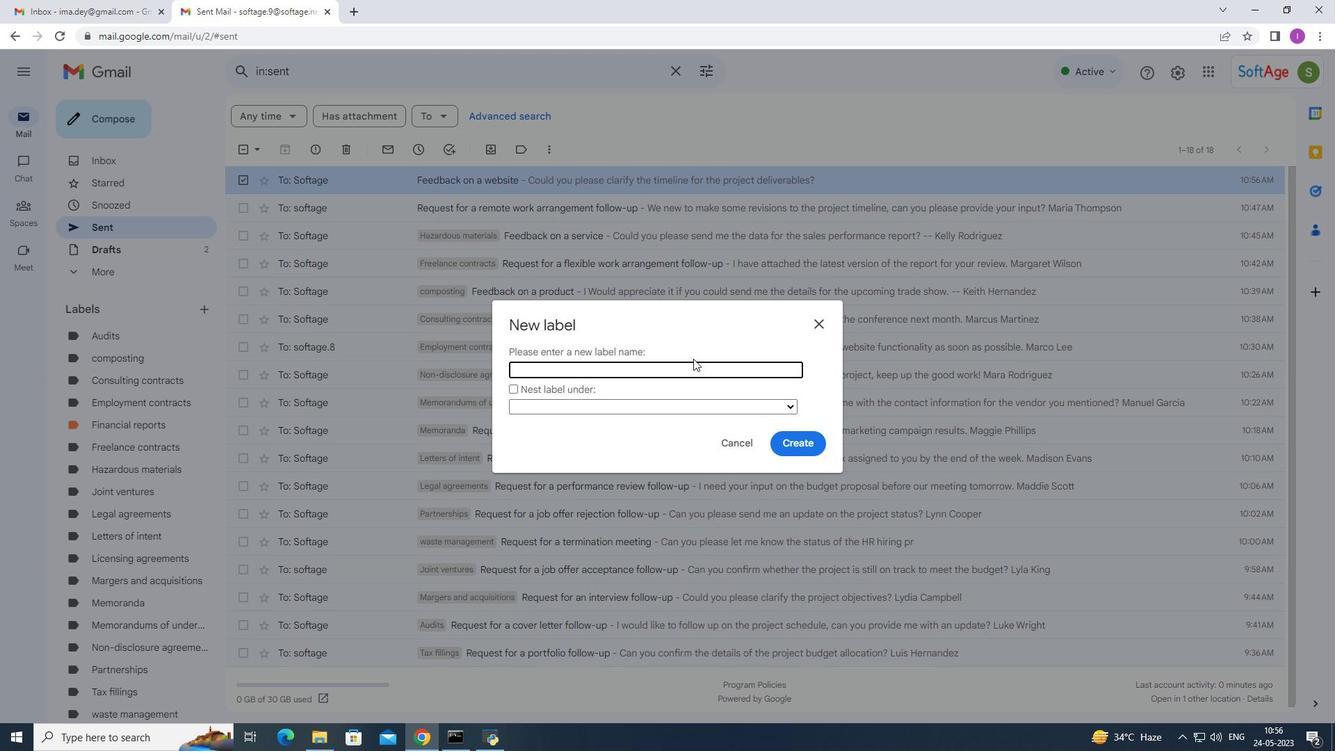 
Action: Key pressed <Key.shift>Chemicals
Screenshot: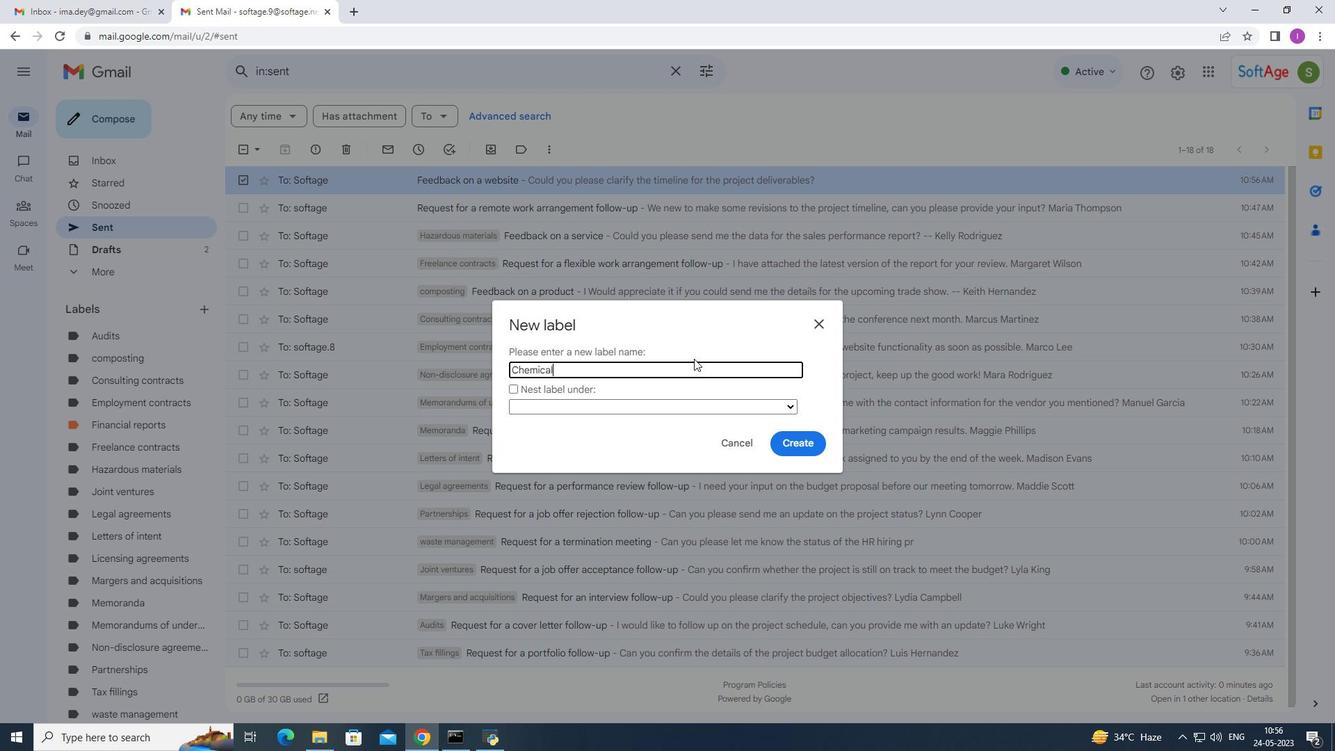 
Action: Mouse moved to (811, 441)
Screenshot: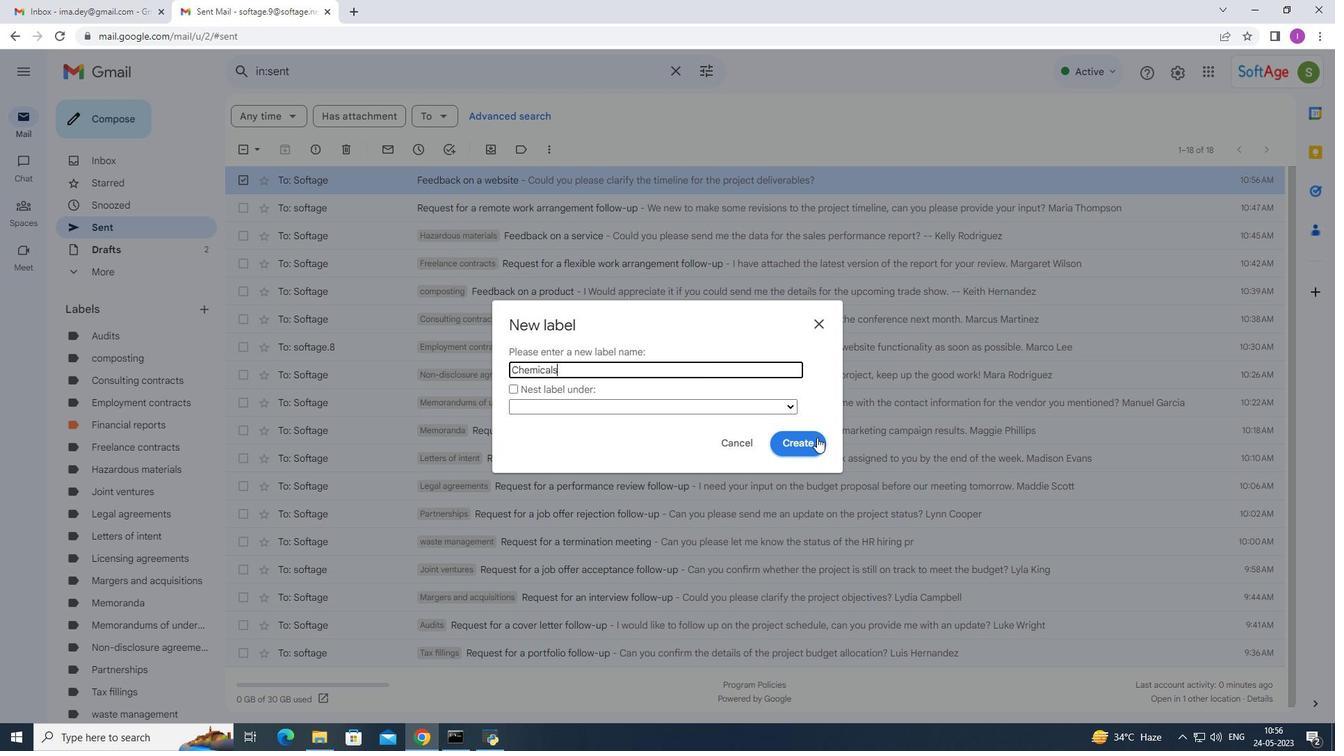 
Action: Mouse pressed left at (811, 441)
Screenshot: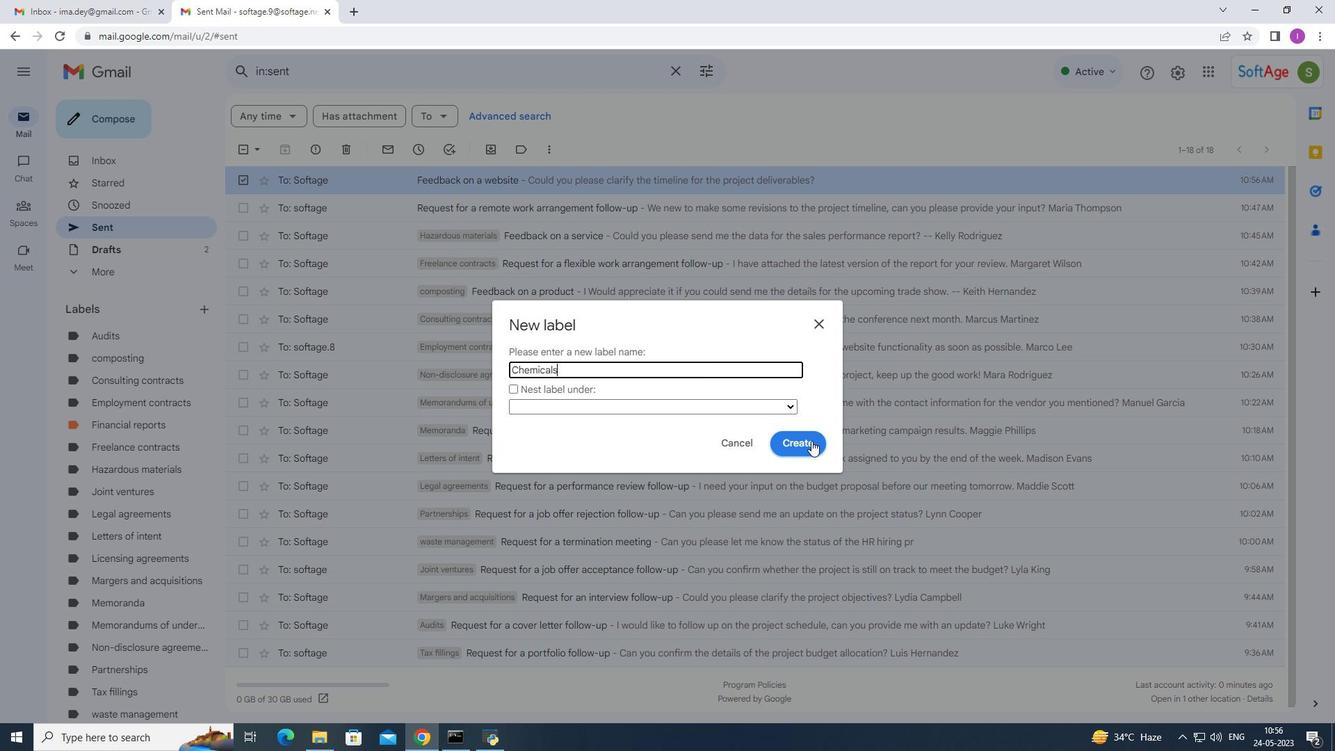 
Action: Mouse moved to (1317, 203)
Screenshot: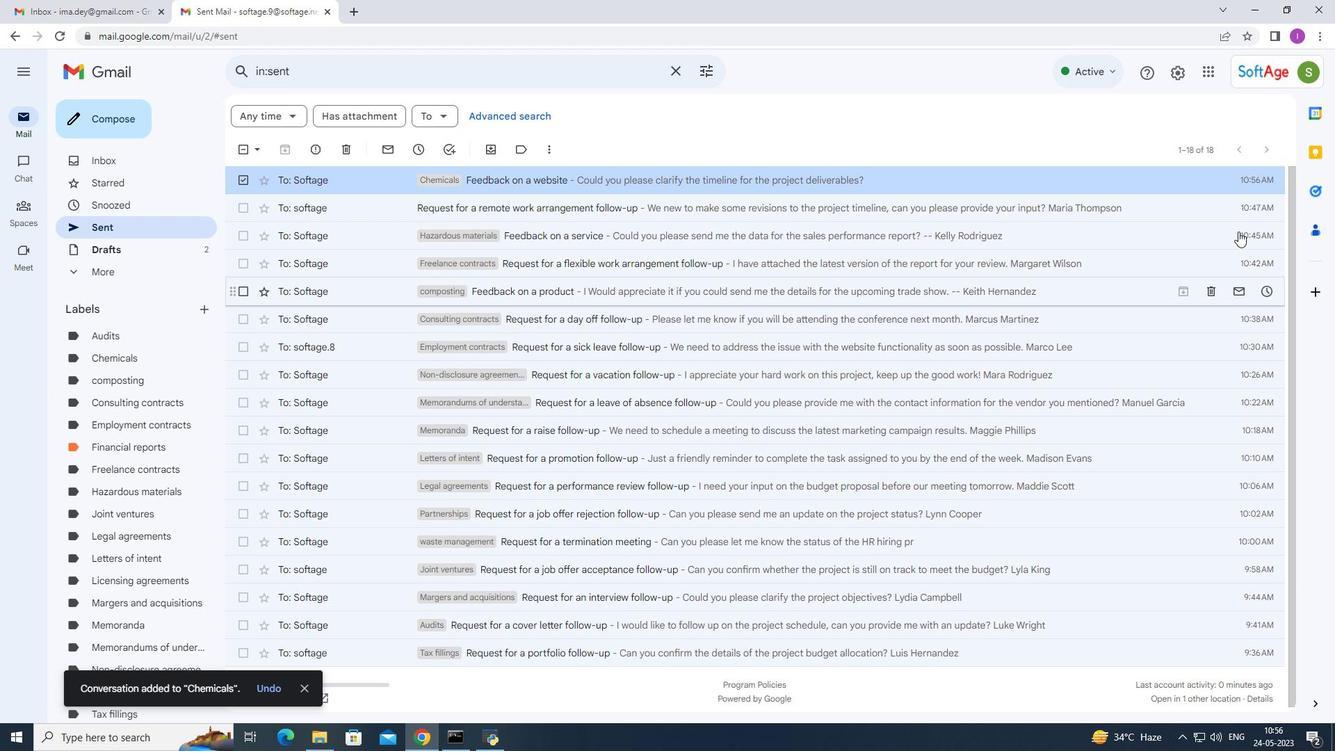 
